 Task: Play online Dominion games in very easy mode.
Action: Mouse moved to (232, 568)
Screenshot: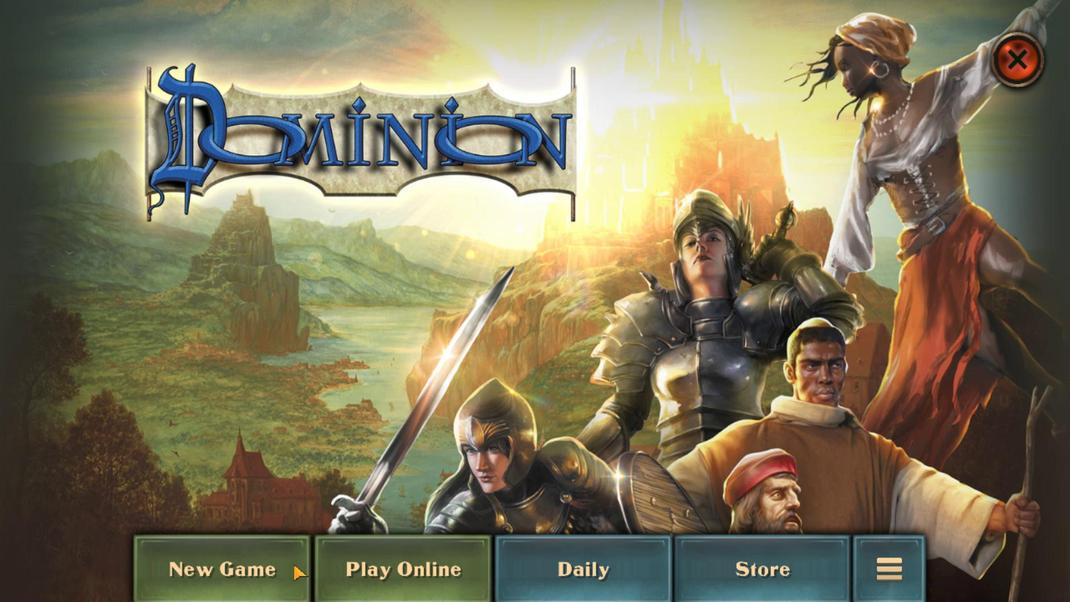 
Action: Mouse pressed left at (232, 568)
Screenshot: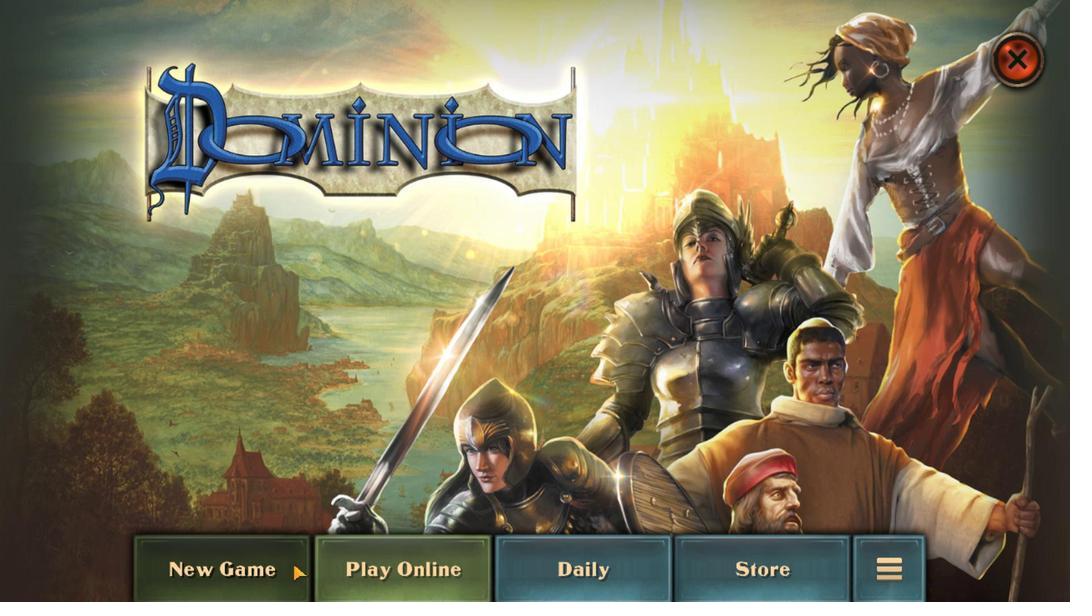 
Action: Mouse moved to (436, 304)
Screenshot: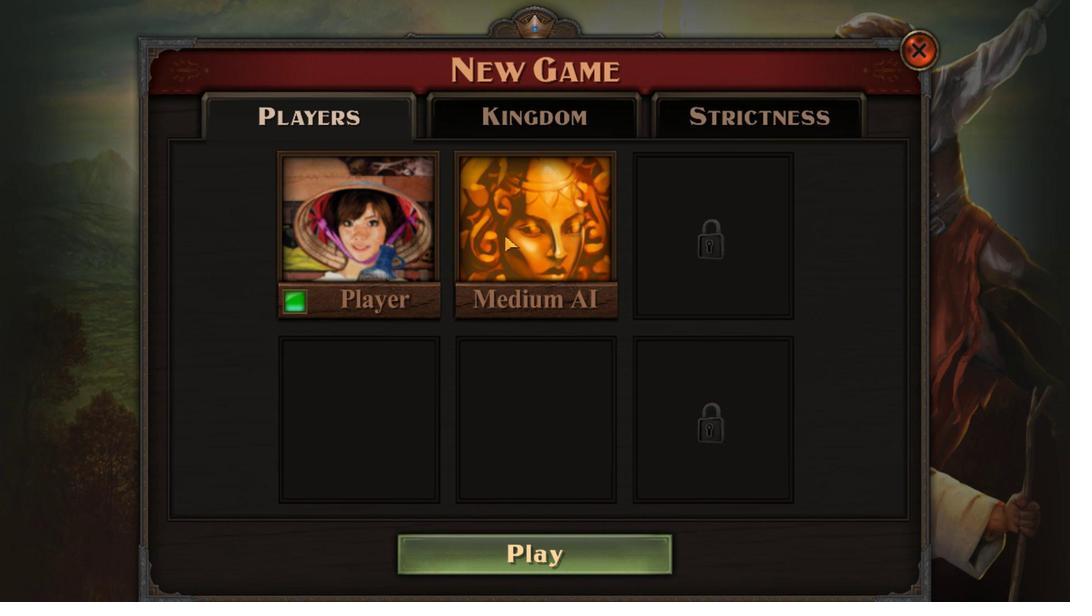 
Action: Mouse pressed left at (436, 304)
Screenshot: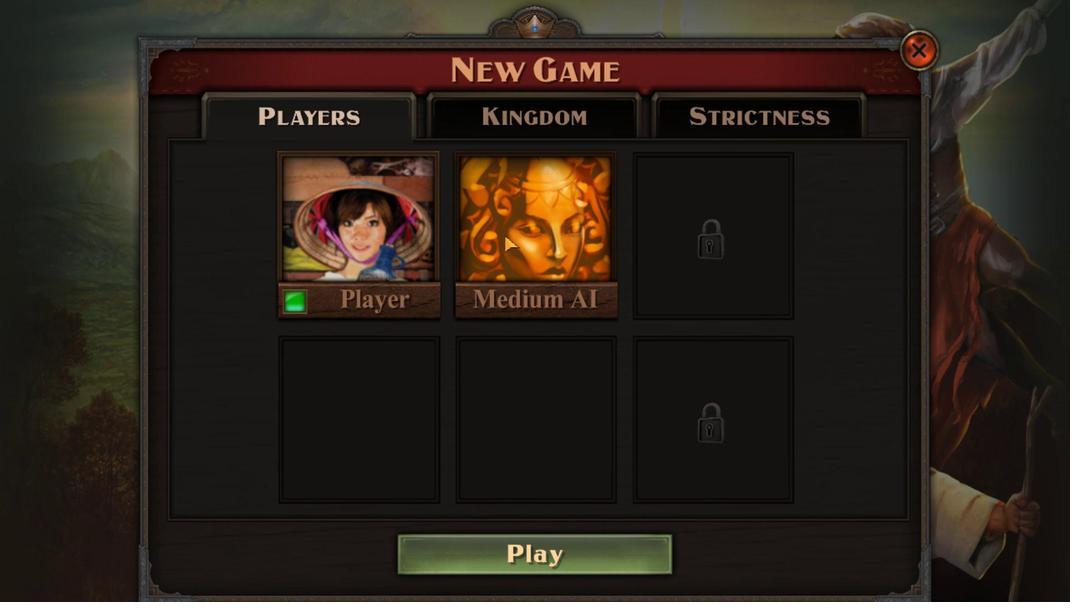 
Action: Mouse moved to (330, 341)
Screenshot: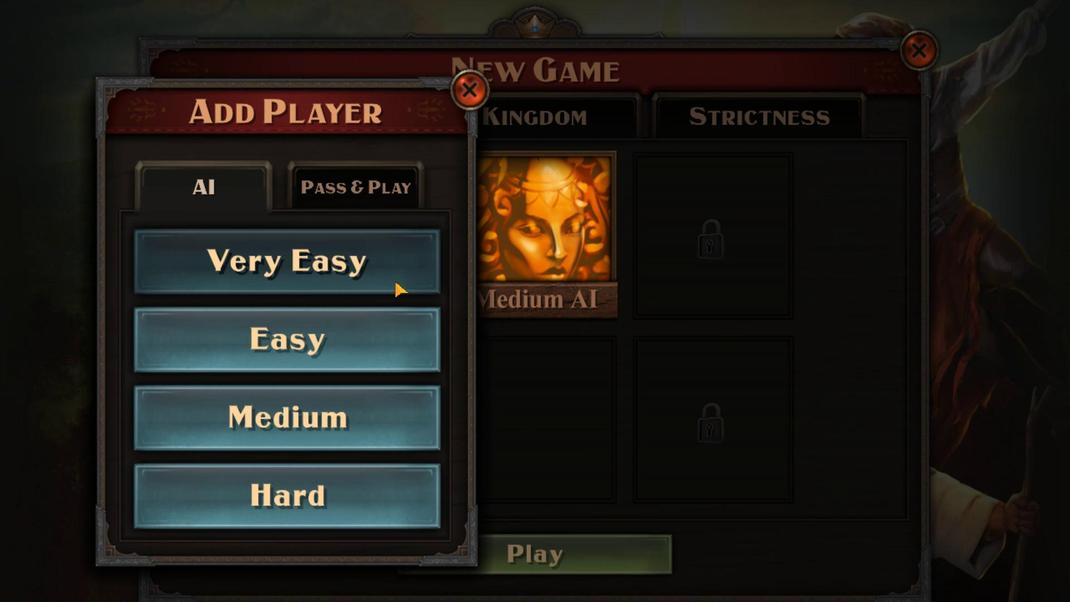 
Action: Mouse pressed left at (330, 341)
Screenshot: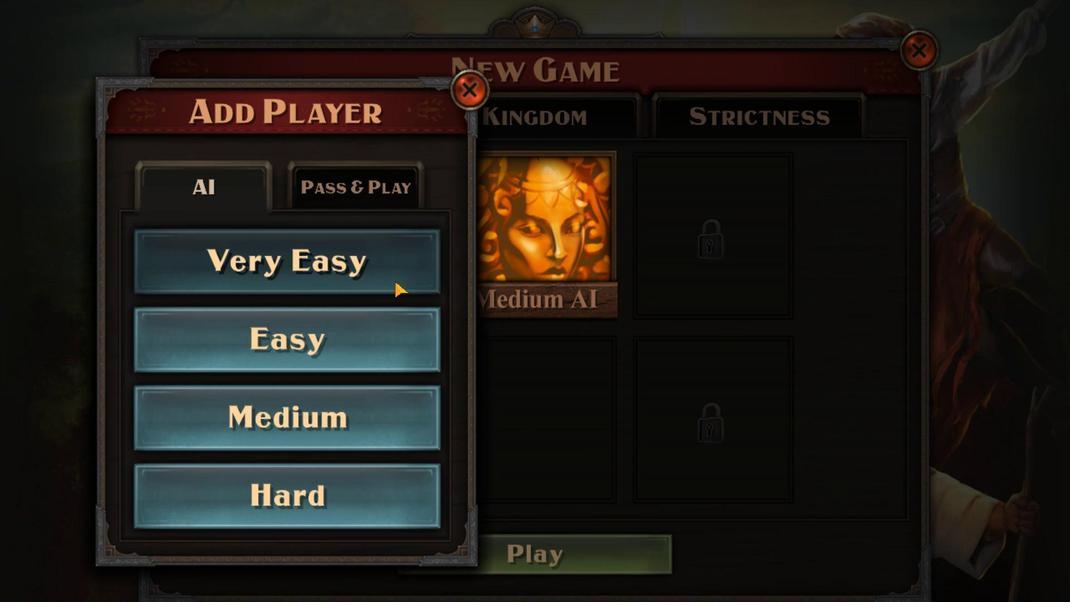 
Action: Mouse moved to (506, 563)
Screenshot: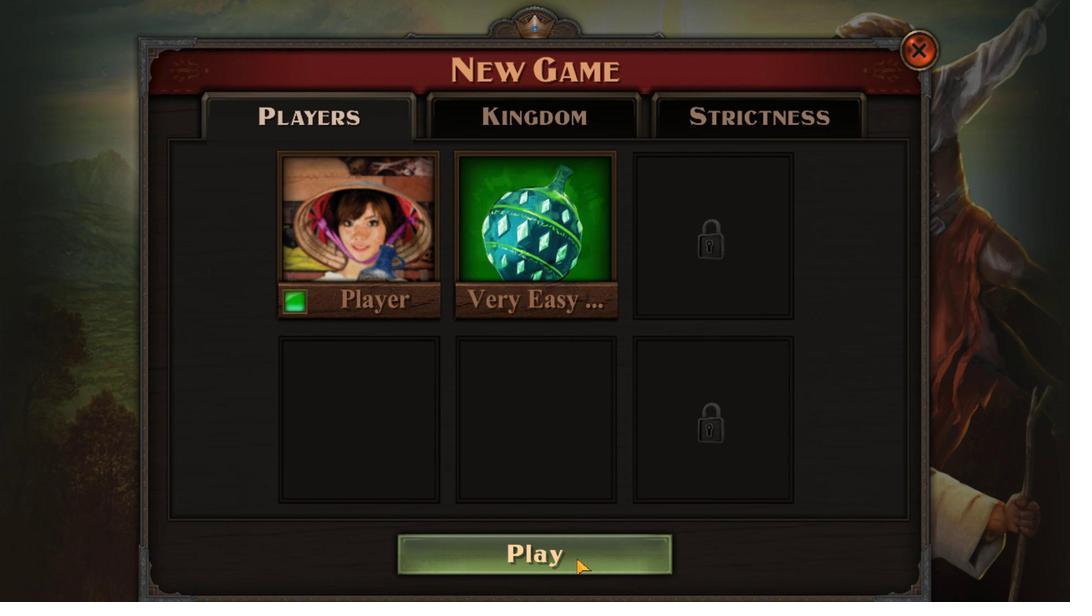 
Action: Mouse pressed left at (506, 563)
Screenshot: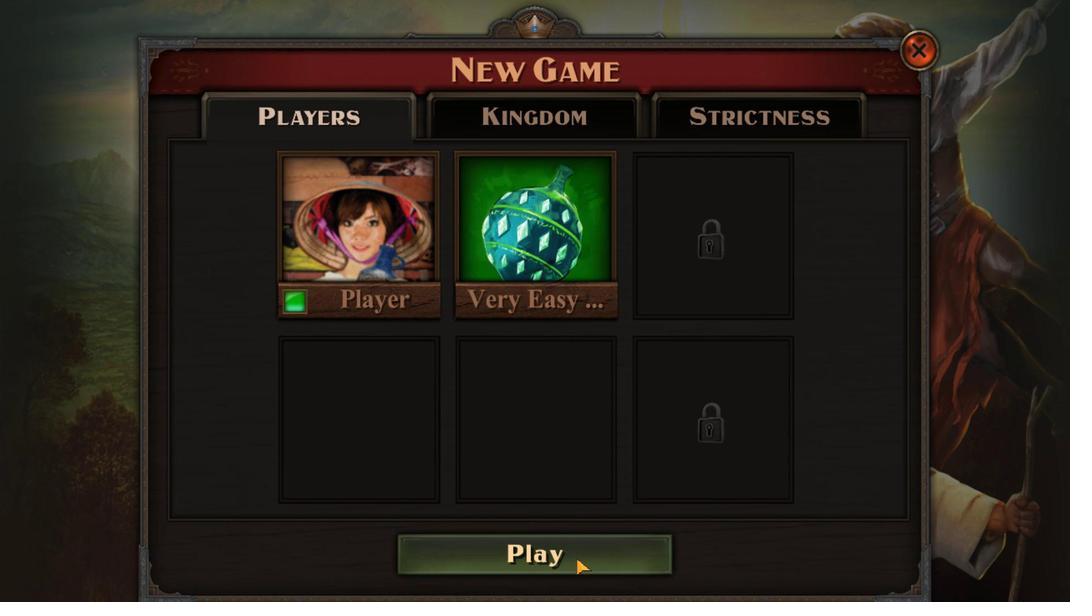 
Action: Mouse moved to (507, 555)
Screenshot: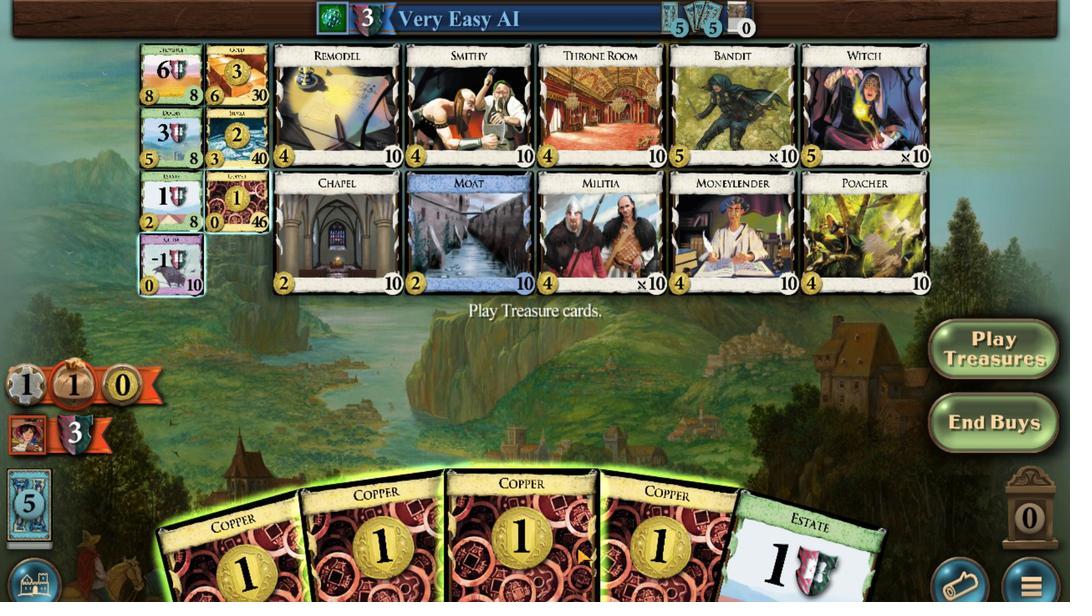 
Action: Mouse scrolled (507, 554) with delta (0, 0)
Screenshot: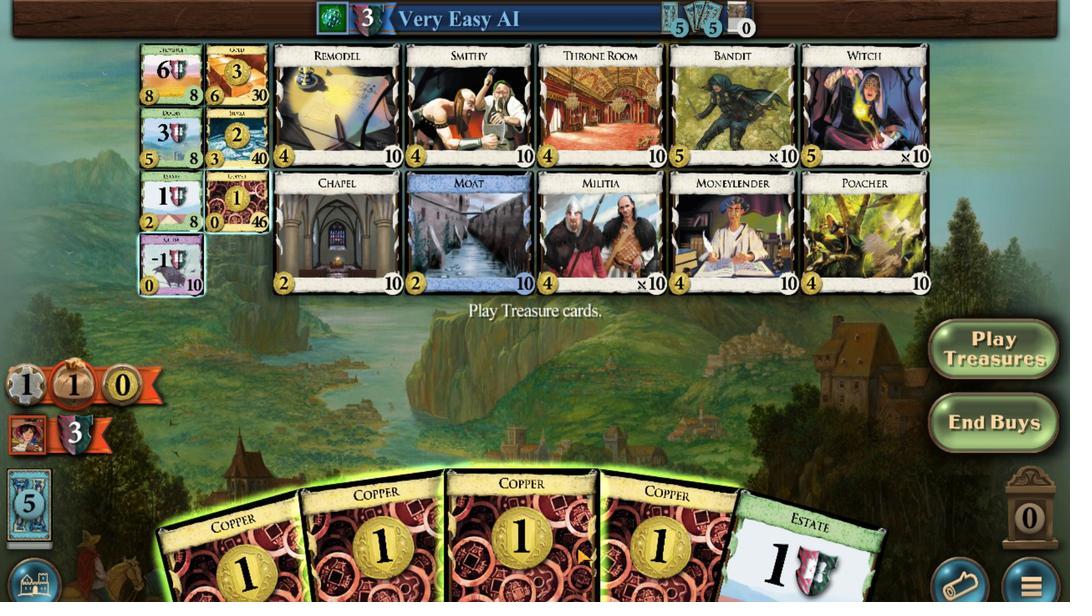 
Action: Mouse moved to (393, 531)
Screenshot: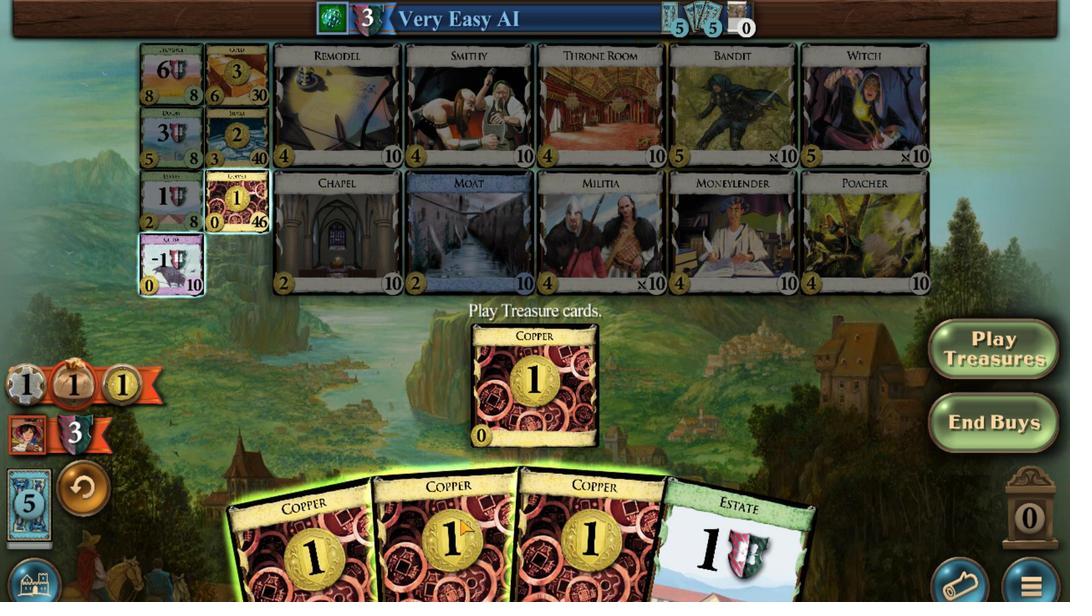 
Action: Mouse scrolled (393, 531) with delta (0, 0)
Screenshot: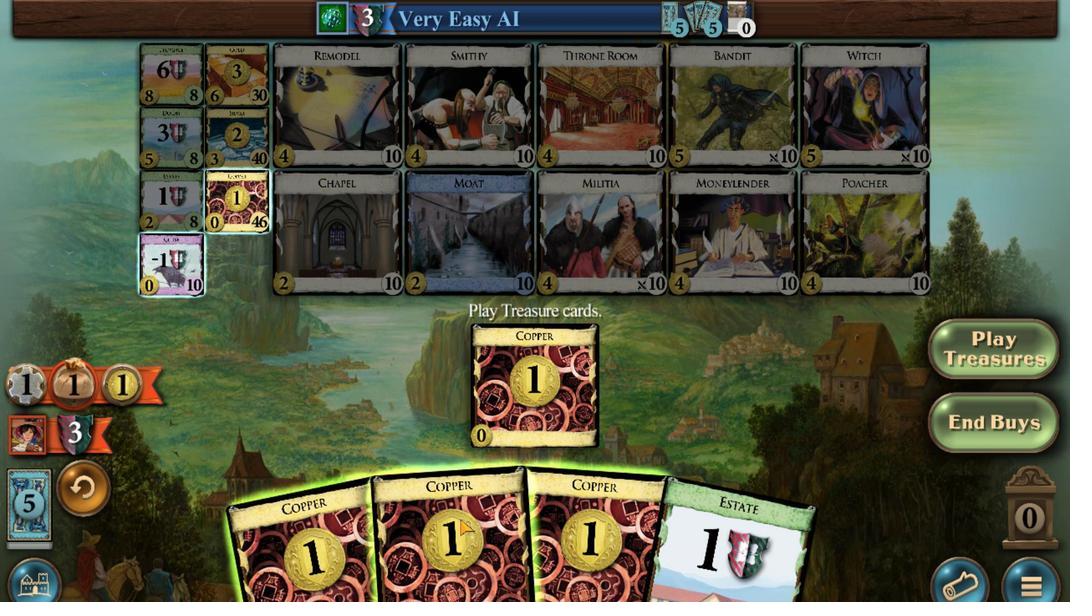 
Action: Mouse moved to (357, 515)
Screenshot: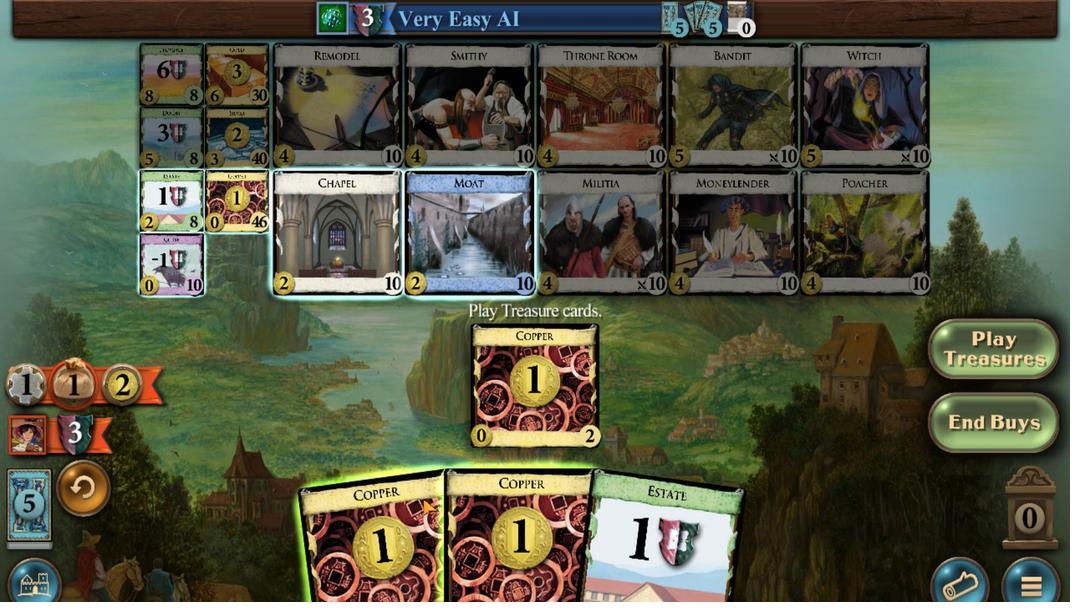 
Action: Mouse scrolled (357, 515) with delta (0, 0)
Screenshot: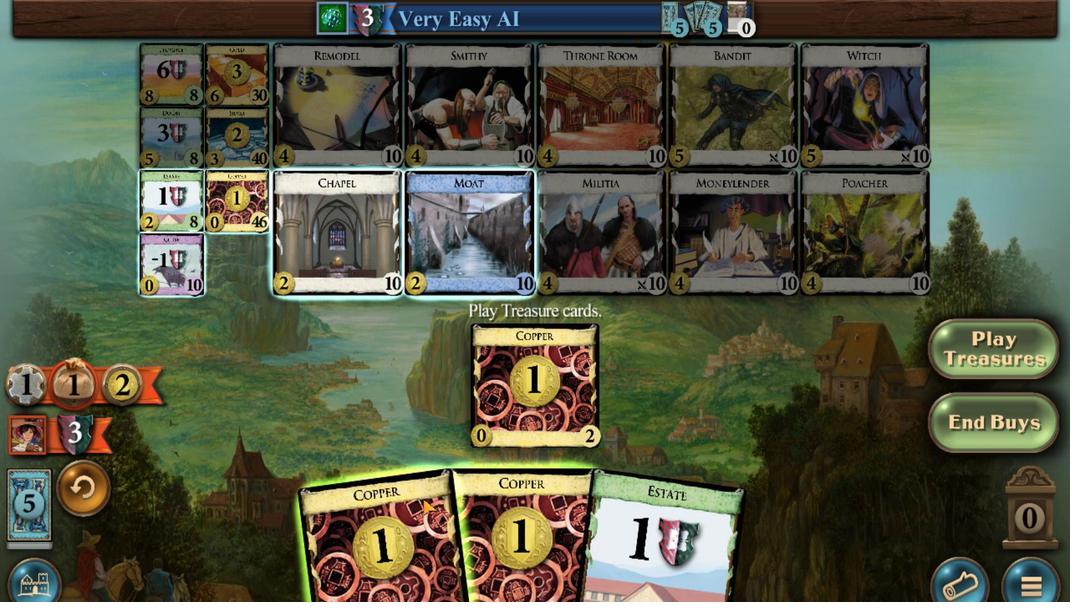 
Action: Mouse scrolled (357, 515) with delta (0, 0)
Screenshot: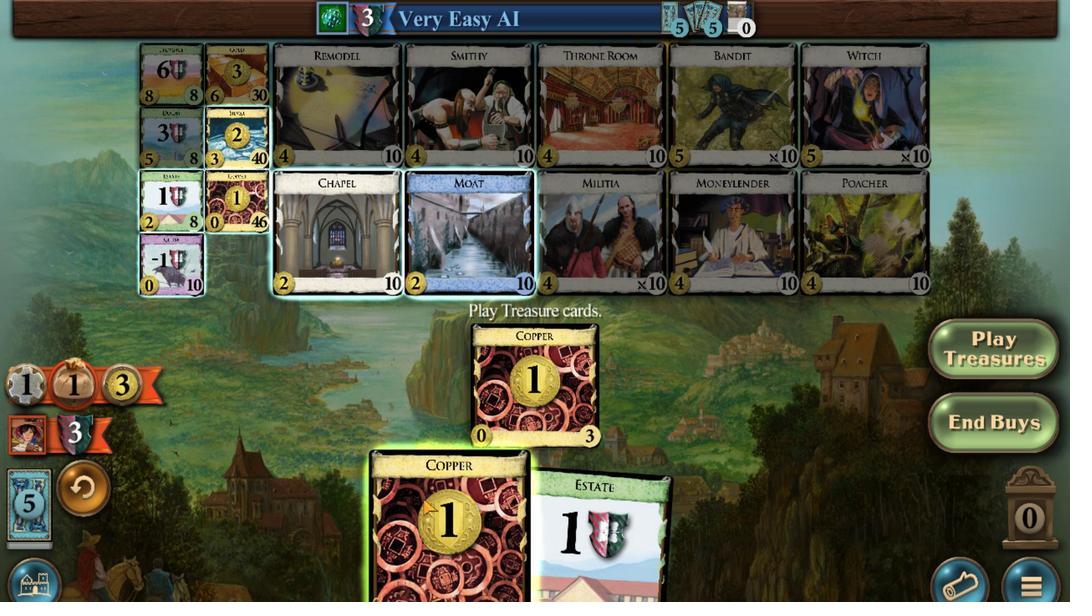 
Action: Mouse moved to (274, 235)
Screenshot: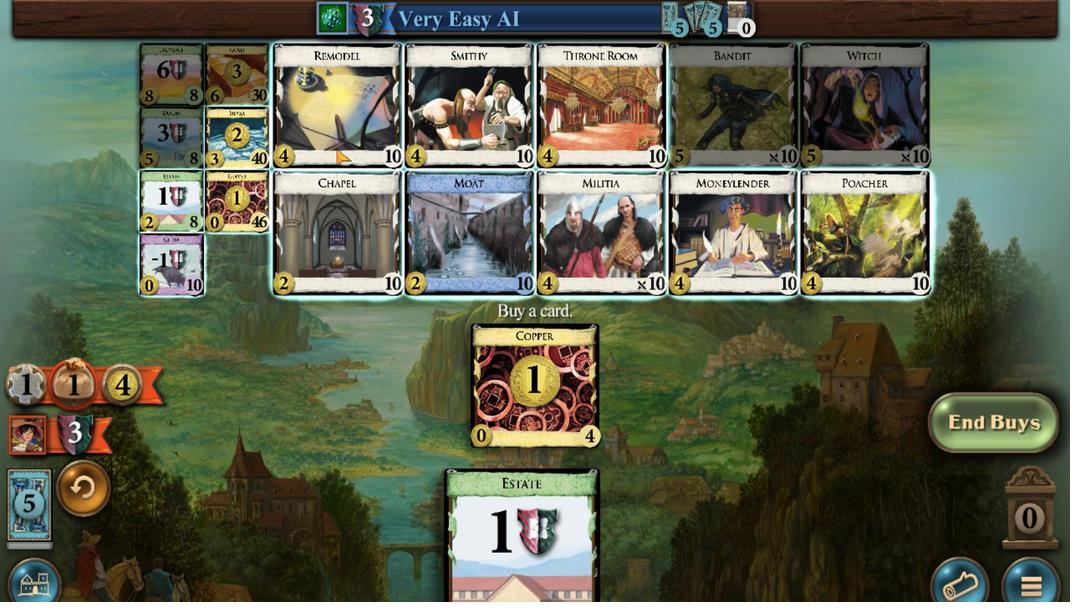 
Action: Mouse scrolled (274, 235) with delta (0, 0)
Screenshot: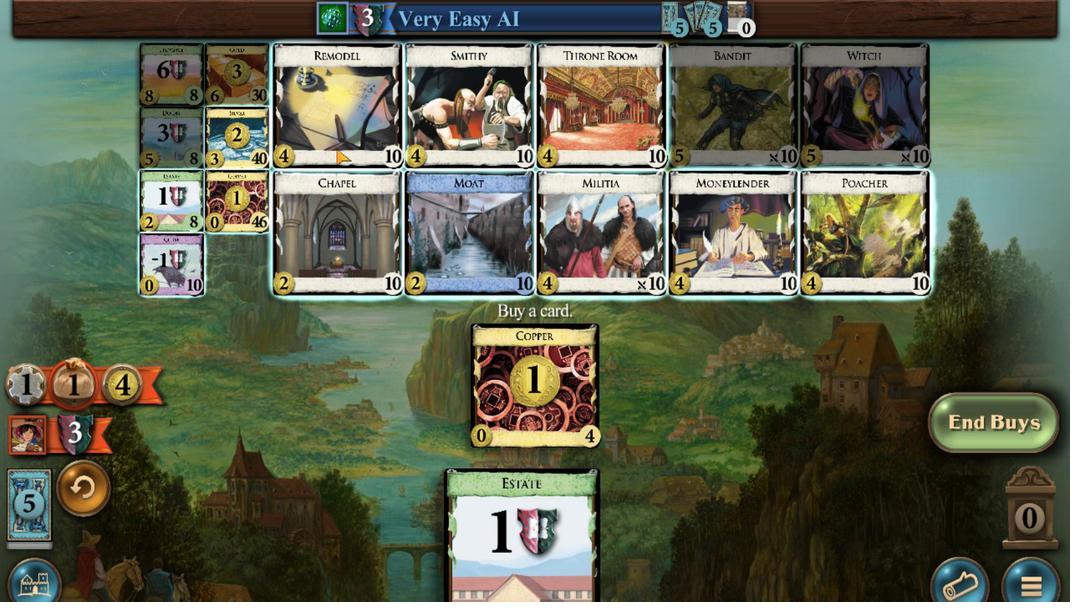 
Action: Mouse scrolled (274, 235) with delta (0, 0)
Screenshot: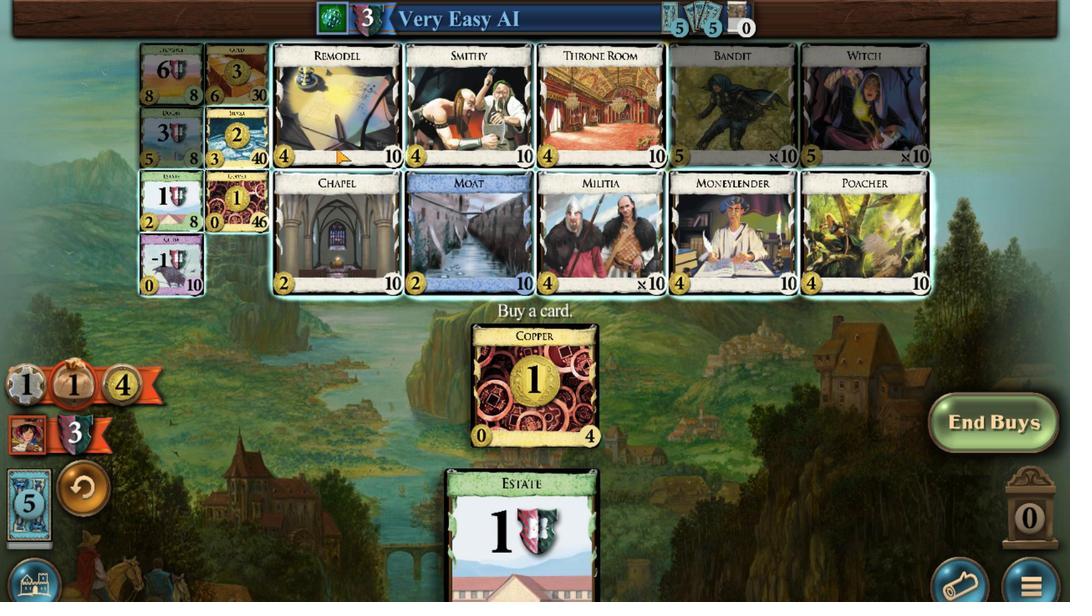 
Action: Mouse scrolled (274, 235) with delta (0, 0)
Screenshot: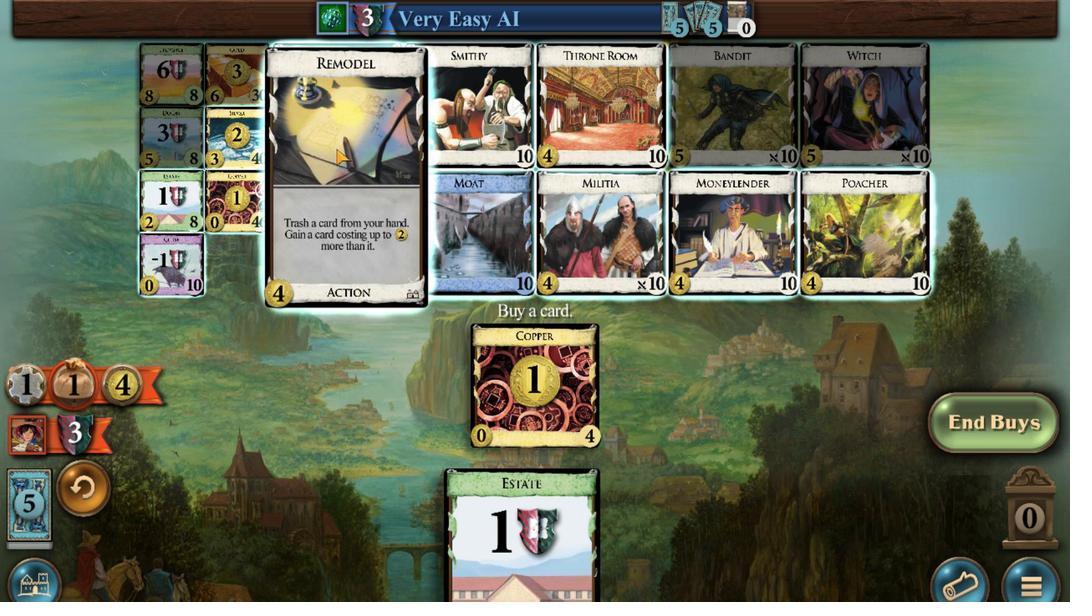 
Action: Mouse scrolled (274, 235) with delta (0, 0)
Screenshot: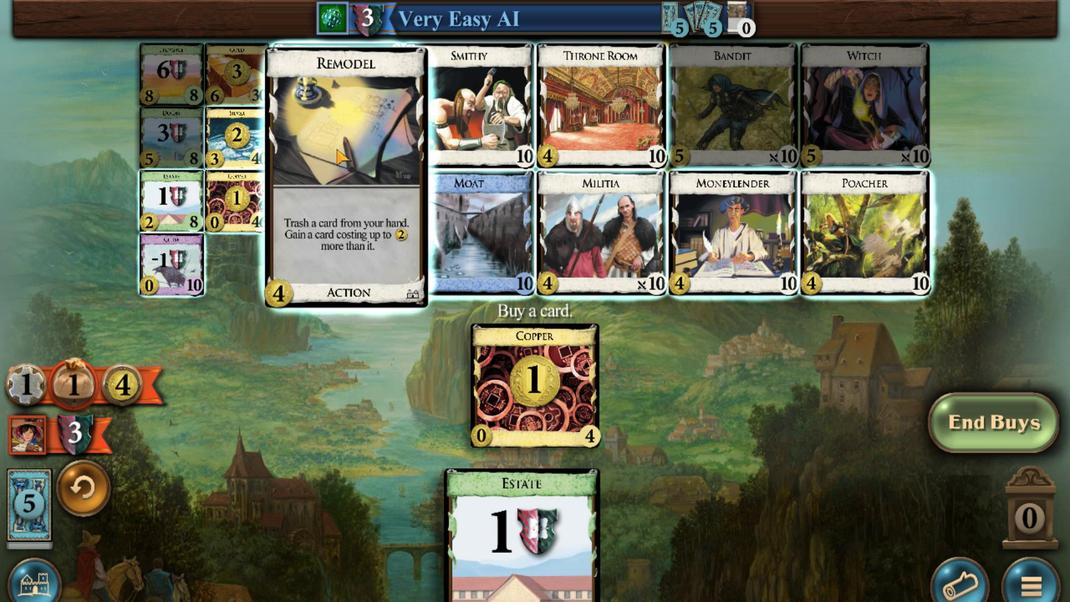 
Action: Mouse scrolled (274, 235) with delta (0, 0)
Screenshot: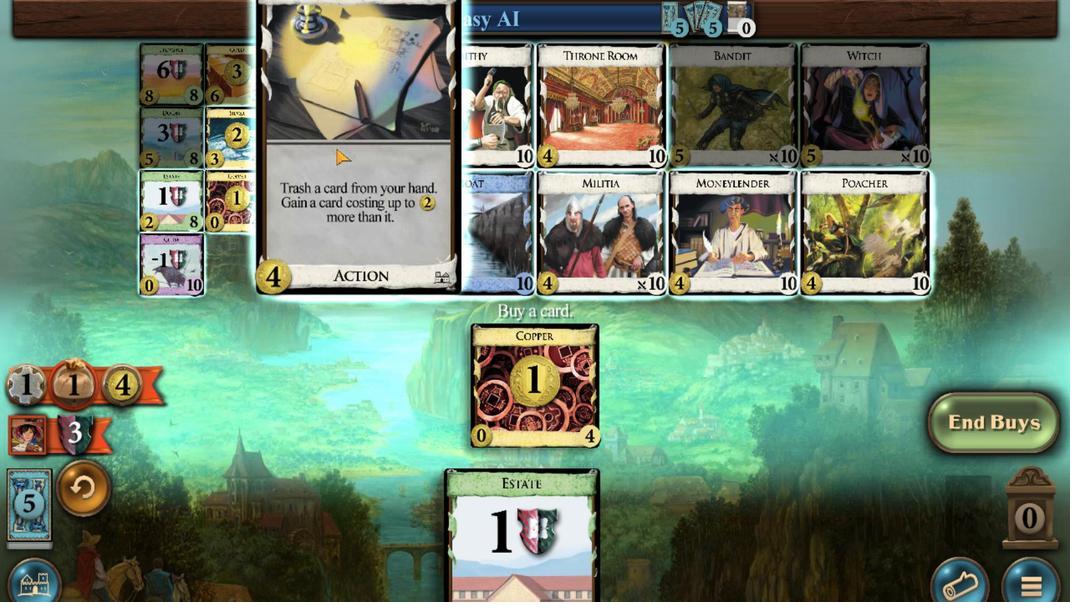 
Action: Mouse scrolled (274, 235) with delta (0, 0)
Screenshot: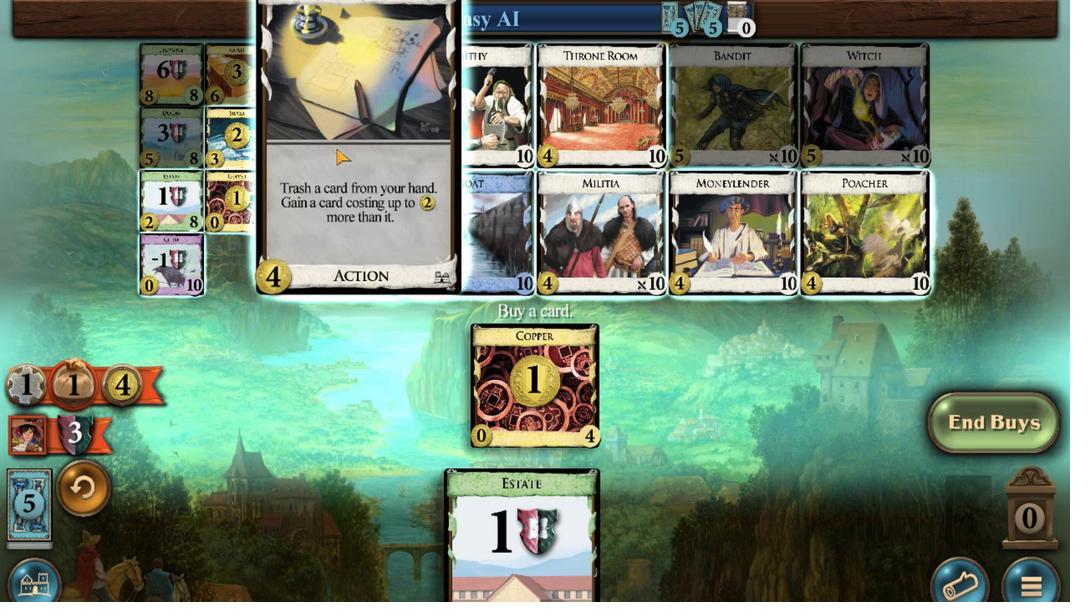 
Action: Mouse scrolled (274, 235) with delta (0, 0)
Screenshot: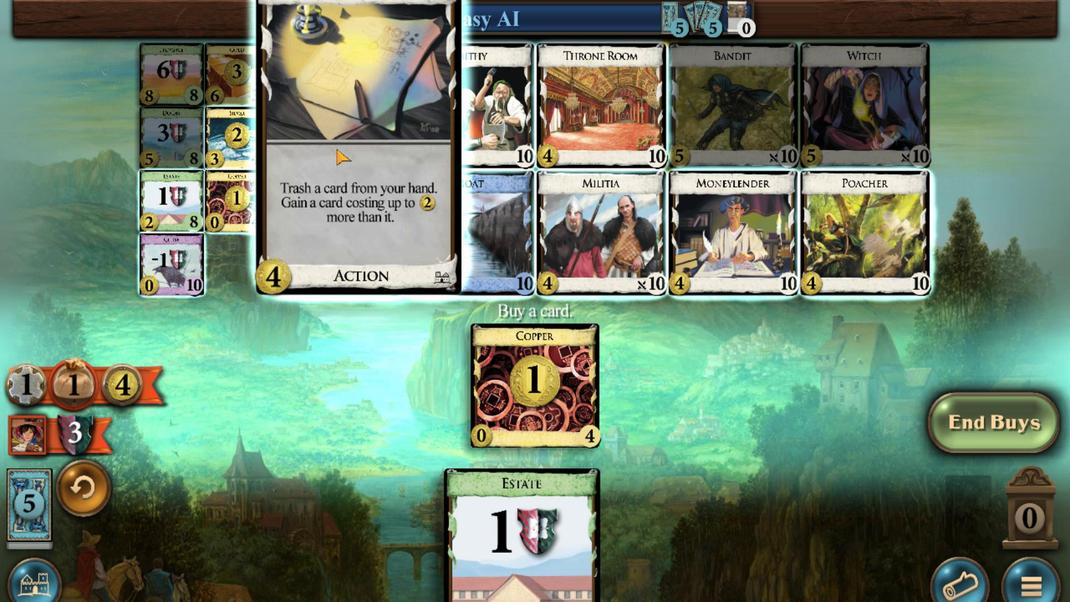 
Action: Mouse scrolled (274, 235) with delta (0, 0)
Screenshot: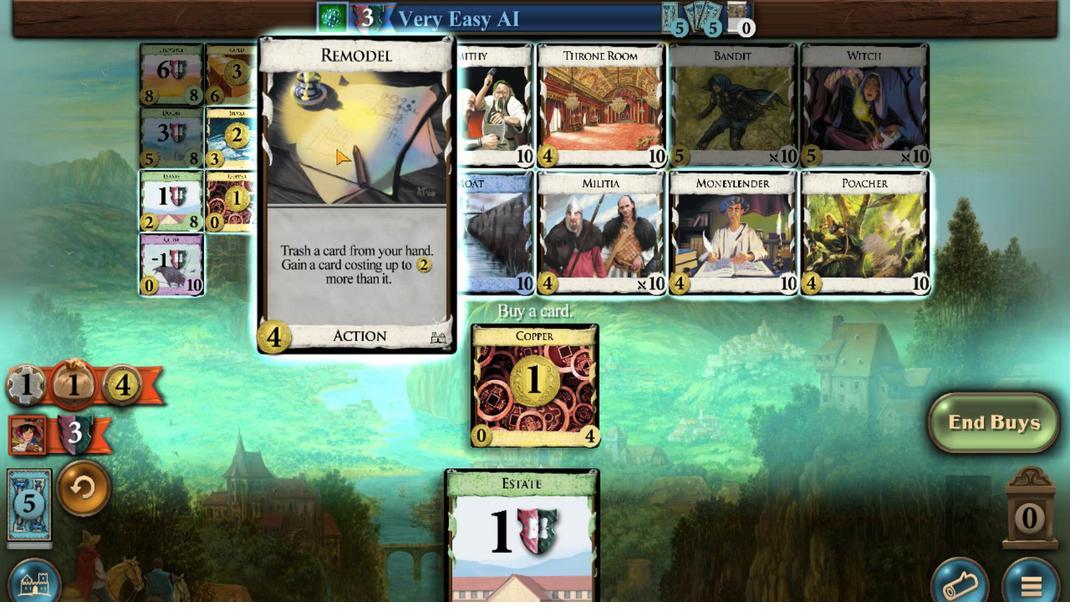 
Action: Mouse scrolled (274, 235) with delta (0, 0)
Screenshot: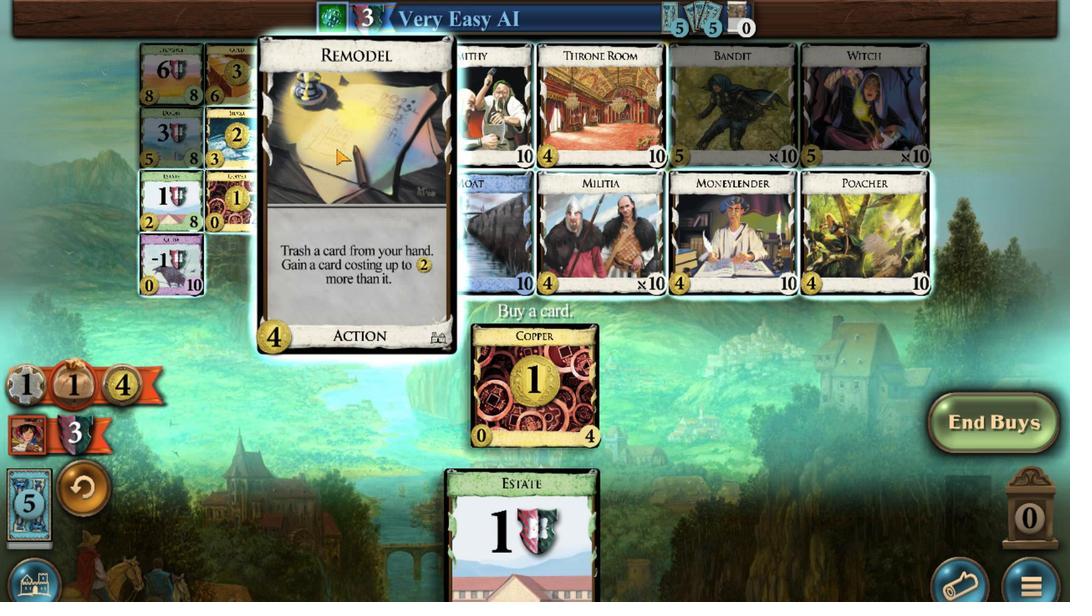 
Action: Mouse scrolled (274, 235) with delta (0, 0)
Screenshot: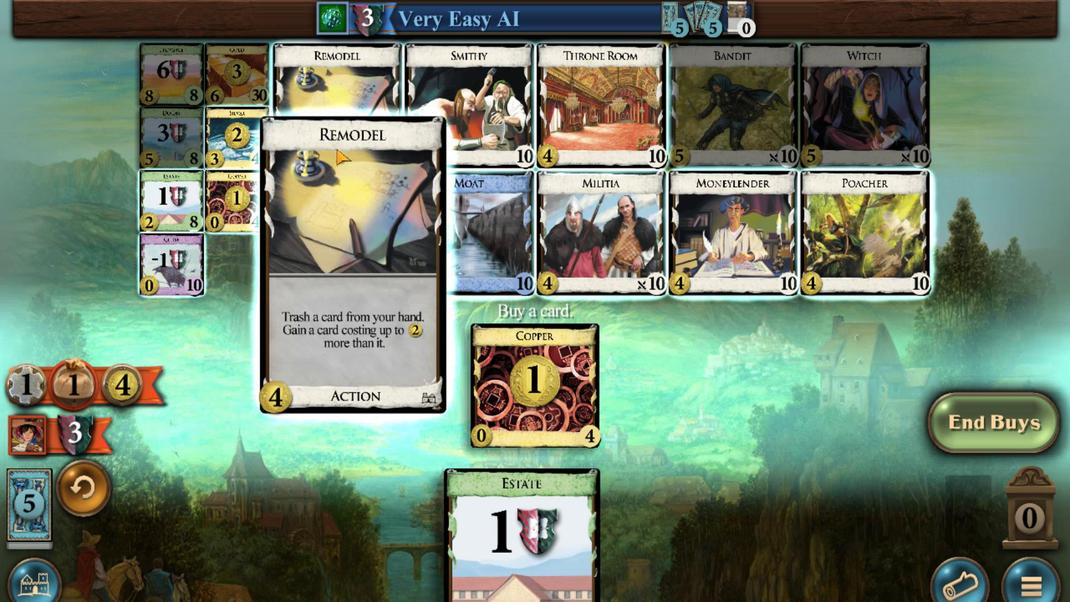 
Action: Mouse moved to (454, 531)
Screenshot: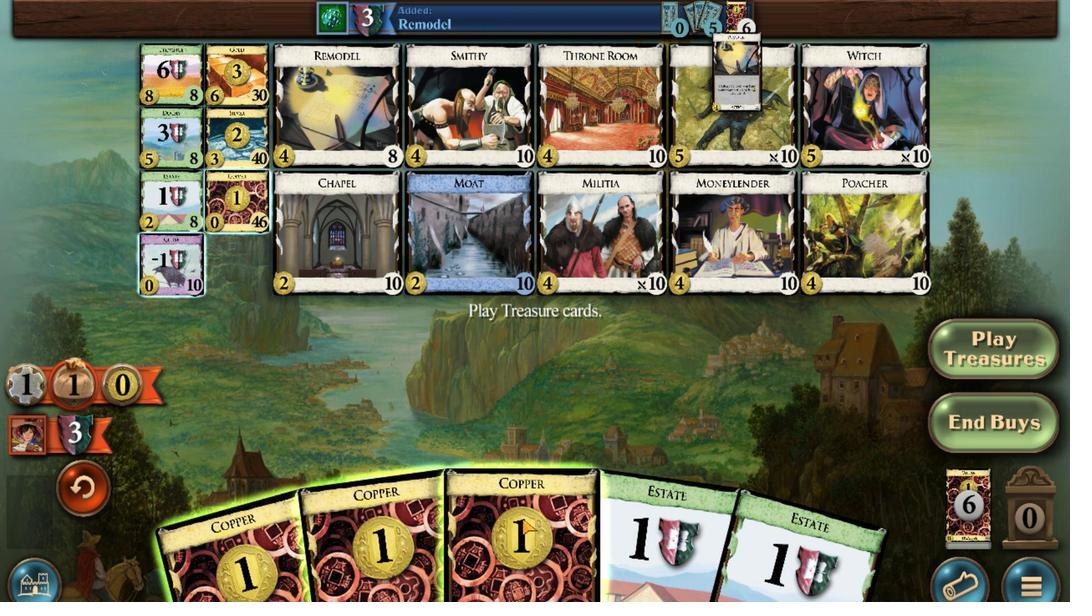 
Action: Mouse scrolled (454, 531) with delta (0, 0)
Screenshot: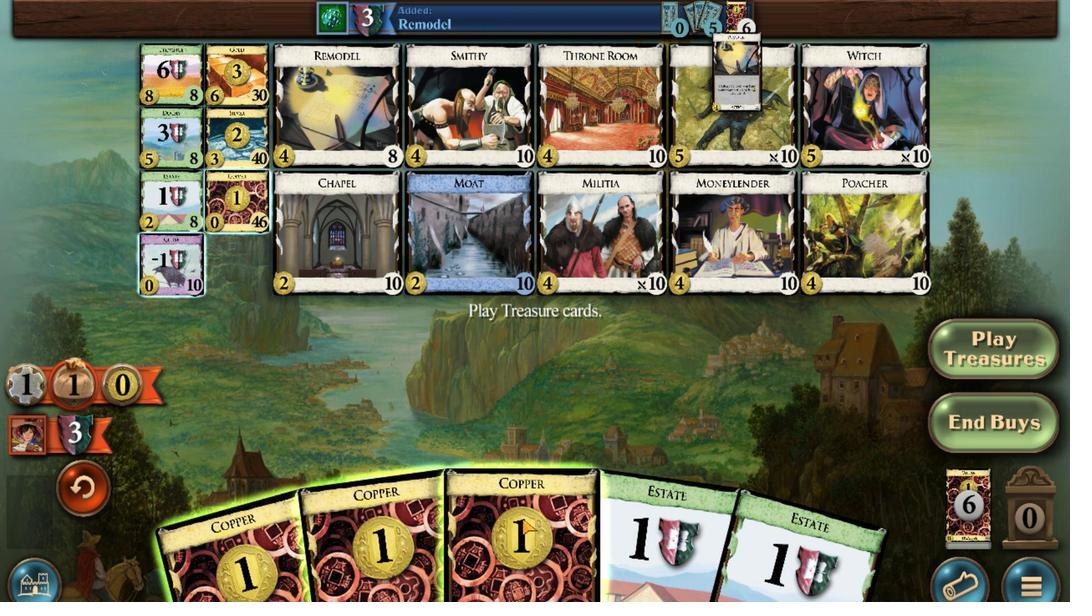 
Action: Mouse moved to (381, 529)
Screenshot: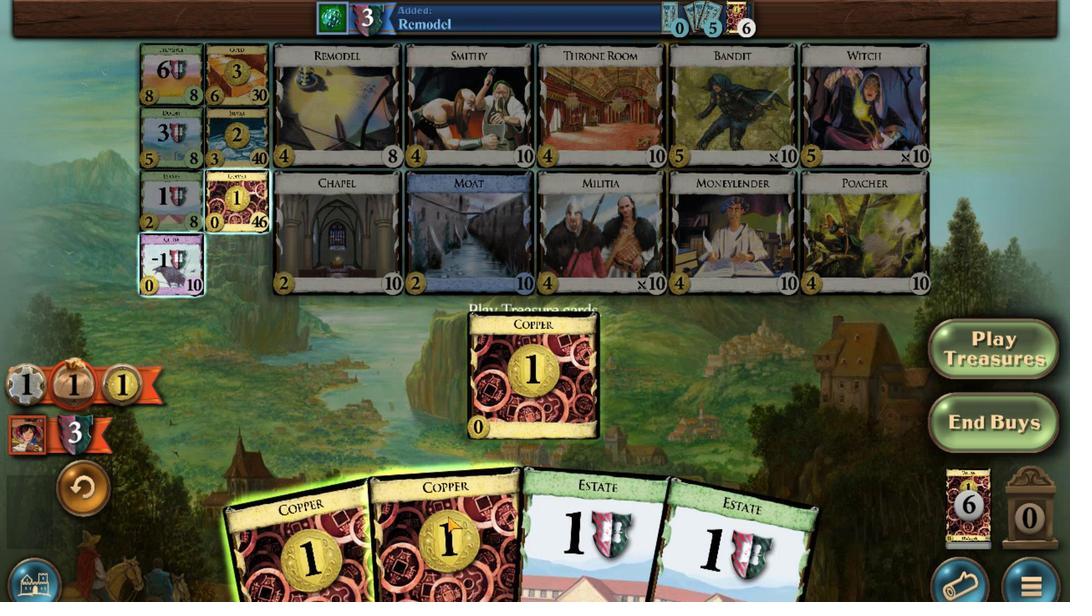 
Action: Mouse scrolled (381, 529) with delta (0, 0)
Screenshot: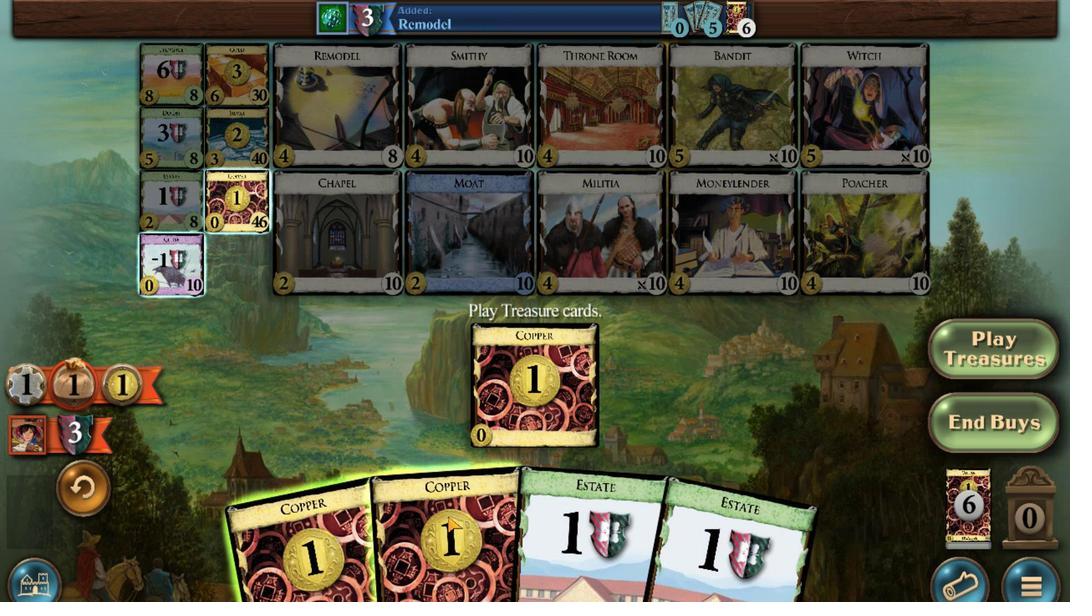
Action: Mouse moved to (336, 525)
Screenshot: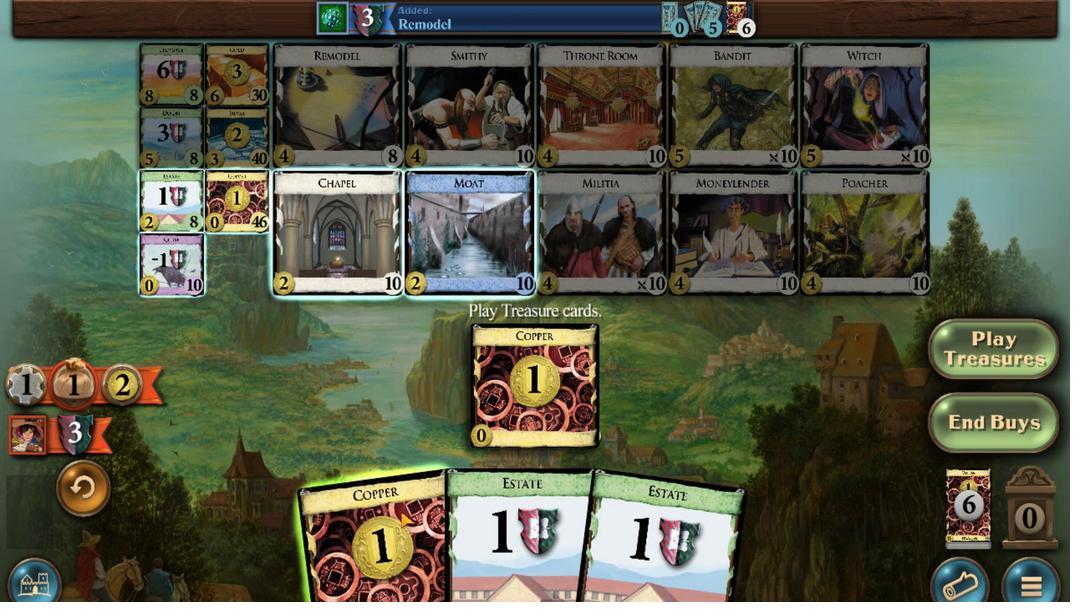 
Action: Mouse scrolled (336, 525) with delta (0, 0)
Screenshot: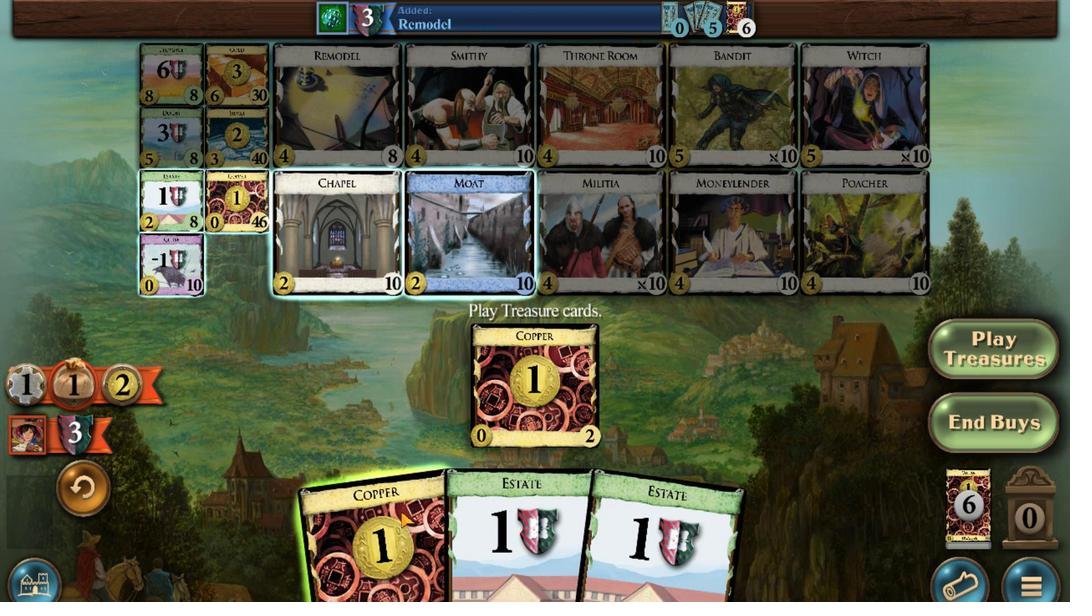 
Action: Mouse moved to (170, 212)
Screenshot: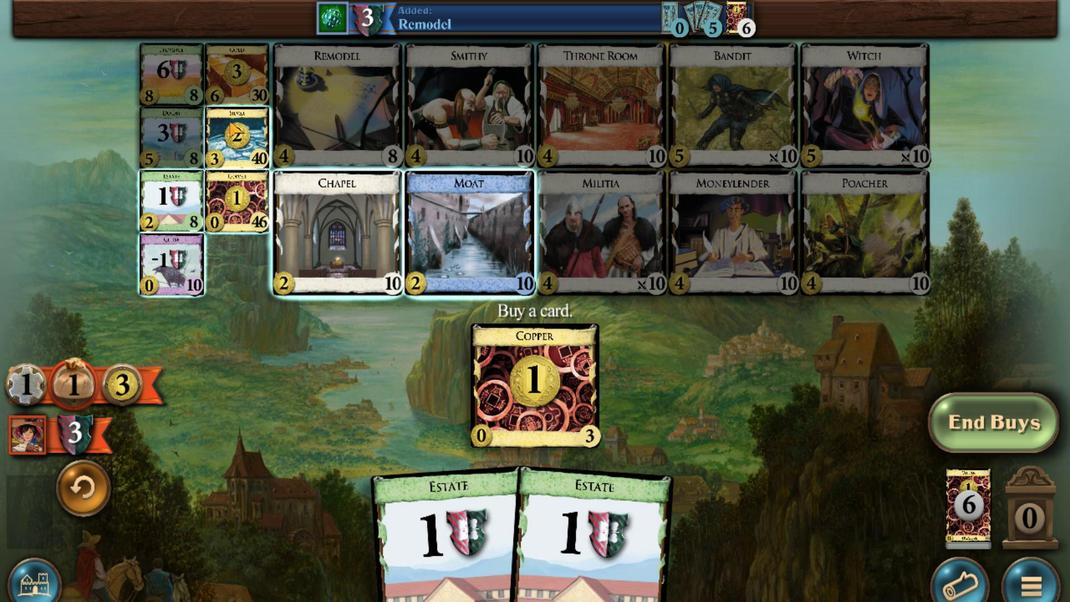 
Action: Mouse scrolled (170, 212) with delta (0, 0)
Screenshot: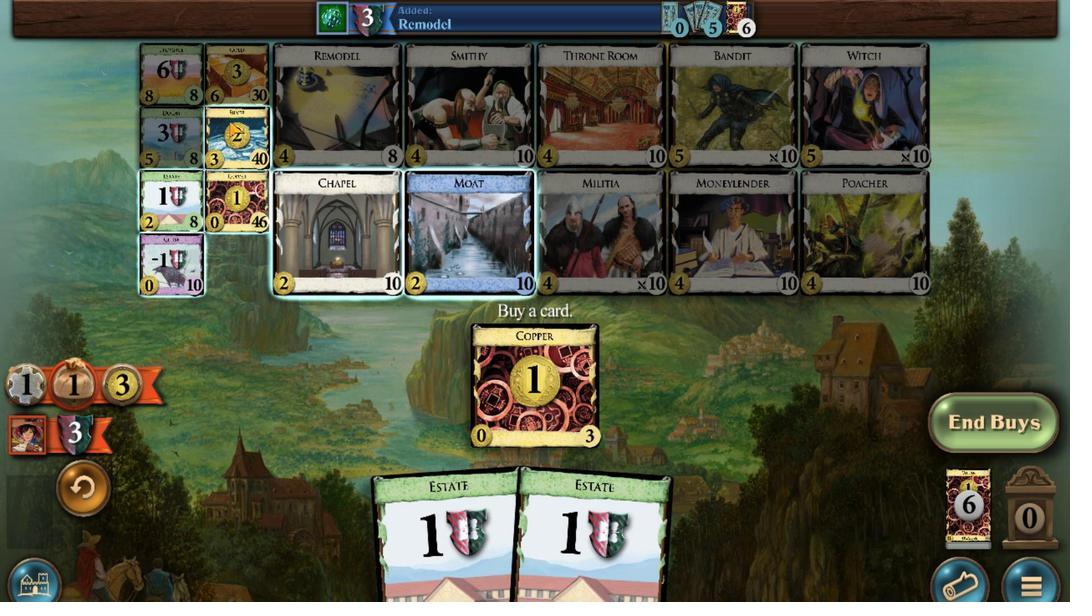 
Action: Mouse scrolled (170, 212) with delta (0, 0)
Screenshot: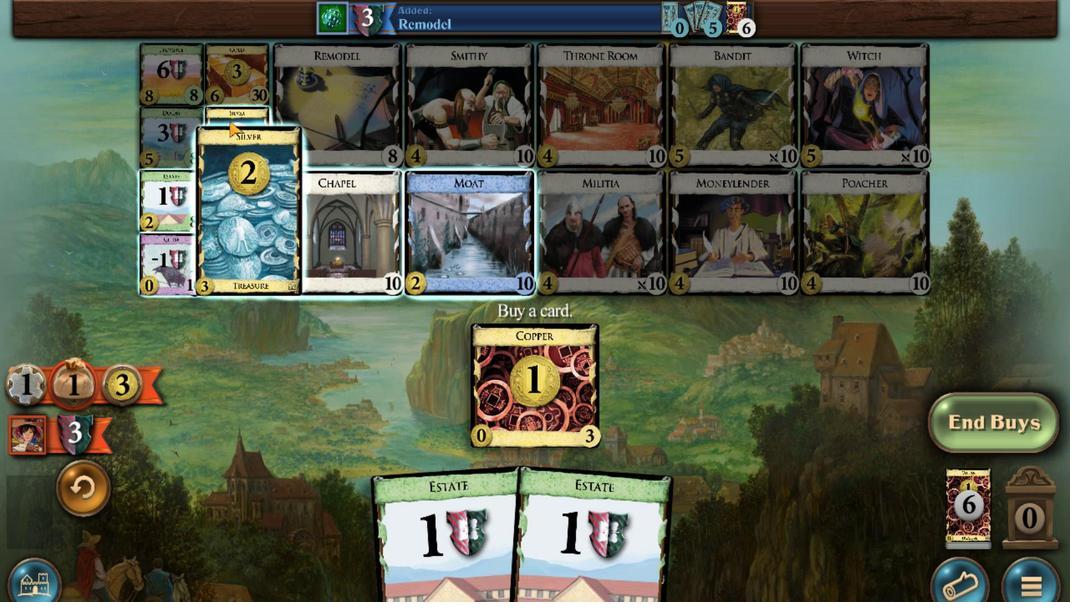 
Action: Mouse scrolled (170, 212) with delta (0, 0)
Screenshot: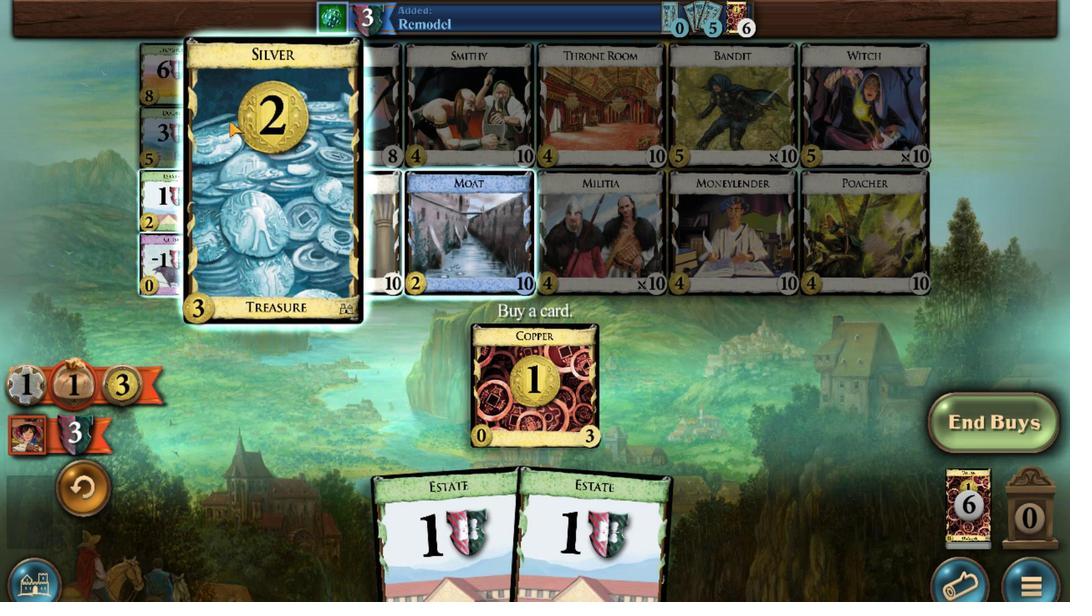 
Action: Mouse scrolled (170, 212) with delta (0, 0)
Screenshot: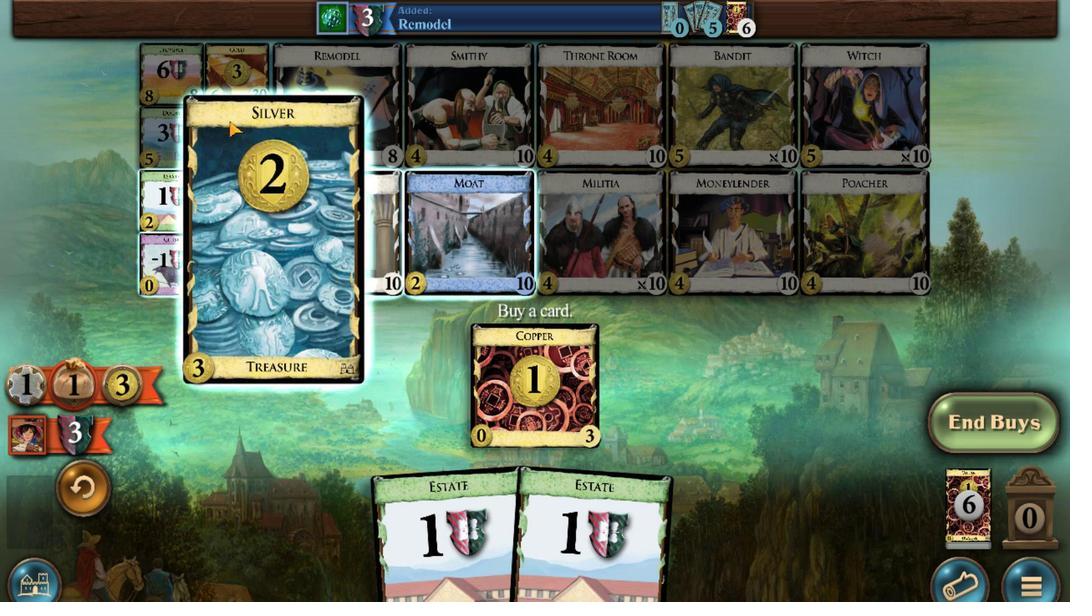 
Action: Mouse scrolled (170, 212) with delta (0, 0)
Screenshot: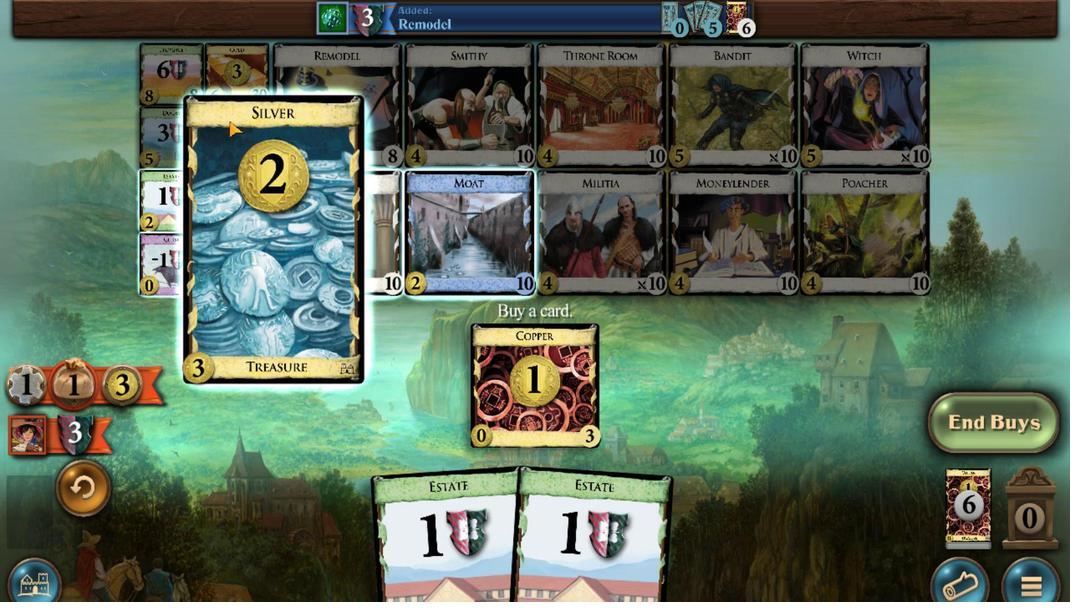 
Action: Mouse scrolled (170, 212) with delta (0, 0)
Screenshot: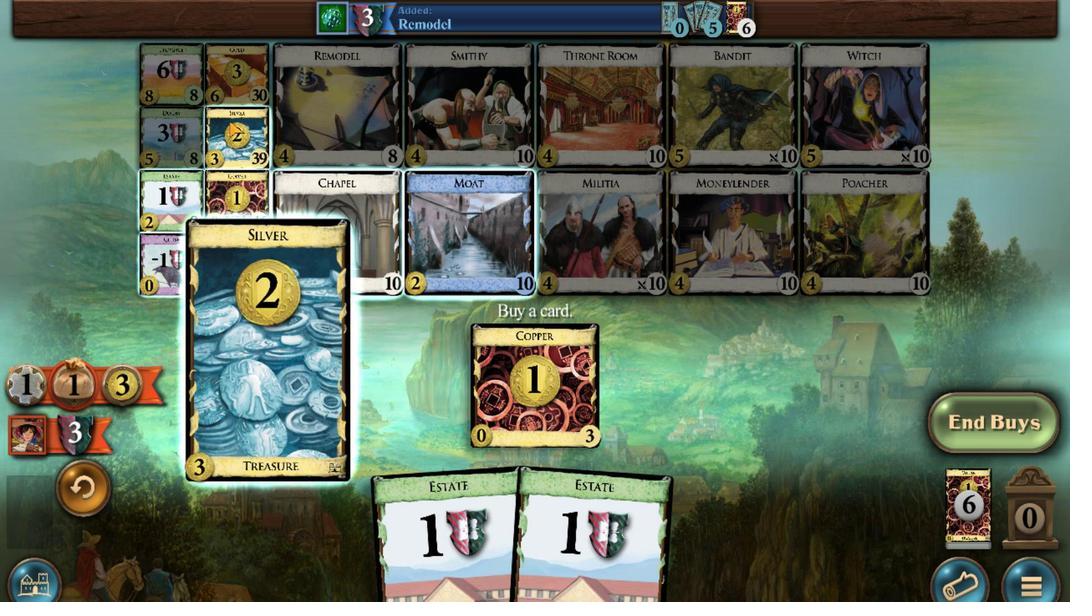 
Action: Mouse moved to (177, 530)
Screenshot: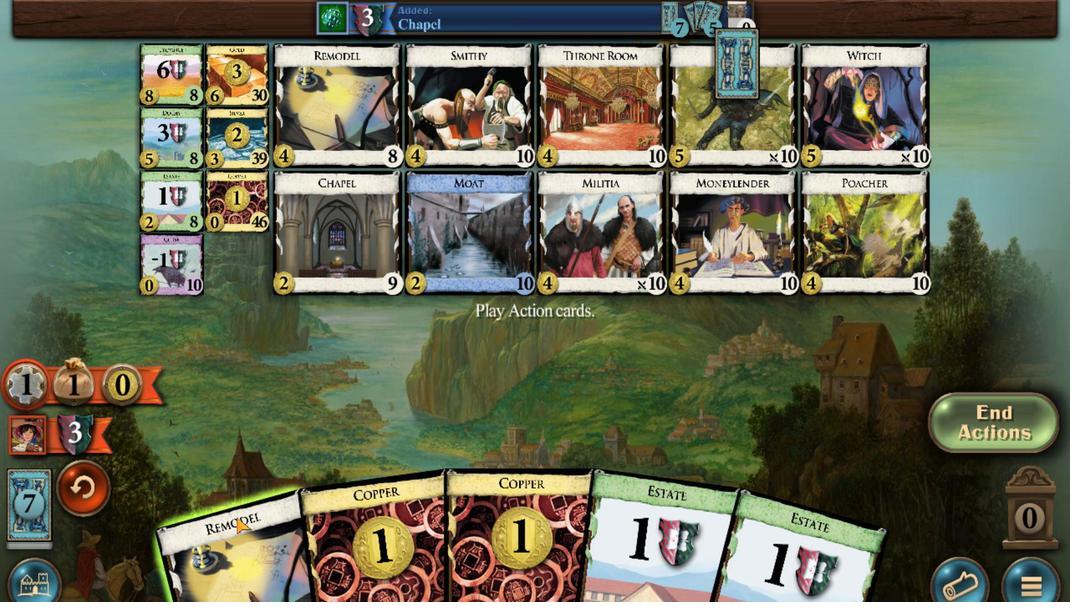 
Action: Mouse scrolled (177, 530) with delta (0, 0)
Screenshot: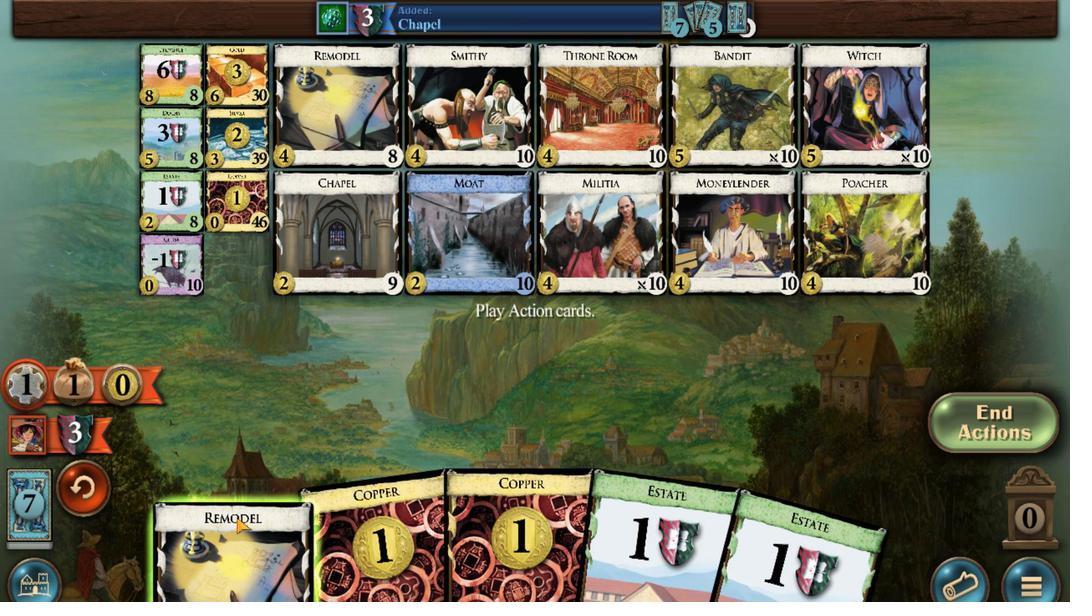 
Action: Mouse moved to (532, 541)
Screenshot: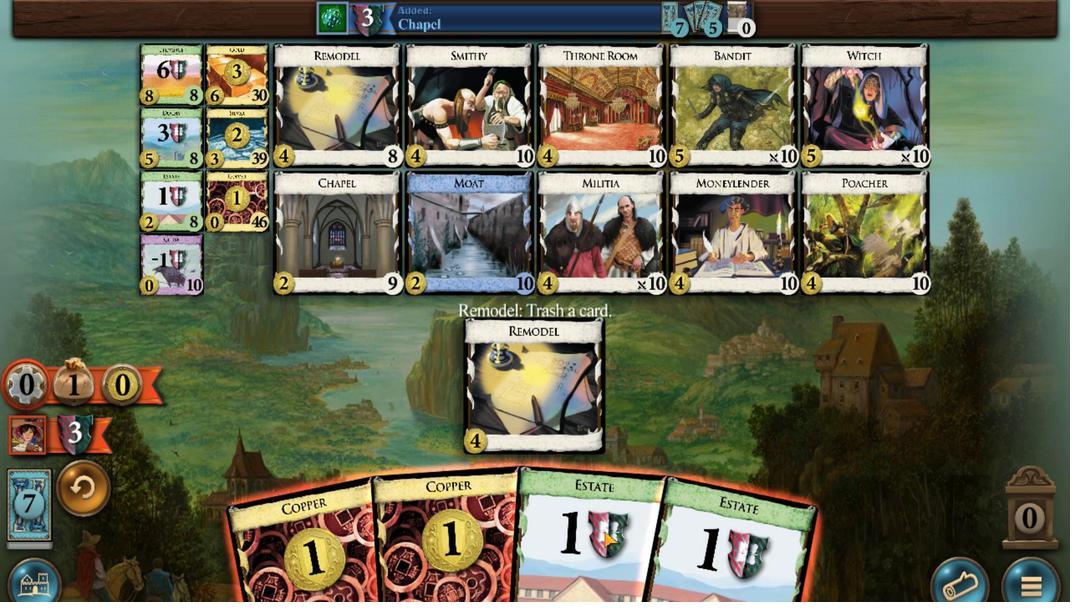 
Action: Mouse scrolled (532, 541) with delta (0, 0)
Screenshot: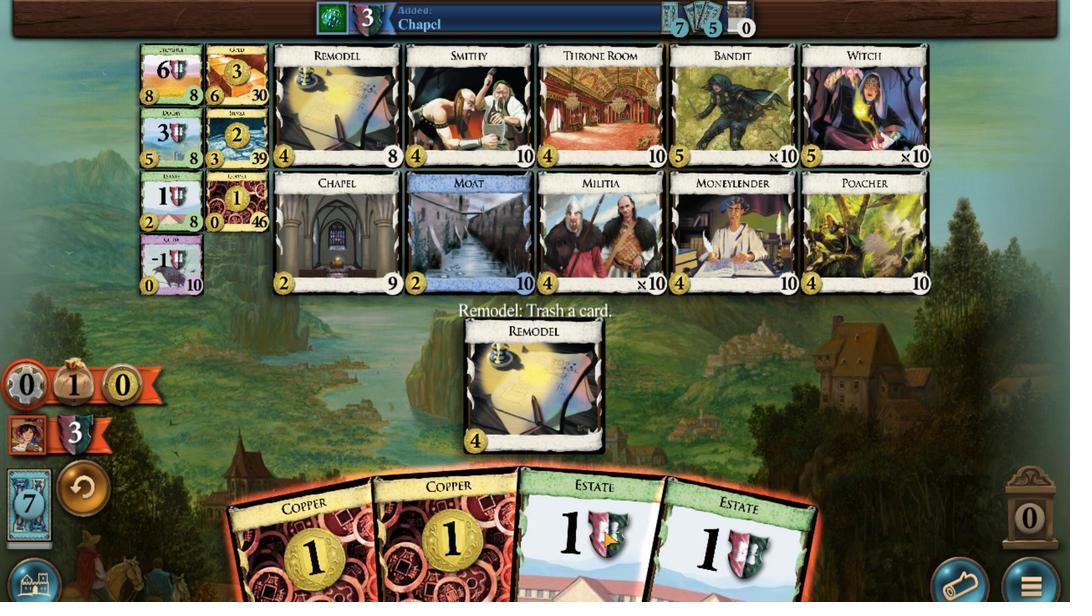 
Action: Mouse moved to (186, 229)
Screenshot: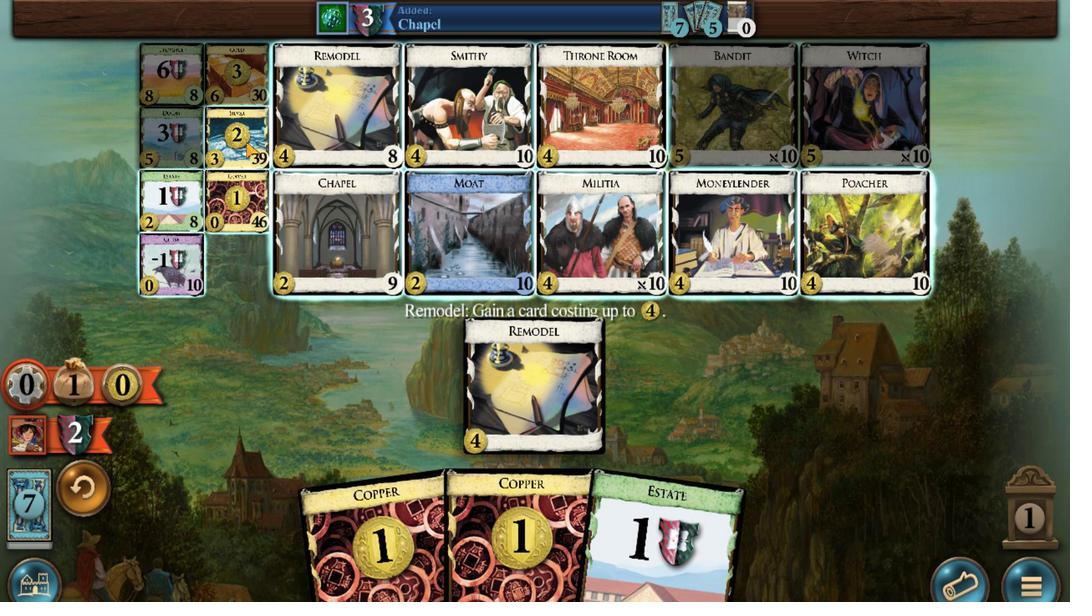
Action: Mouse scrolled (186, 229) with delta (0, 0)
Screenshot: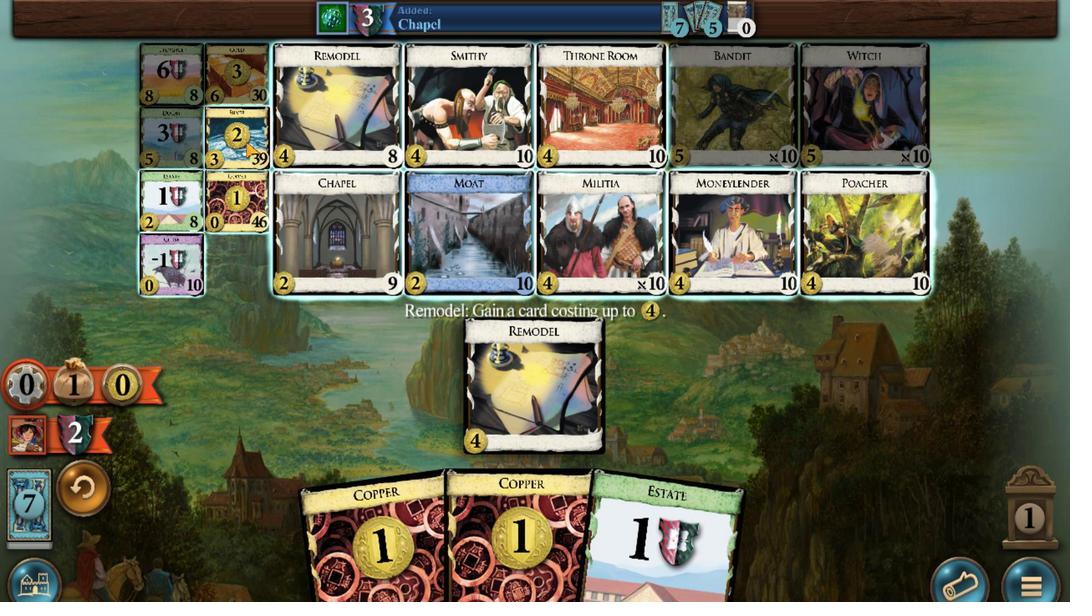 
Action: Mouse scrolled (186, 229) with delta (0, 0)
Screenshot: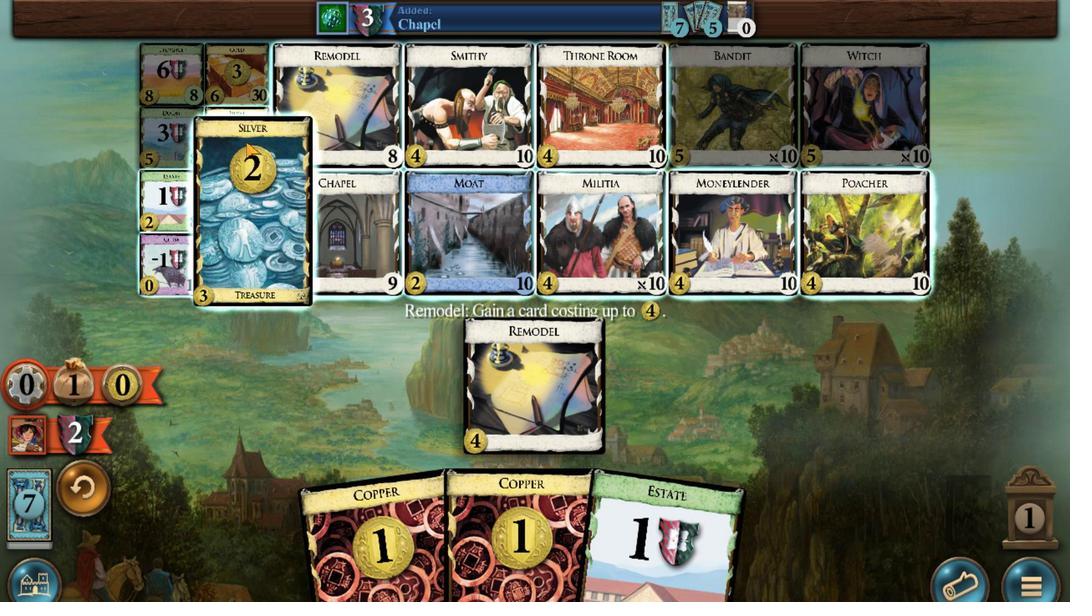 
Action: Mouse scrolled (186, 229) with delta (0, 0)
Screenshot: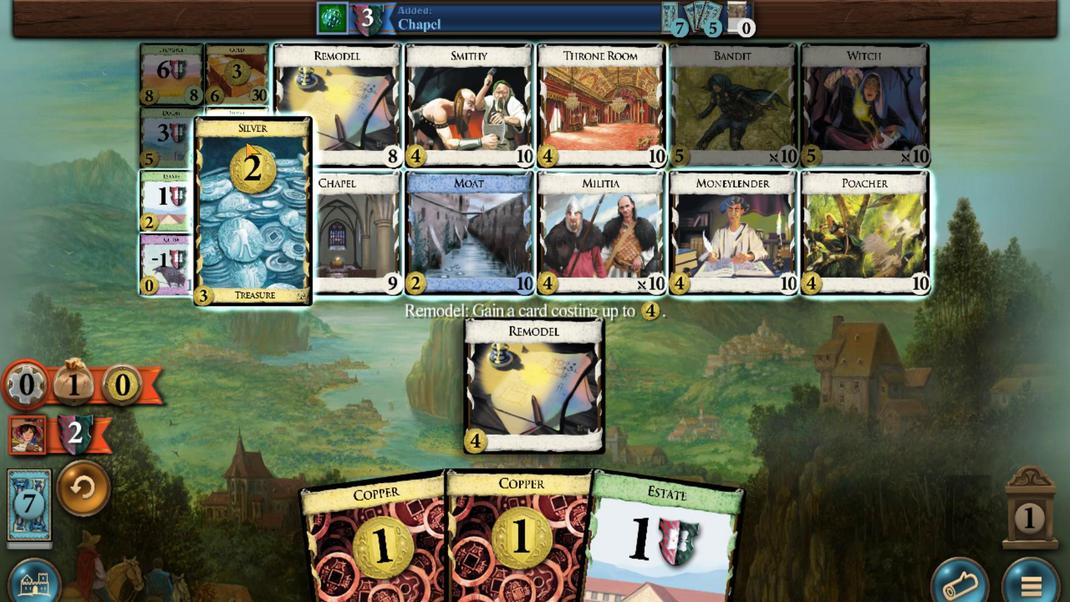 
Action: Mouse scrolled (186, 229) with delta (0, 0)
Screenshot: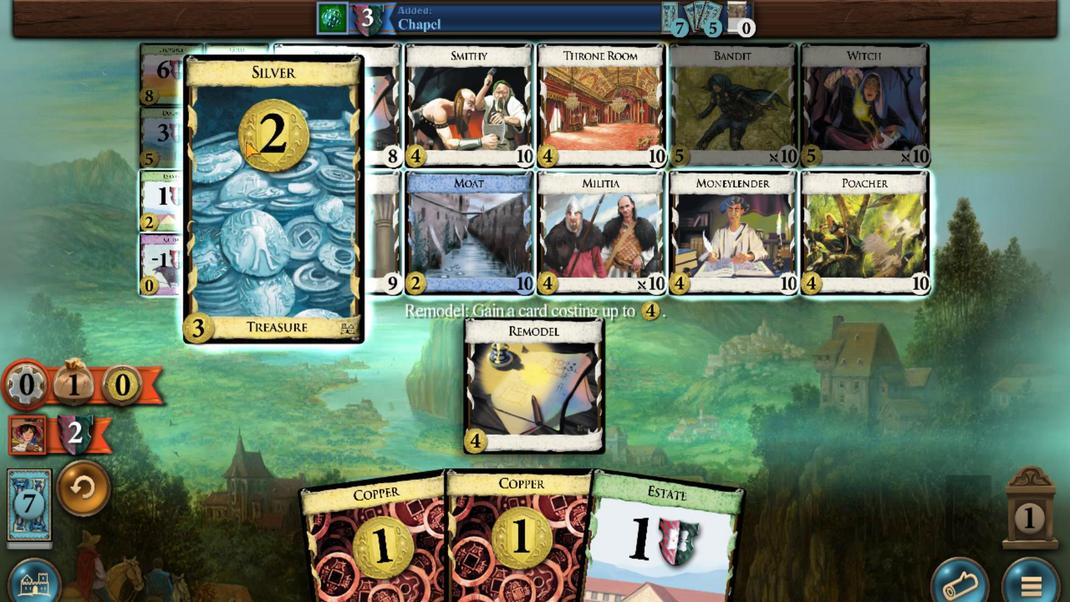 
Action: Mouse scrolled (186, 229) with delta (0, 0)
Screenshot: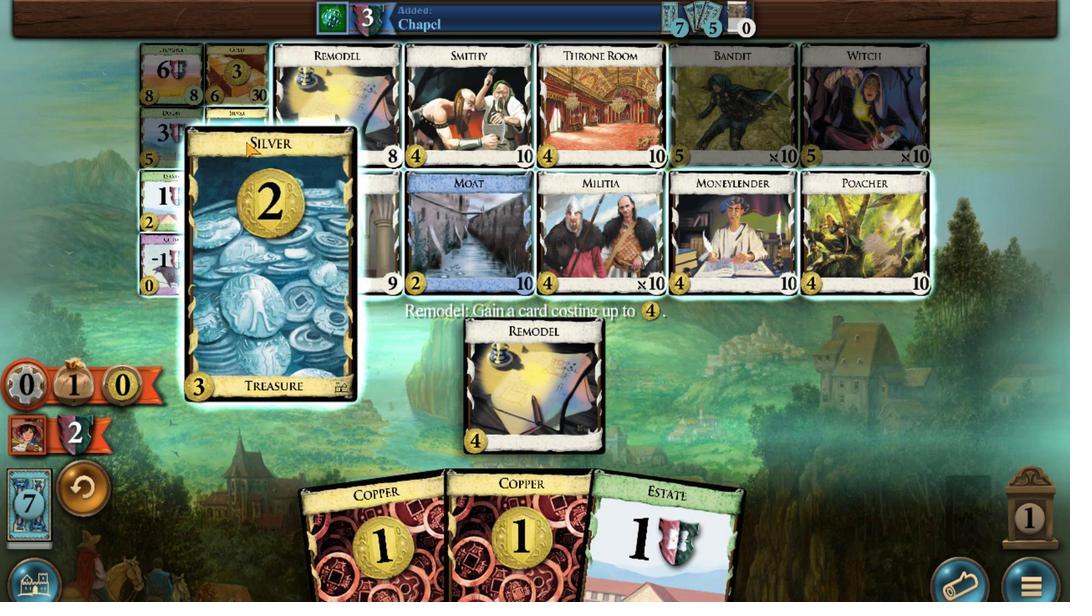 
Action: Mouse scrolled (186, 229) with delta (0, 0)
Screenshot: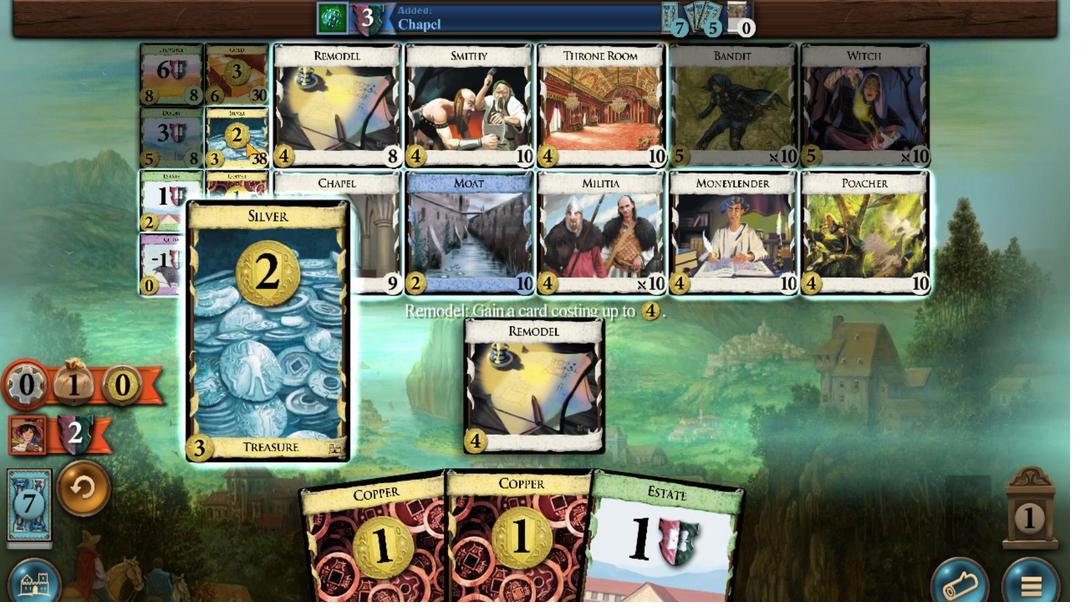 
Action: Mouse moved to (403, 498)
Screenshot: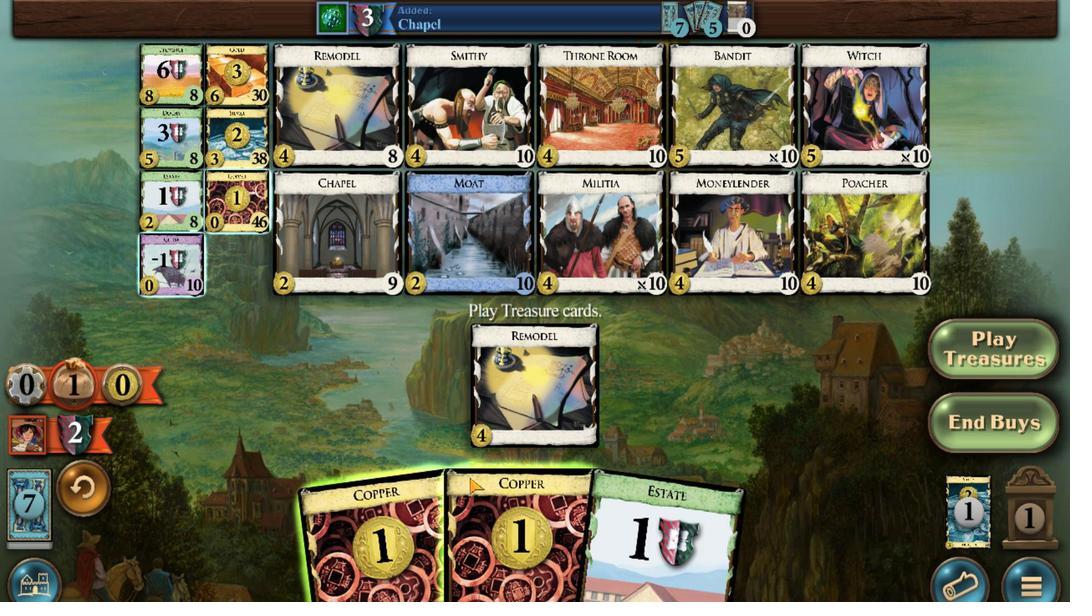 
Action: Mouse scrolled (403, 498) with delta (0, 0)
Screenshot: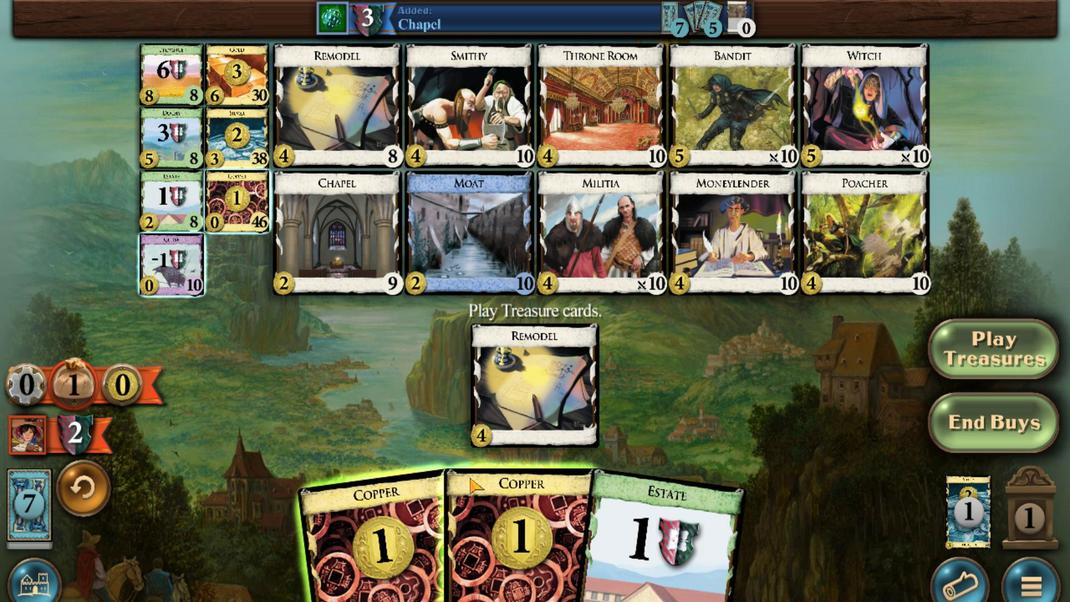 
Action: Mouse moved to (368, 506)
Screenshot: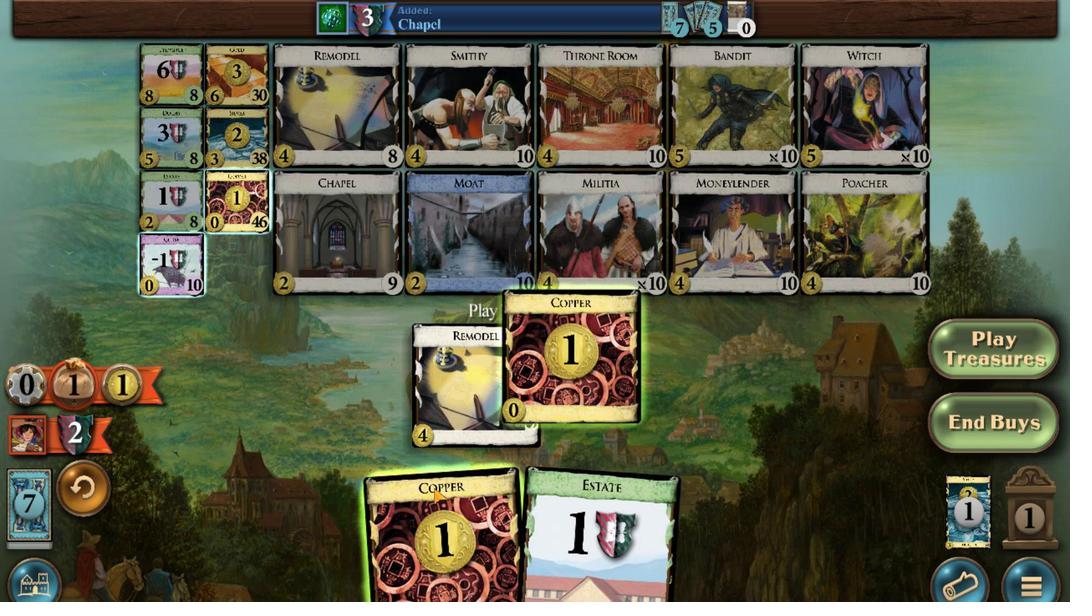 
Action: Mouse scrolled (368, 506) with delta (0, 0)
Screenshot: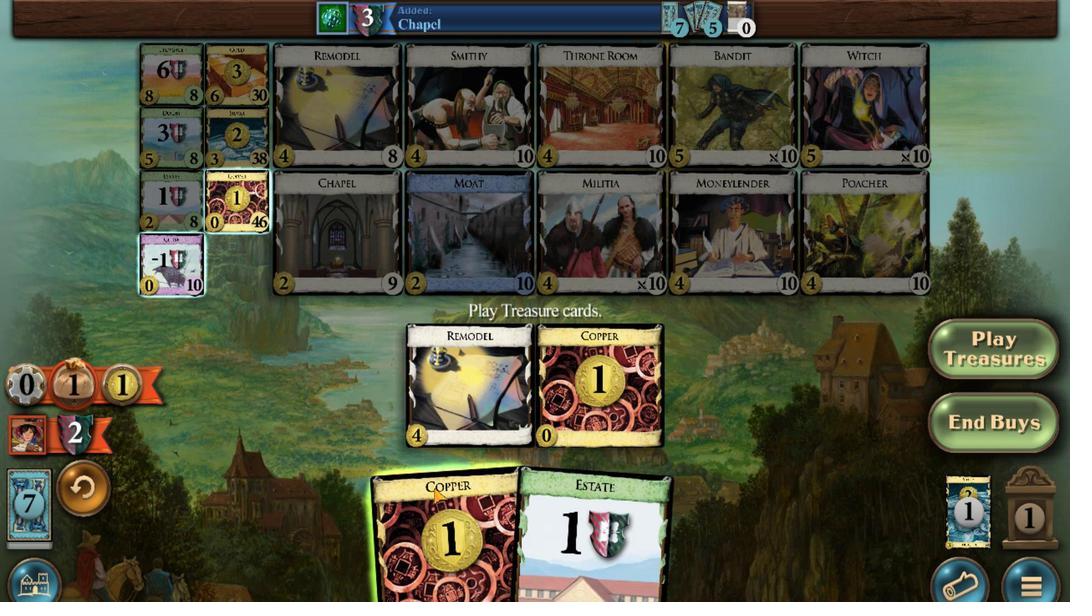 
Action: Mouse moved to (129, 269)
Screenshot: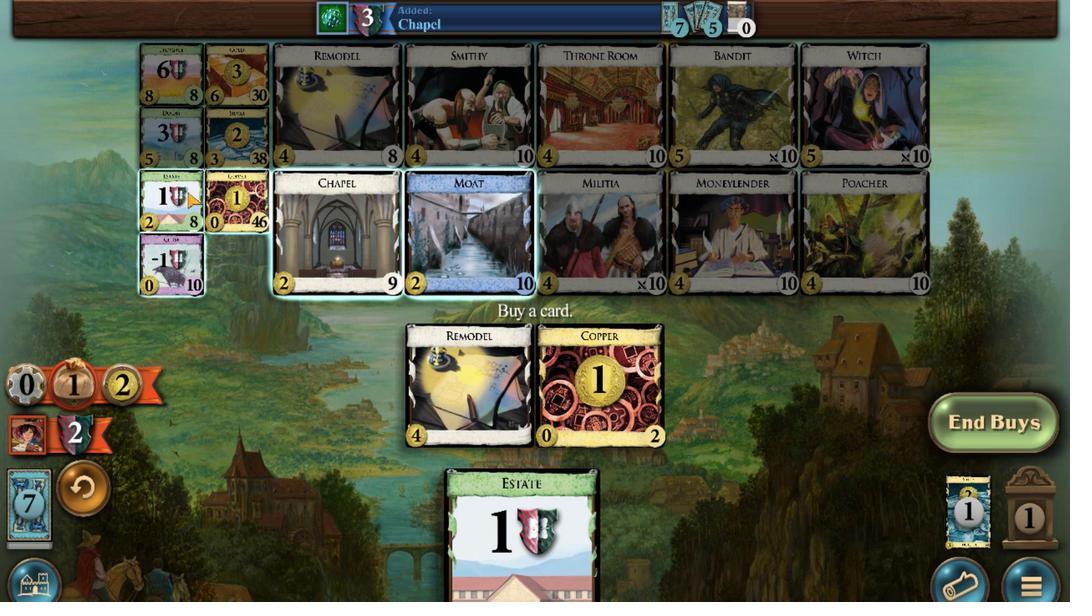 
Action: Mouse scrolled (129, 270) with delta (0, 0)
Screenshot: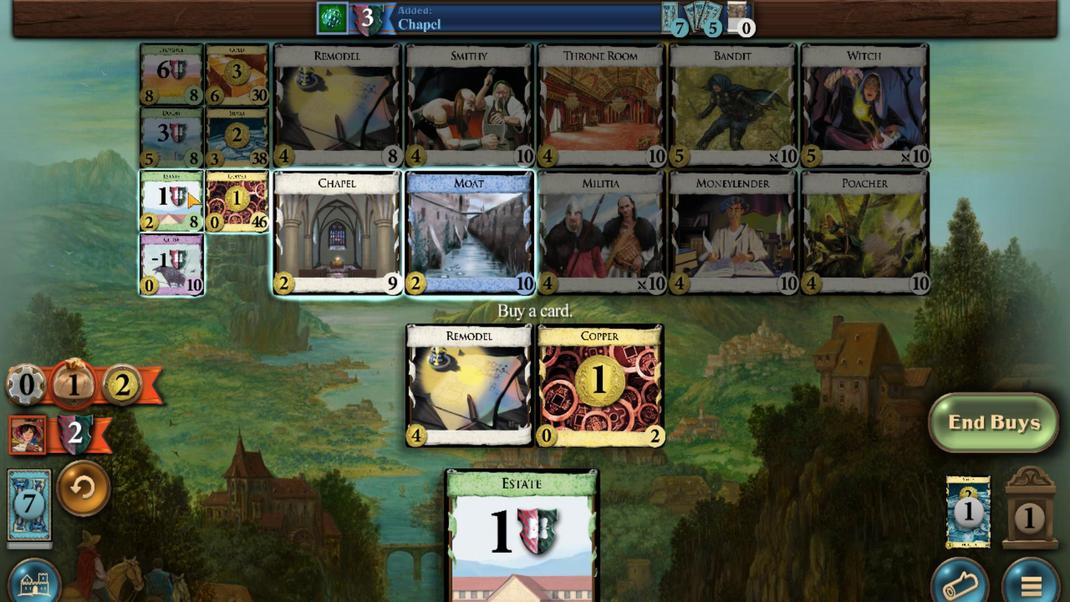 
Action: Mouse scrolled (129, 270) with delta (0, 0)
Screenshot: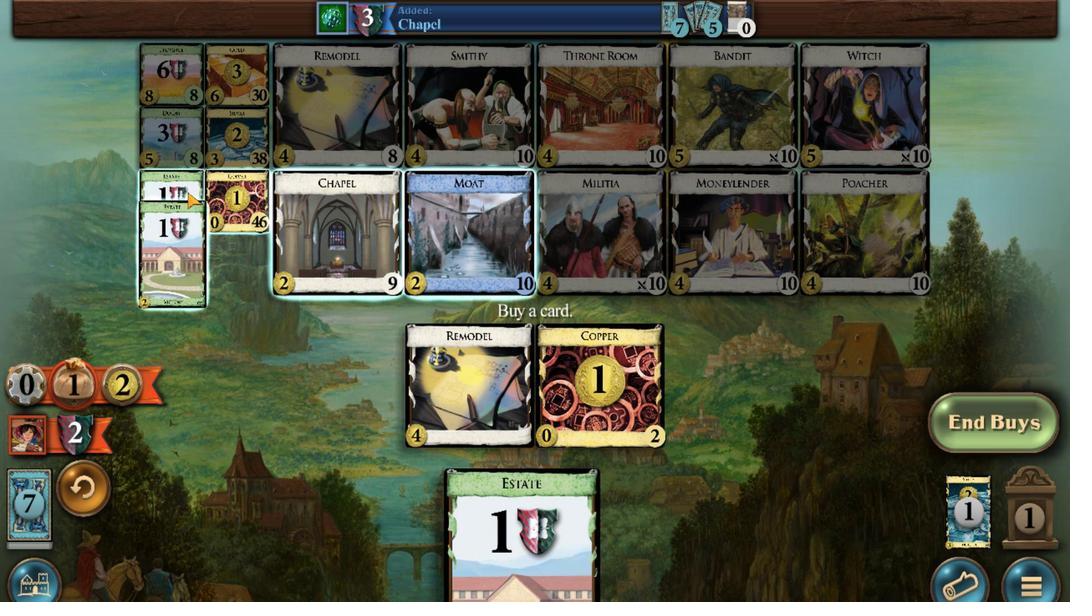 
Action: Mouse scrolled (129, 270) with delta (0, 0)
Screenshot: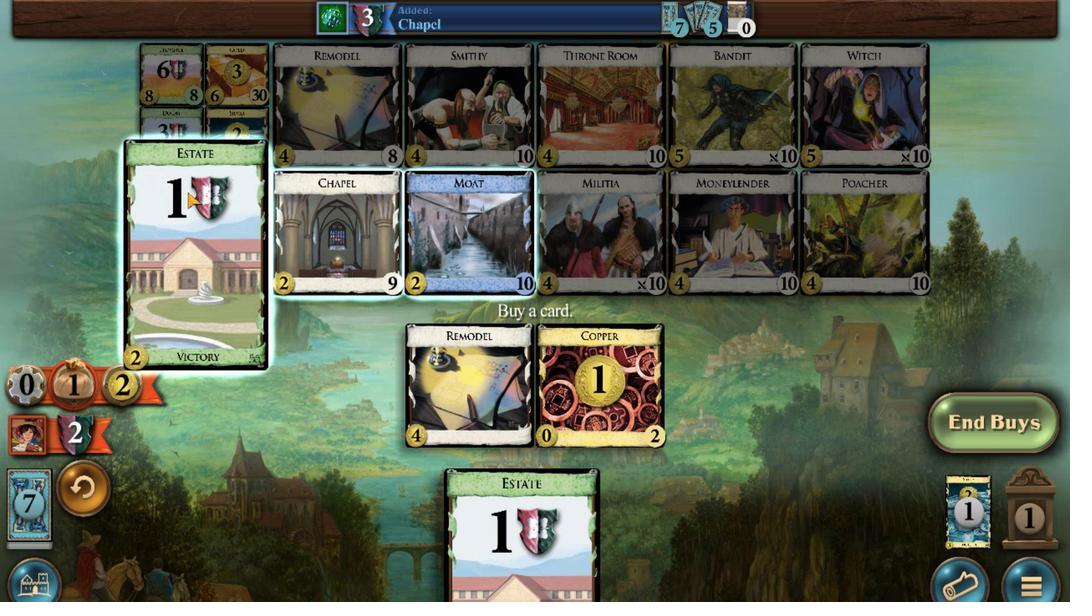 
Action: Mouse scrolled (129, 270) with delta (0, 0)
Screenshot: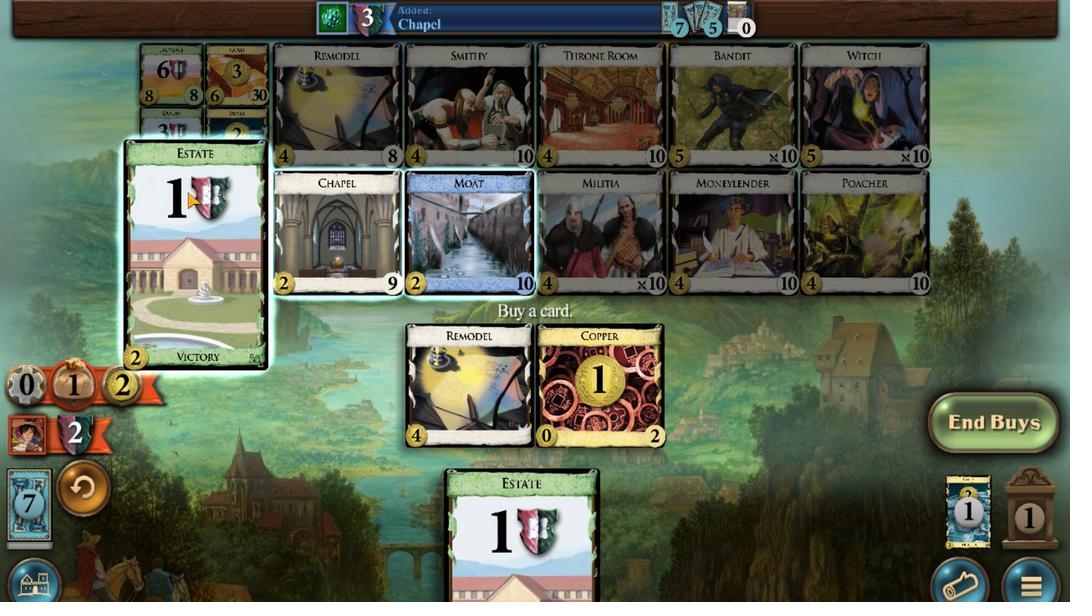 
Action: Mouse scrolled (129, 270) with delta (0, 0)
Screenshot: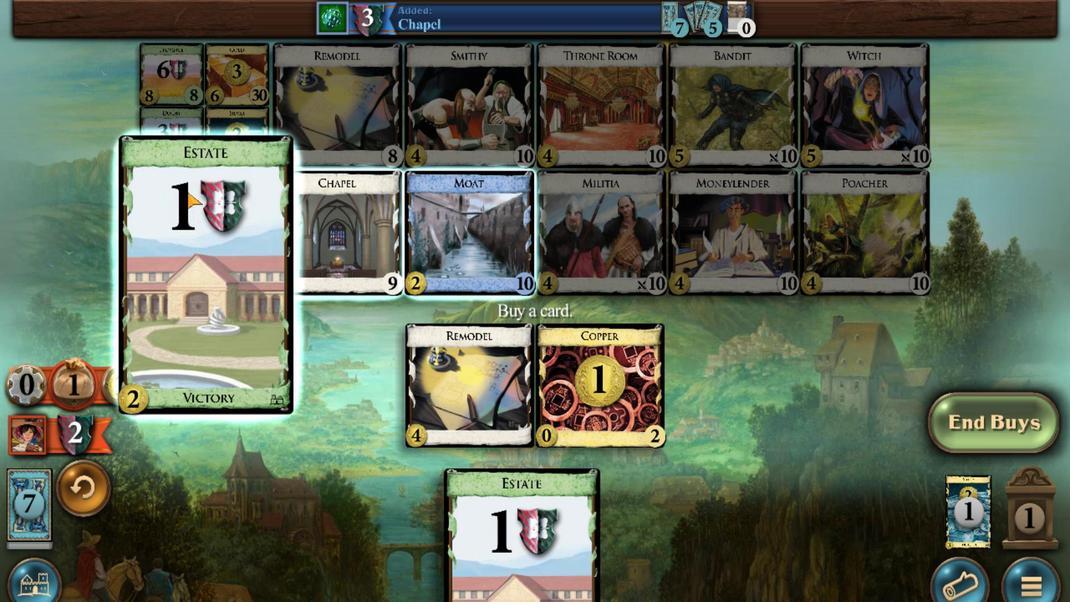 
Action: Mouse moved to (710, 562)
Screenshot: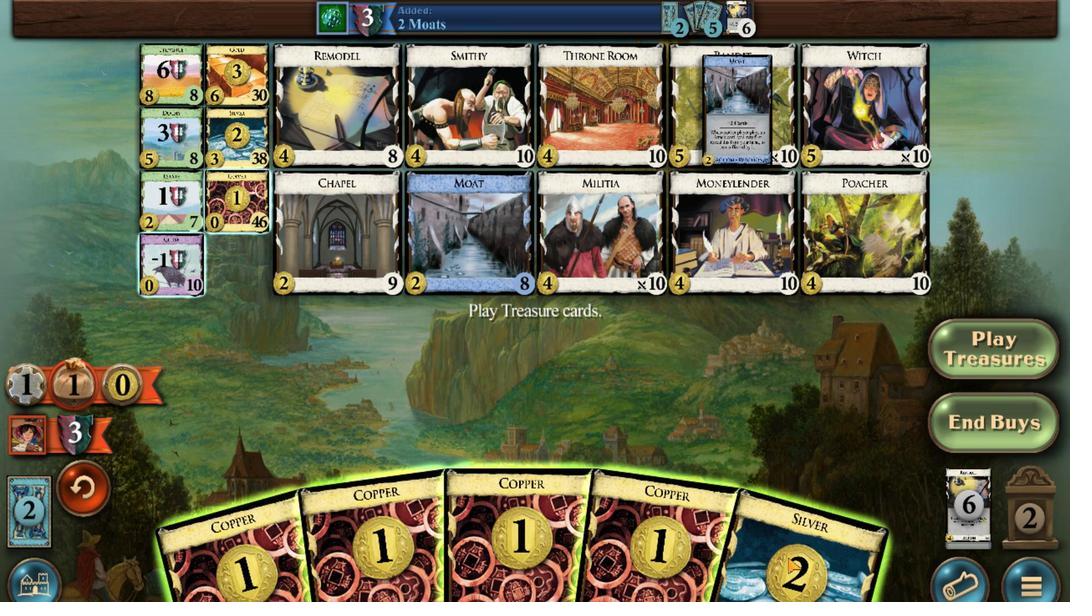 
Action: Mouse scrolled (710, 561) with delta (0, 0)
Screenshot: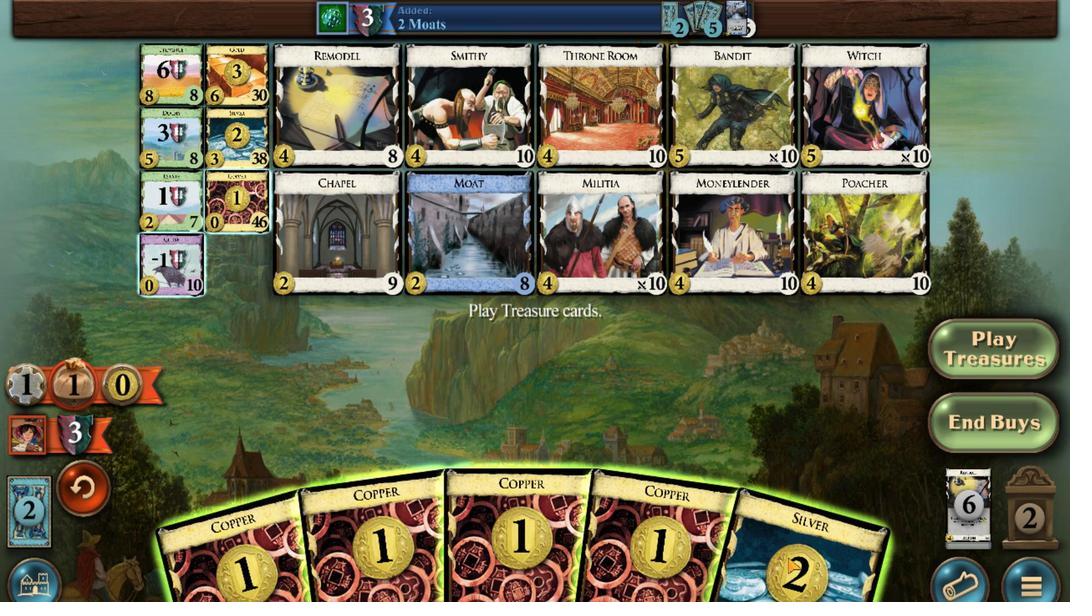 
Action: Mouse moved to (673, 553)
Screenshot: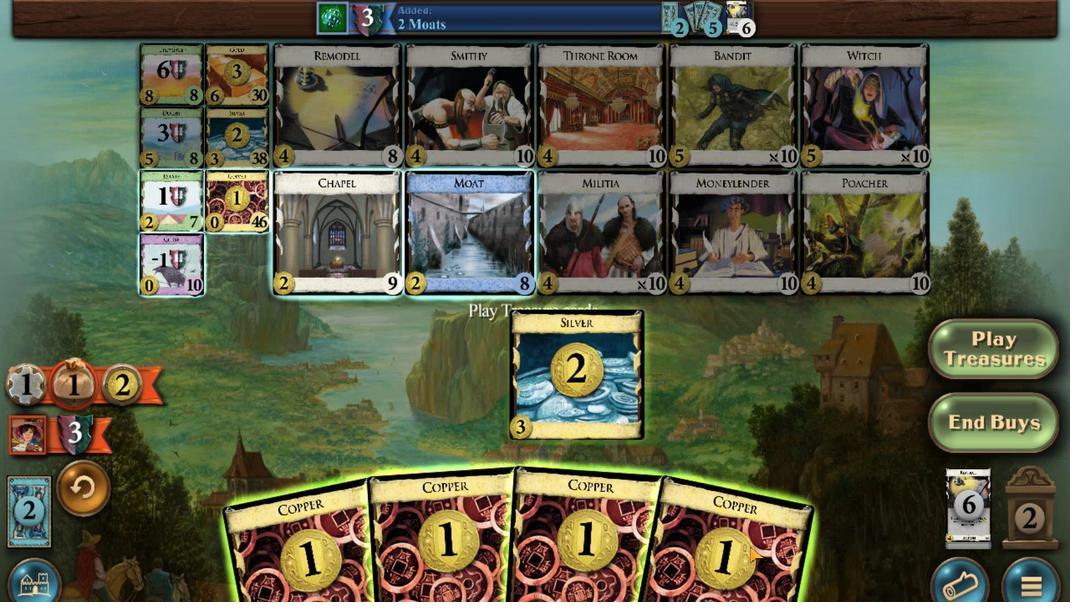
Action: Mouse scrolled (673, 553) with delta (0, 0)
Screenshot: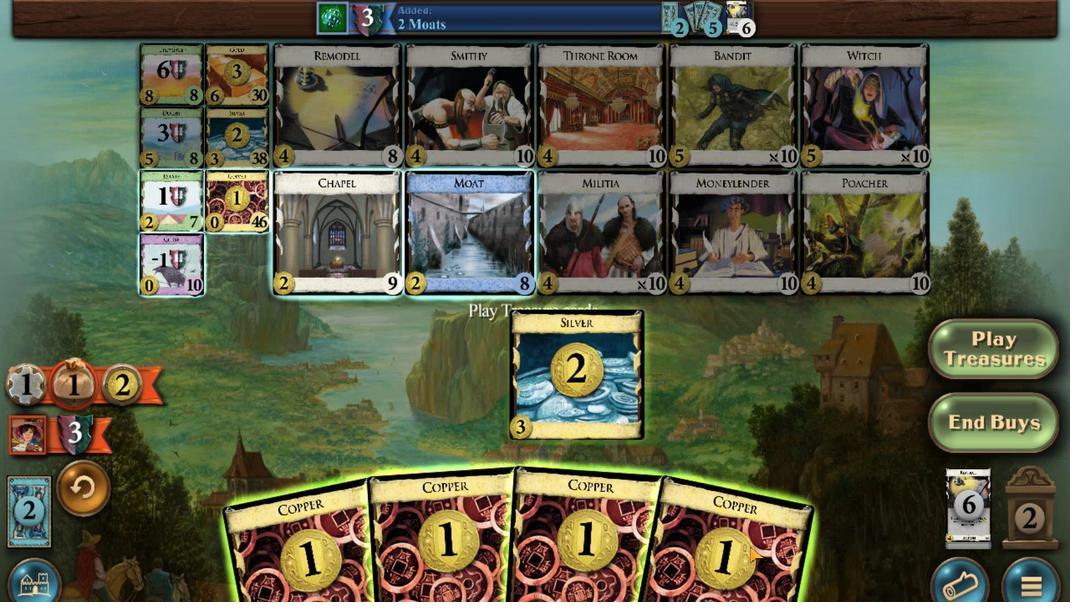 
Action: Mouse moved to (589, 543)
Screenshot: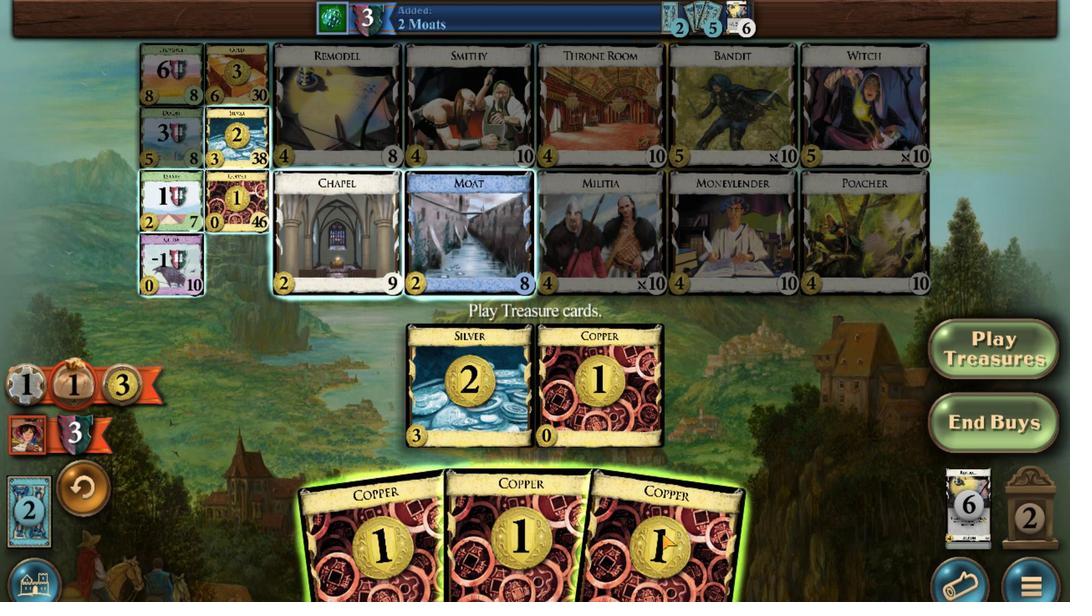 
Action: Mouse scrolled (589, 542) with delta (0, 0)
Screenshot: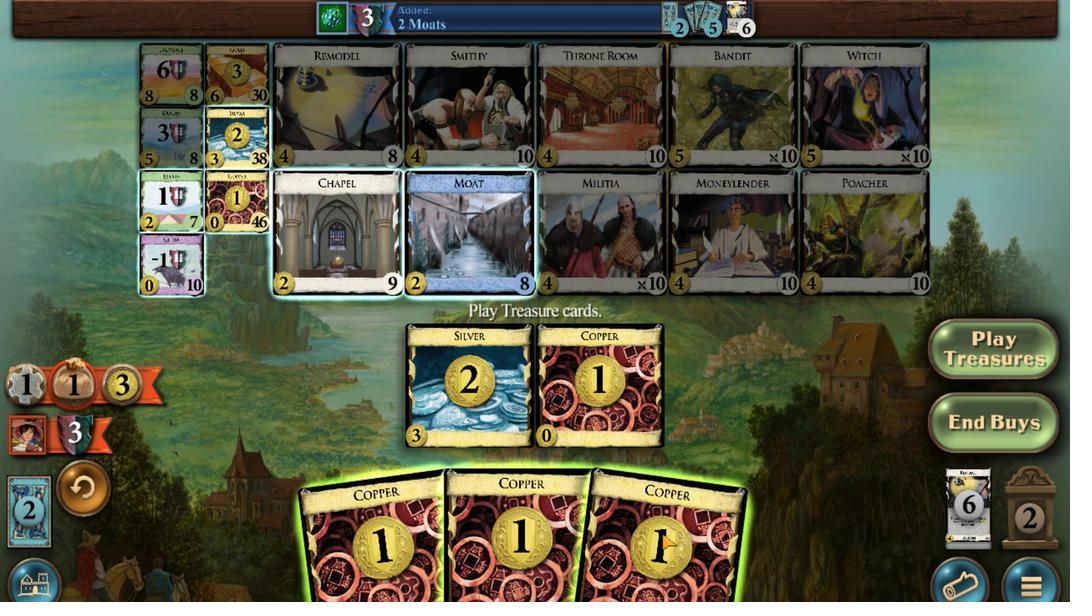 
Action: Mouse moved to (538, 537)
Screenshot: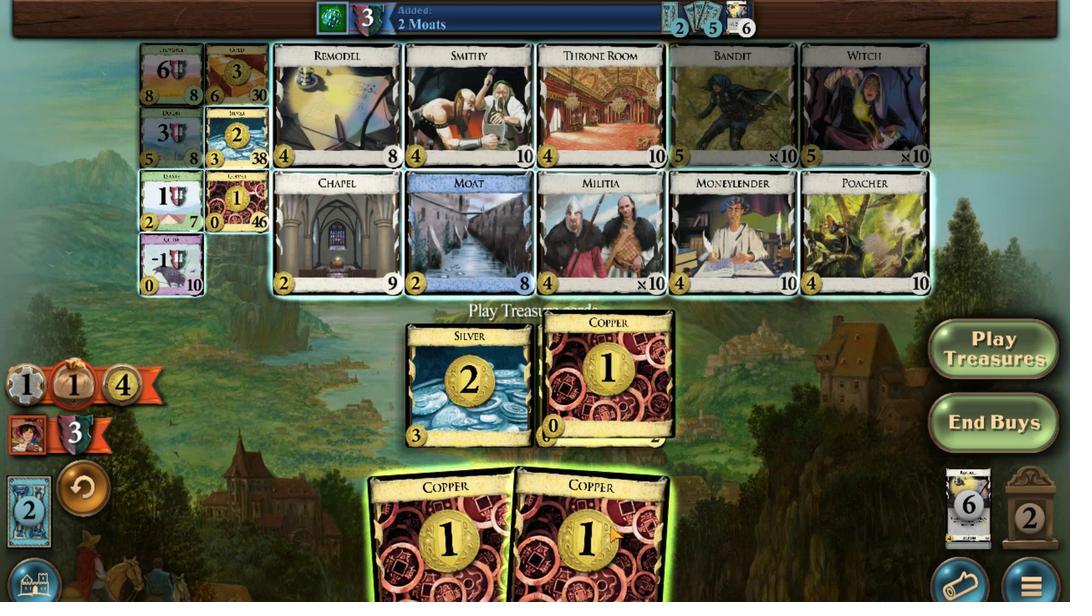 
Action: Mouse scrolled (538, 536) with delta (0, 0)
Screenshot: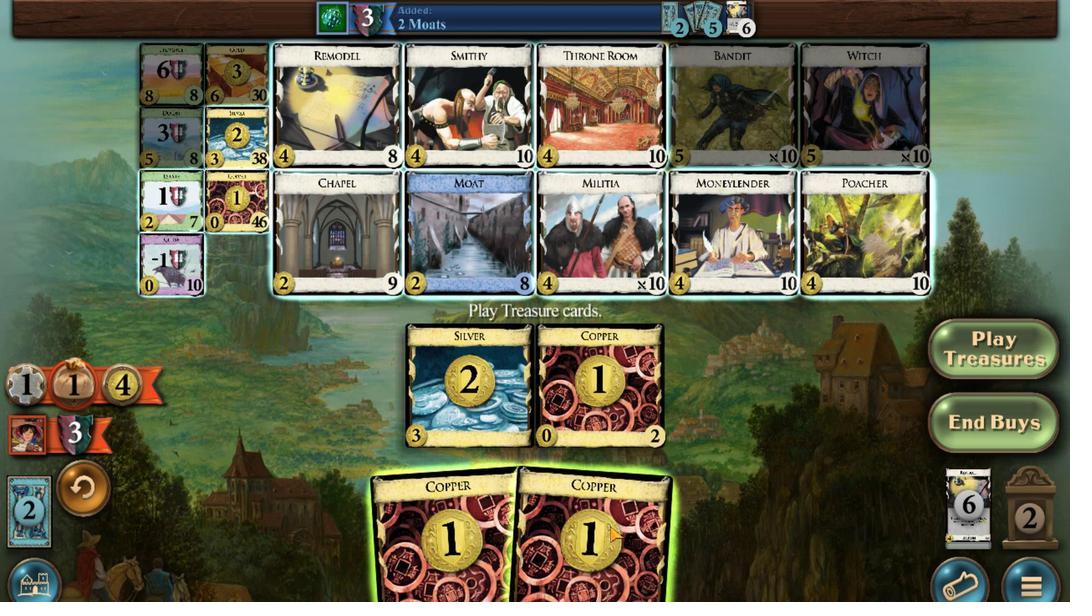 
Action: Mouse moved to (491, 536)
Screenshot: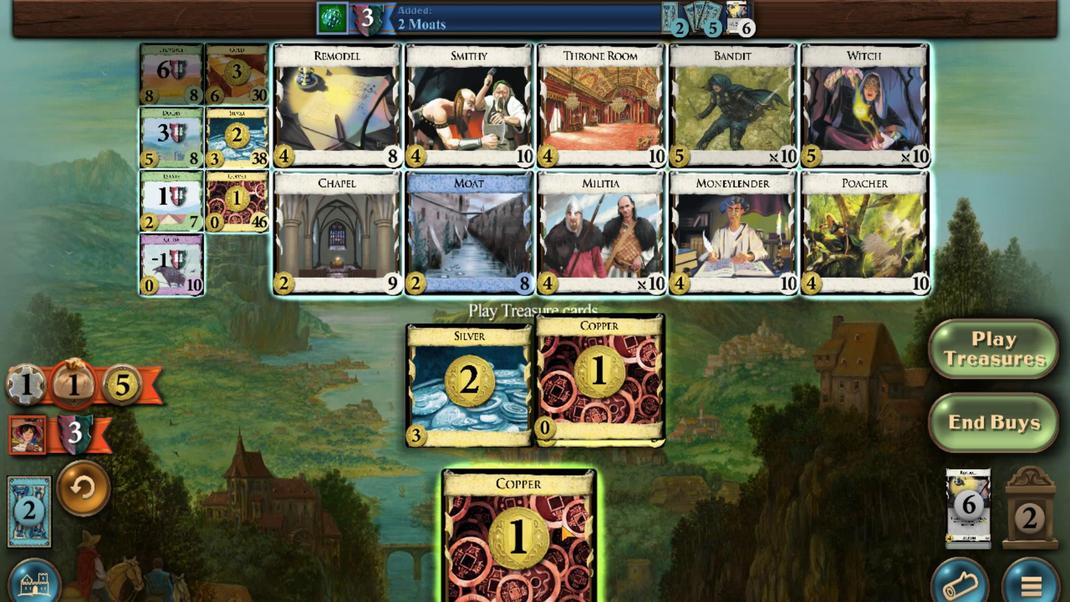 
Action: Mouse scrolled (491, 536) with delta (0, 0)
Screenshot: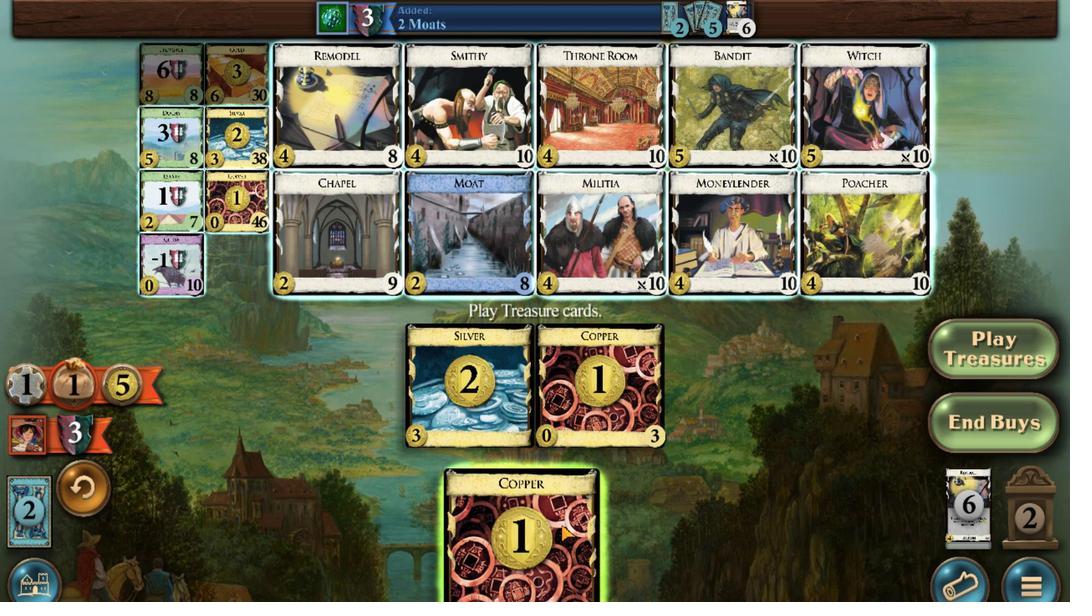 
Action: Mouse moved to (163, 162)
Screenshot: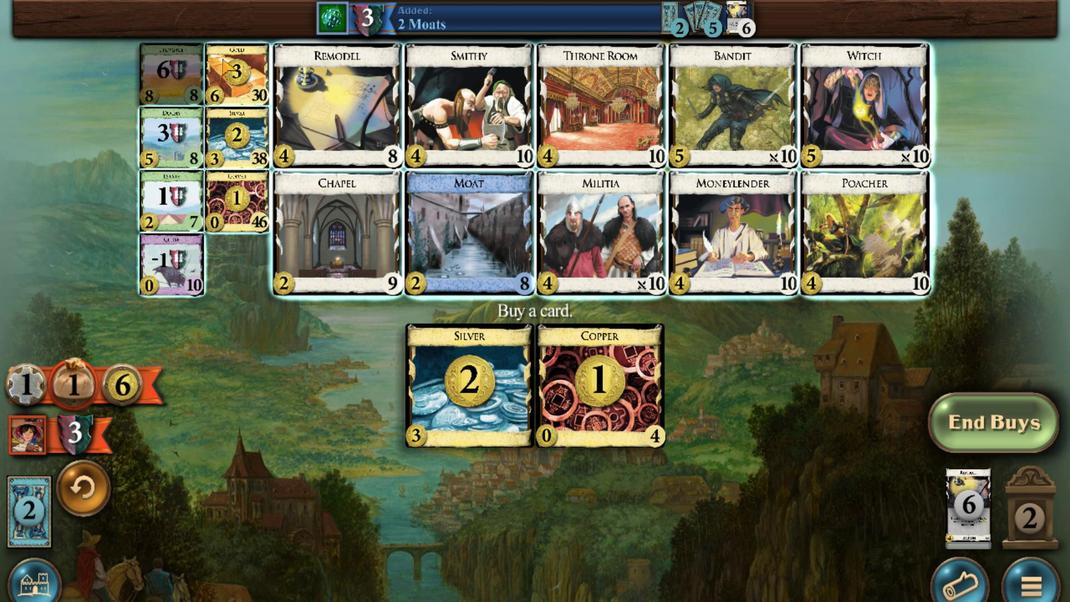
Action: Mouse scrolled (163, 163) with delta (0, 0)
Screenshot: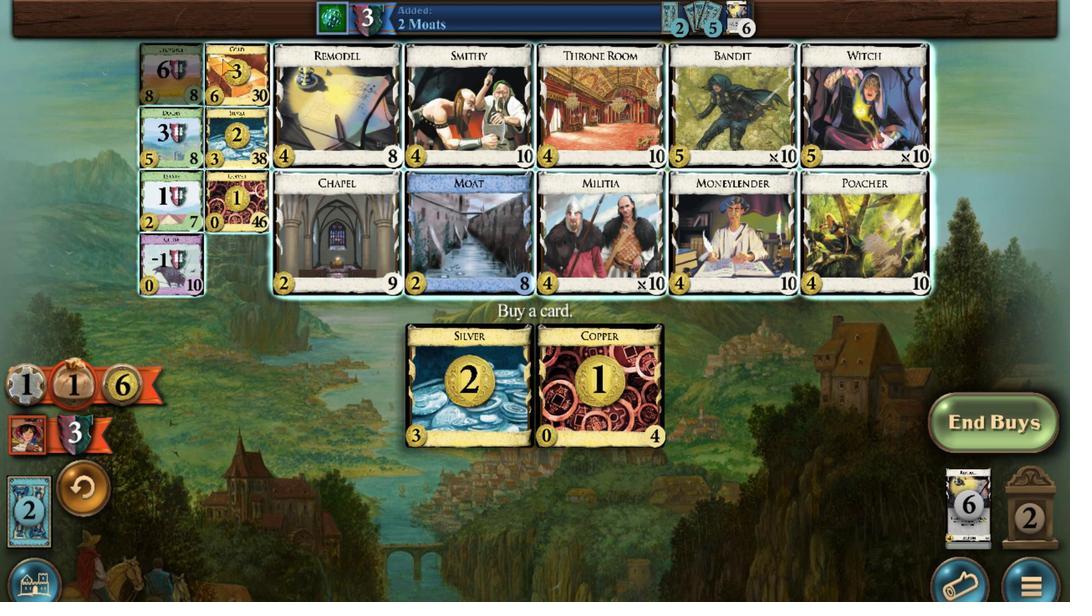 
Action: Mouse scrolled (163, 163) with delta (0, 0)
Screenshot: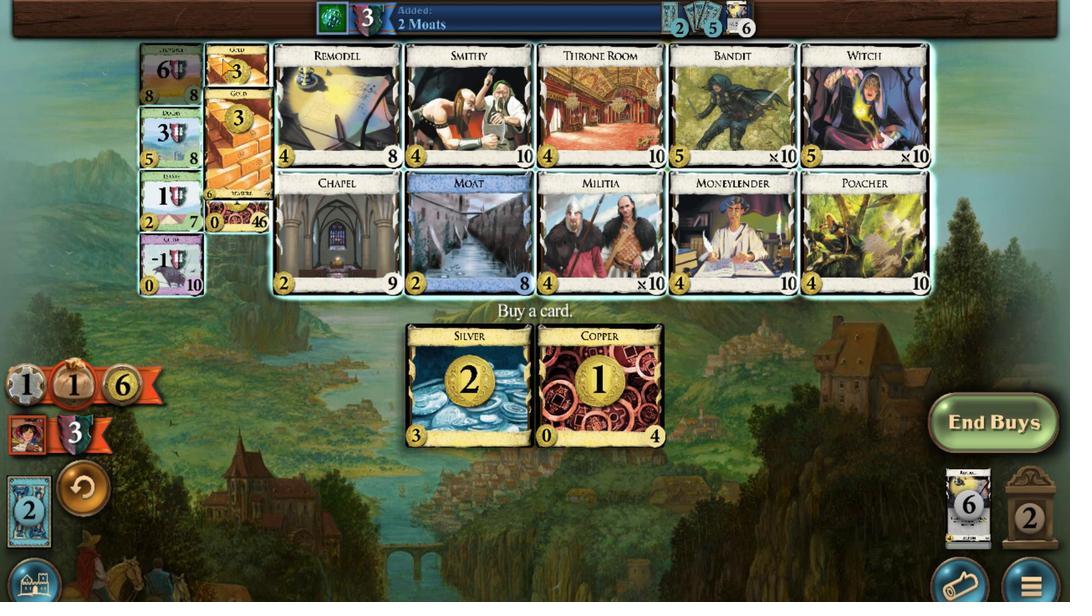 
Action: Mouse scrolled (163, 163) with delta (0, 0)
Screenshot: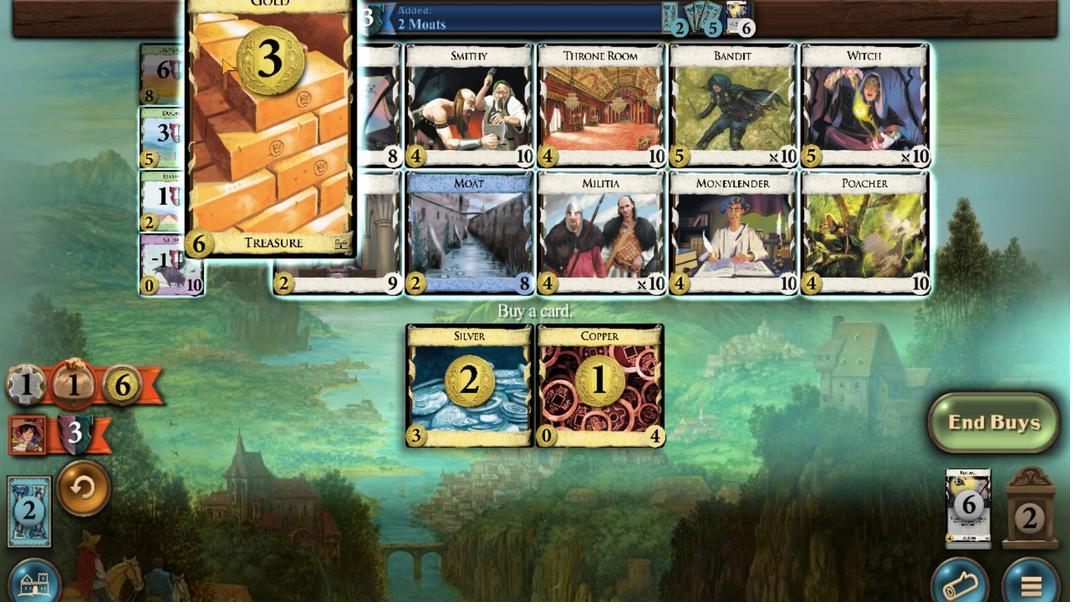 
Action: Mouse scrolled (163, 163) with delta (0, 0)
Screenshot: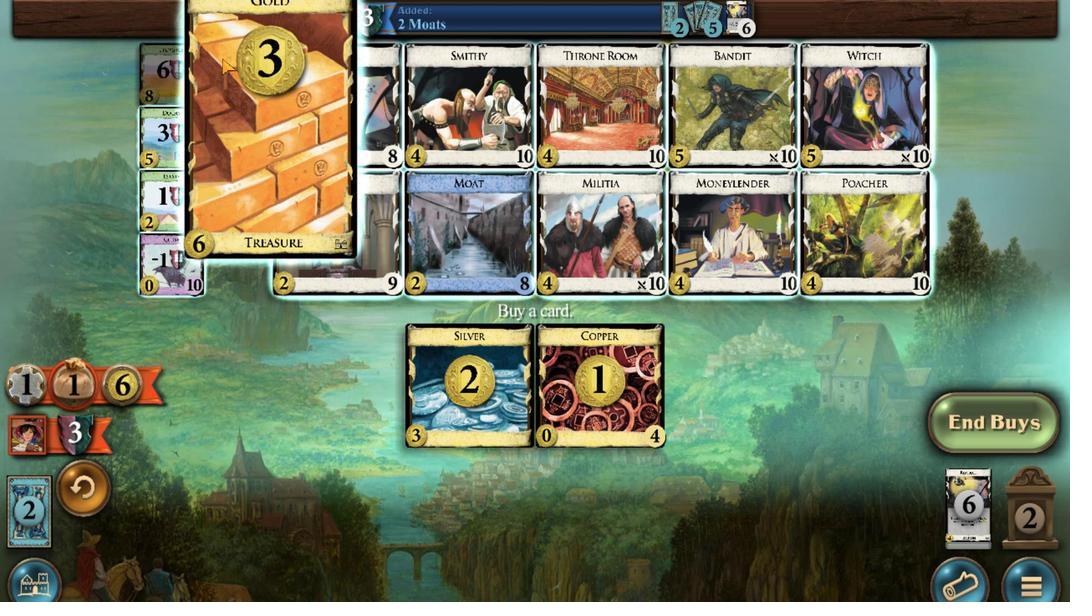 
Action: Mouse scrolled (163, 163) with delta (0, 0)
Screenshot: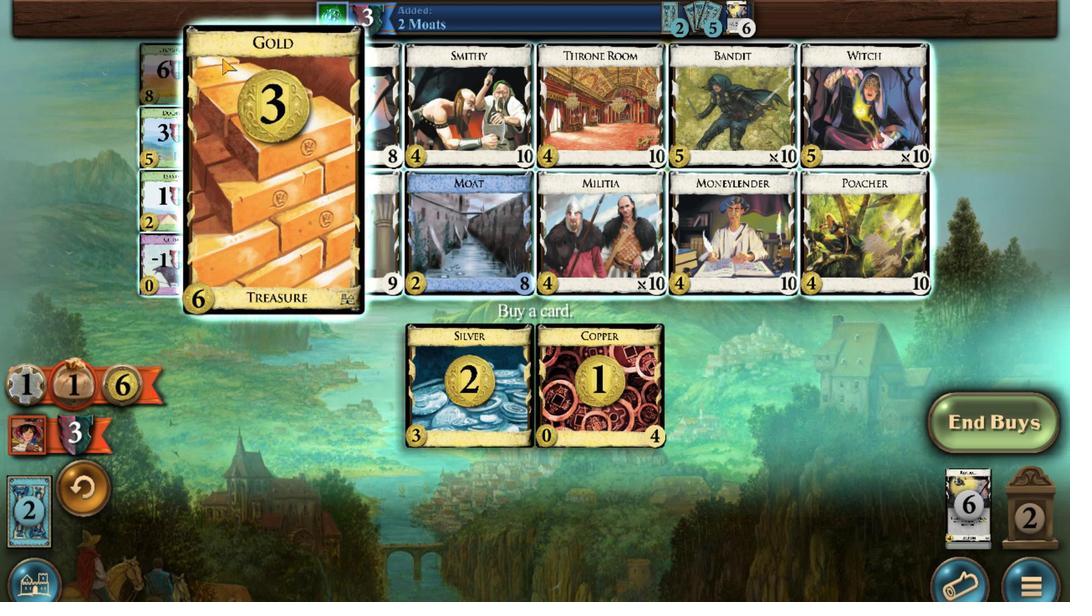 
Action: Mouse scrolled (163, 163) with delta (0, 0)
Screenshot: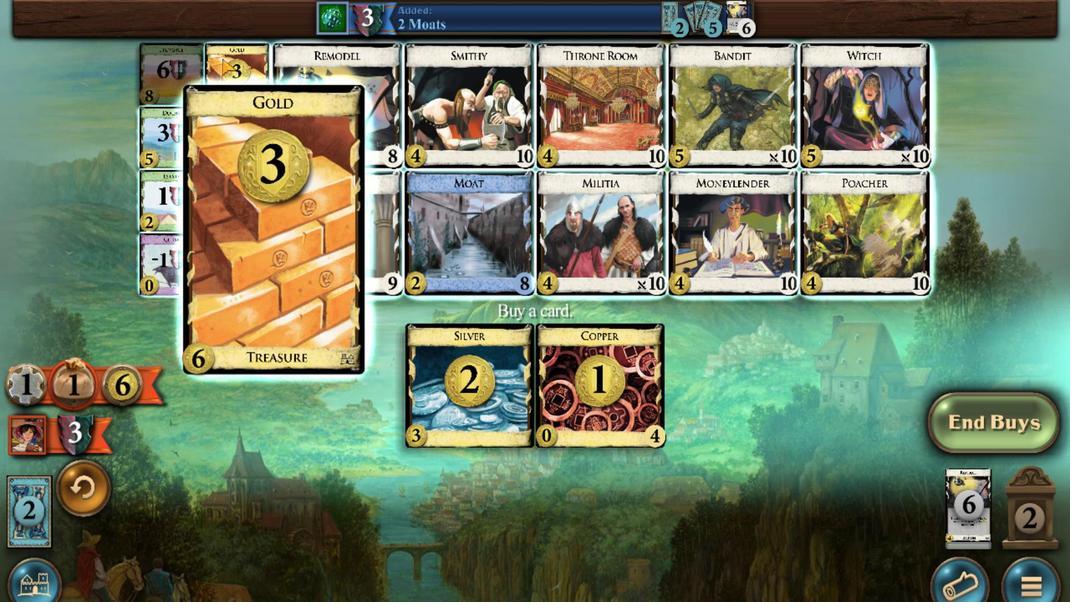 
Action: Mouse scrolled (163, 163) with delta (0, 0)
Screenshot: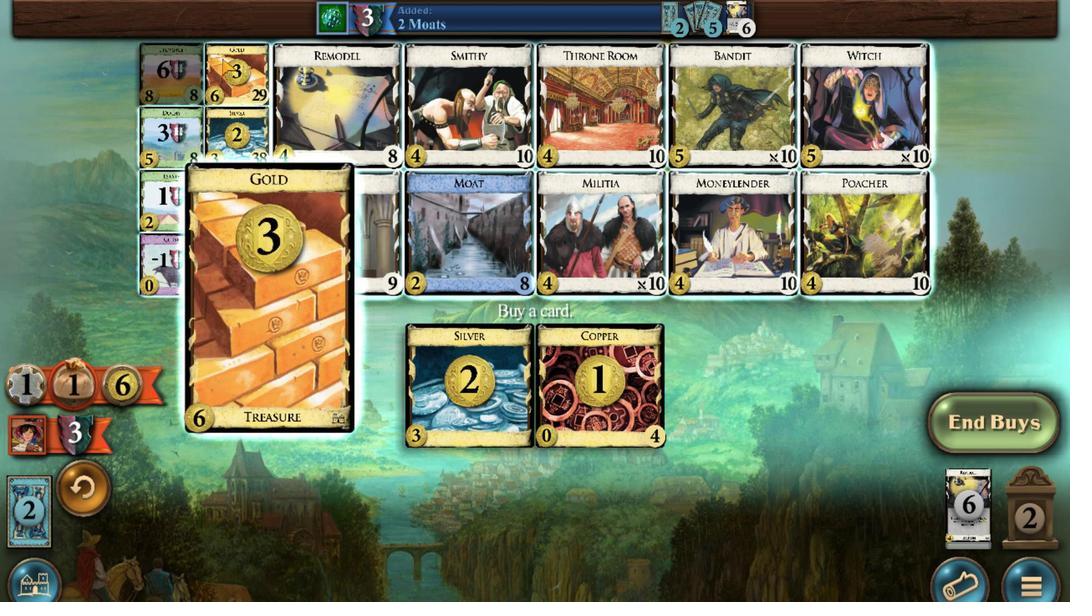 
Action: Mouse moved to (562, 521)
Screenshot: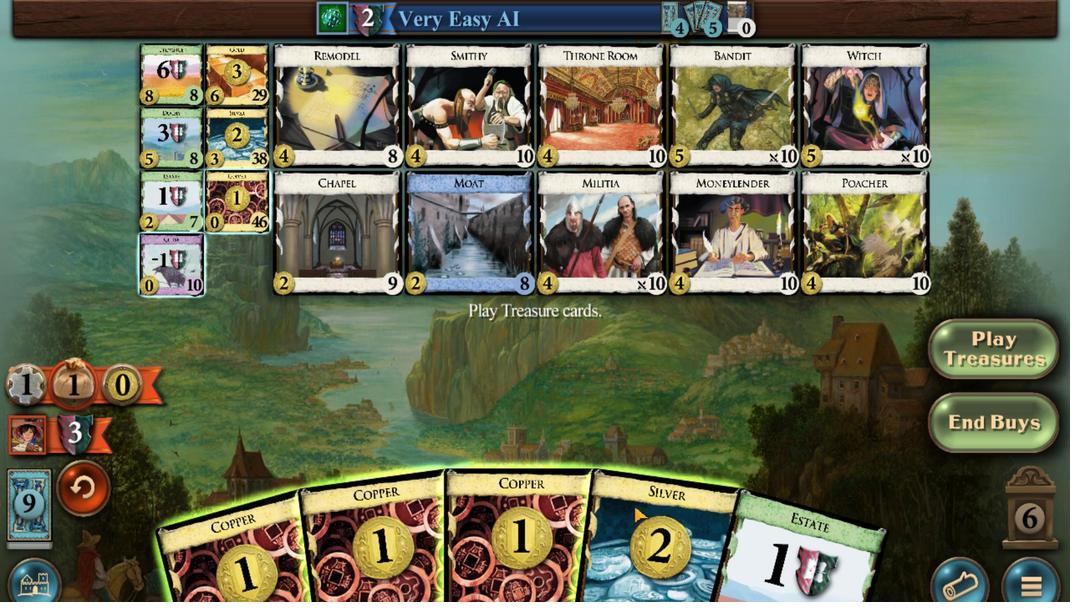 
Action: Mouse scrolled (562, 521) with delta (0, 0)
Screenshot: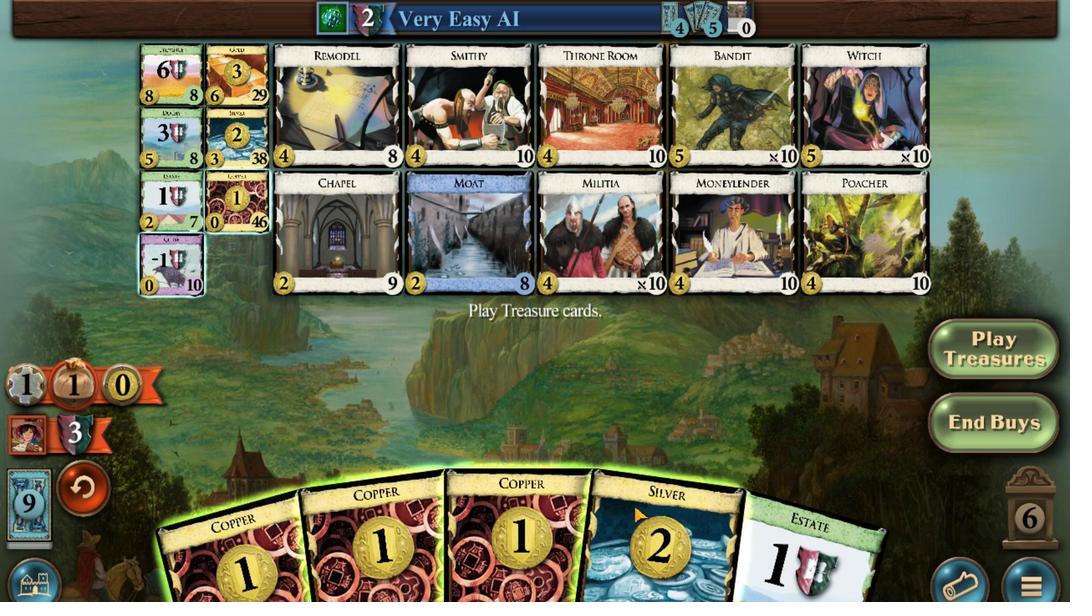 
Action: Mouse moved to (517, 522)
Screenshot: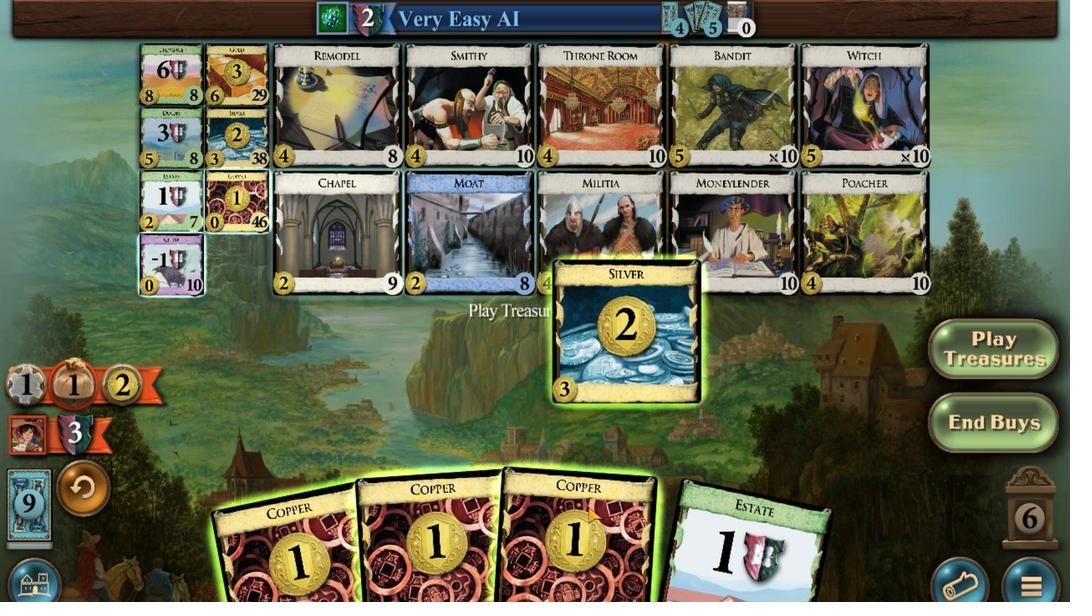 
Action: Mouse scrolled (517, 521) with delta (0, 0)
Screenshot: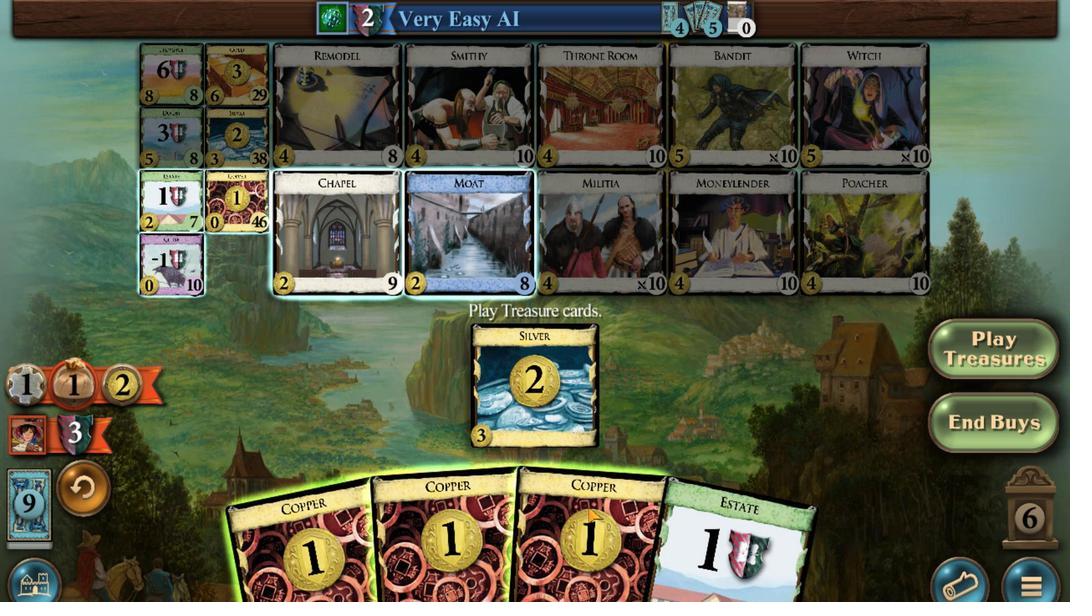 
Action: Mouse moved to (449, 513)
Screenshot: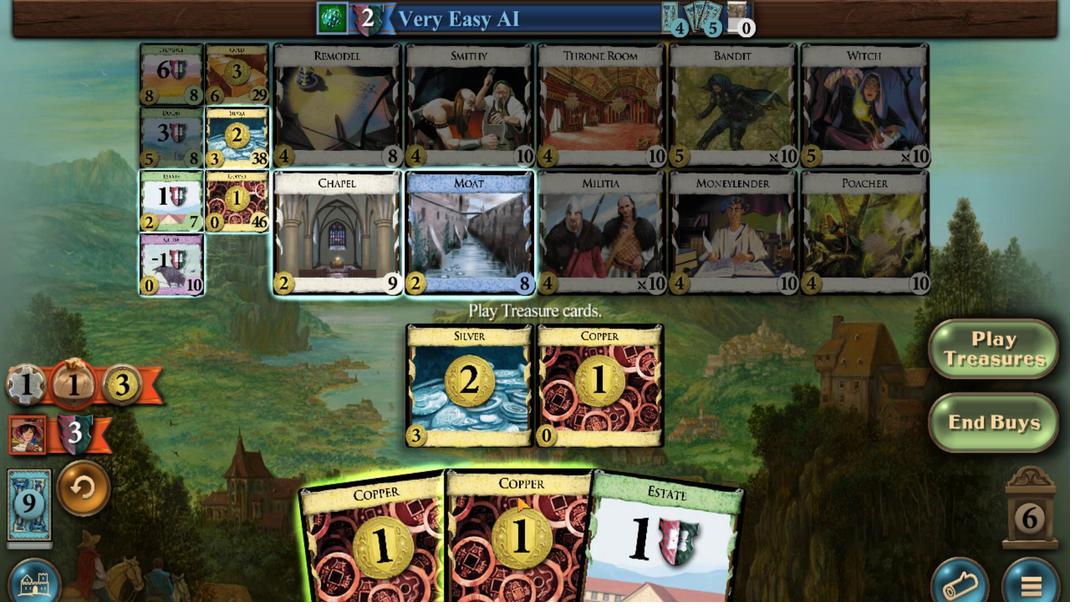 
Action: Mouse scrolled (449, 512) with delta (0, 0)
Screenshot: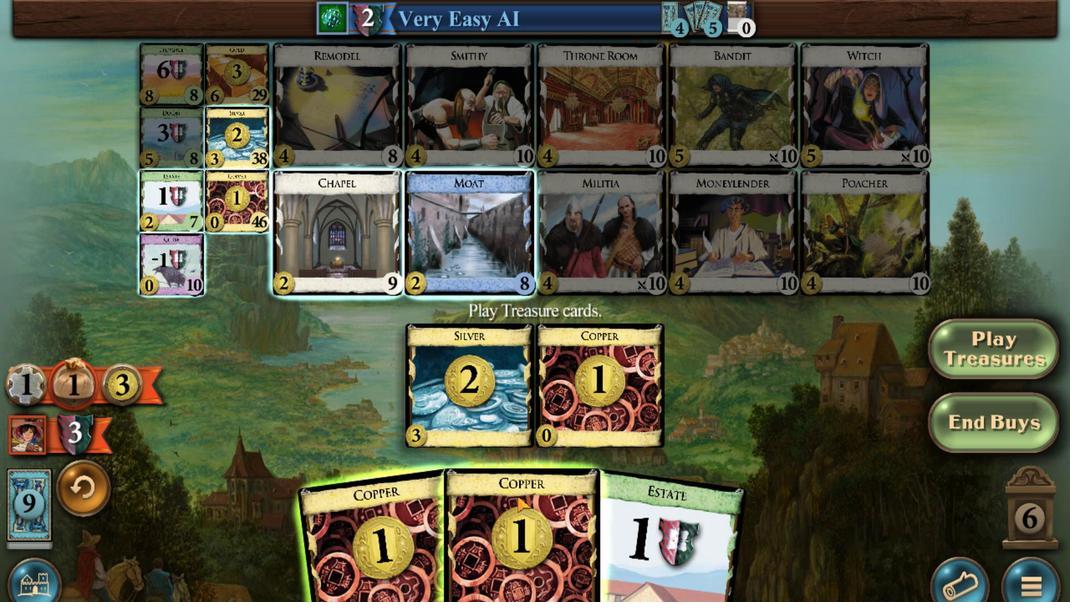
Action: Mouse moved to (378, 508)
Screenshot: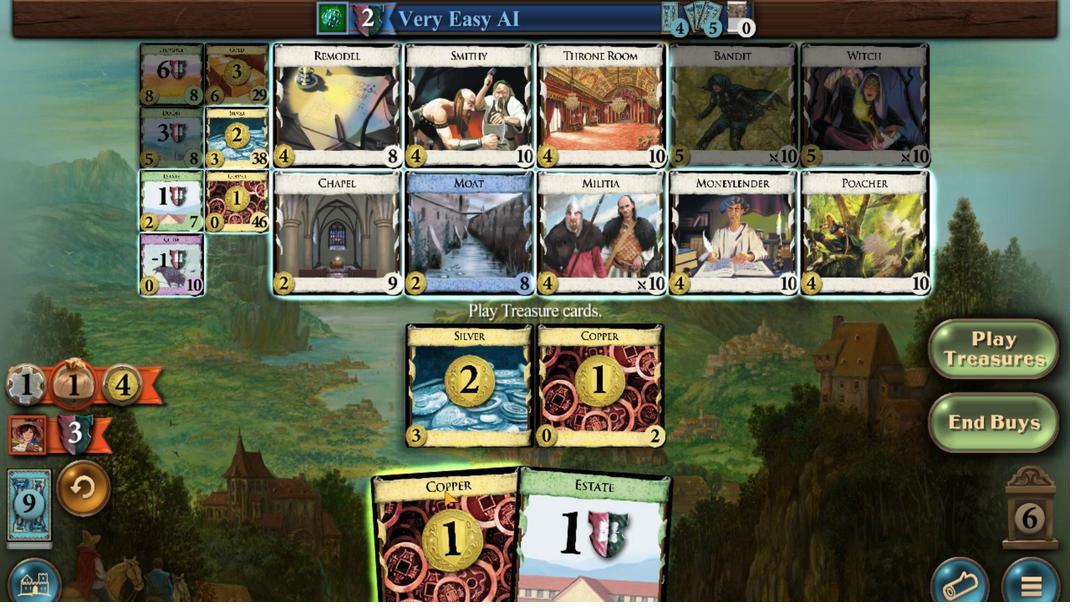 
Action: Mouse scrolled (378, 508) with delta (0, 0)
Screenshot: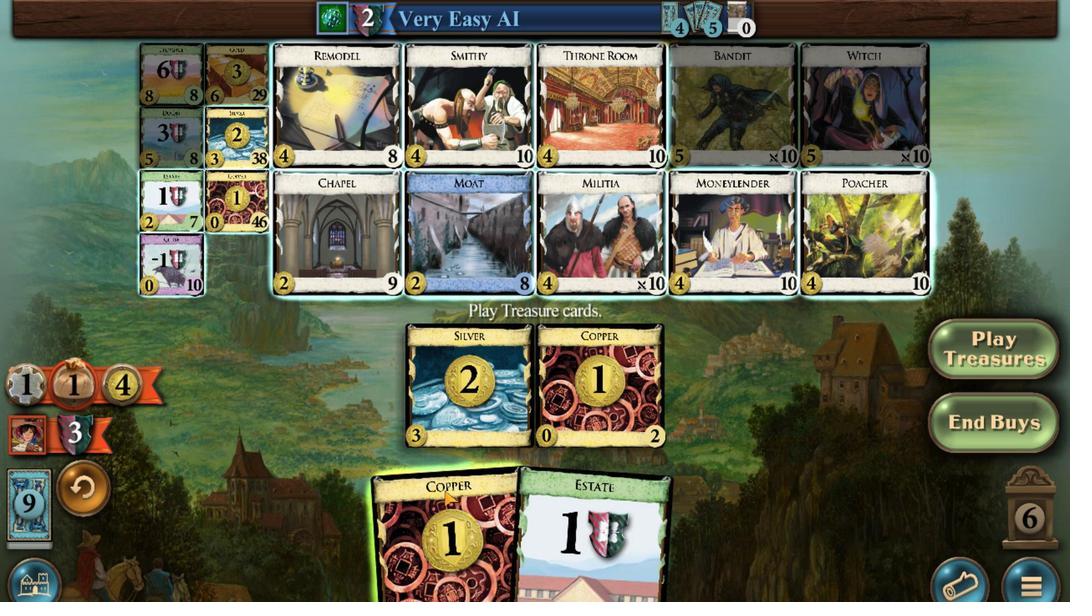 
Action: Mouse moved to (245, 185)
Screenshot: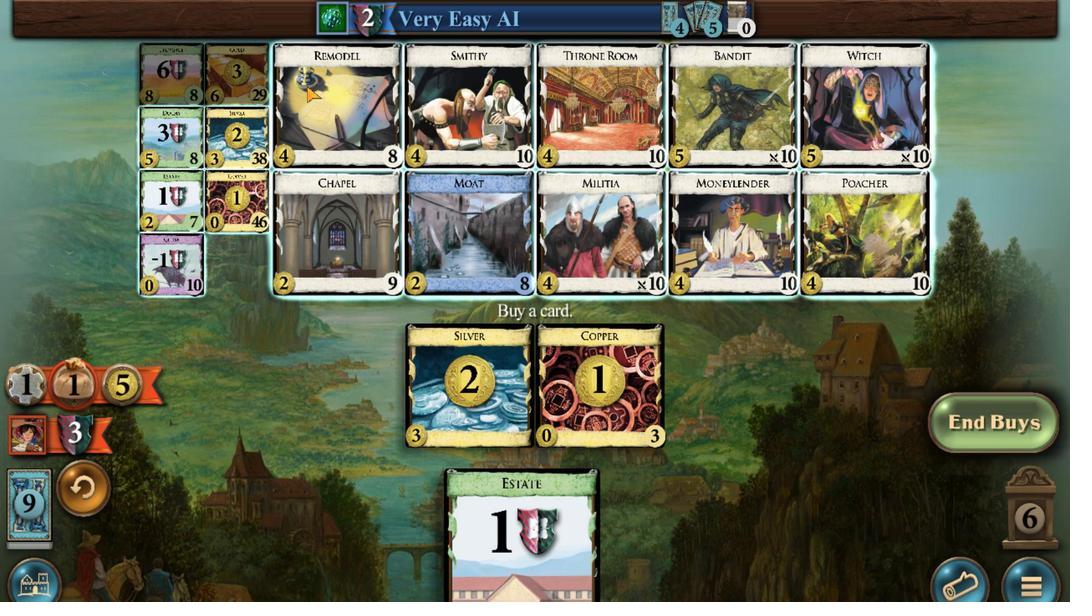 
Action: Mouse scrolled (245, 185) with delta (0, 0)
Screenshot: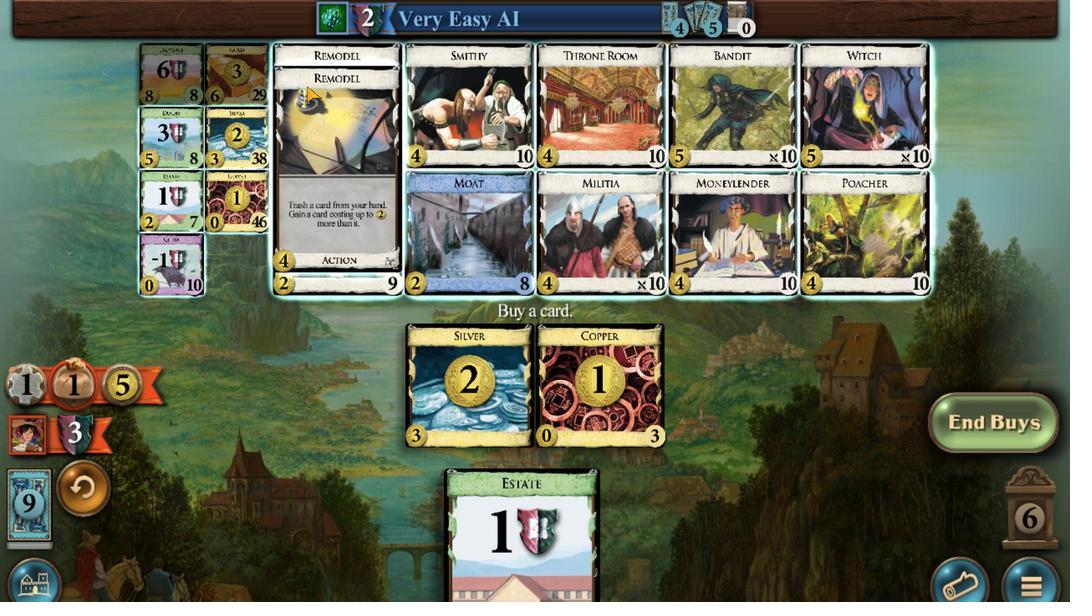 
Action: Mouse scrolled (245, 185) with delta (0, 0)
Screenshot: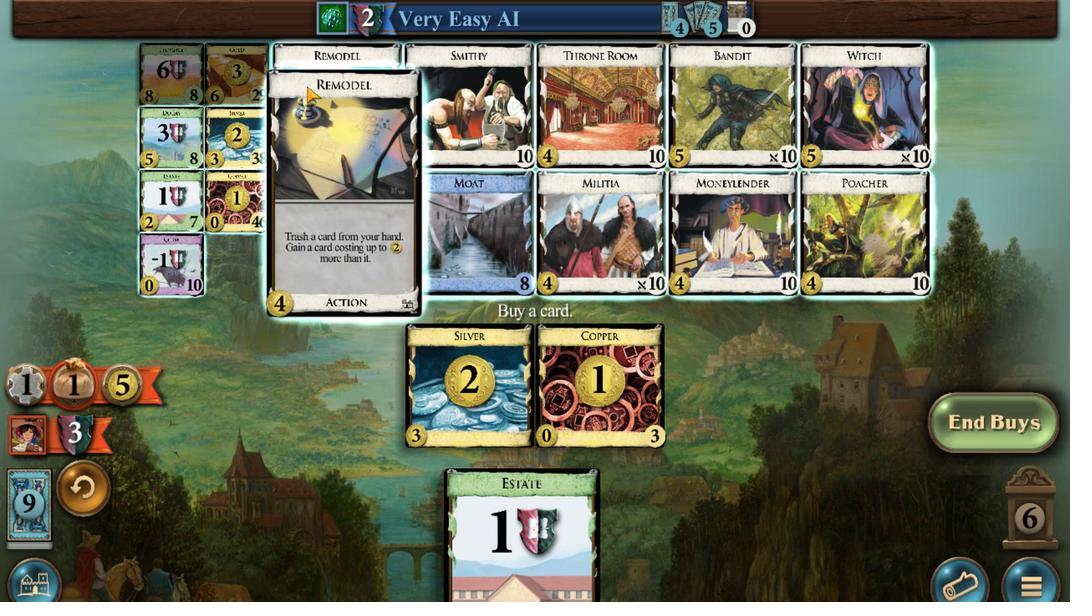 
Action: Mouse scrolled (245, 185) with delta (0, 0)
Screenshot: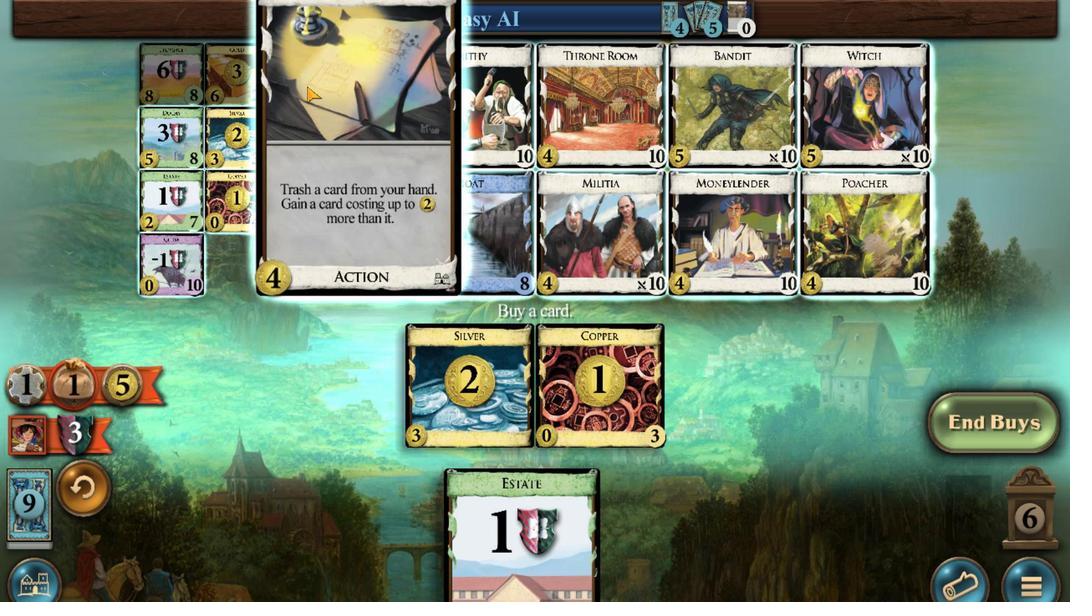
Action: Mouse scrolled (245, 185) with delta (0, 0)
Screenshot: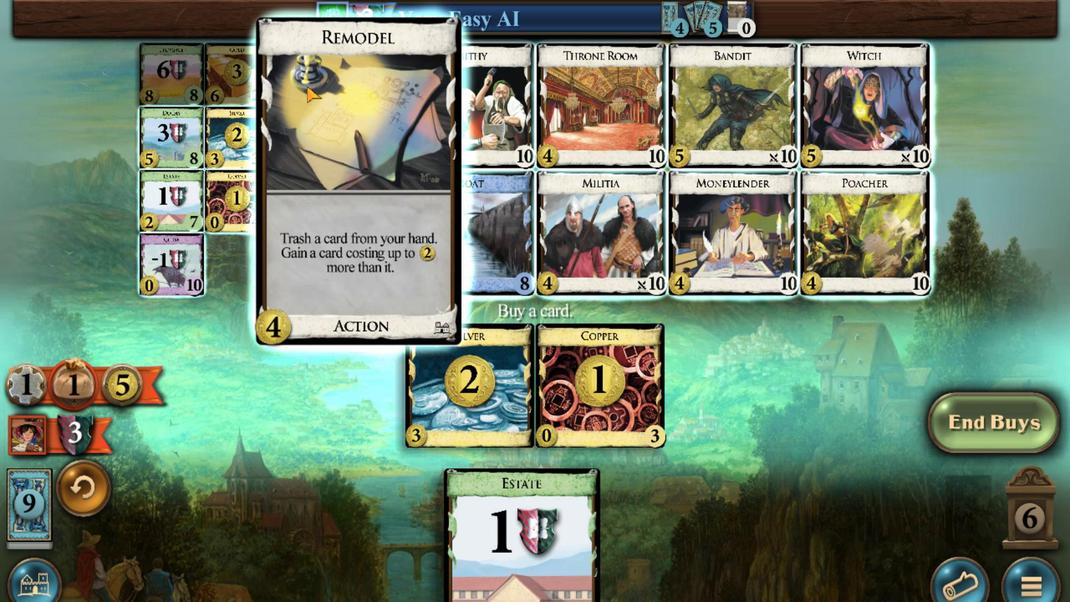 
Action: Mouse scrolled (245, 185) with delta (0, 0)
Screenshot: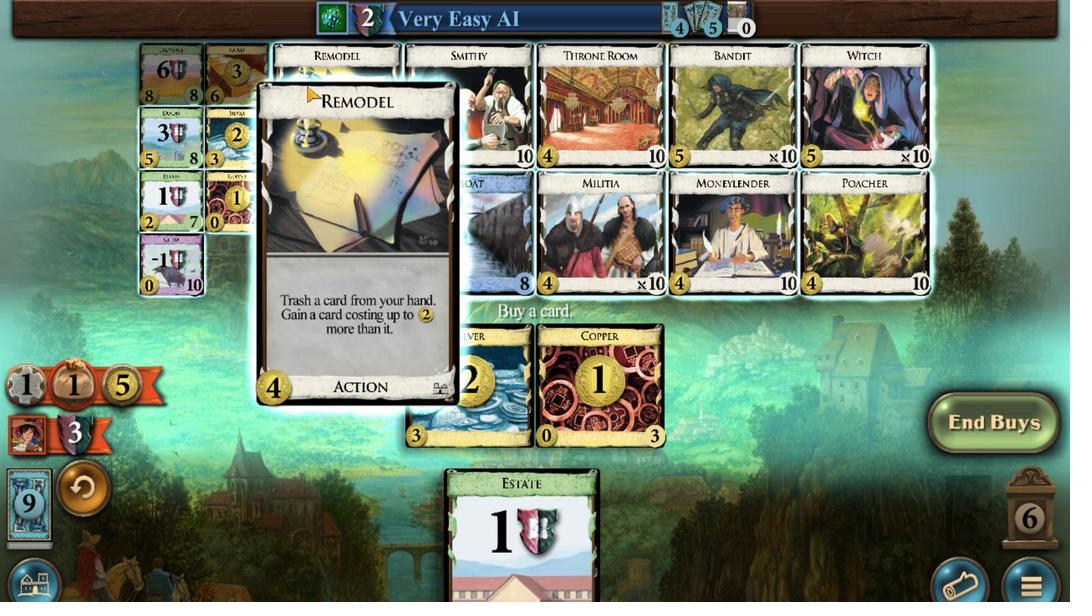 
Action: Mouse moved to (205, 540)
Screenshot: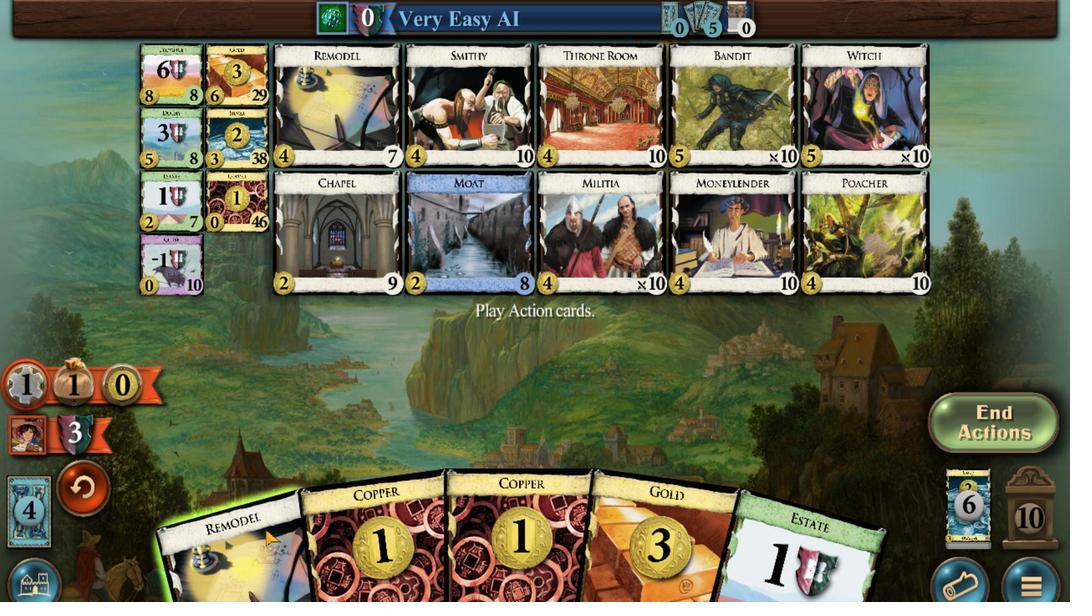 
Action: Mouse scrolled (205, 539) with delta (0, 0)
Screenshot: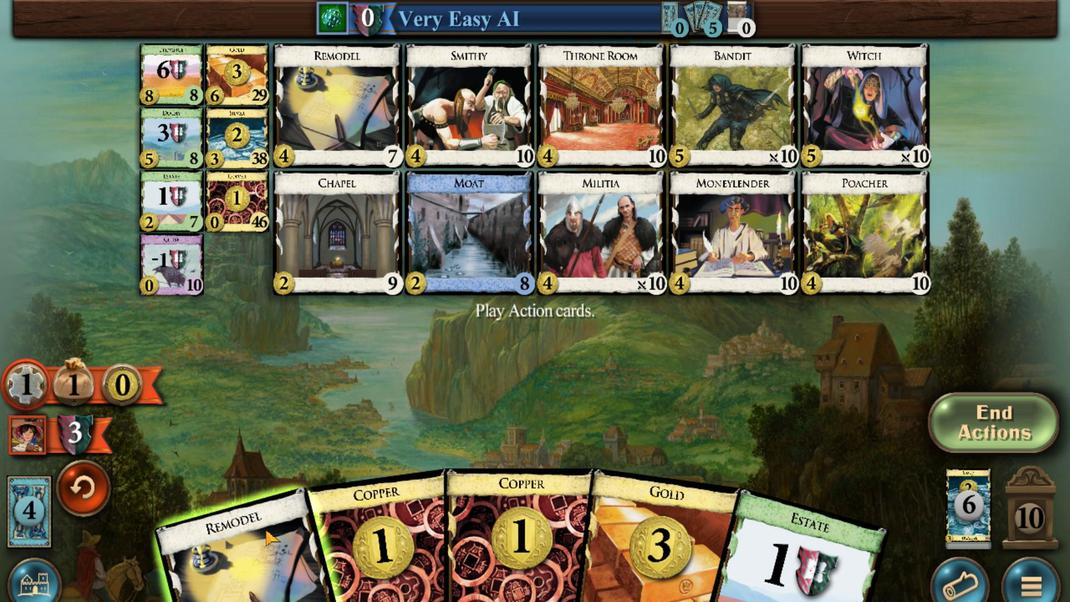 
Action: Mouse moved to (511, 524)
Screenshot: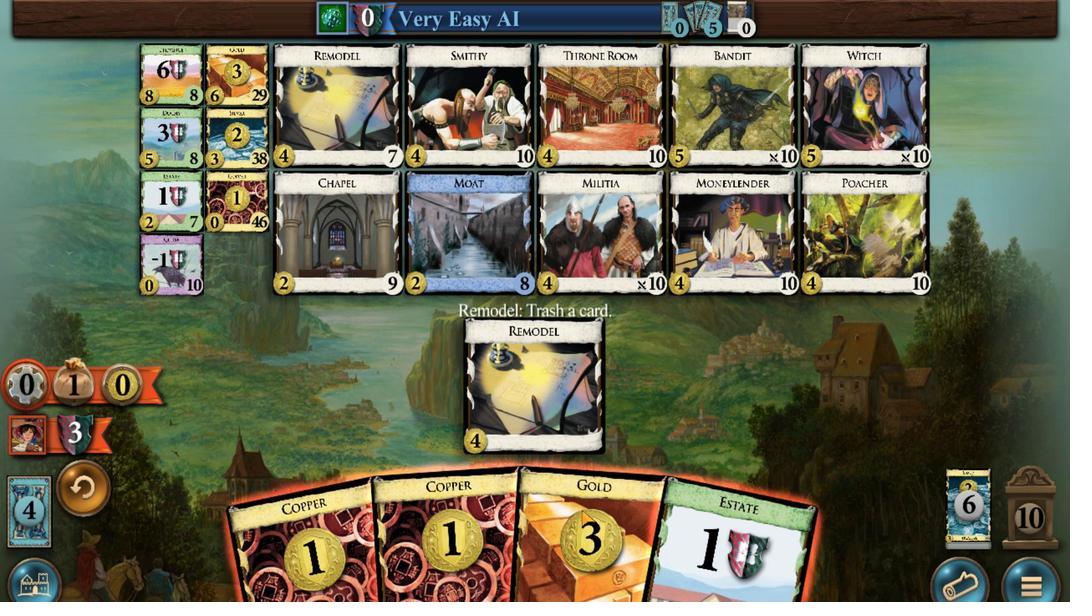 
Action: Mouse scrolled (511, 524) with delta (0, 0)
Screenshot: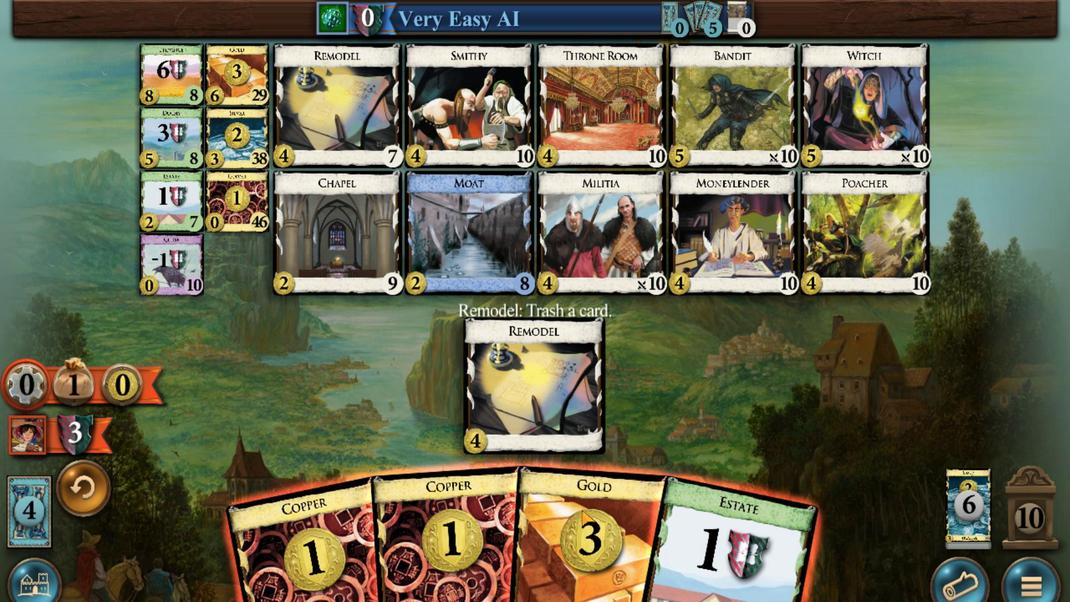 
Action: Mouse moved to (118, 173)
Screenshot: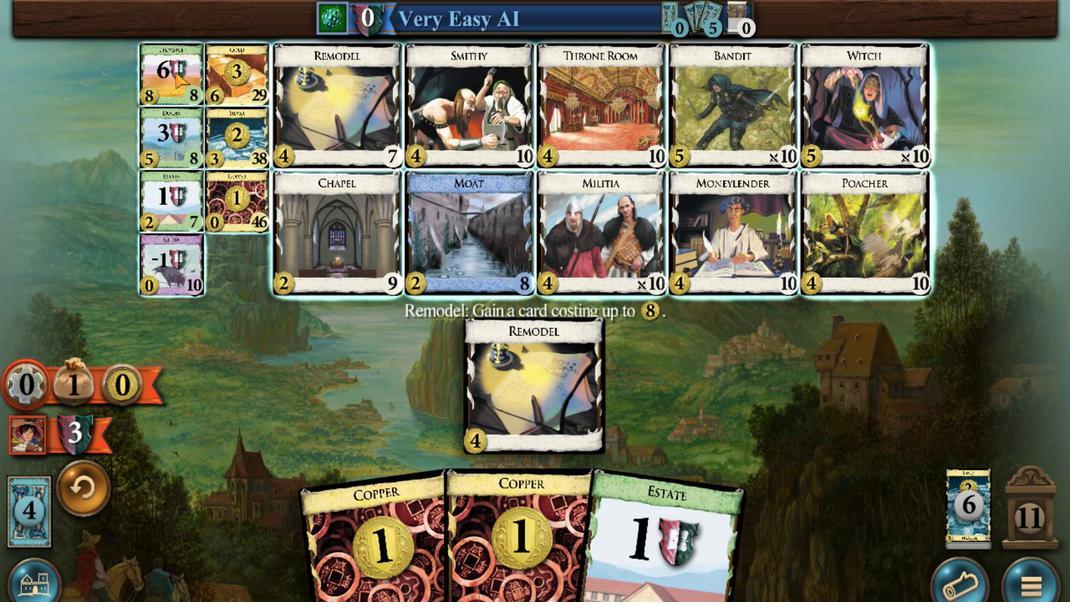 
Action: Mouse scrolled (118, 174) with delta (0, 0)
Screenshot: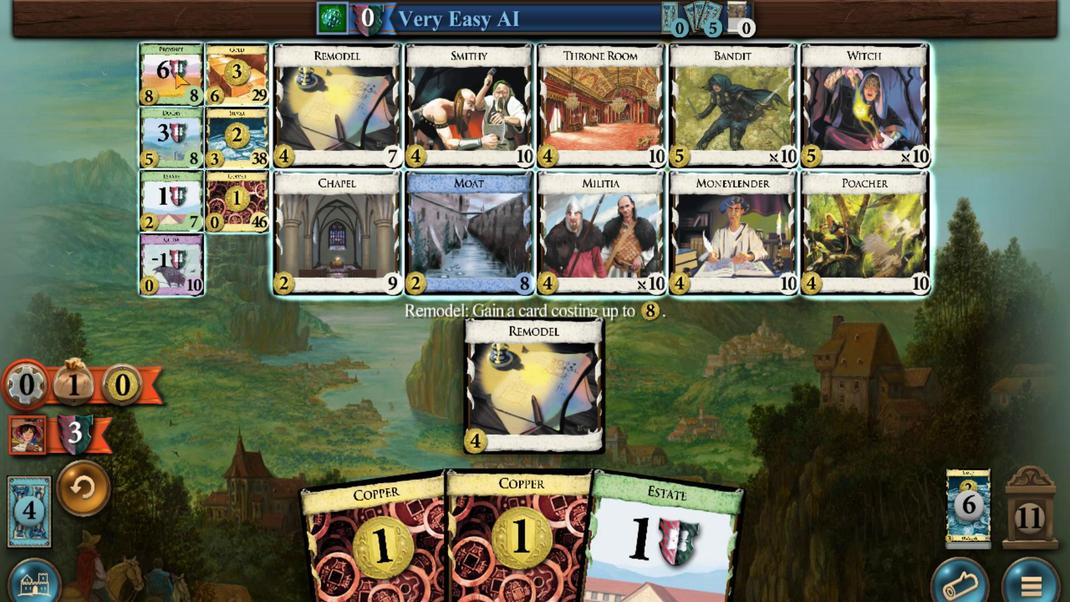 
Action: Mouse scrolled (118, 174) with delta (0, 0)
Screenshot: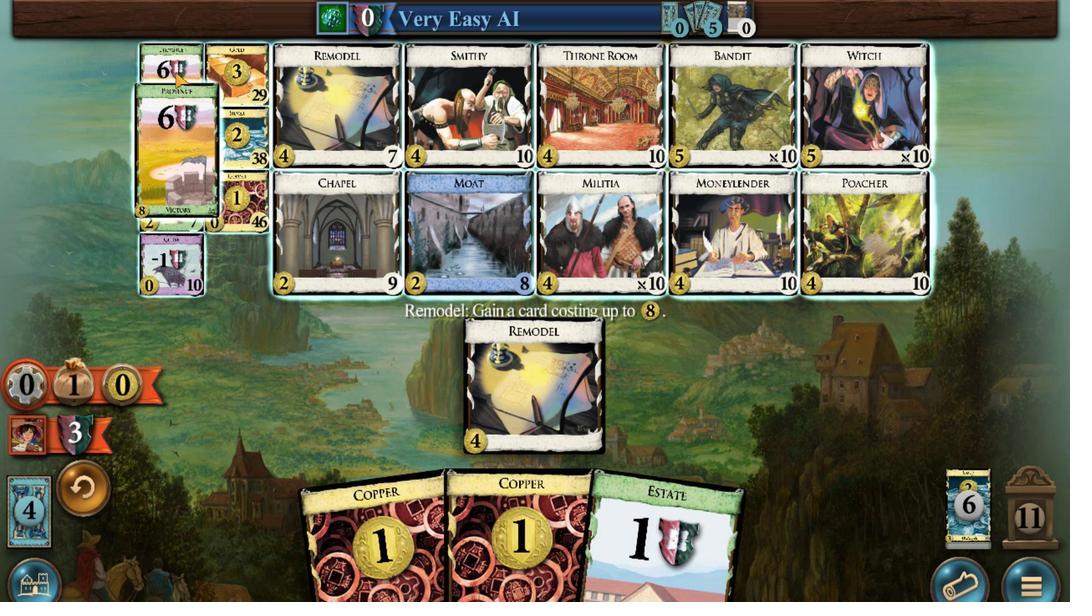
Action: Mouse scrolled (118, 174) with delta (0, 0)
Screenshot: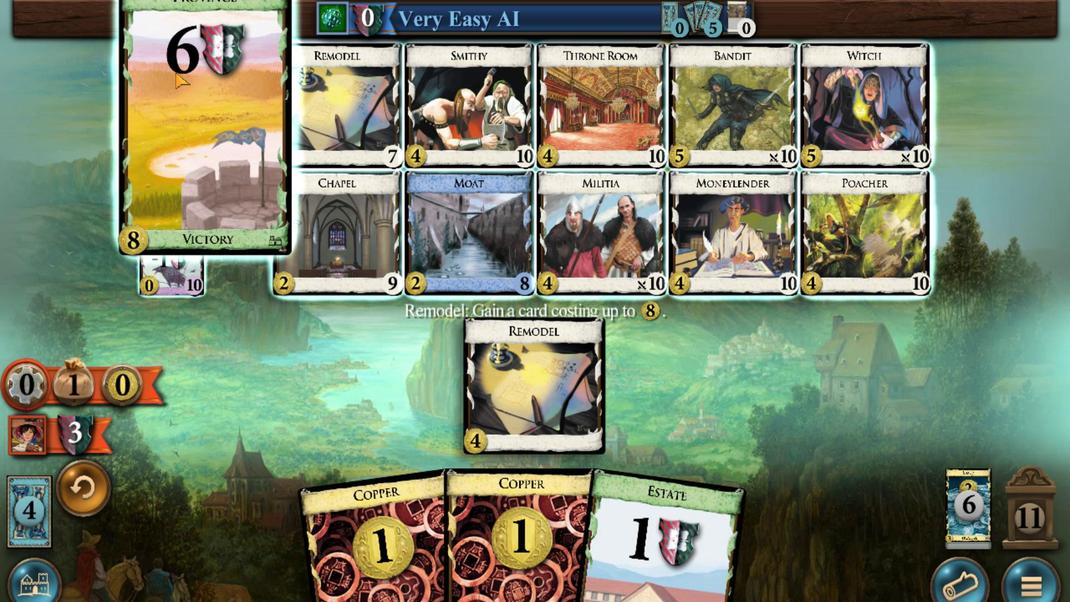 
Action: Mouse scrolled (118, 174) with delta (0, 0)
Screenshot: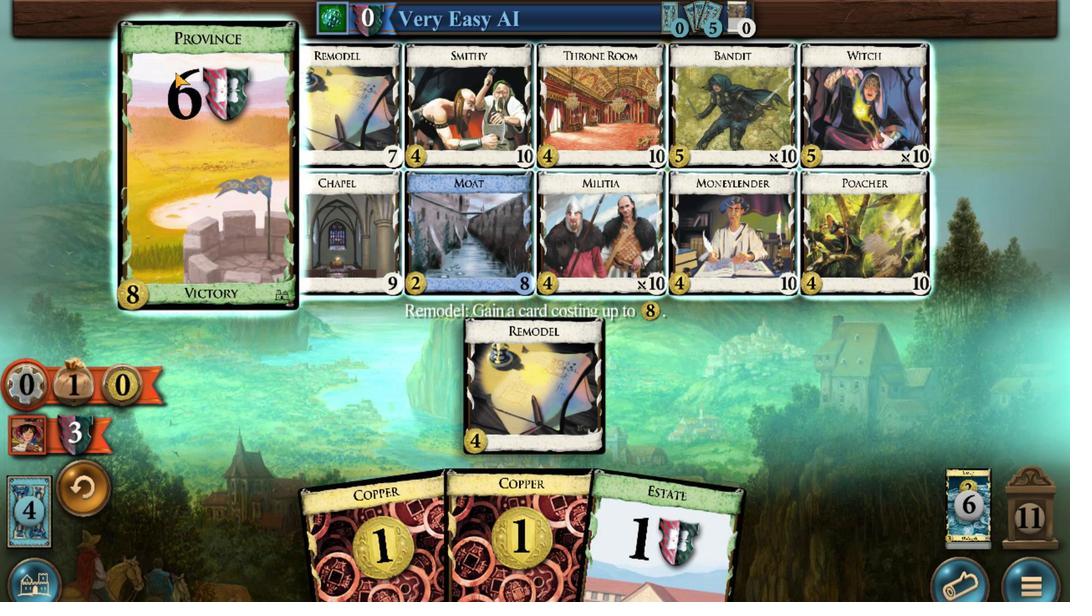 
Action: Mouse scrolled (118, 174) with delta (0, 0)
Screenshot: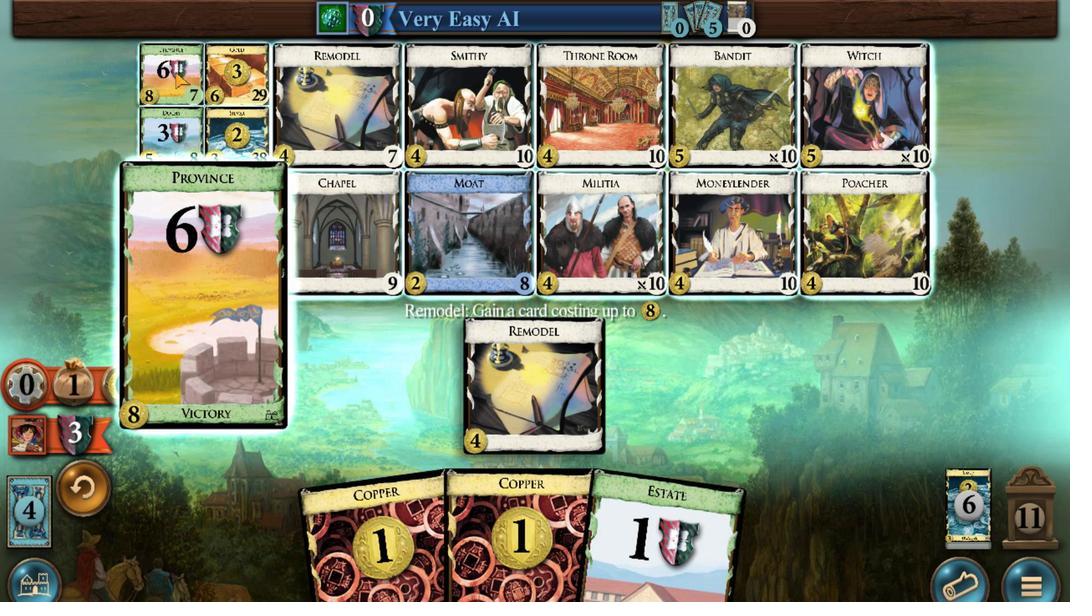
Action: Mouse moved to (501, 513)
Screenshot: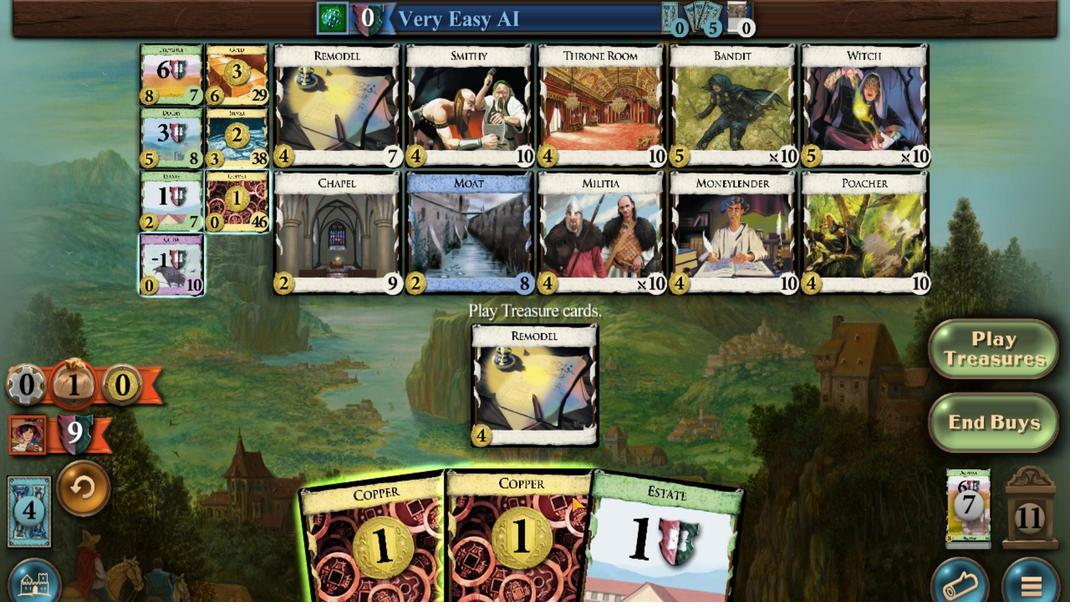 
Action: Mouse scrolled (501, 512) with delta (0, 0)
Screenshot: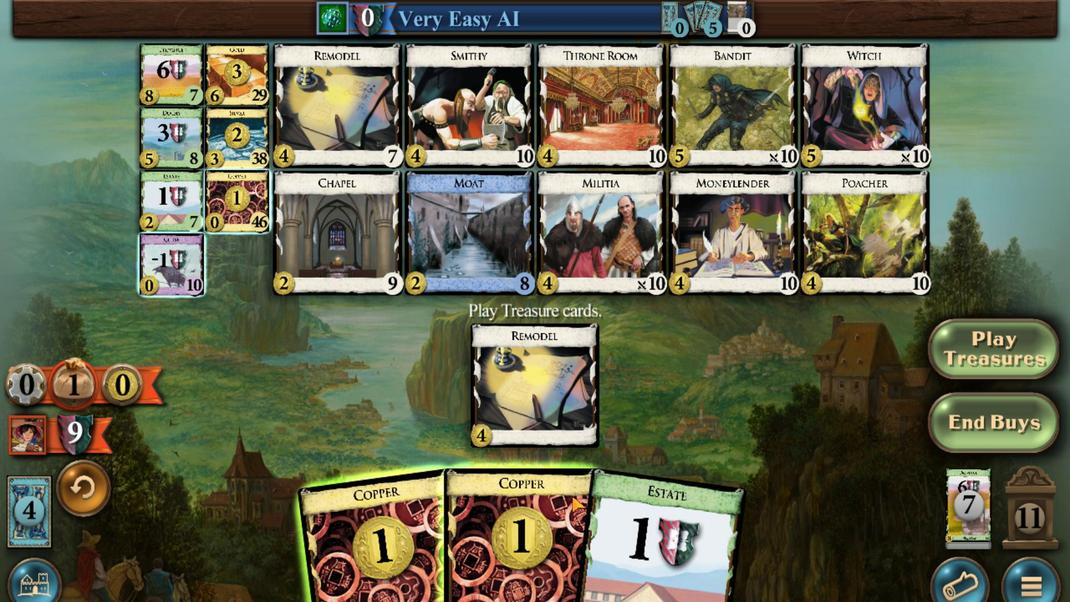 
Action: Mouse moved to (413, 516)
Screenshot: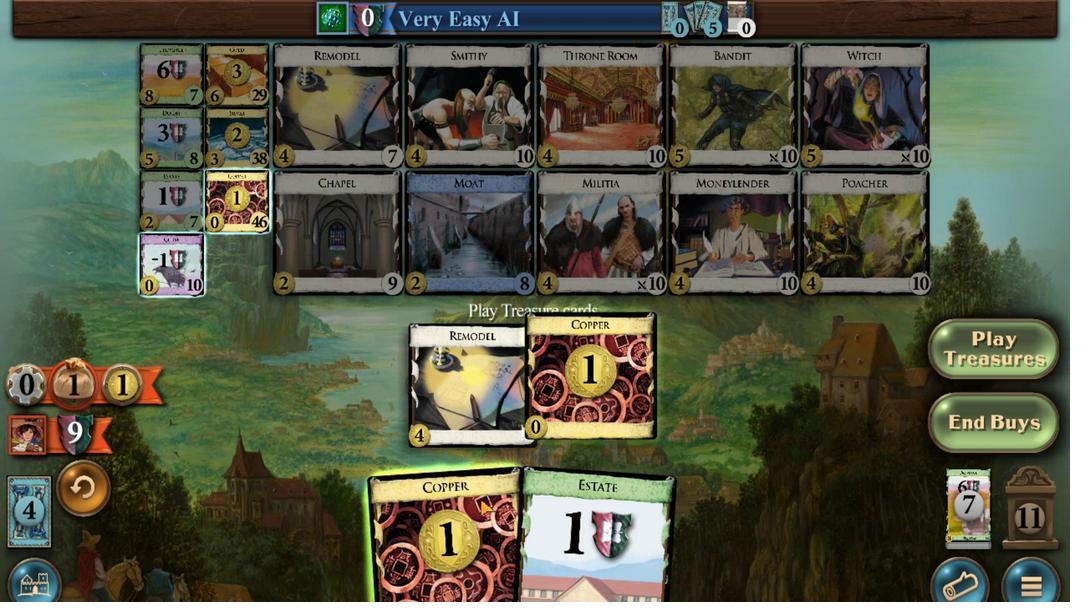 
Action: Mouse scrolled (413, 515) with delta (0, 0)
Screenshot: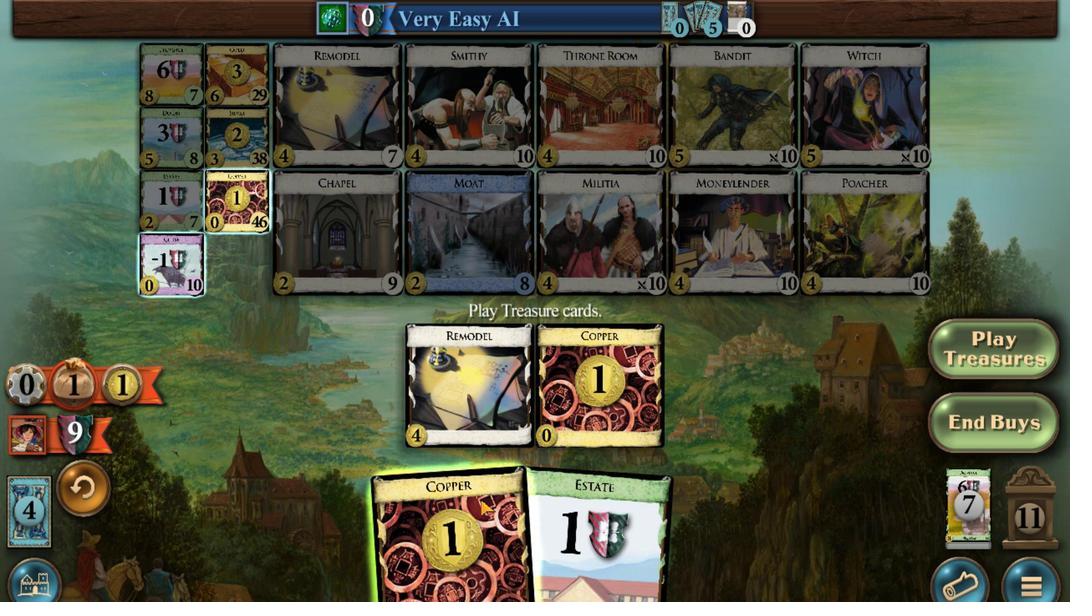 
Action: Mouse moved to (112, 265)
Screenshot: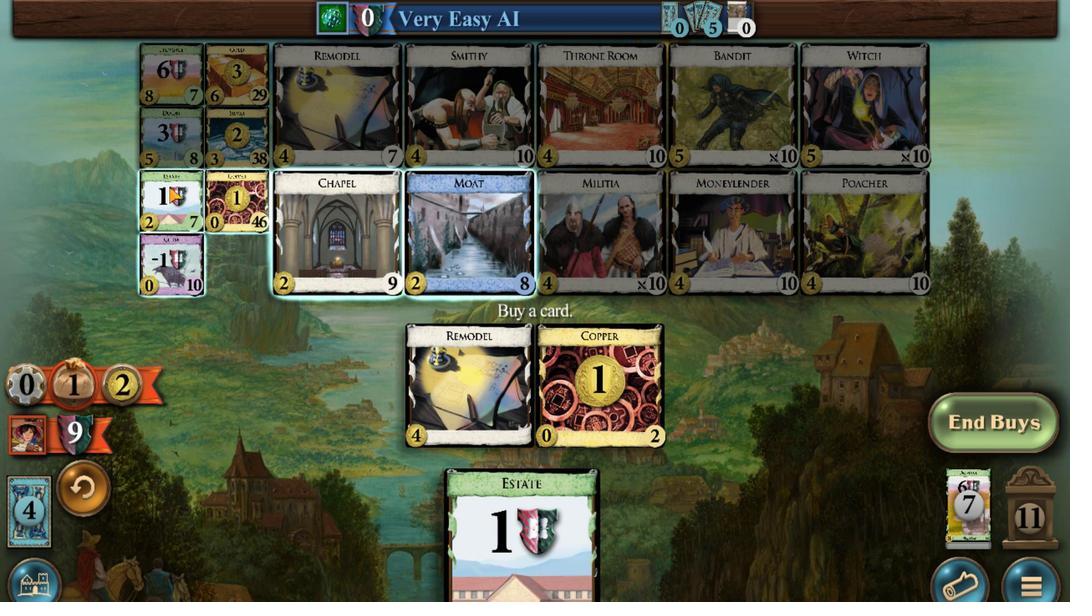 
Action: Mouse scrolled (112, 265) with delta (0, 0)
Screenshot: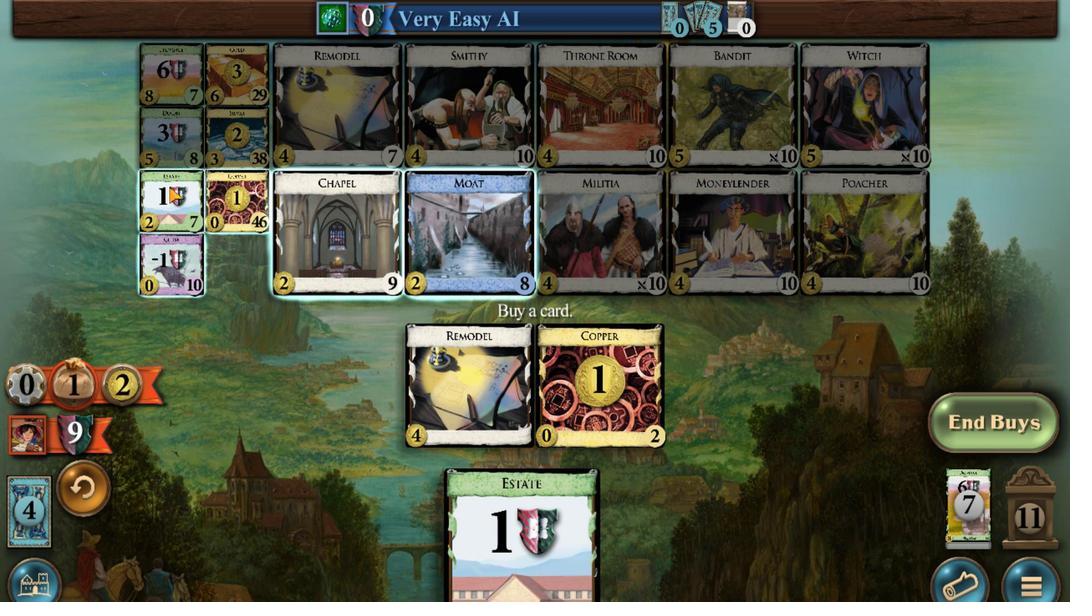 
Action: Mouse scrolled (112, 265) with delta (0, 0)
Screenshot: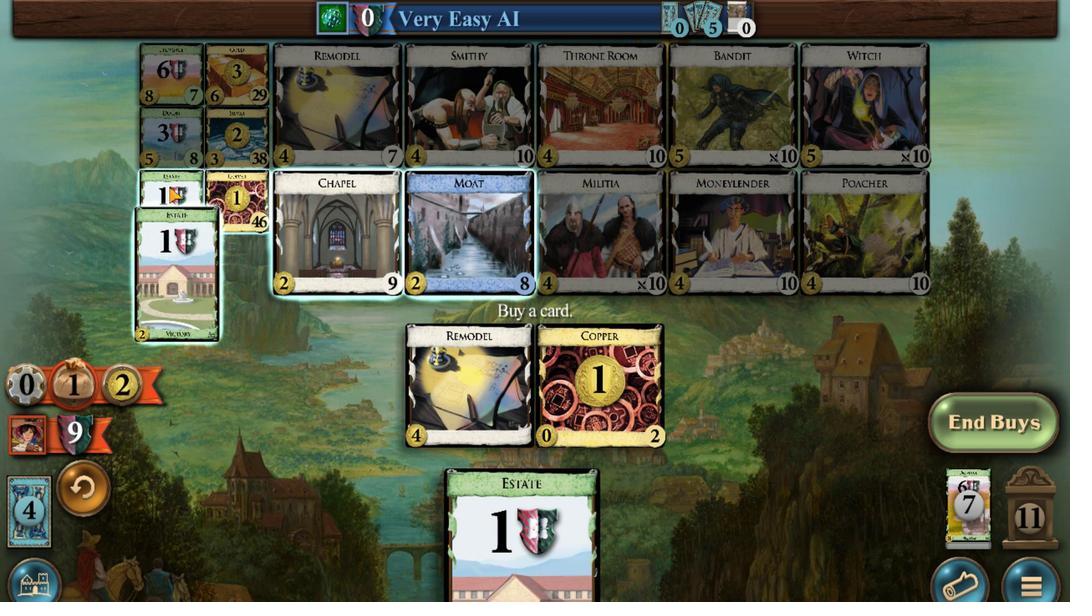 
Action: Mouse scrolled (112, 265) with delta (0, 0)
Screenshot: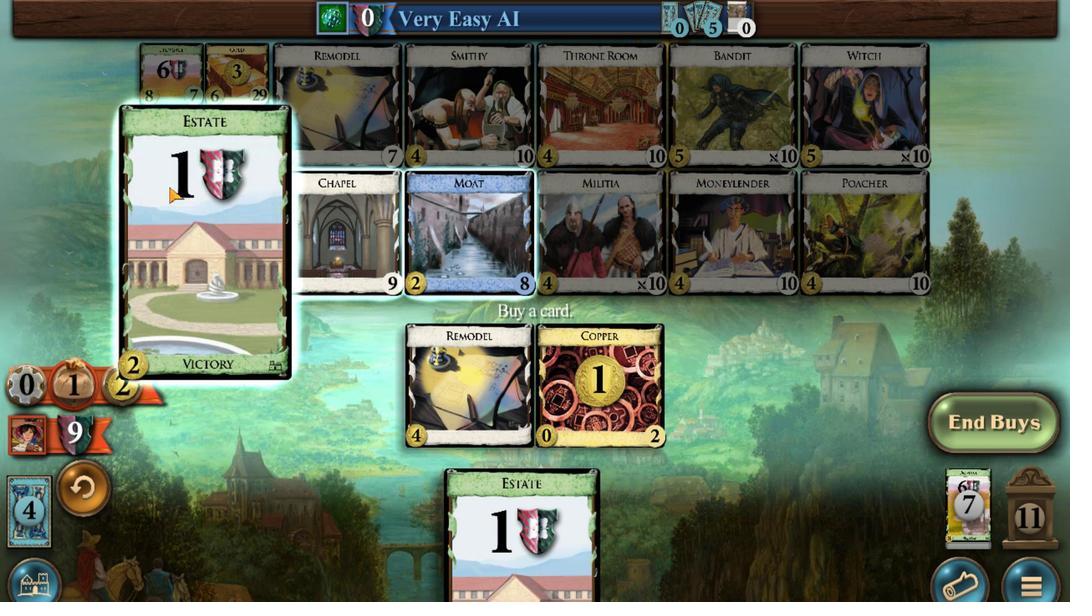 
Action: Mouse scrolled (112, 265) with delta (0, 0)
Screenshot: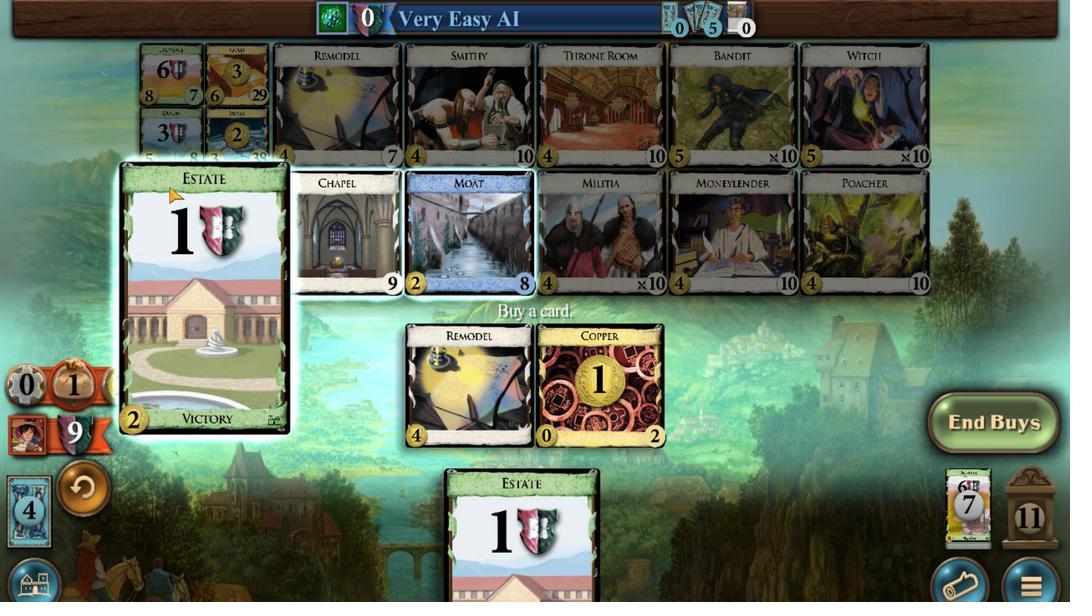 
Action: Mouse moved to (415, 518)
Screenshot: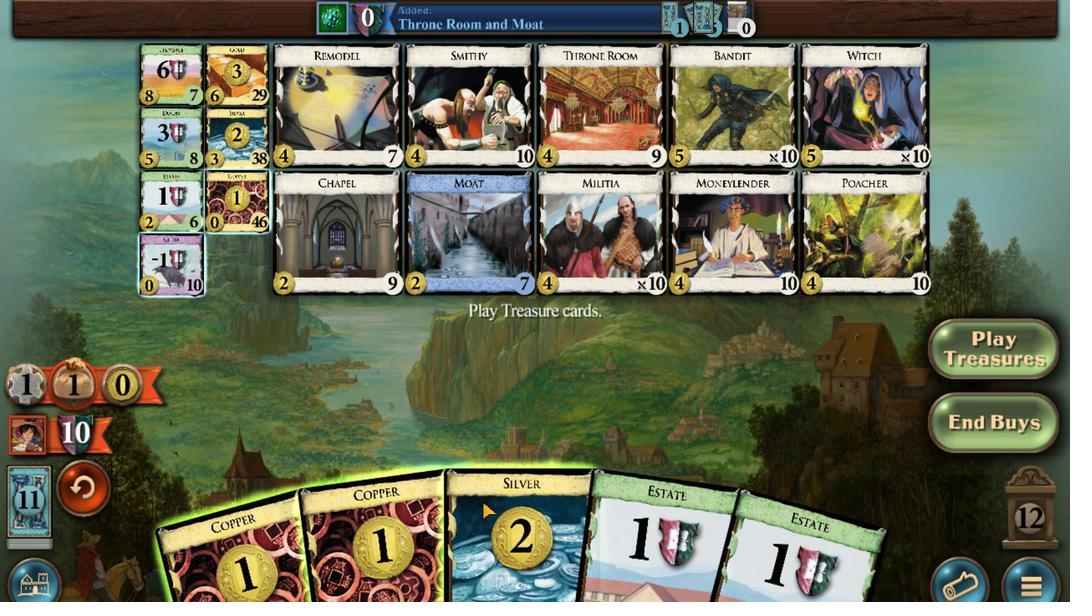 
Action: Mouse scrolled (415, 517) with delta (0, 0)
Screenshot: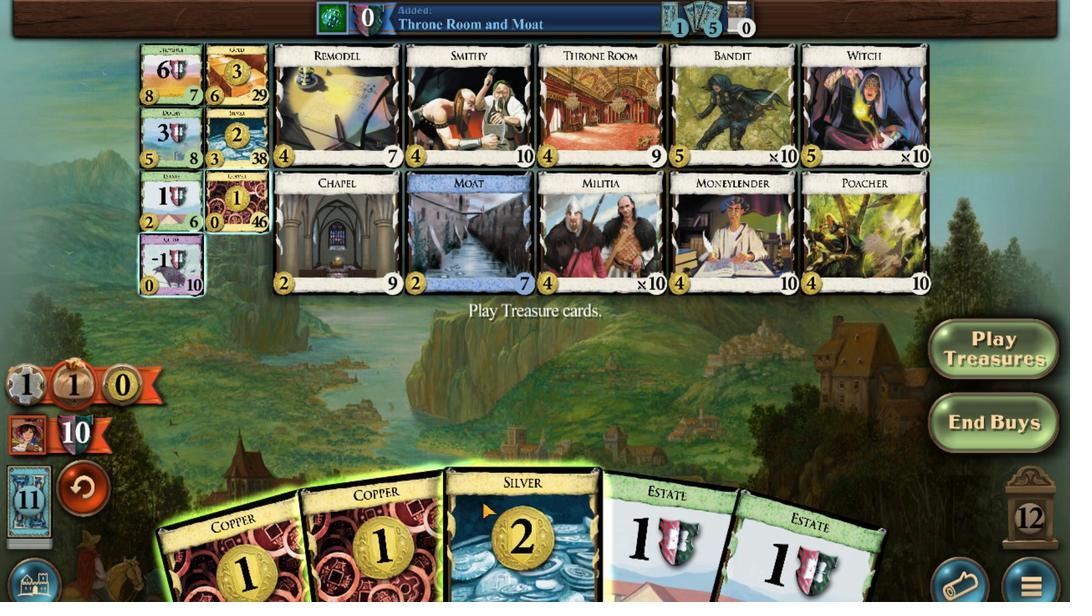 
Action: Mouse moved to (385, 520)
Screenshot: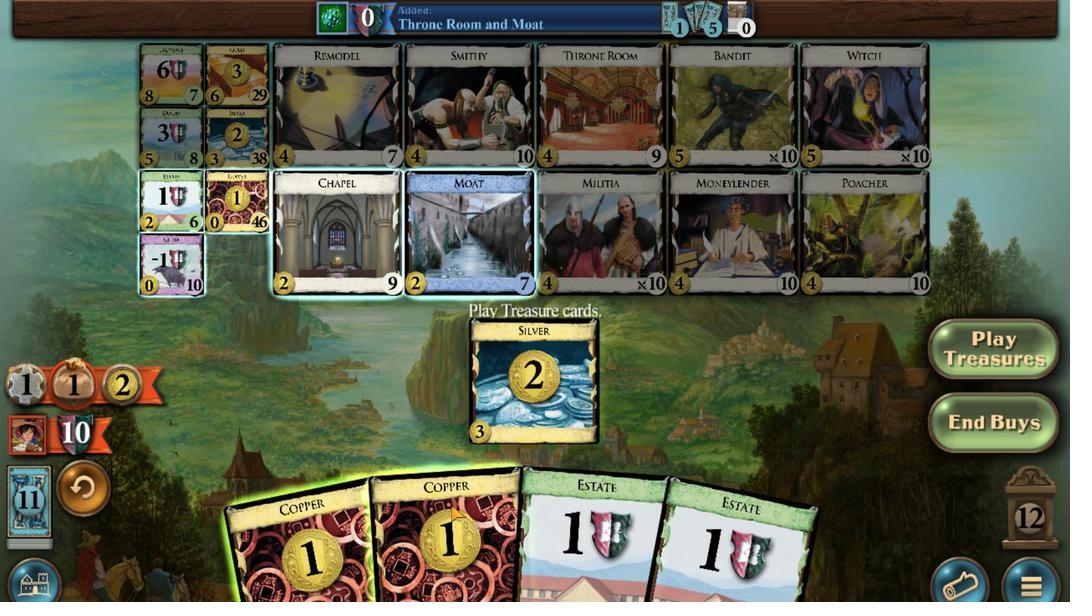 
Action: Mouse scrolled (385, 520) with delta (0, 0)
Screenshot: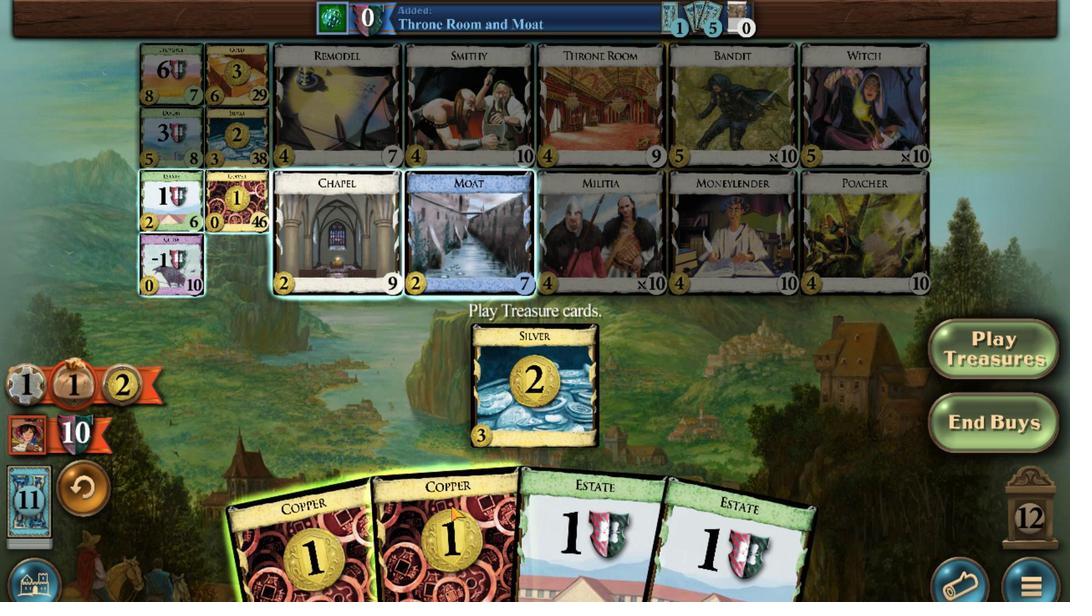 
Action: Mouse moved to (350, 521)
Screenshot: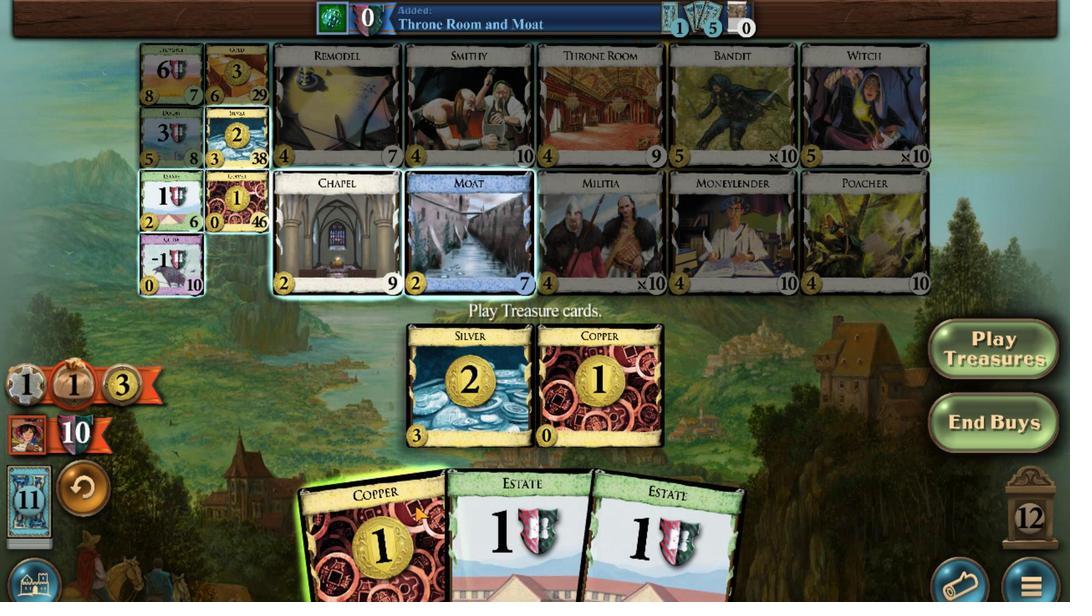 
Action: Mouse scrolled (350, 520) with delta (0, 0)
Screenshot: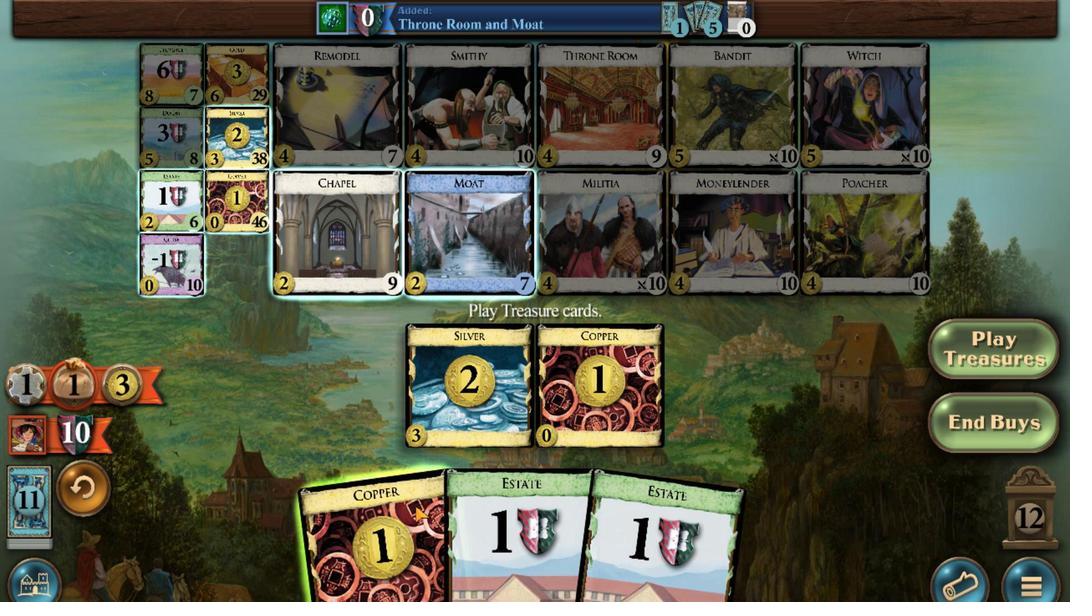 
Action: Mouse moved to (435, 215)
Screenshot: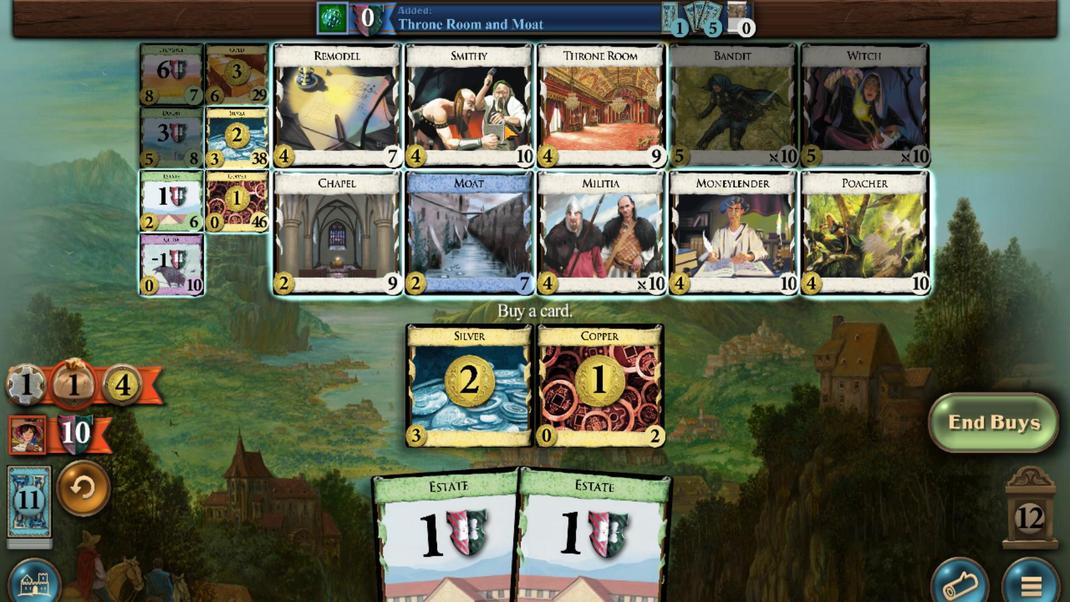 
Action: Mouse scrolled (435, 215) with delta (0, 0)
Screenshot: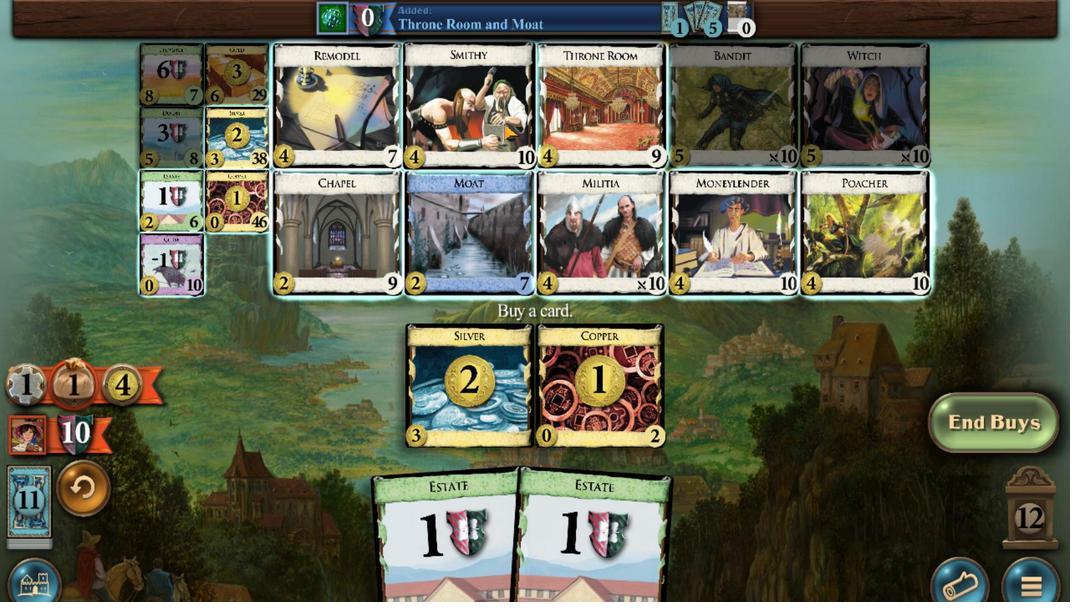 
Action: Mouse scrolled (435, 215) with delta (0, 0)
Screenshot: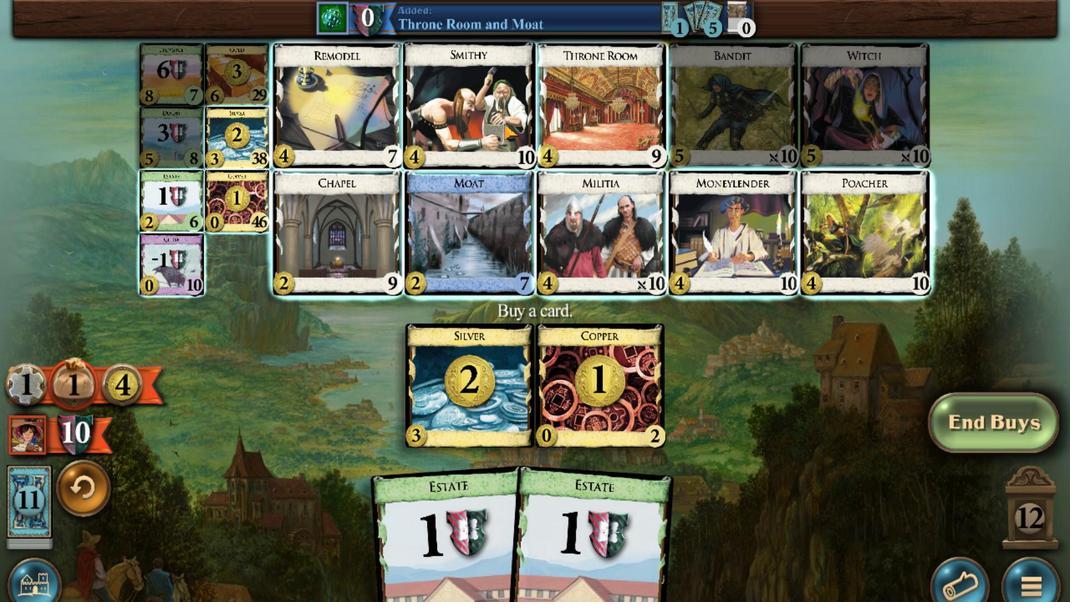 
Action: Mouse scrolled (435, 215) with delta (0, 0)
Screenshot: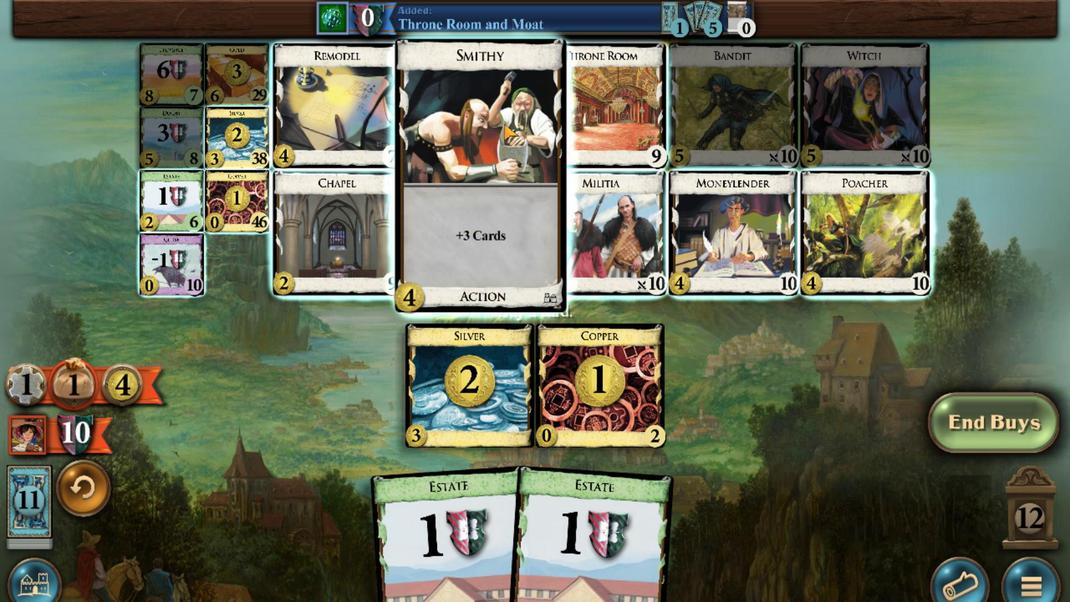 
Action: Mouse scrolled (435, 215) with delta (0, 0)
Screenshot: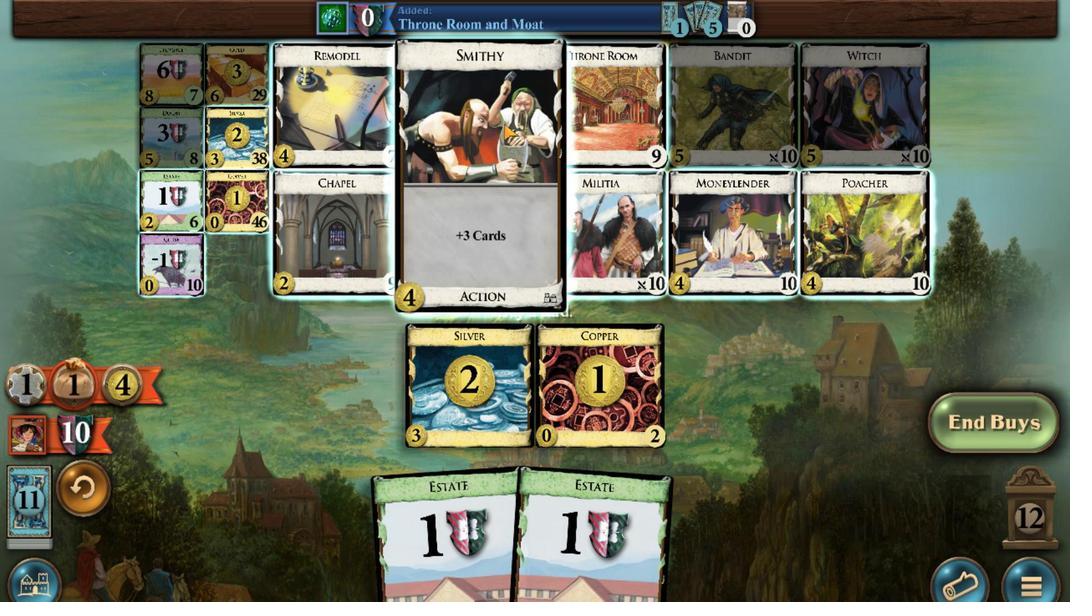 
Action: Mouse scrolled (435, 215) with delta (0, 0)
Screenshot: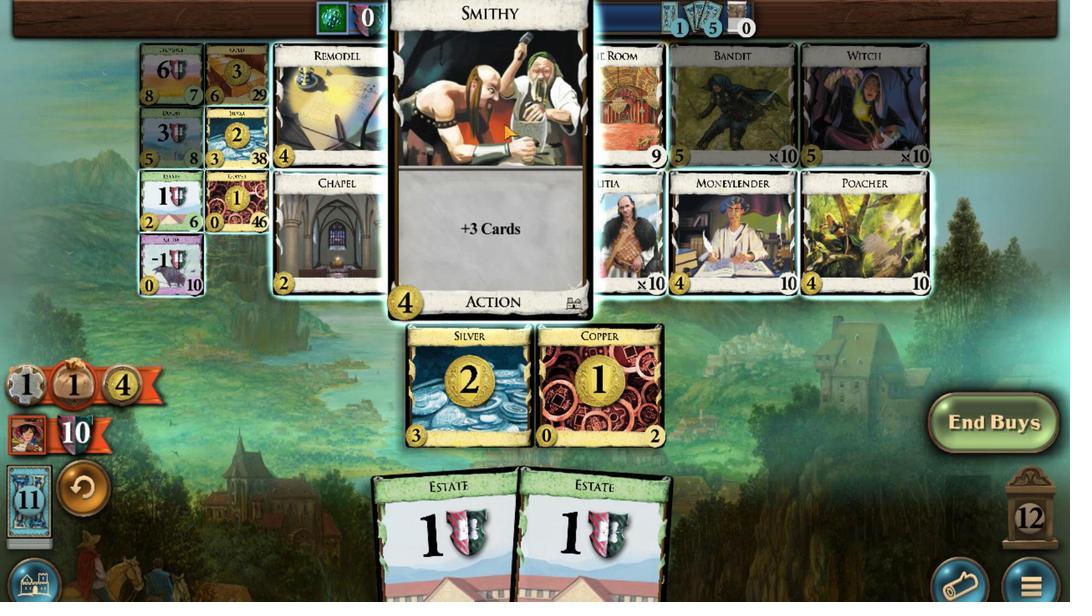 
Action: Mouse scrolled (435, 215) with delta (0, 0)
Screenshot: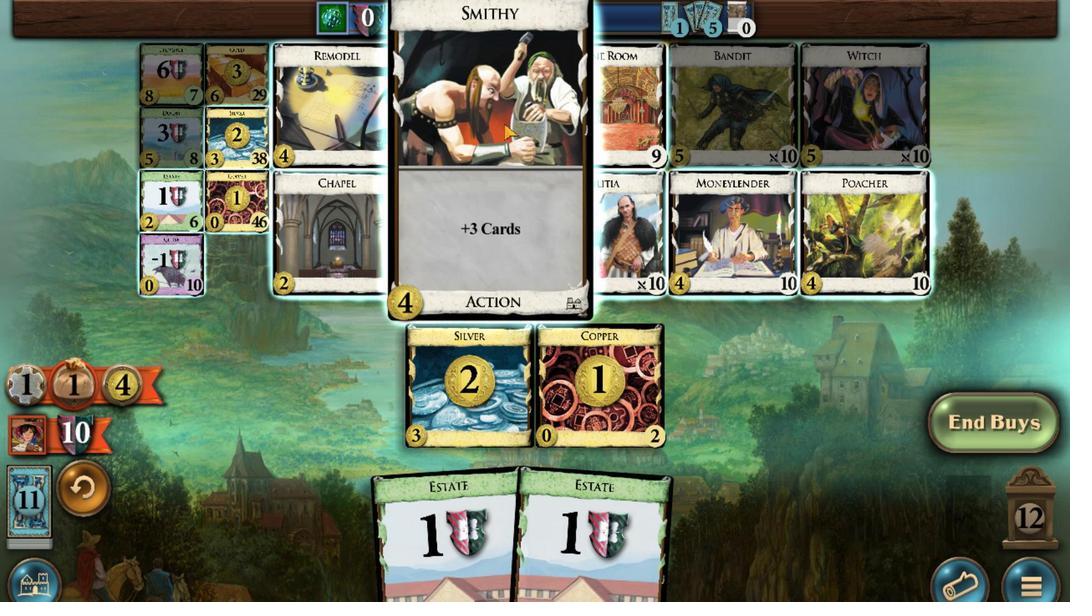 
Action: Mouse scrolled (435, 215) with delta (0, 0)
Screenshot: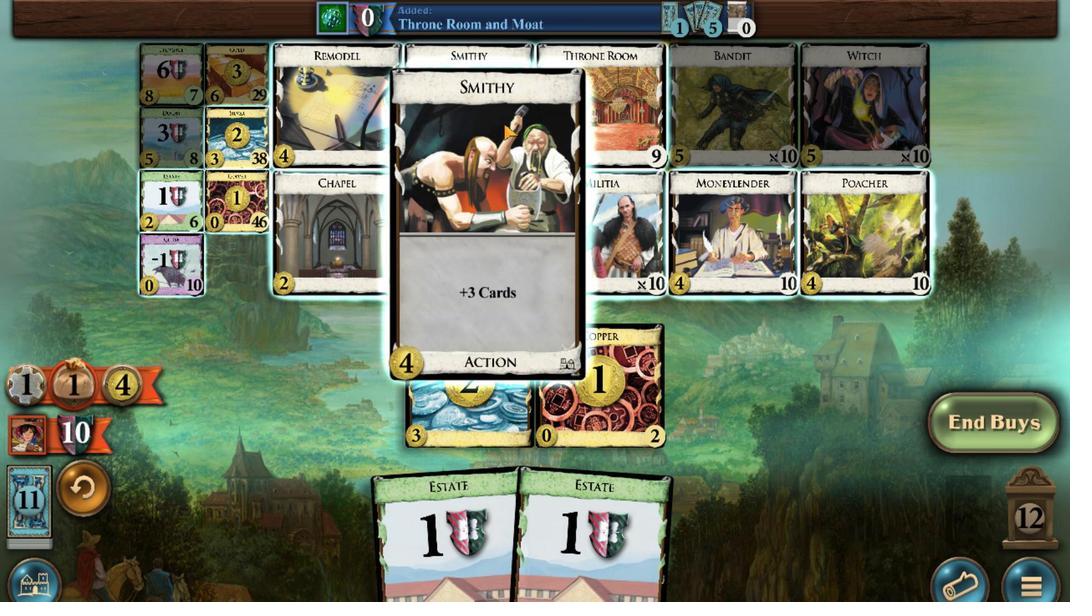 
Action: Mouse moved to (210, 539)
Screenshot: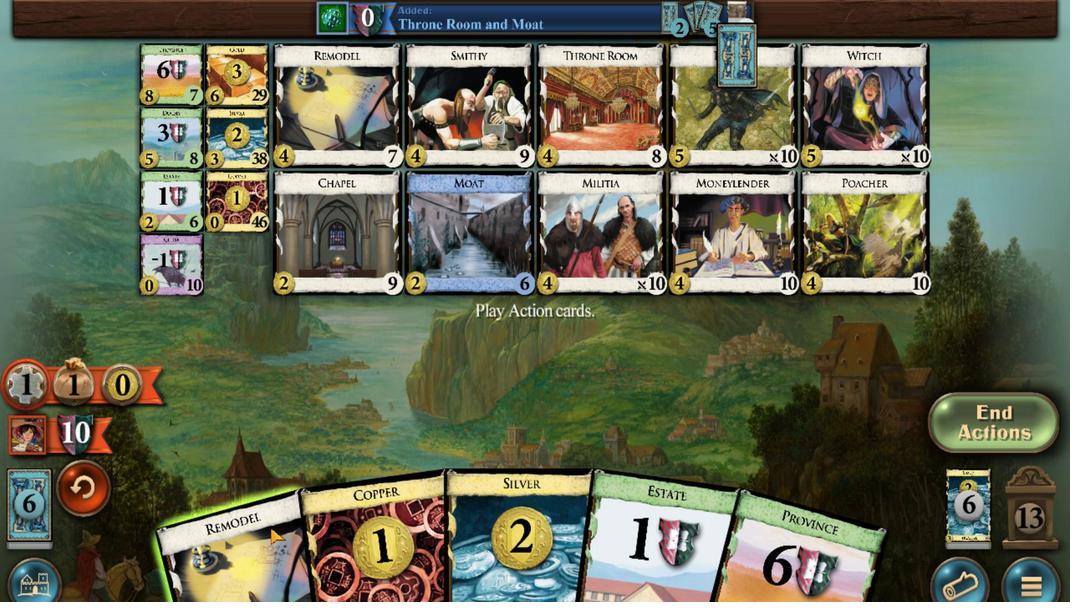 
Action: Mouse scrolled (210, 538) with delta (0, 0)
Screenshot: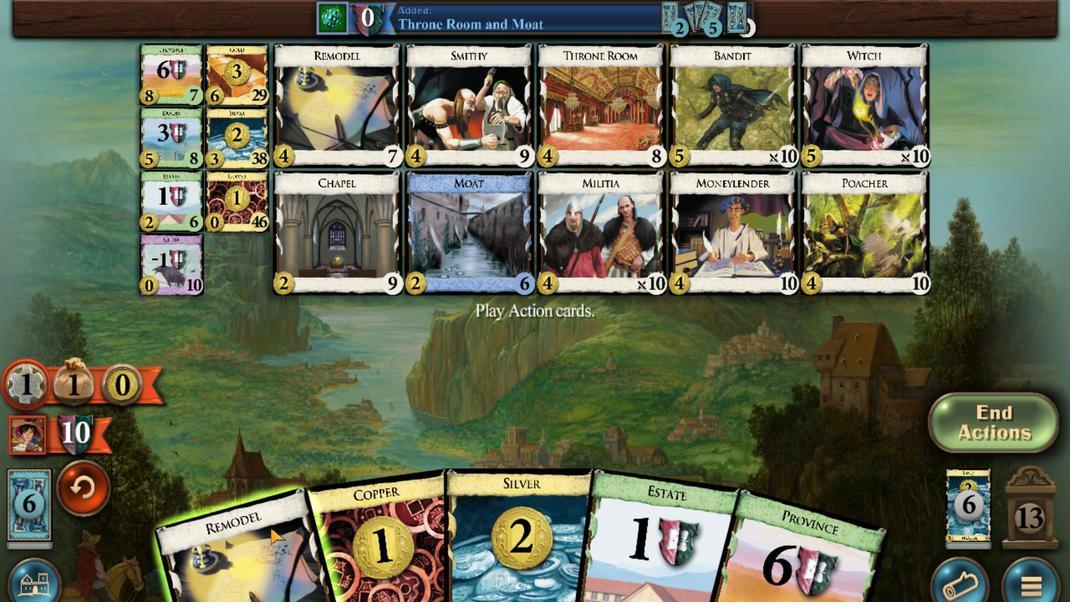 
Action: Mouse moved to (678, 545)
Screenshot: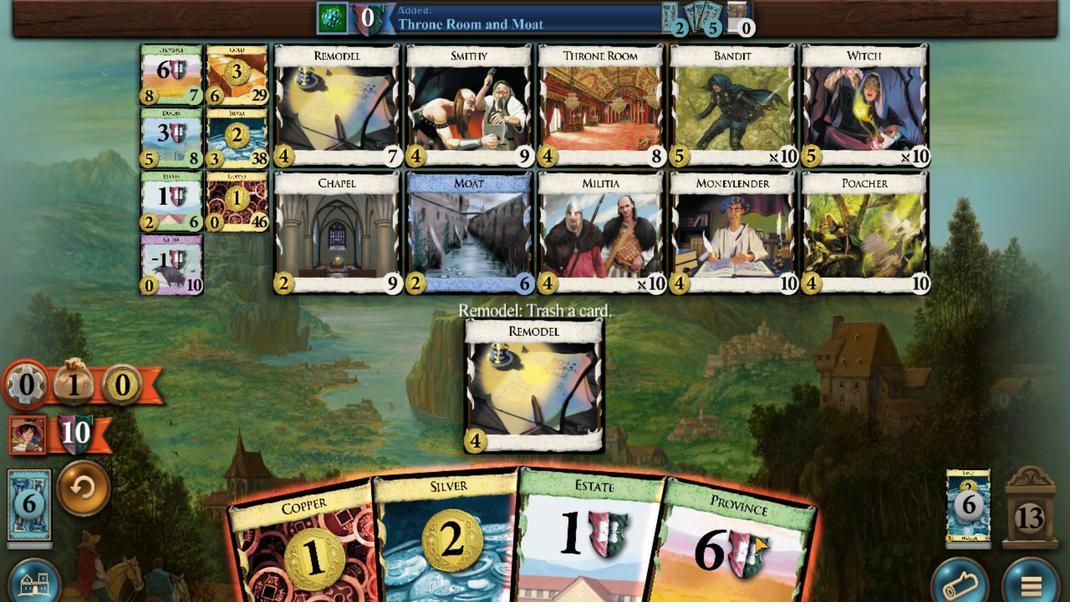
Action: Mouse scrolled (678, 545) with delta (0, 0)
Screenshot: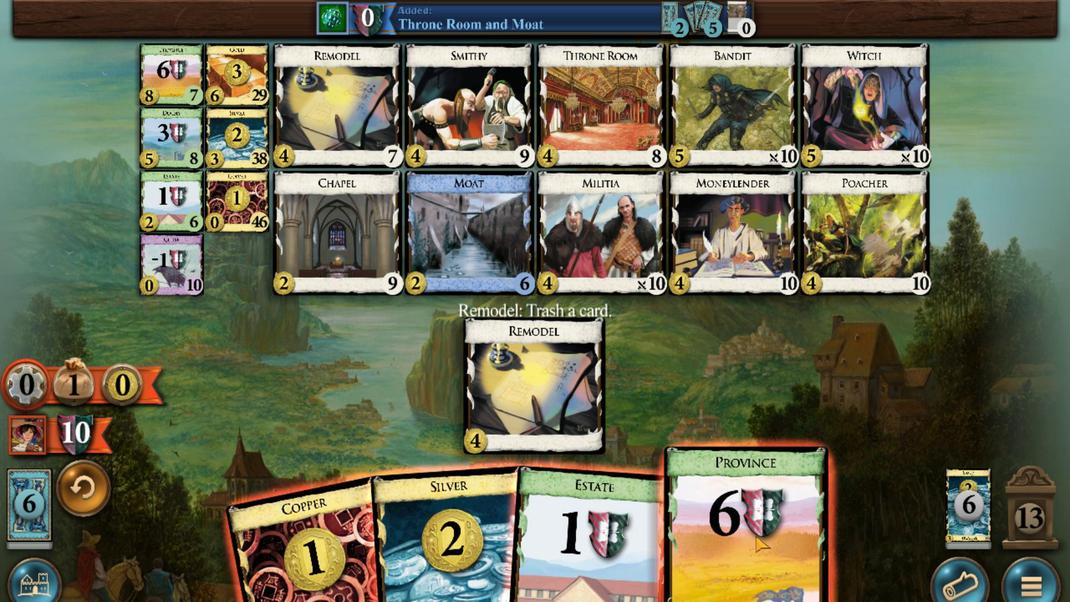 
Action: Mouse moved to (123, 181)
Screenshot: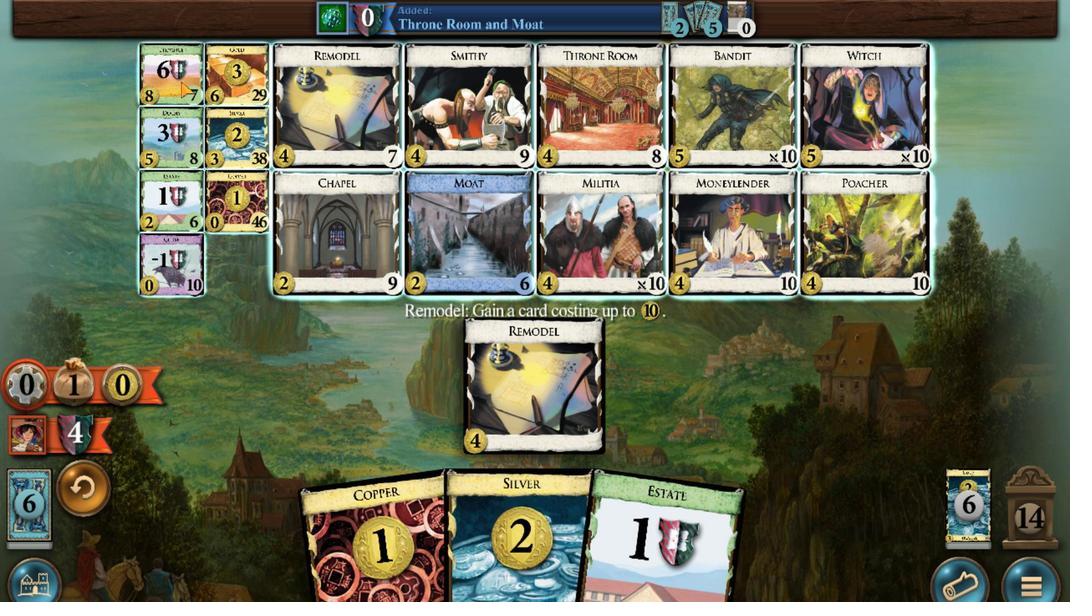 
Action: Mouse scrolled (123, 181) with delta (0, 0)
Screenshot: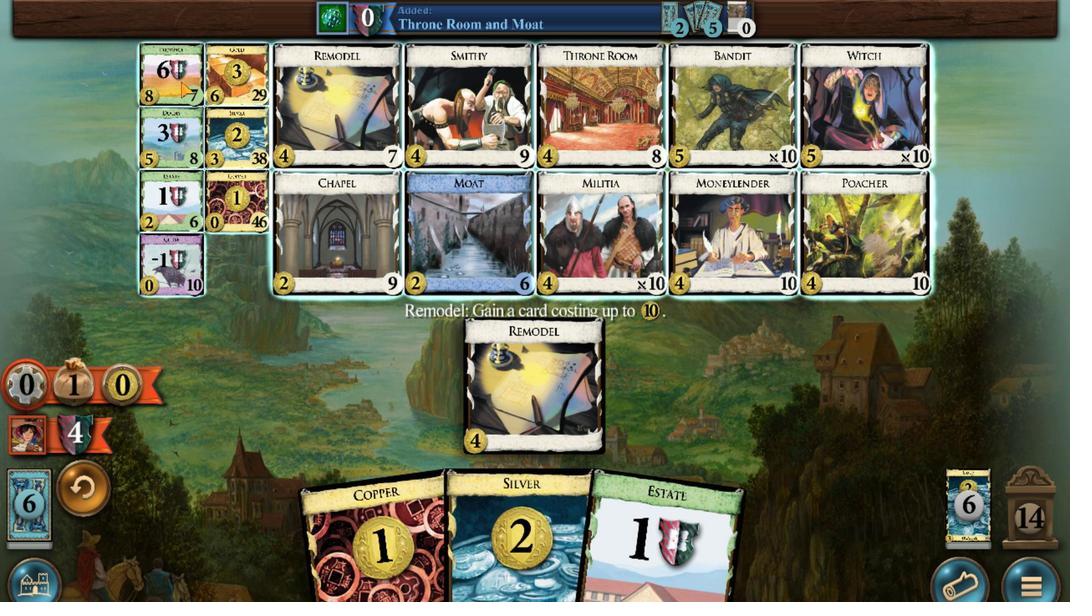 
Action: Mouse scrolled (123, 181) with delta (0, 0)
Screenshot: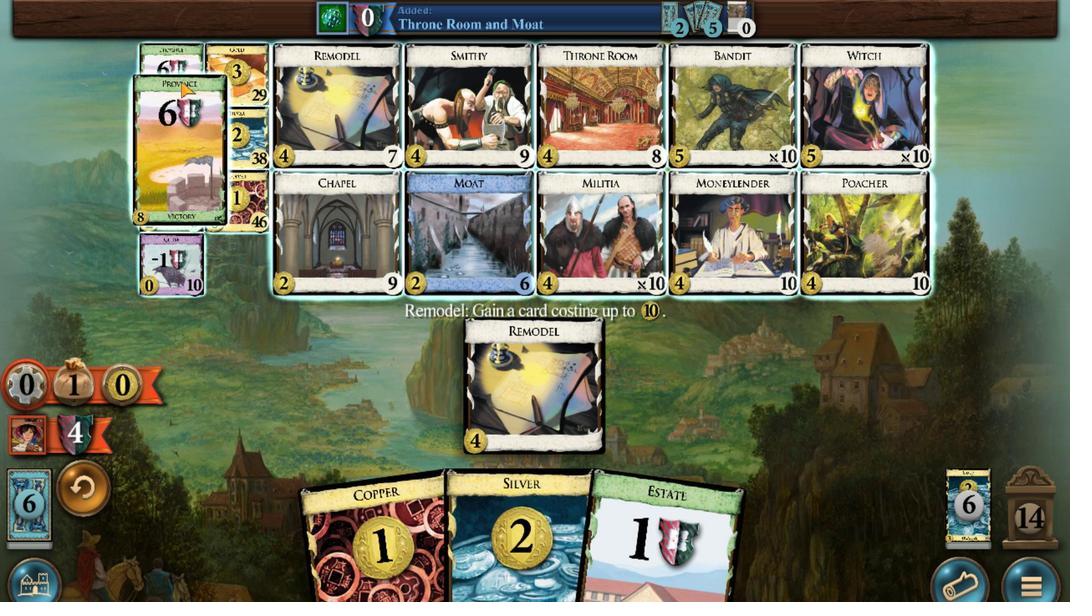 
Action: Mouse scrolled (123, 181) with delta (0, 0)
Screenshot: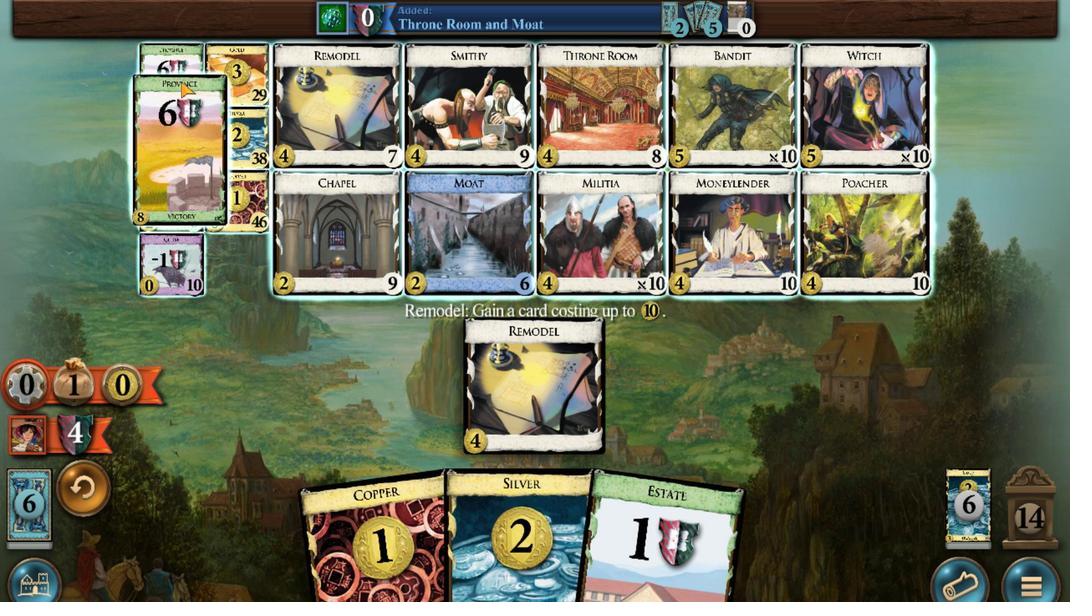 
Action: Mouse scrolled (123, 181) with delta (0, 0)
Screenshot: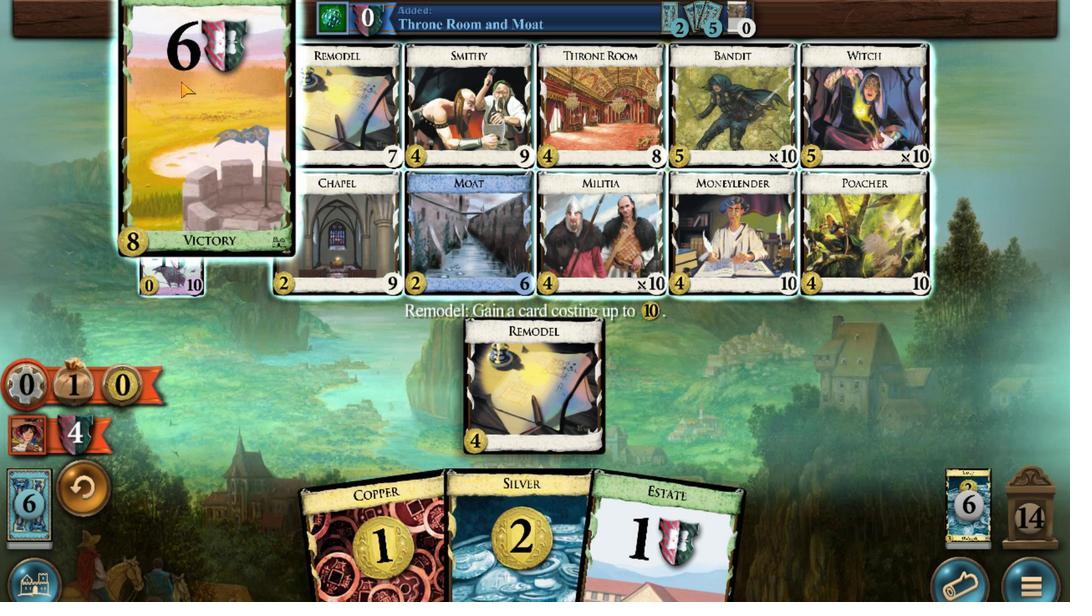 
Action: Mouse scrolled (123, 181) with delta (0, 0)
Screenshot: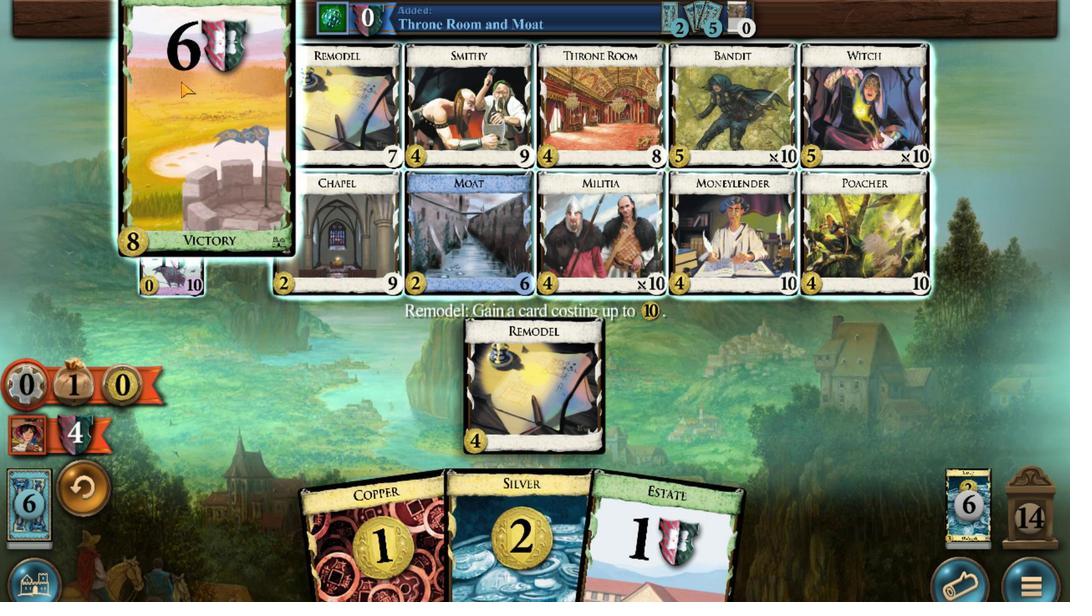 
Action: Mouse scrolled (123, 181) with delta (0, 0)
Screenshot: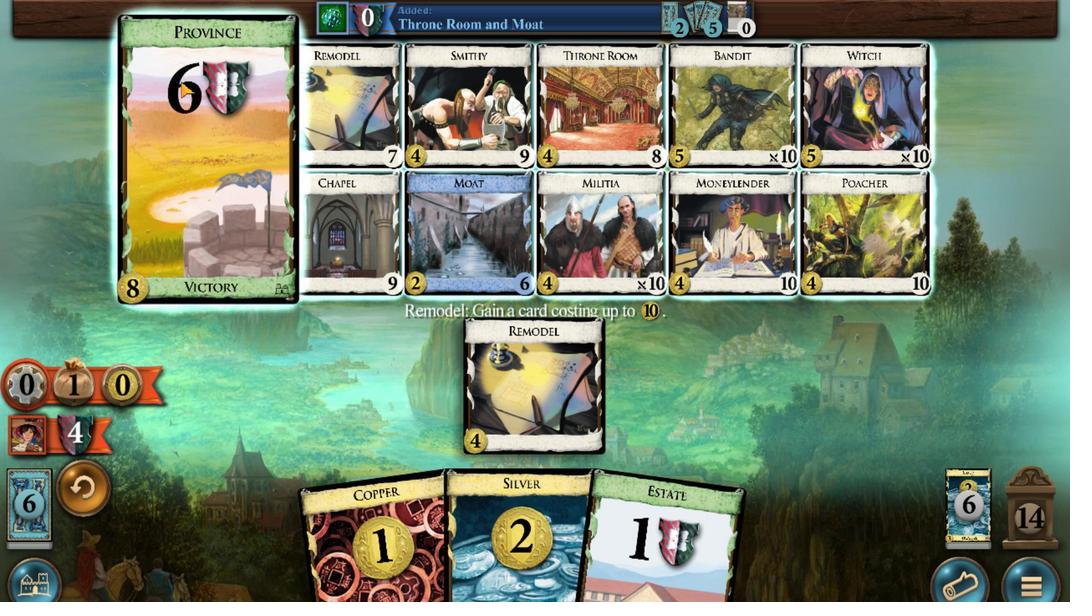 
Action: Mouse scrolled (123, 181) with delta (0, 0)
Screenshot: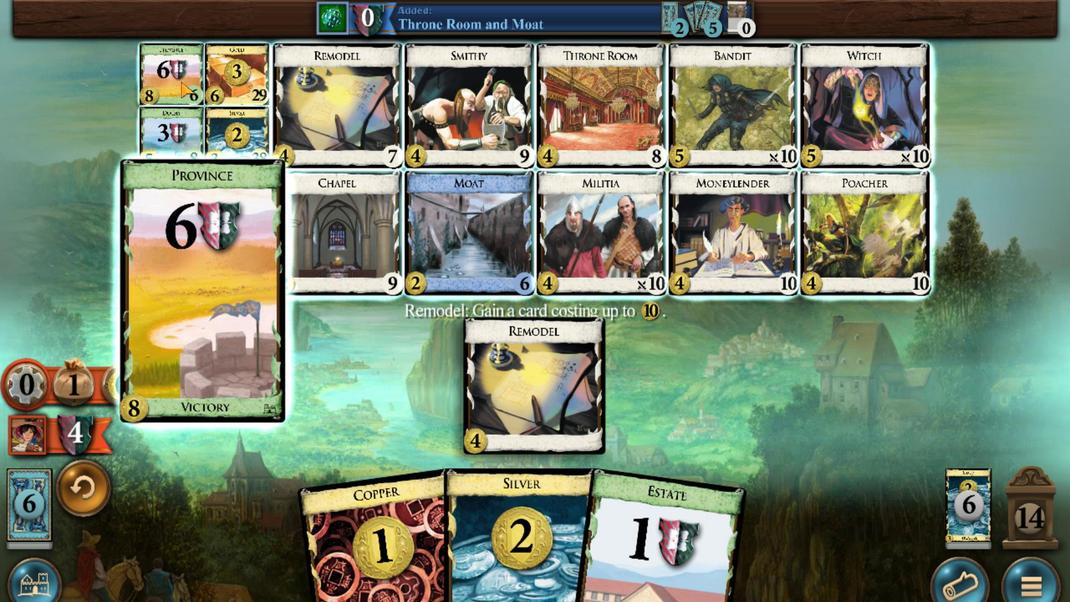 
Action: Mouse moved to (466, 529)
Screenshot: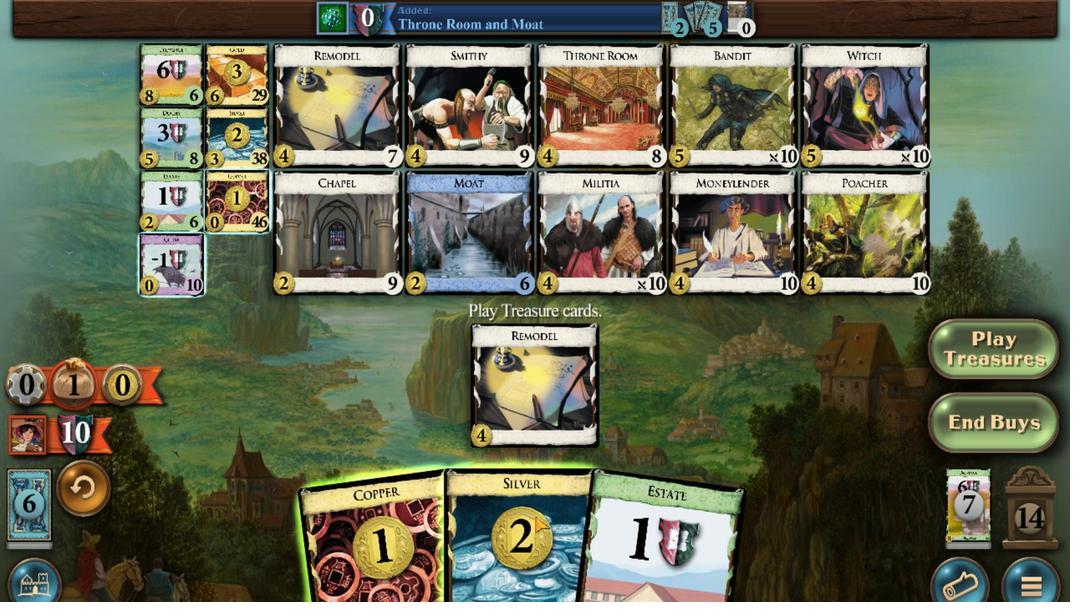 
Action: Mouse scrolled (466, 529) with delta (0, 0)
Screenshot: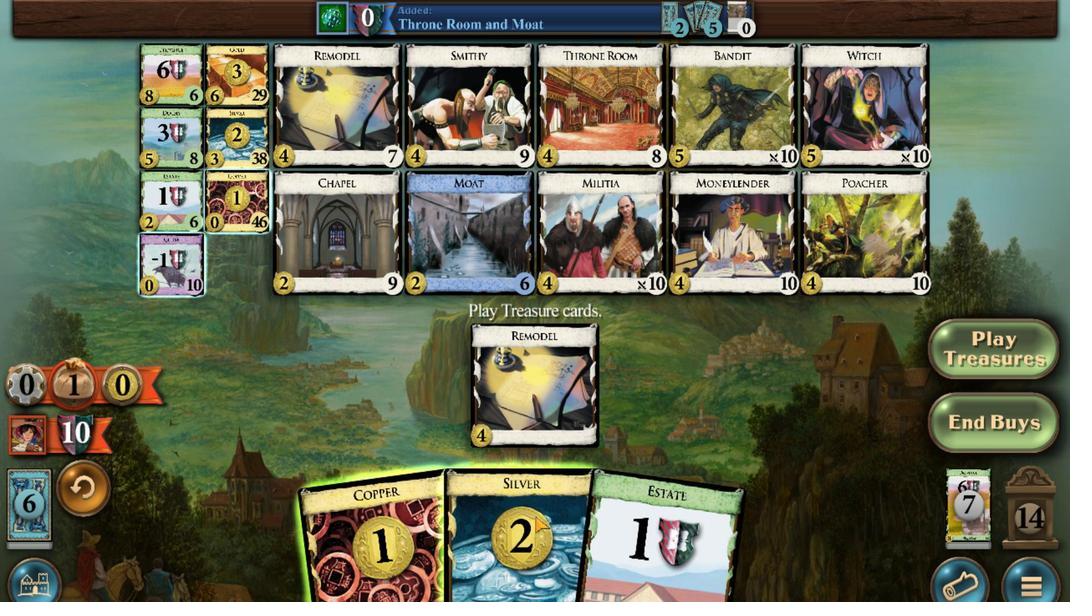 
Action: Mouse moved to (466, 529)
Screenshot: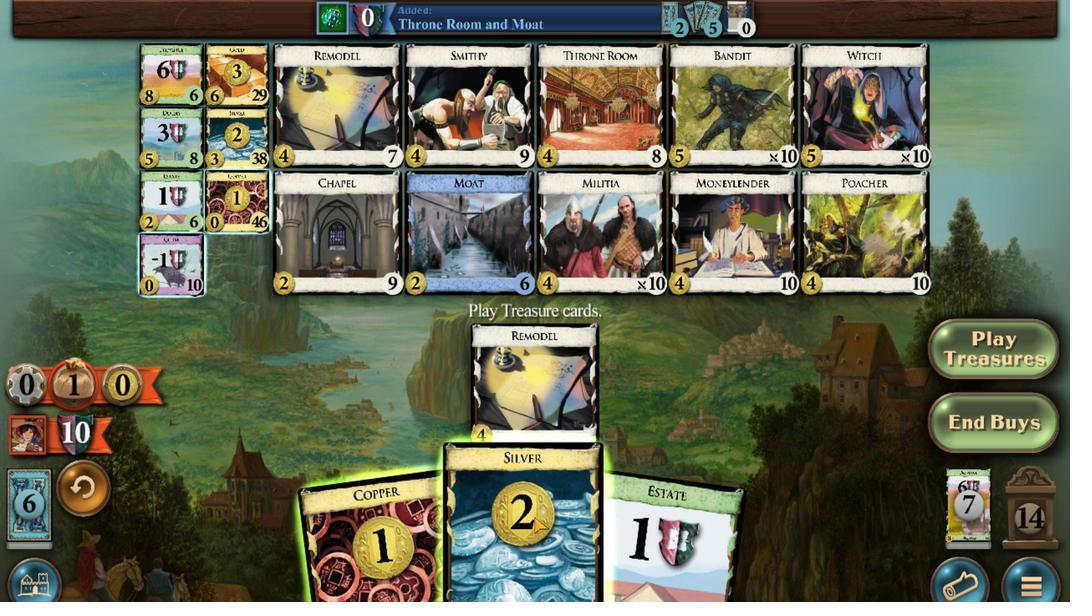 
Action: Mouse scrolled (466, 529) with delta (0, 0)
Screenshot: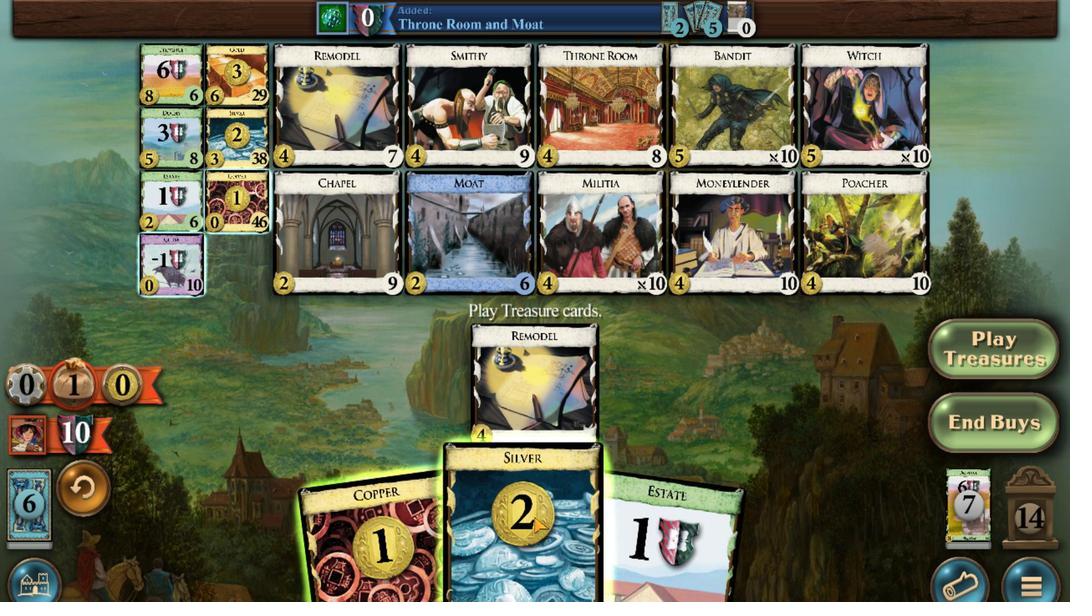 
Action: Mouse moved to (409, 531)
Screenshot: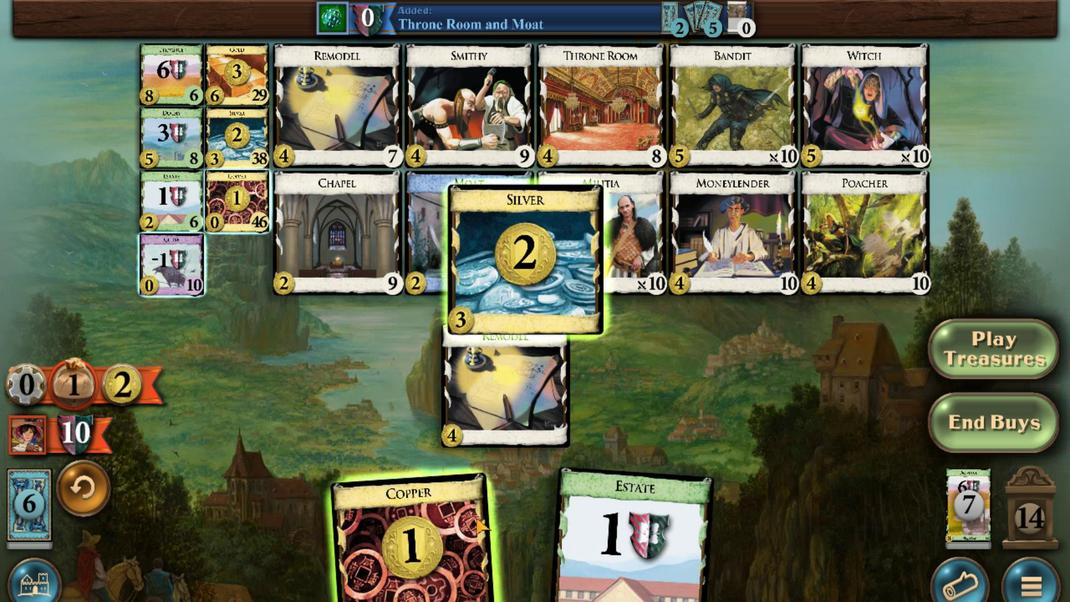 
Action: Mouse scrolled (409, 530) with delta (0, 0)
Screenshot: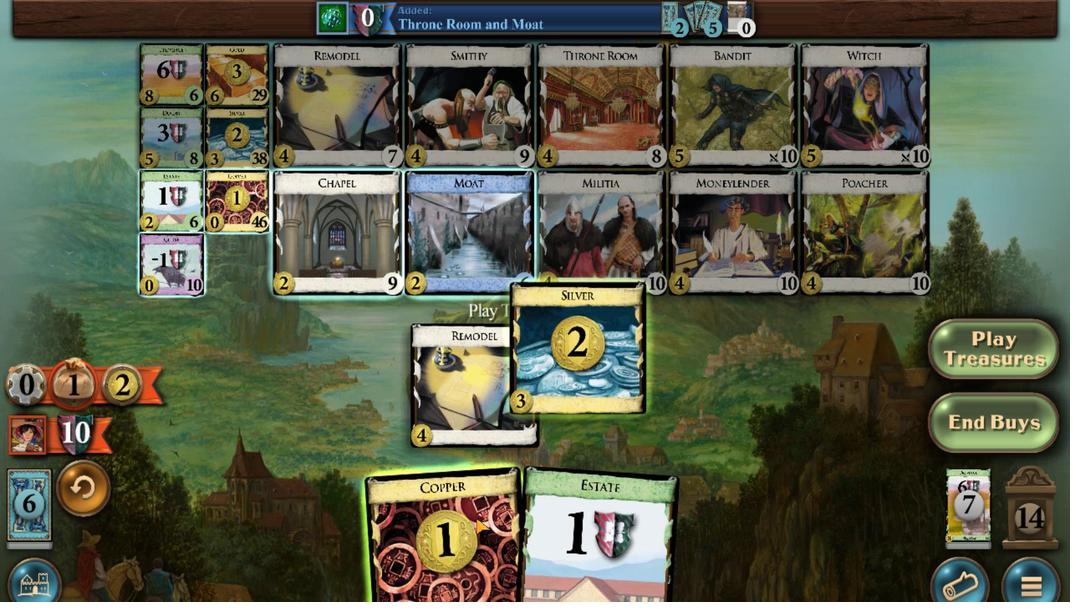 
Action: Mouse moved to (178, 216)
Screenshot: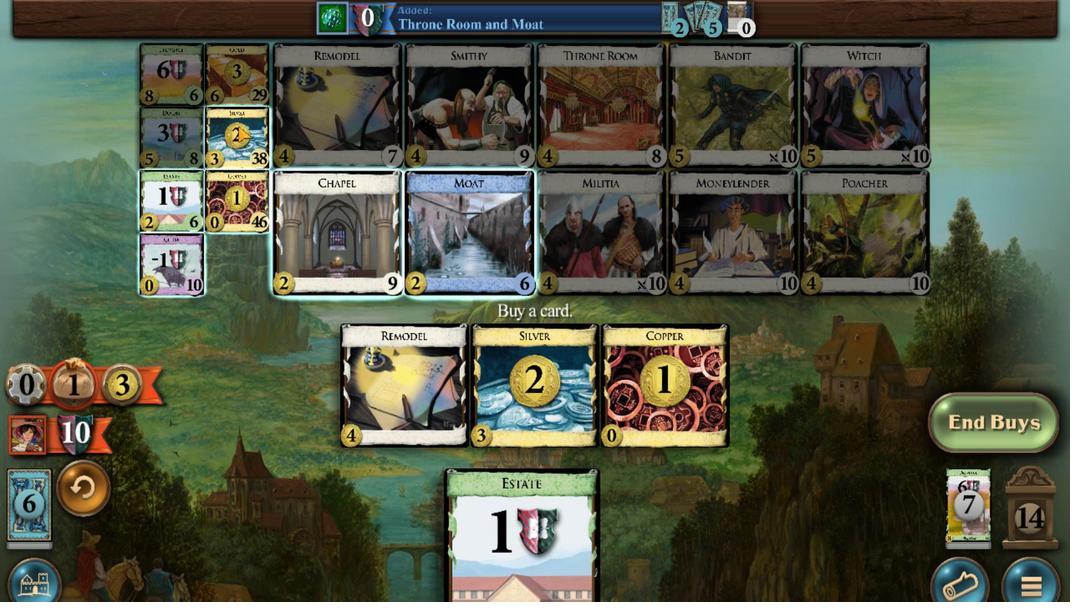 
Action: Mouse scrolled (178, 217) with delta (0, 0)
Screenshot: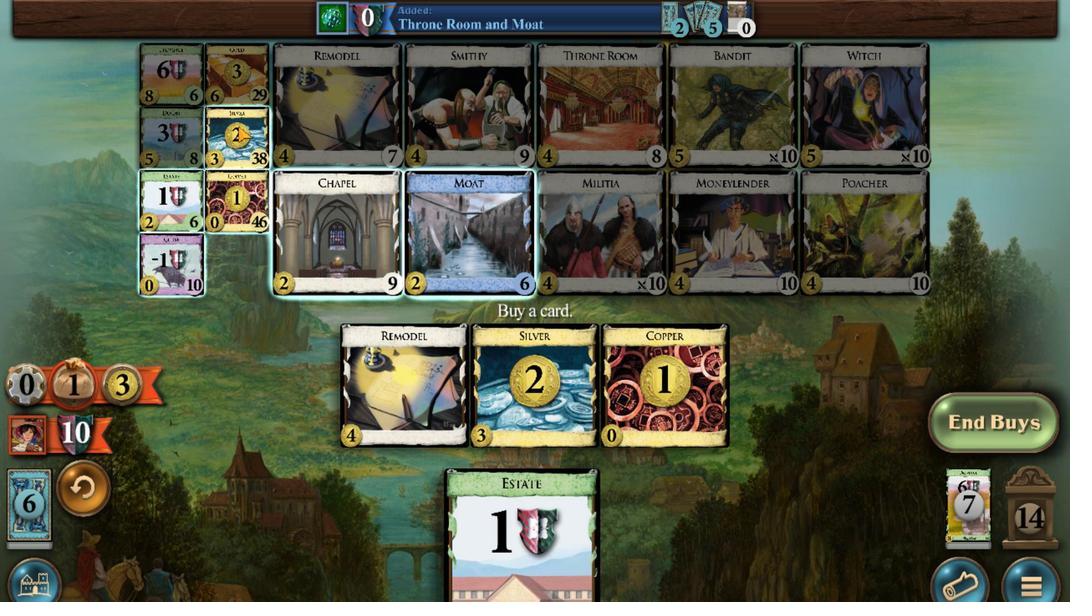 
Action: Mouse scrolled (178, 217) with delta (0, 0)
Screenshot: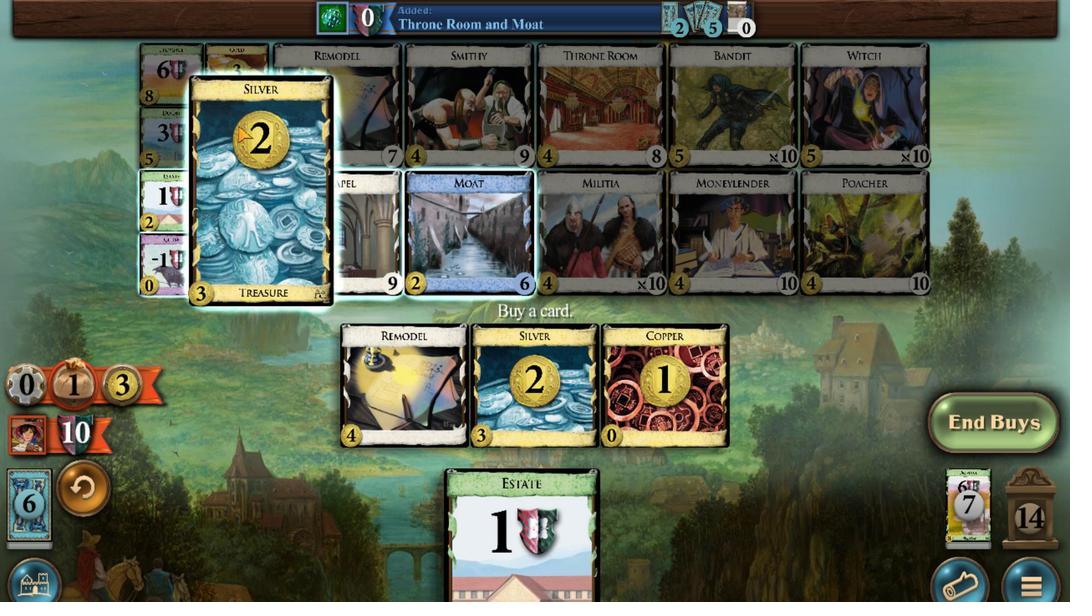 
Action: Mouse scrolled (178, 217) with delta (0, 0)
Screenshot: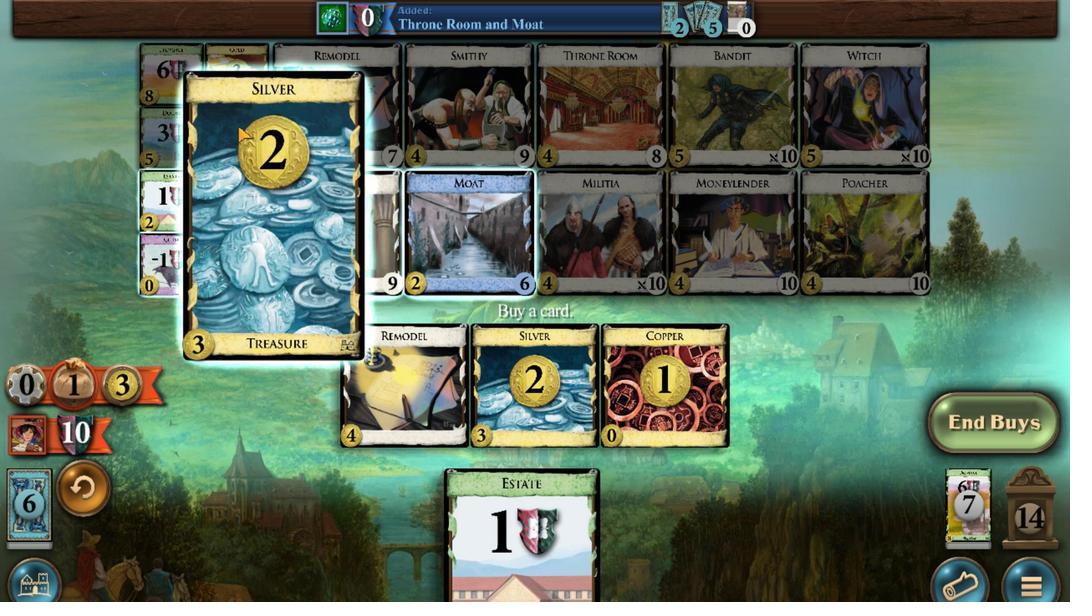 
Action: Mouse scrolled (178, 217) with delta (0, 0)
Screenshot: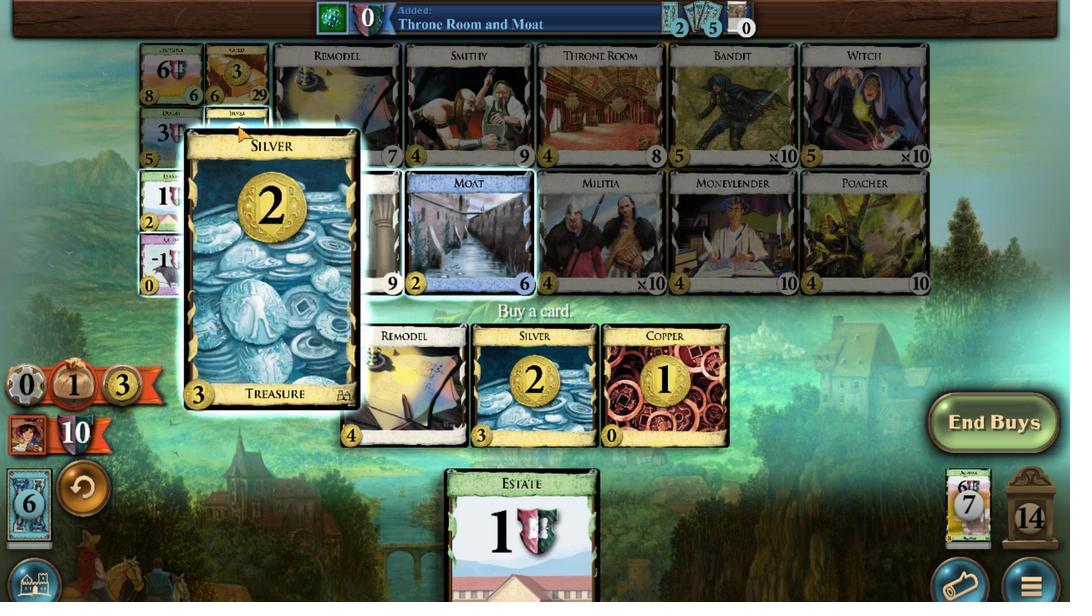 
Action: Mouse scrolled (178, 217) with delta (0, 0)
Screenshot: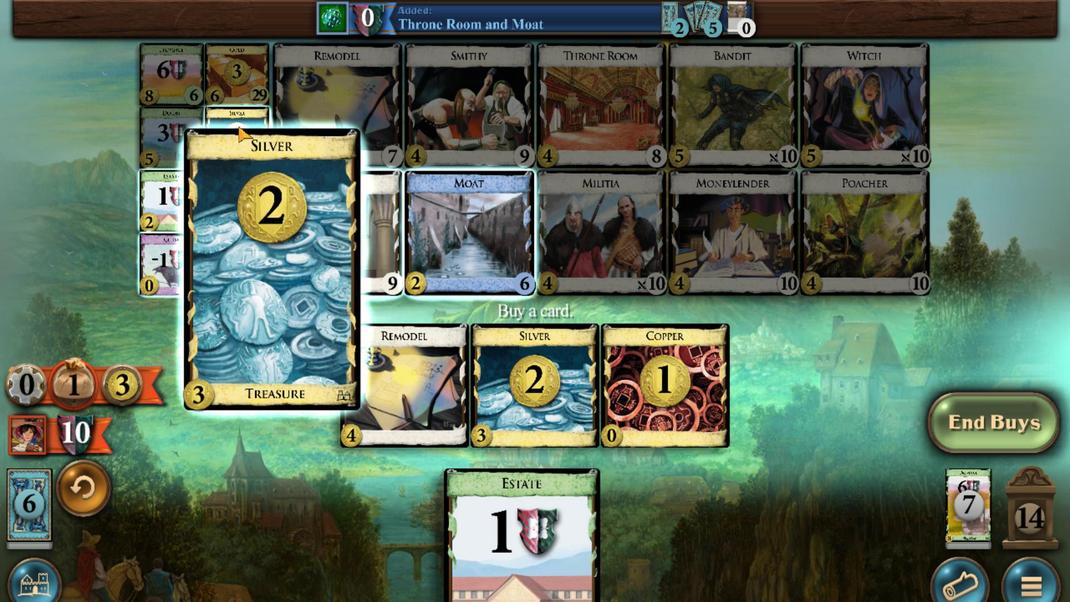 
Action: Mouse moved to (172, 546)
Screenshot: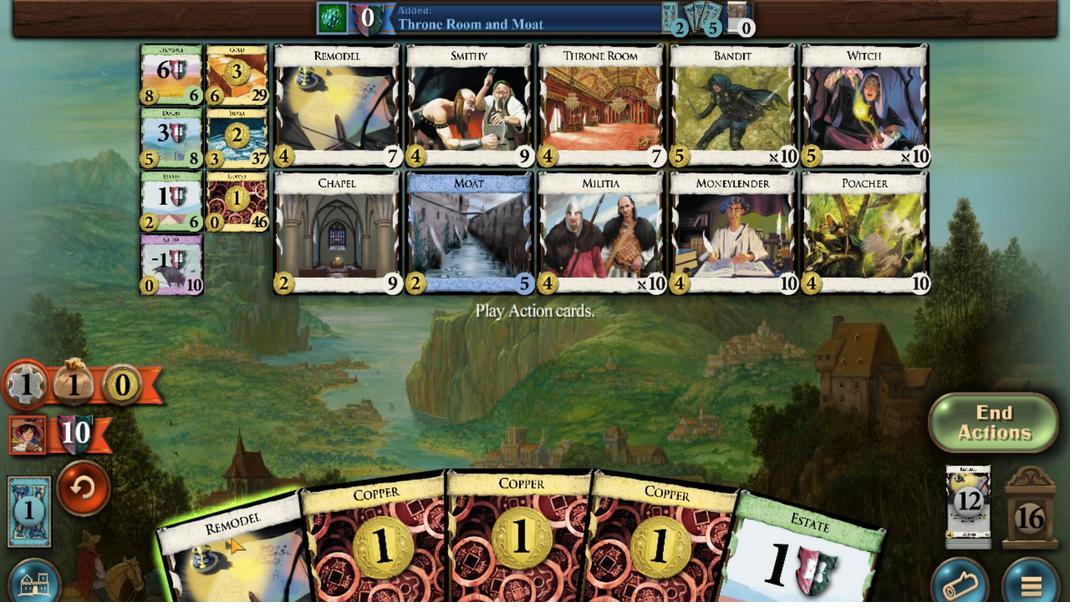 
Action: Mouse scrolled (172, 546) with delta (0, 0)
Screenshot: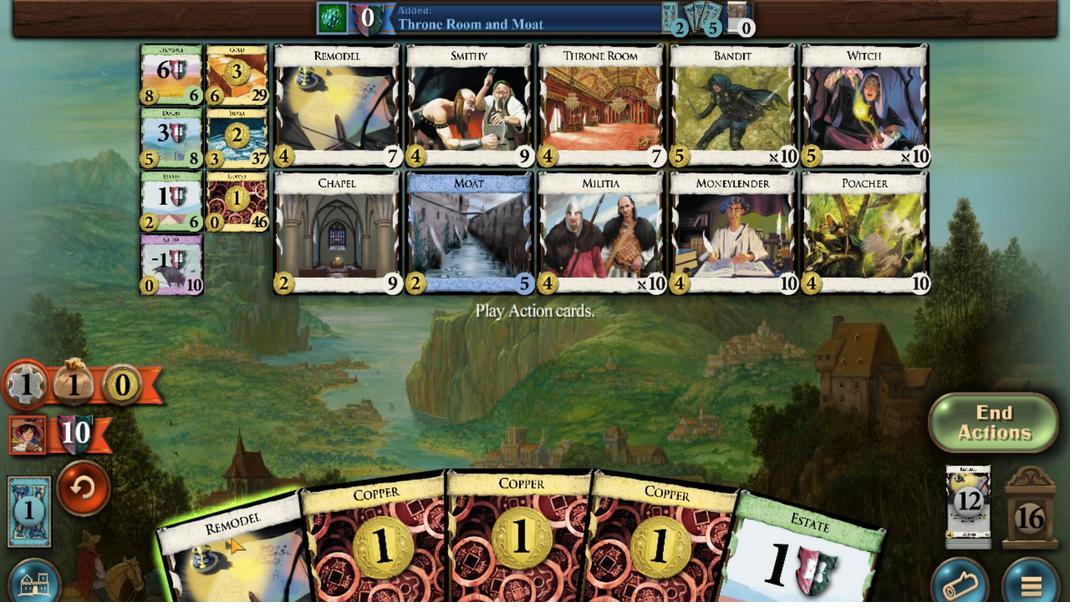 
Action: Mouse moved to (618, 560)
Screenshot: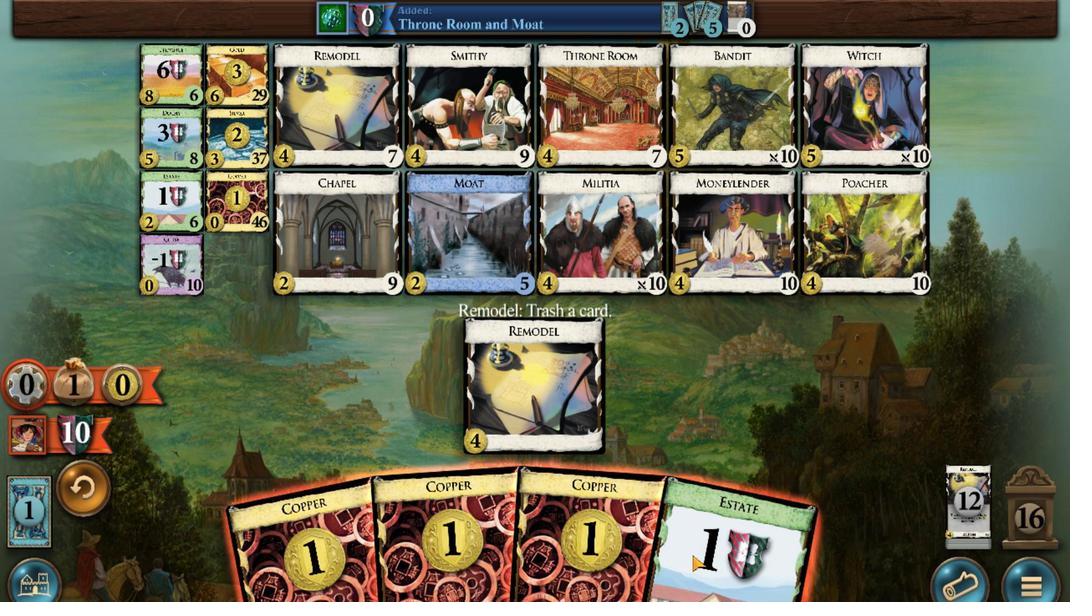 
Action: Mouse scrolled (618, 560) with delta (0, 0)
Screenshot: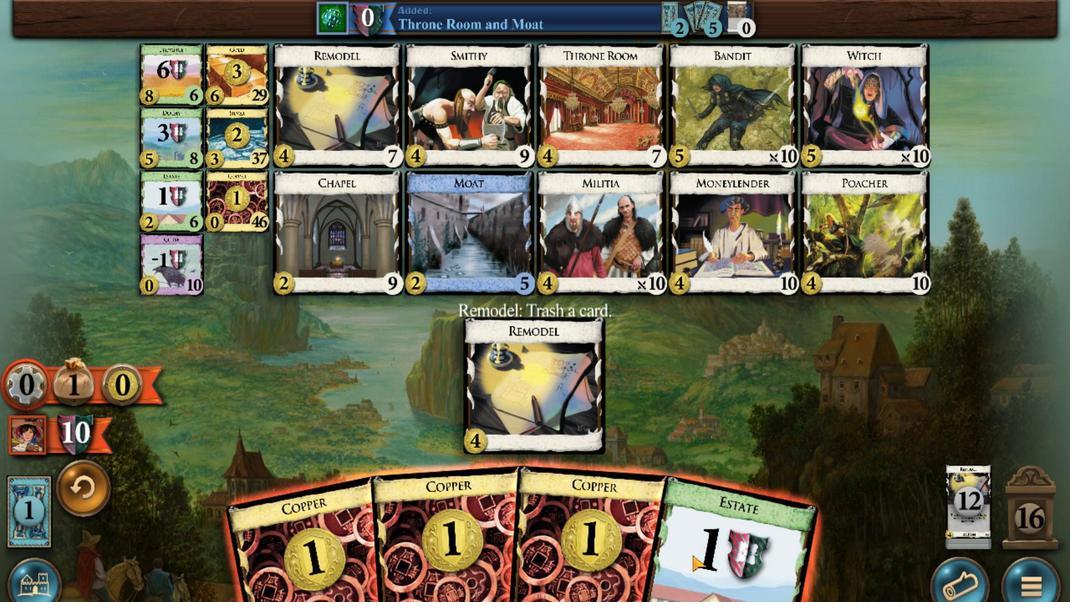 
Action: Mouse scrolled (618, 560) with delta (0, 0)
Screenshot: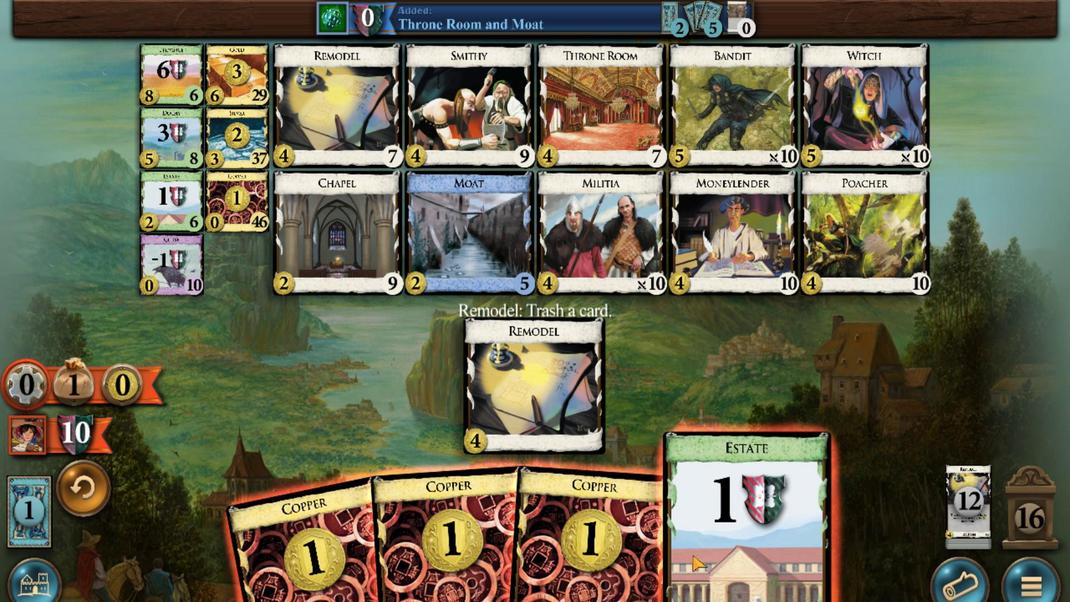 
Action: Mouse moved to (371, 199)
Screenshot: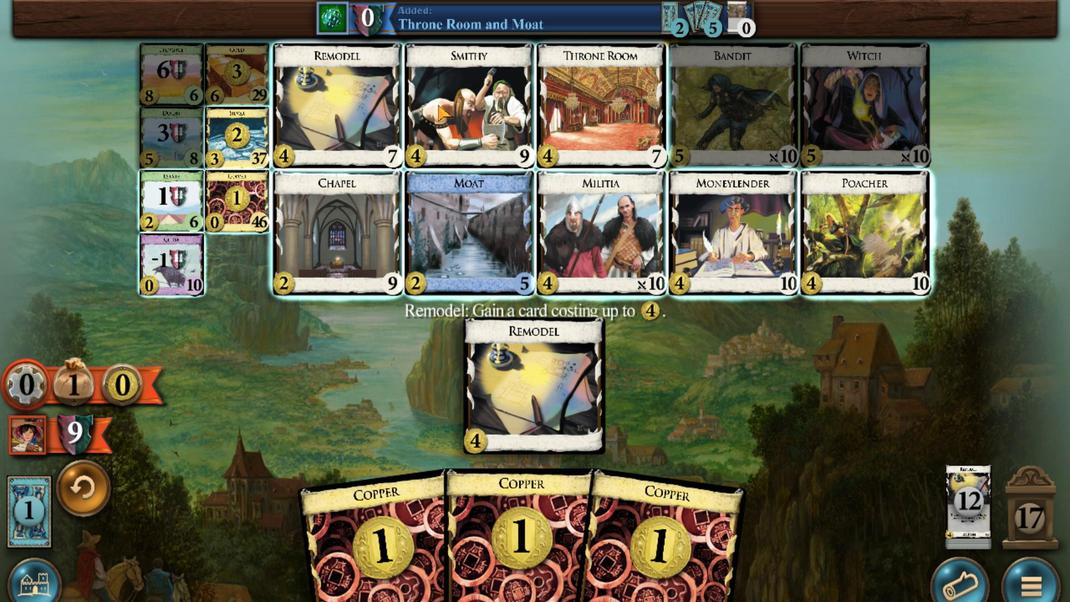 
Action: Mouse scrolled (371, 200) with delta (0, 0)
Screenshot: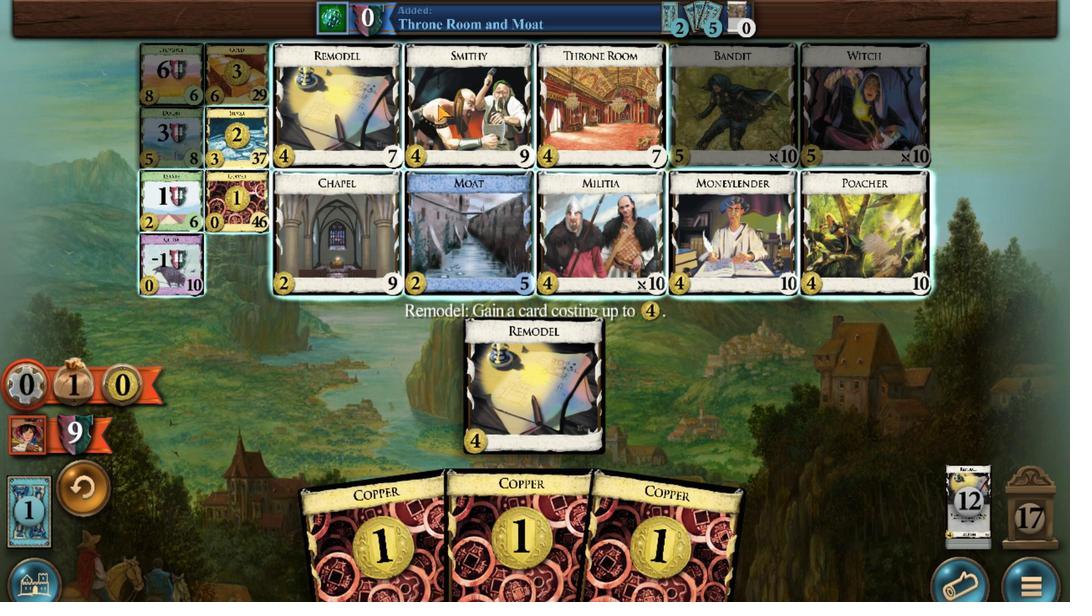 
Action: Mouse scrolled (371, 200) with delta (0, 0)
Screenshot: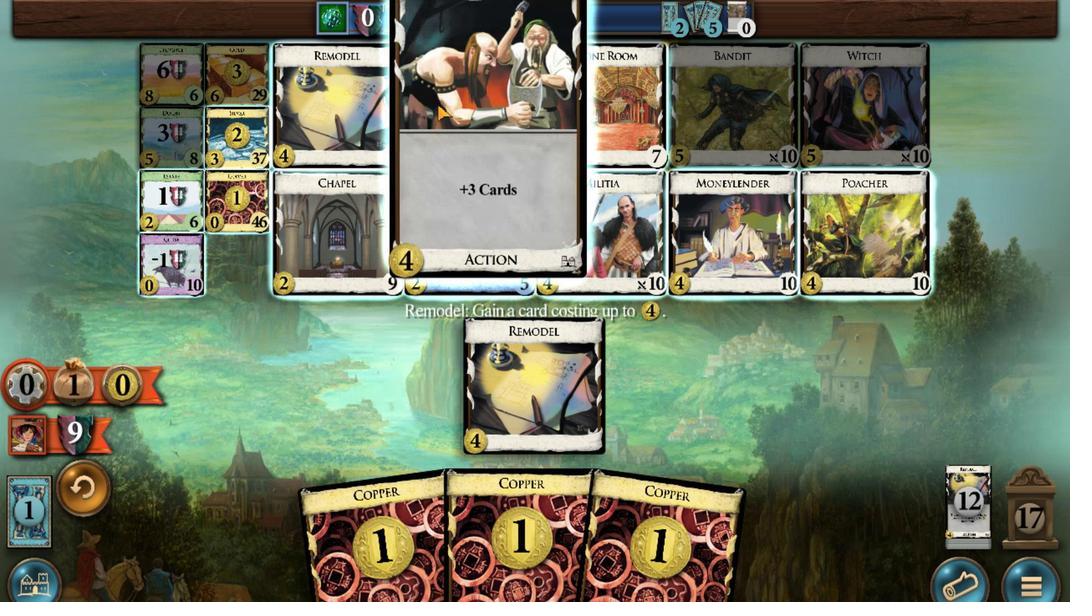 
Action: Mouse scrolled (371, 200) with delta (0, 0)
Screenshot: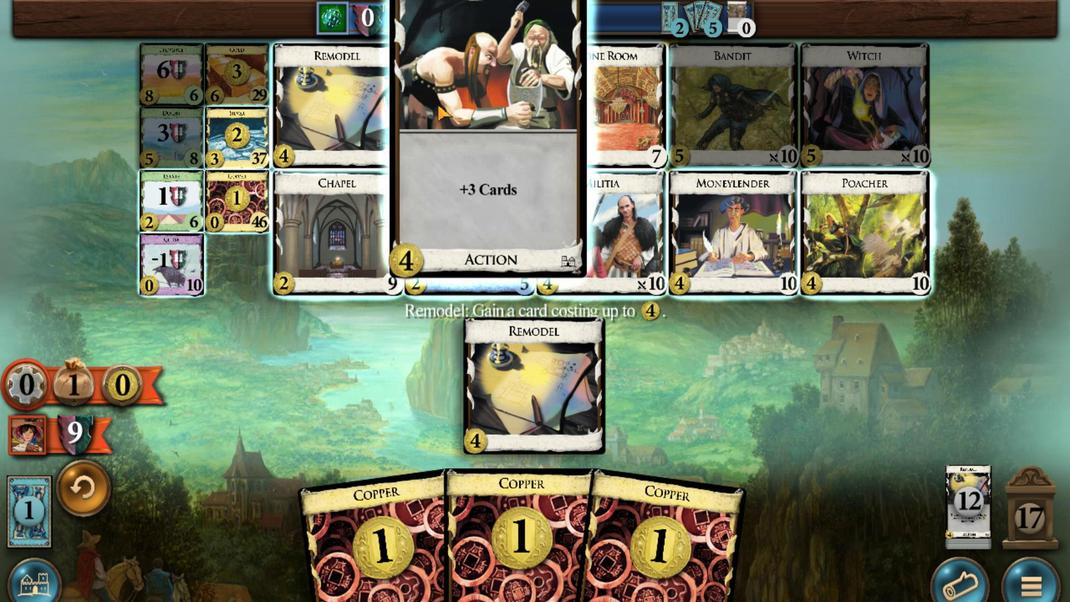 
Action: Mouse scrolled (371, 200) with delta (0, 0)
Screenshot: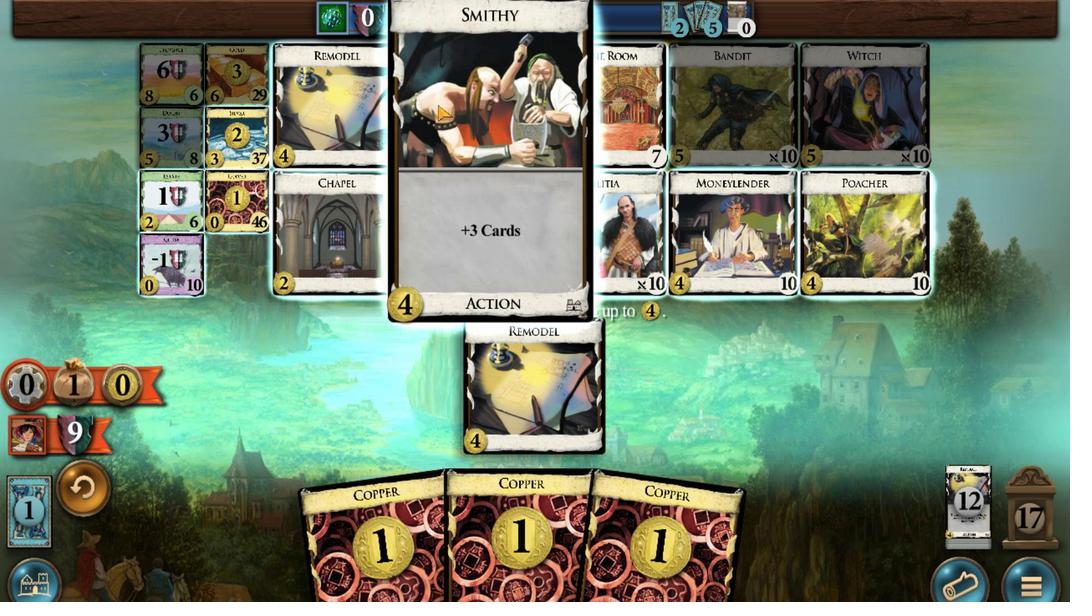 
Action: Mouse scrolled (371, 200) with delta (0, 0)
Screenshot: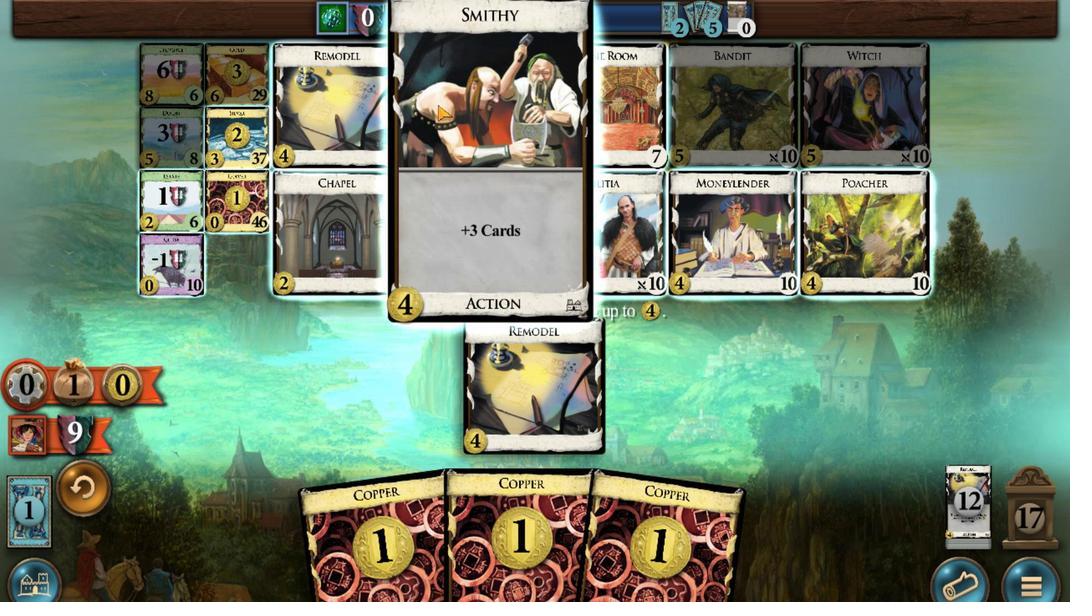 
Action: Mouse scrolled (371, 200) with delta (0, 0)
Screenshot: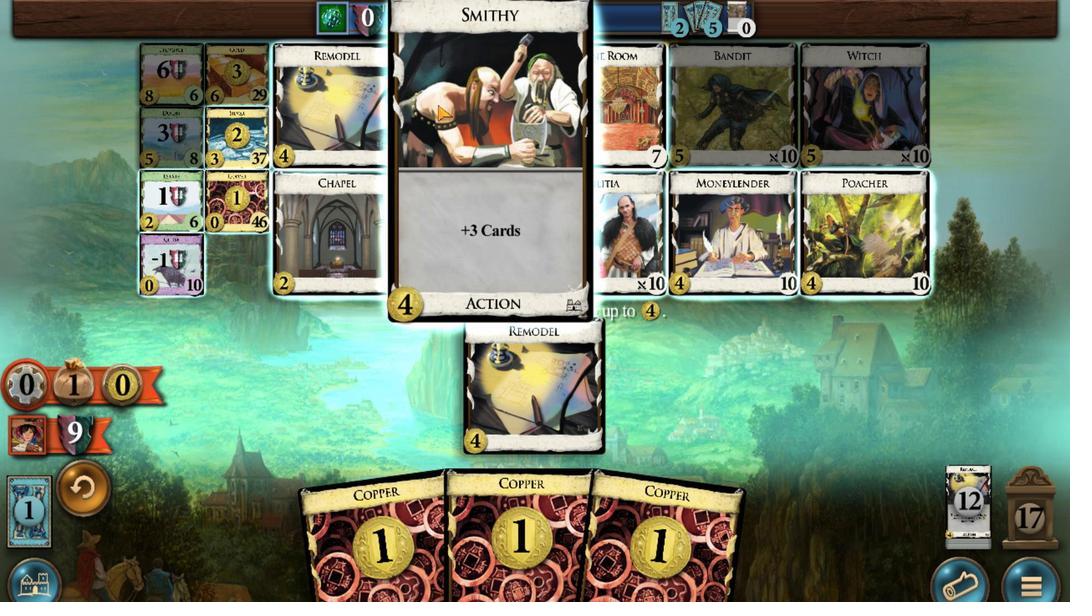 
Action: Mouse scrolled (371, 200) with delta (0, 0)
Screenshot: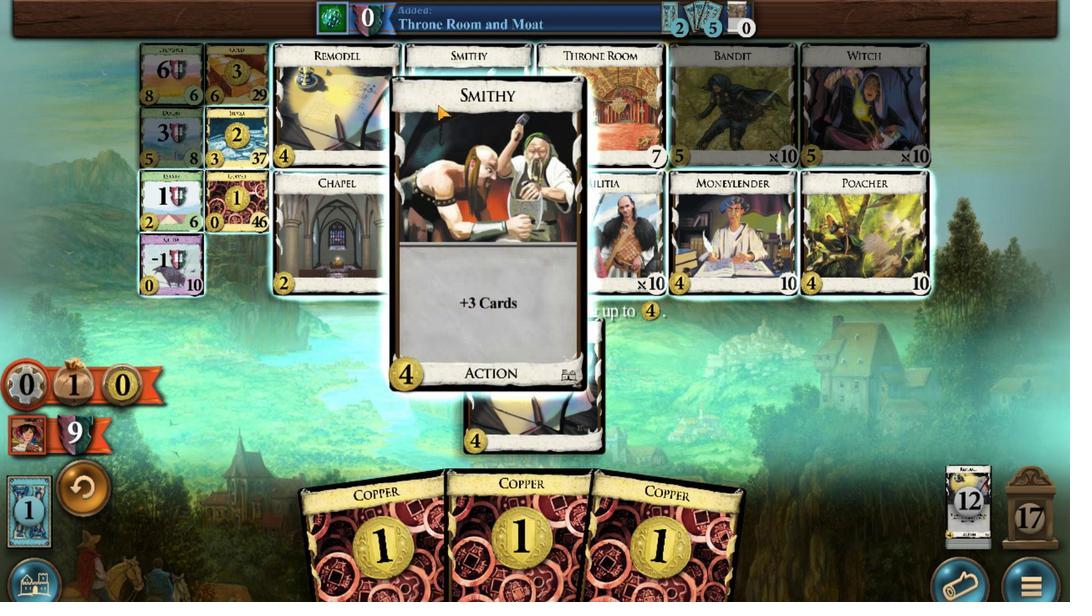 
Action: Mouse scrolled (371, 200) with delta (0, 0)
Screenshot: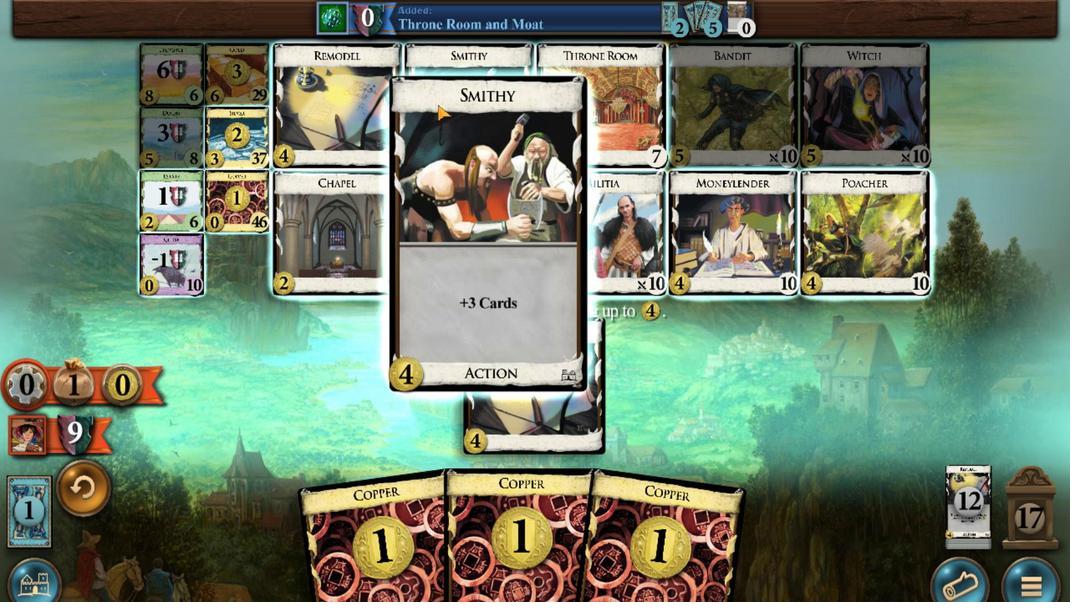 
Action: Mouse moved to (555, 515)
Screenshot: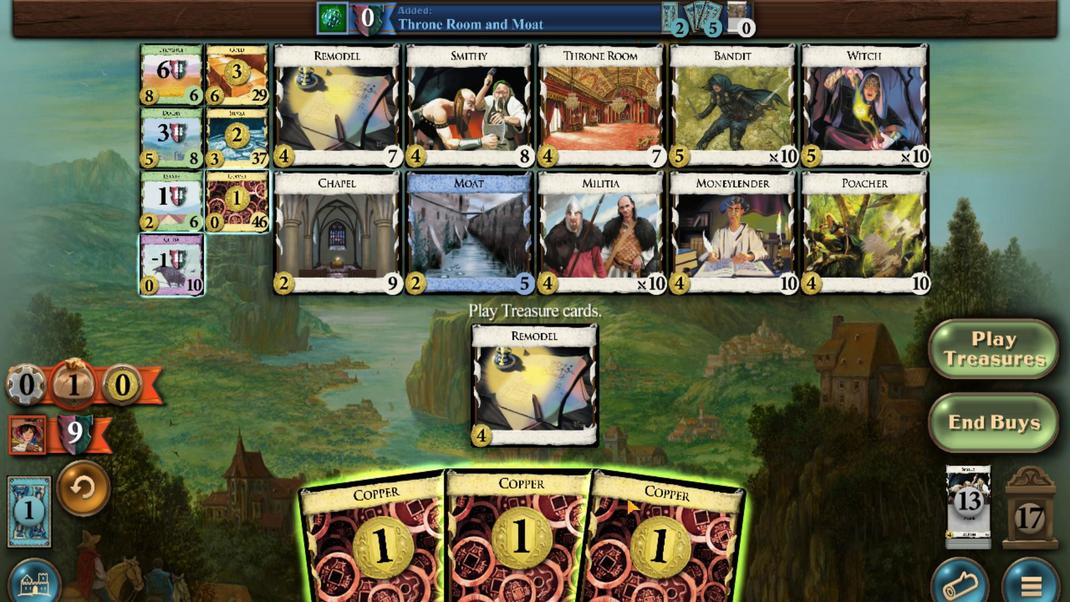 
Action: Mouse scrolled (555, 514) with delta (0, 0)
Screenshot: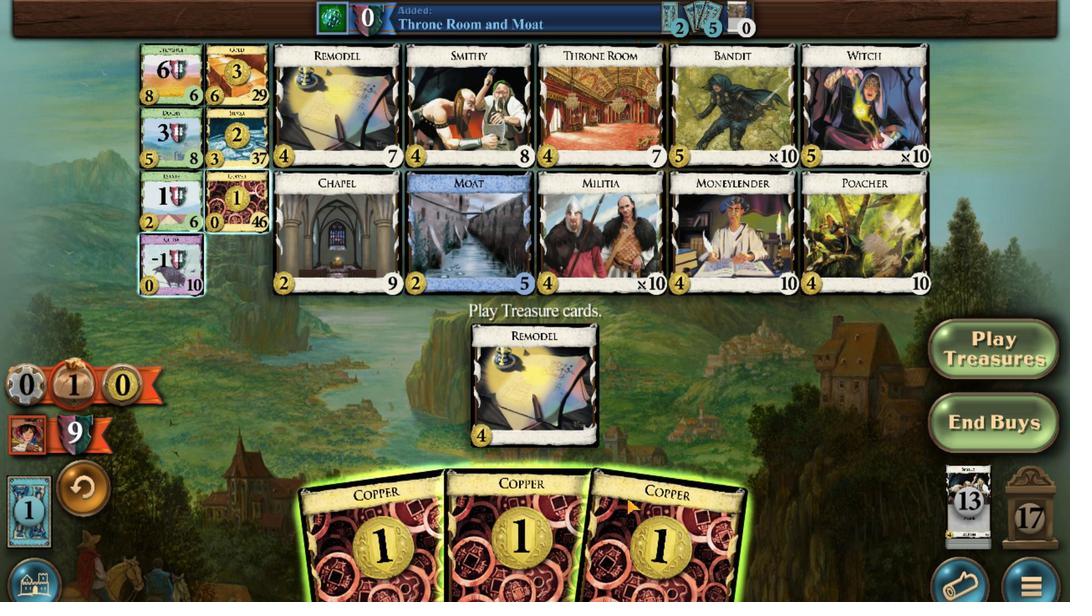 
Action: Mouse moved to (515, 524)
Screenshot: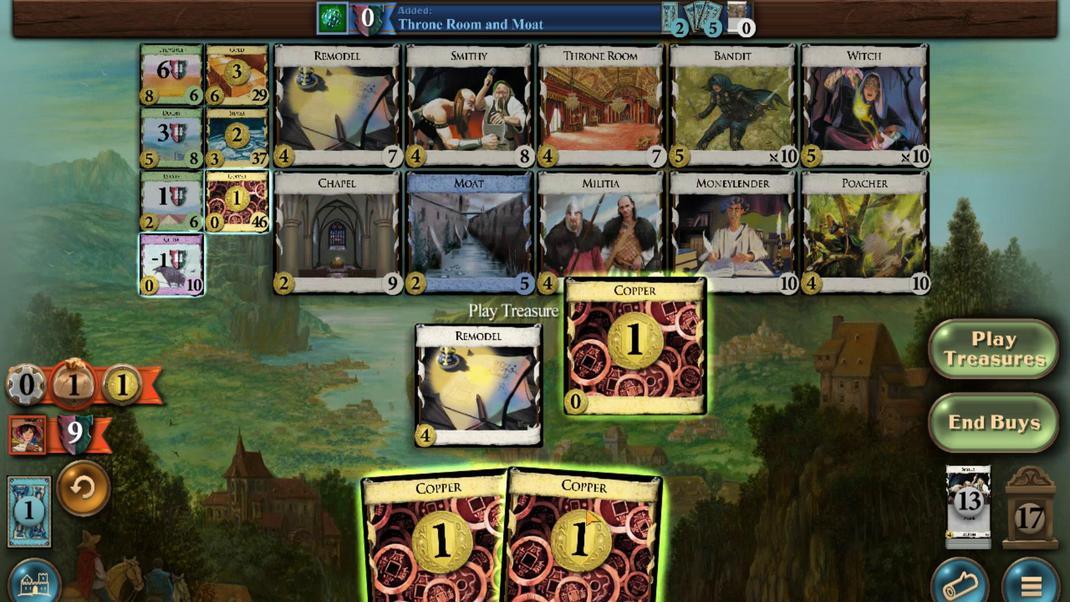 
Action: Mouse scrolled (515, 523) with delta (0, 0)
Screenshot: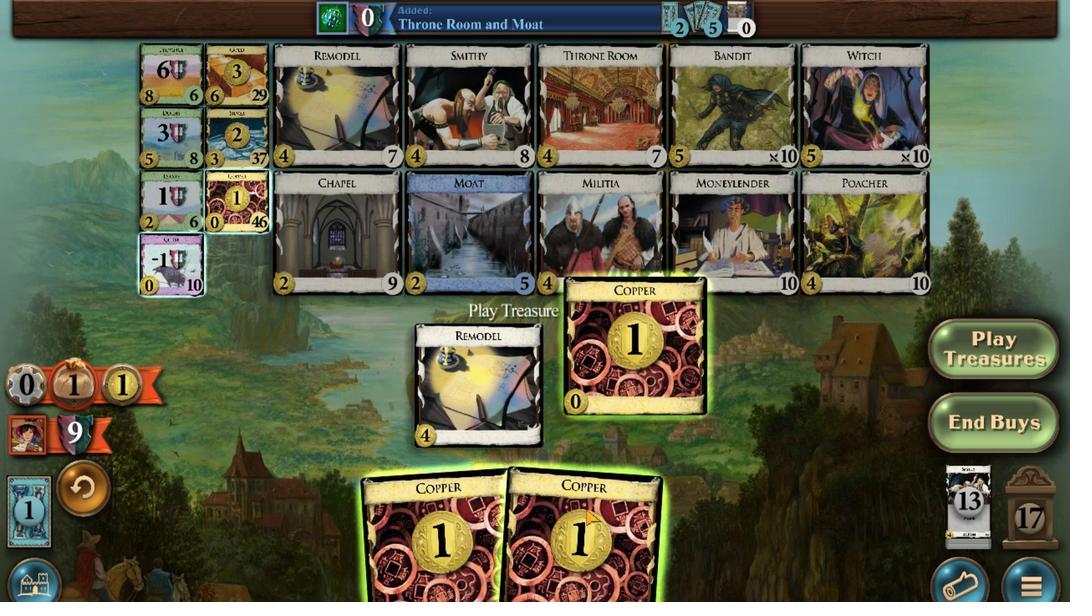 
Action: Mouse moved to (476, 528)
Screenshot: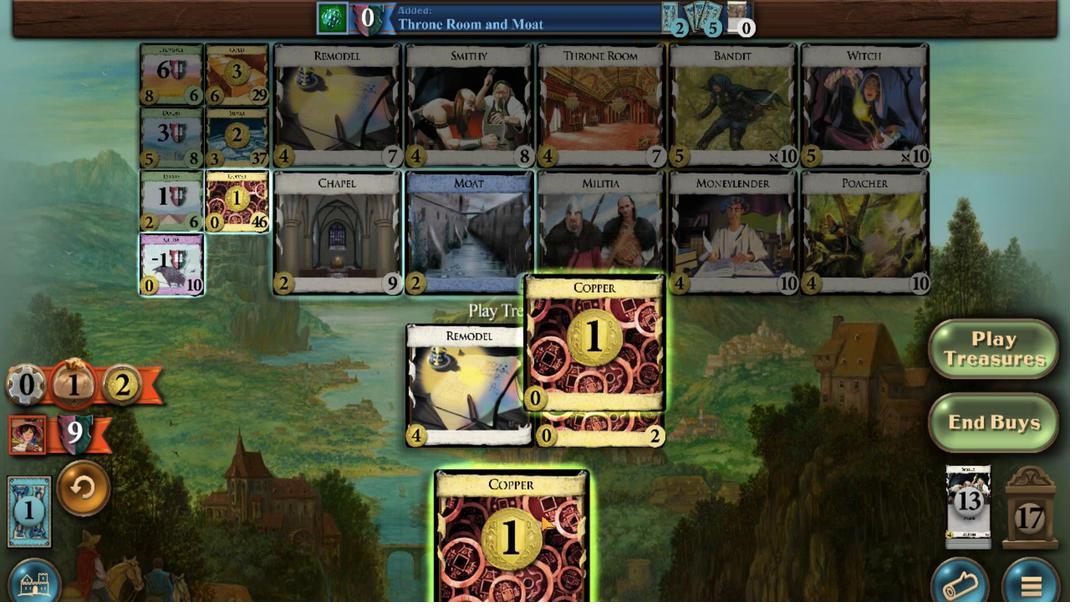 
Action: Mouse scrolled (476, 528) with delta (0, 0)
Screenshot: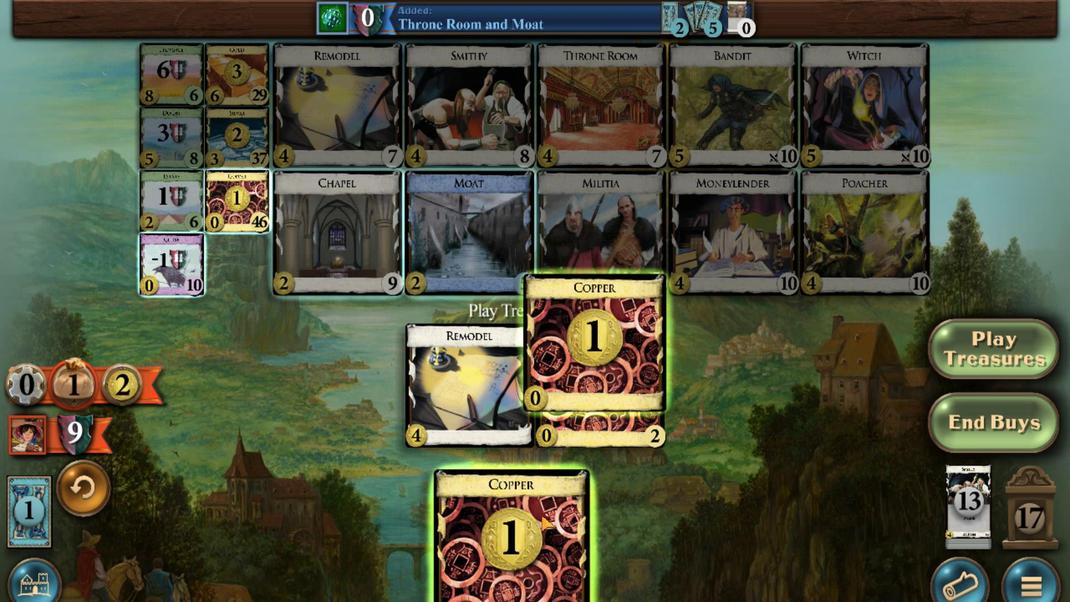 
Action: Mouse moved to (178, 233)
Screenshot: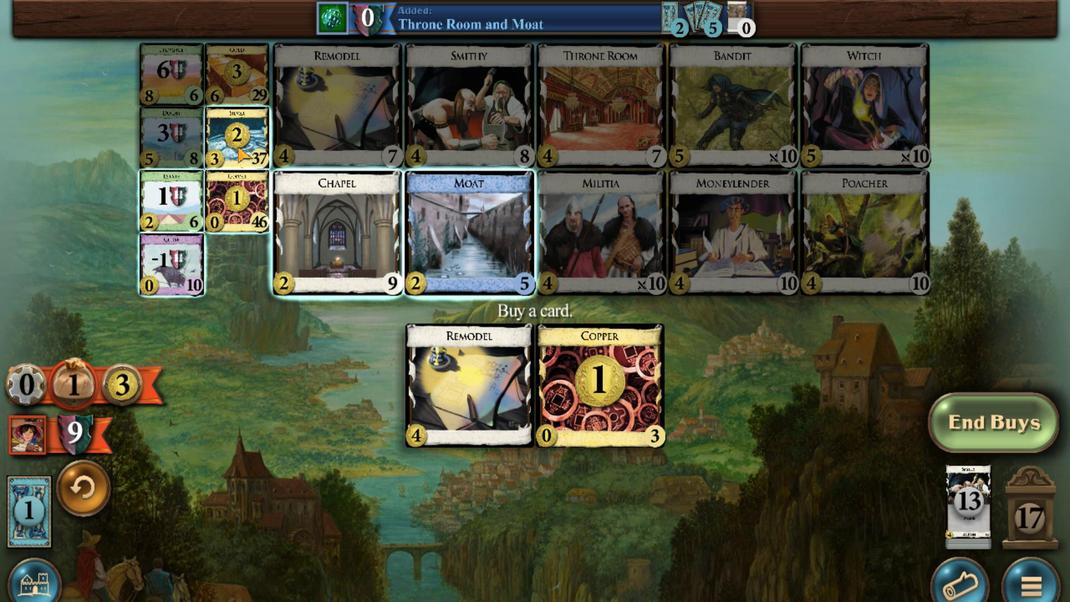 
Action: Mouse scrolled (178, 233) with delta (0, 0)
Screenshot: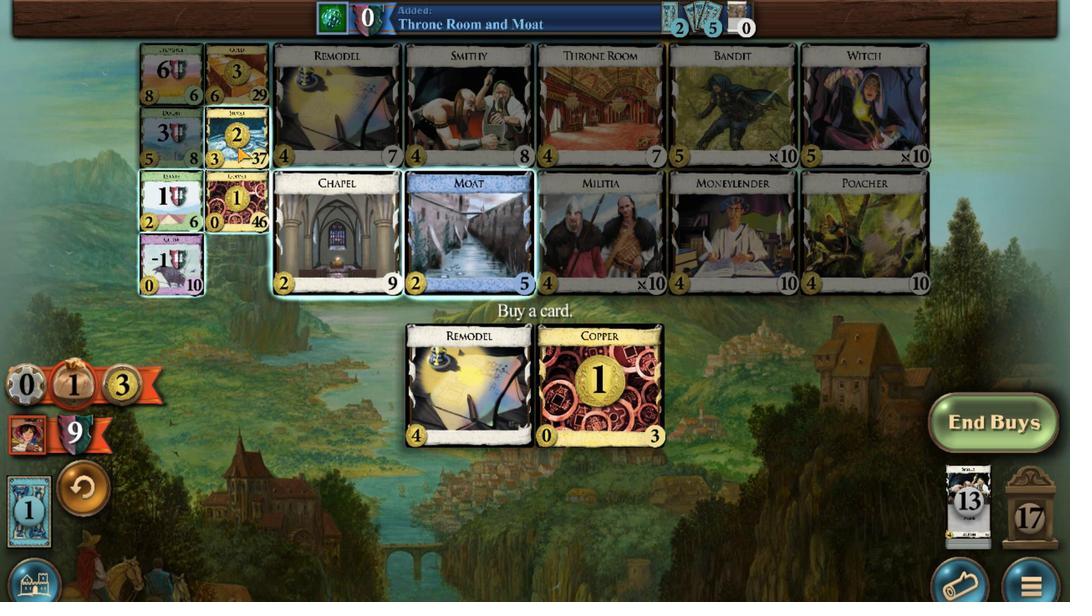 
Action: Mouse scrolled (178, 233) with delta (0, 0)
Screenshot: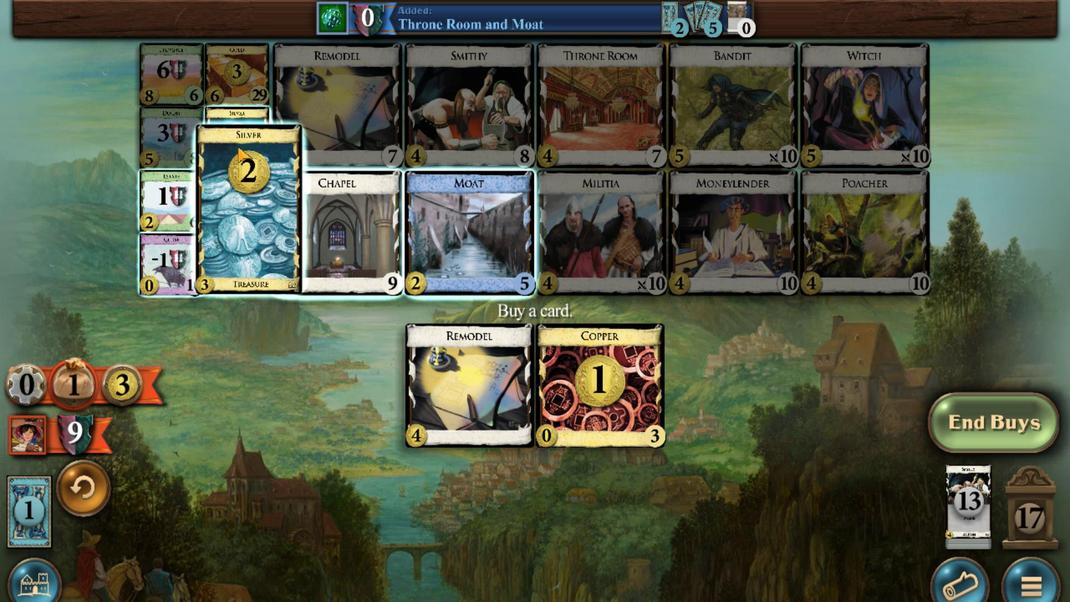 
Action: Mouse scrolled (178, 233) with delta (0, 0)
Screenshot: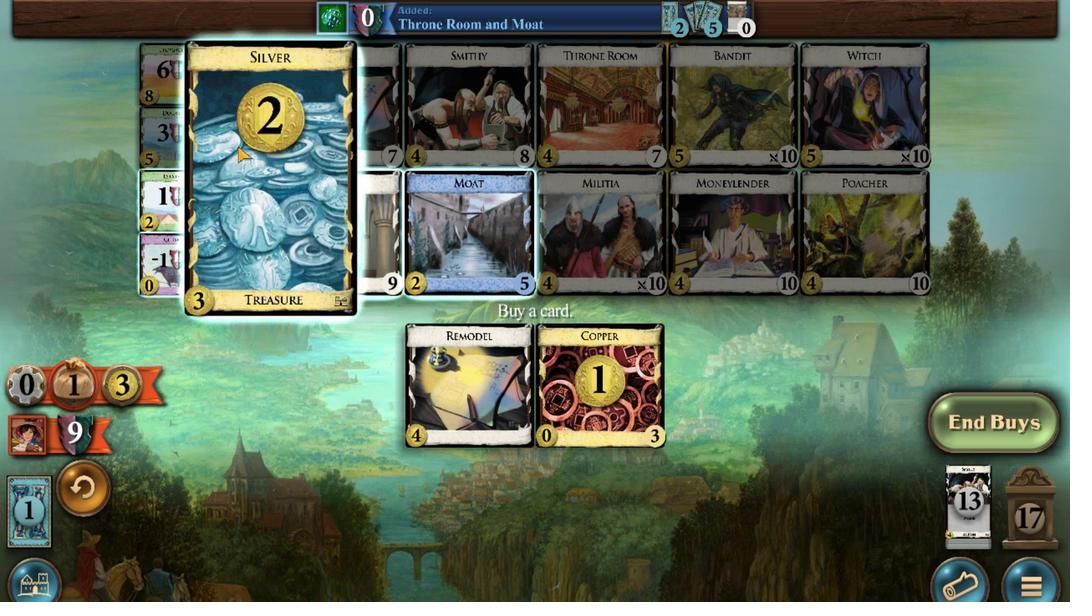 
Action: Mouse scrolled (178, 233) with delta (0, 0)
Screenshot: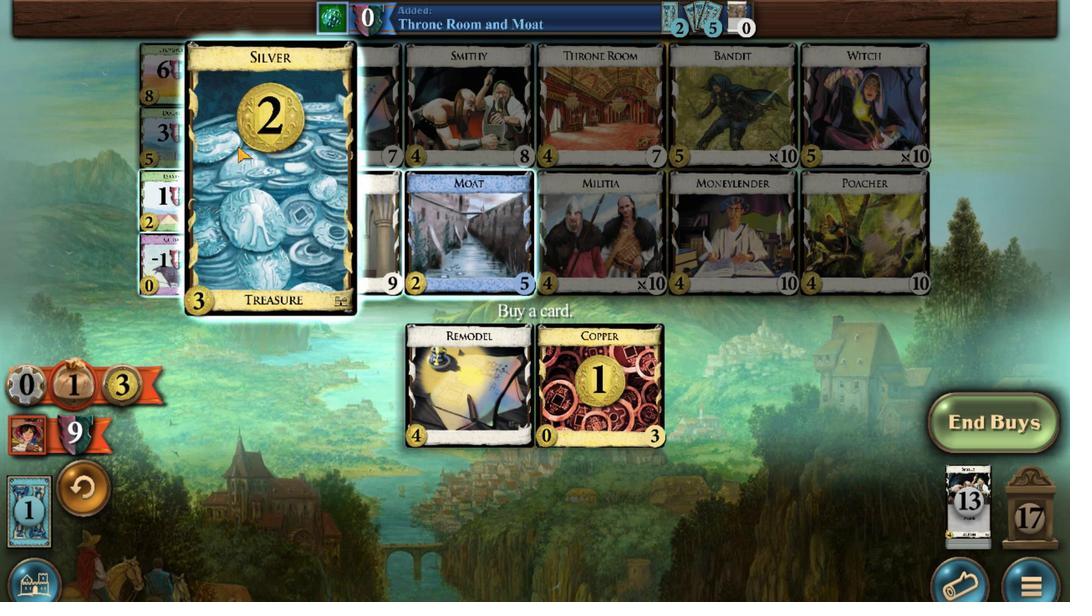 
Action: Mouse scrolled (178, 233) with delta (0, 0)
Screenshot: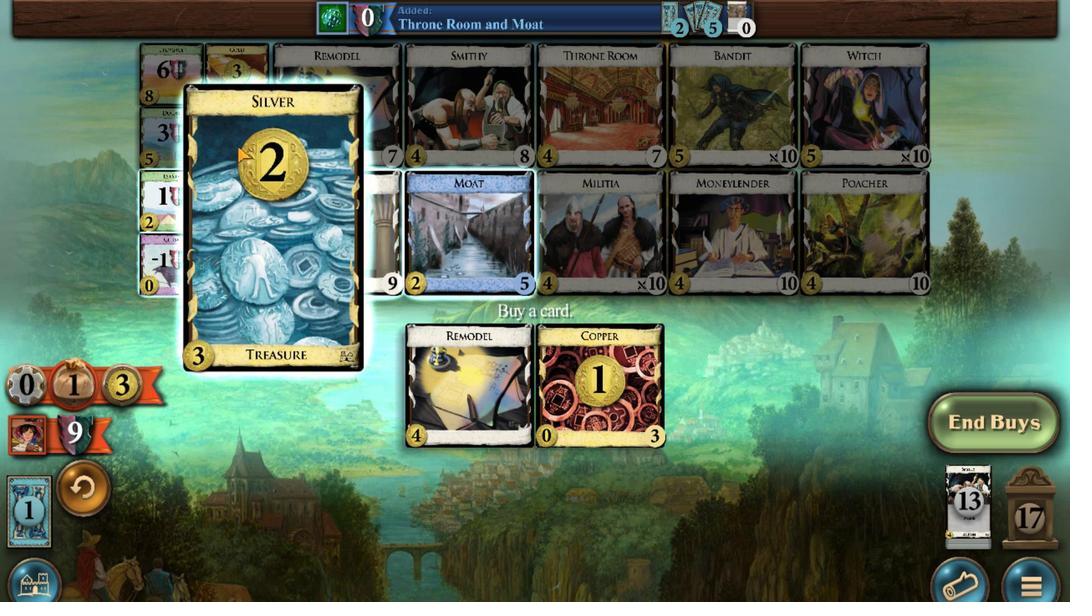 
Action: Mouse moved to (565, 478)
Screenshot: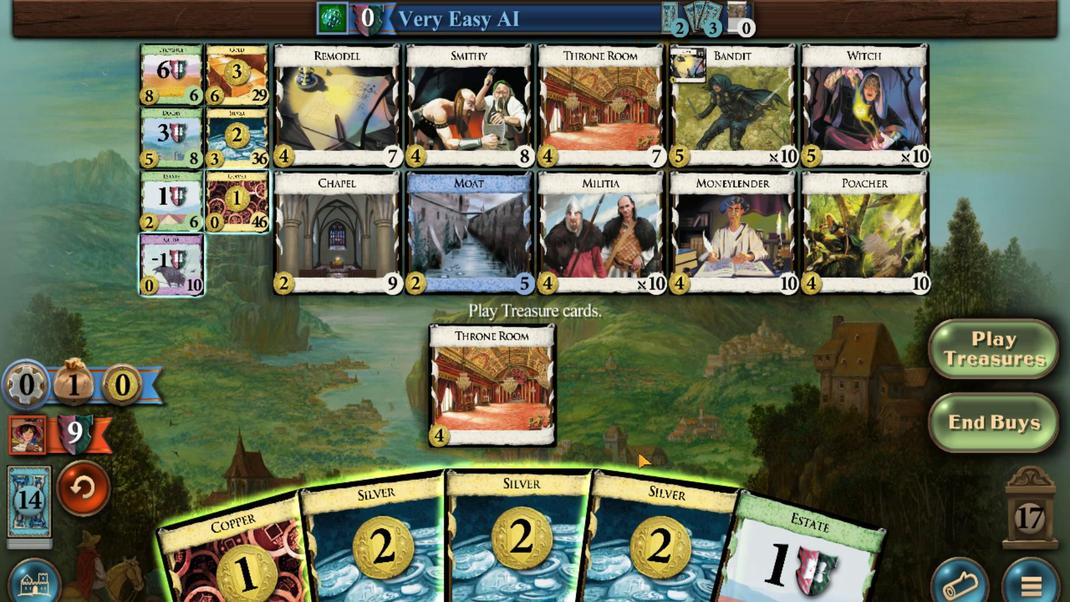 
Action: Mouse scrolled (565, 478) with delta (0, 0)
Screenshot: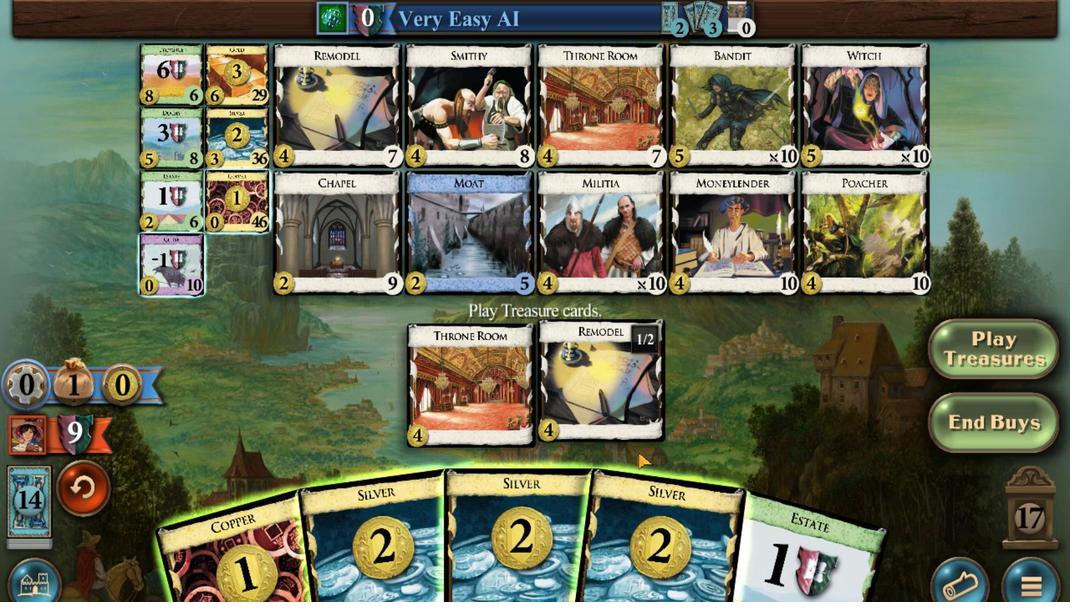 
Action: Mouse moved to (566, 515)
Screenshot: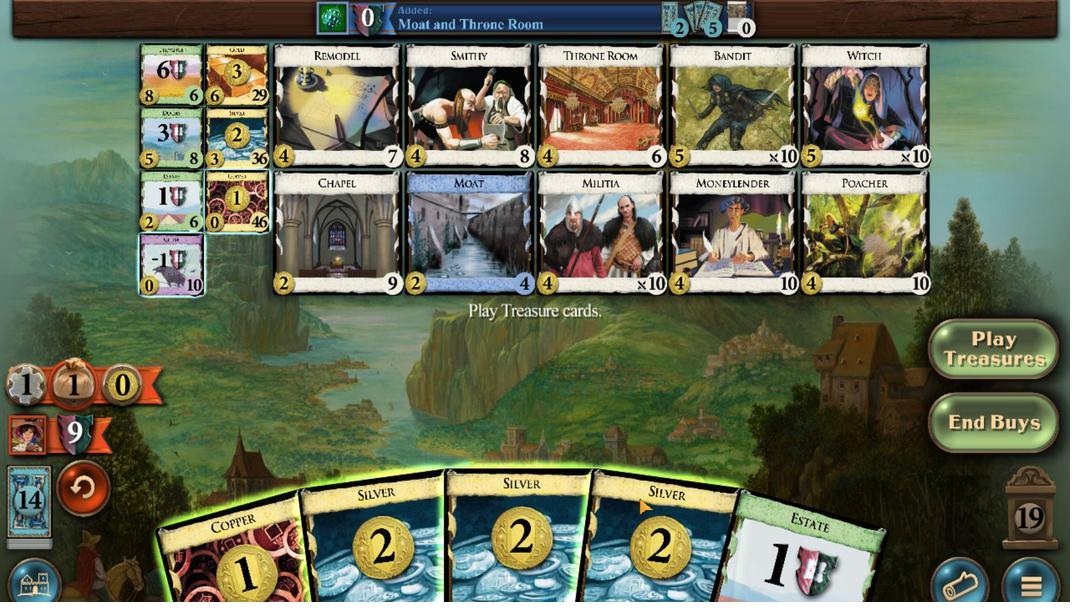 
Action: Mouse scrolled (566, 514) with delta (0, 0)
Screenshot: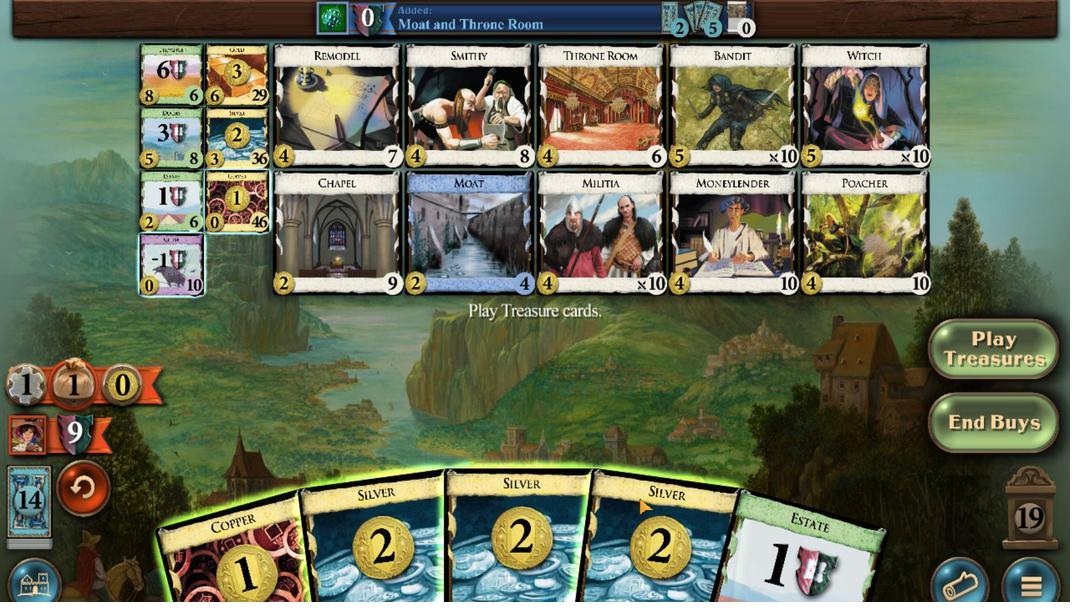 
Action: Mouse moved to (531, 524)
Screenshot: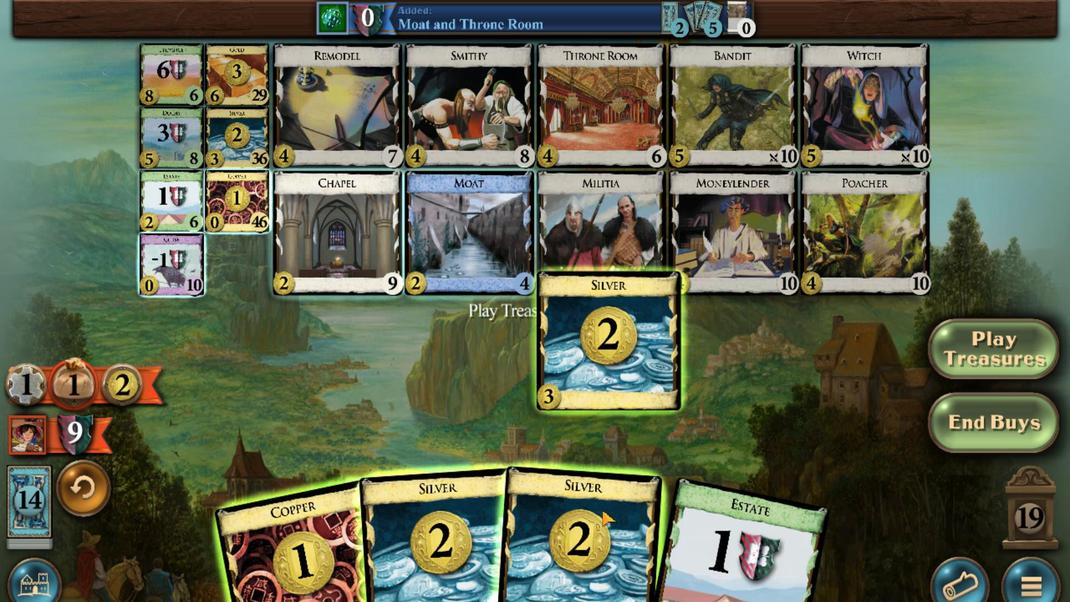 
Action: Mouse scrolled (531, 524) with delta (0, 0)
Screenshot: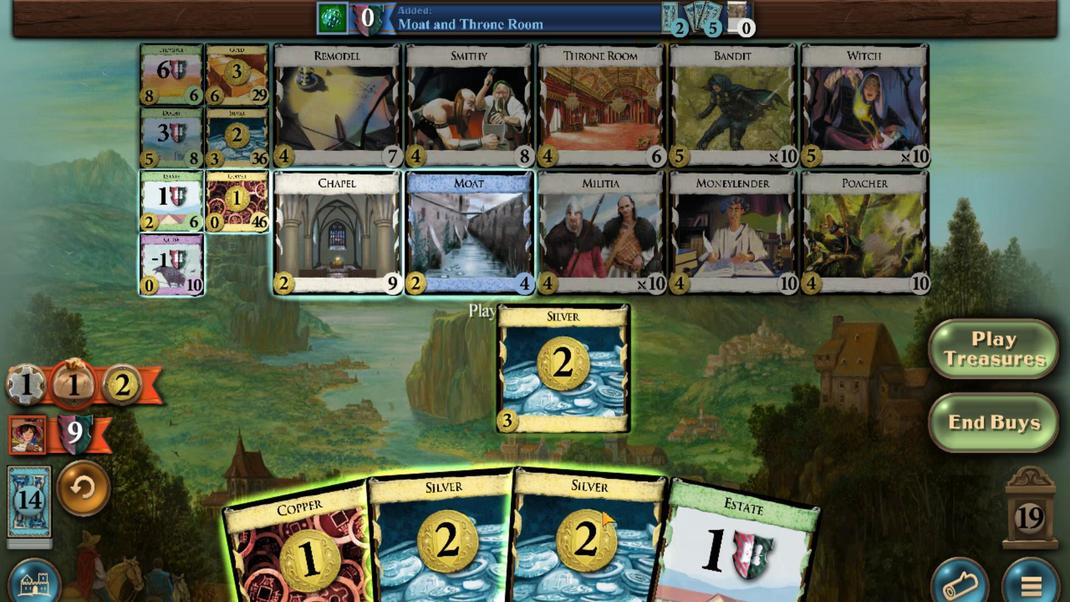
Action: Mouse moved to (477, 531)
Screenshot: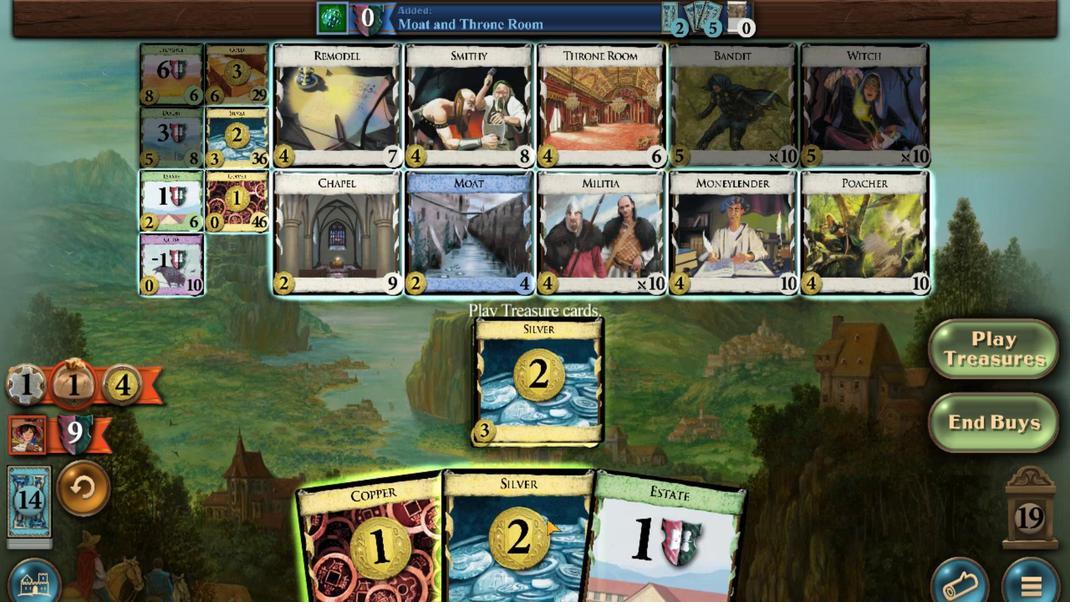 
Action: Mouse scrolled (477, 531) with delta (0, 0)
Screenshot: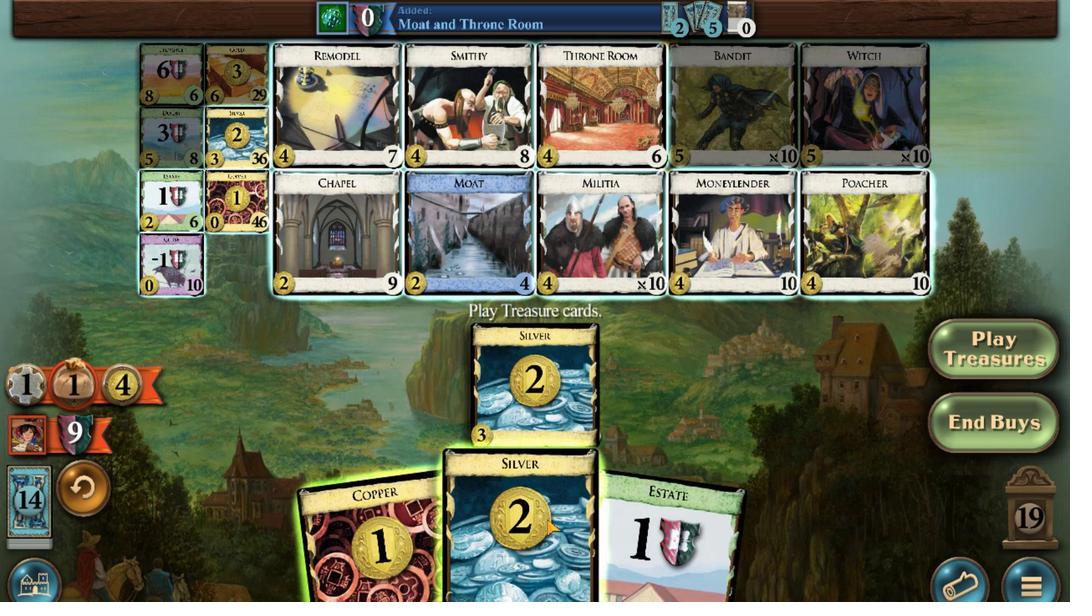 
Action: Mouse moved to (159, 154)
Screenshot: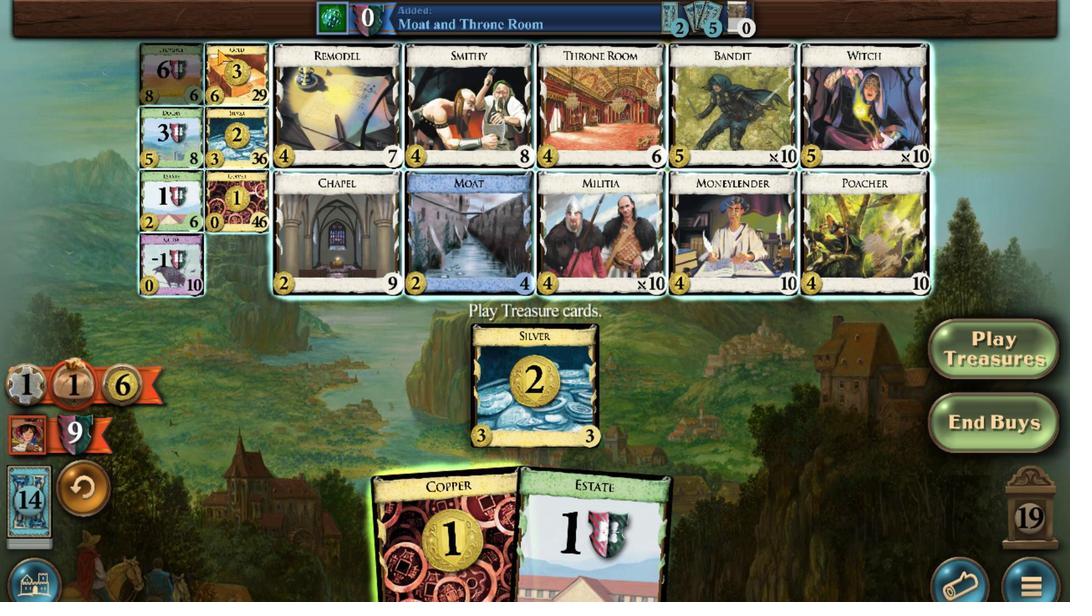 
Action: Mouse scrolled (159, 155) with delta (0, 0)
Screenshot: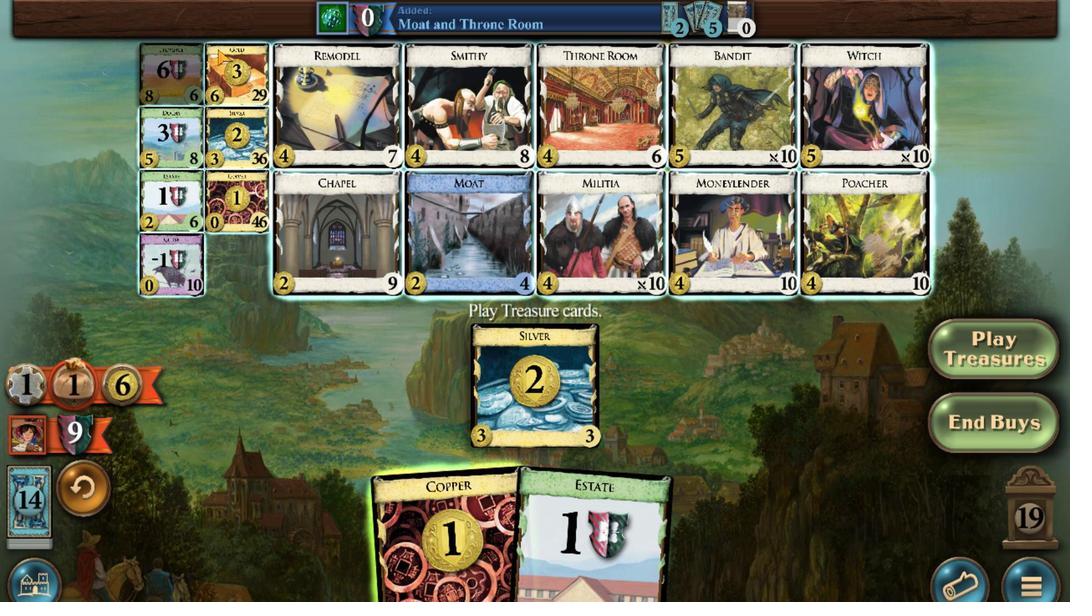 
Action: Mouse scrolled (159, 155) with delta (0, 0)
Screenshot: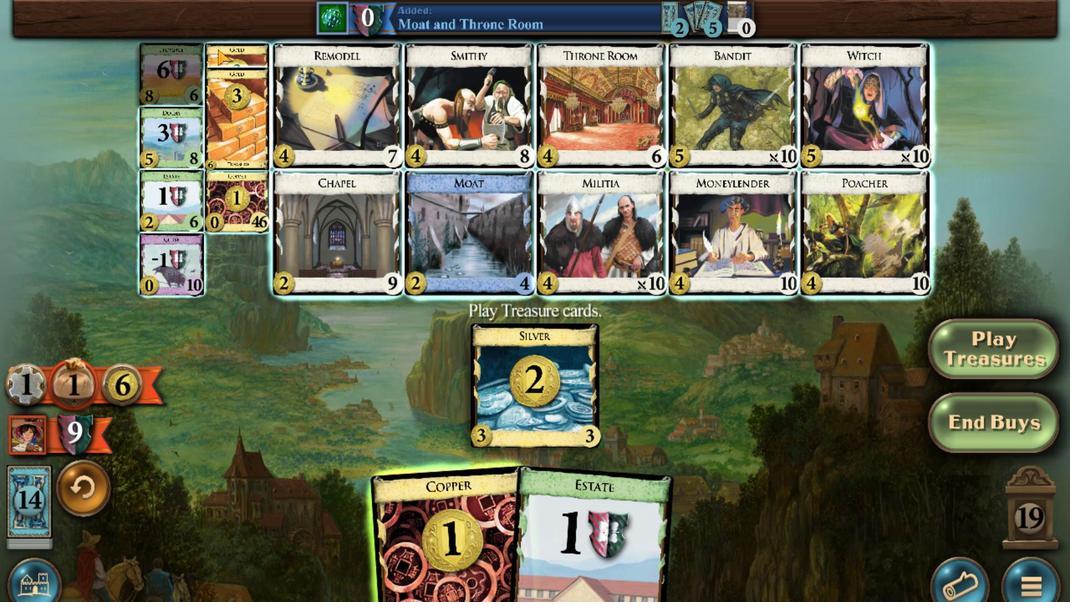
Action: Mouse scrolled (159, 155) with delta (0, 0)
Screenshot: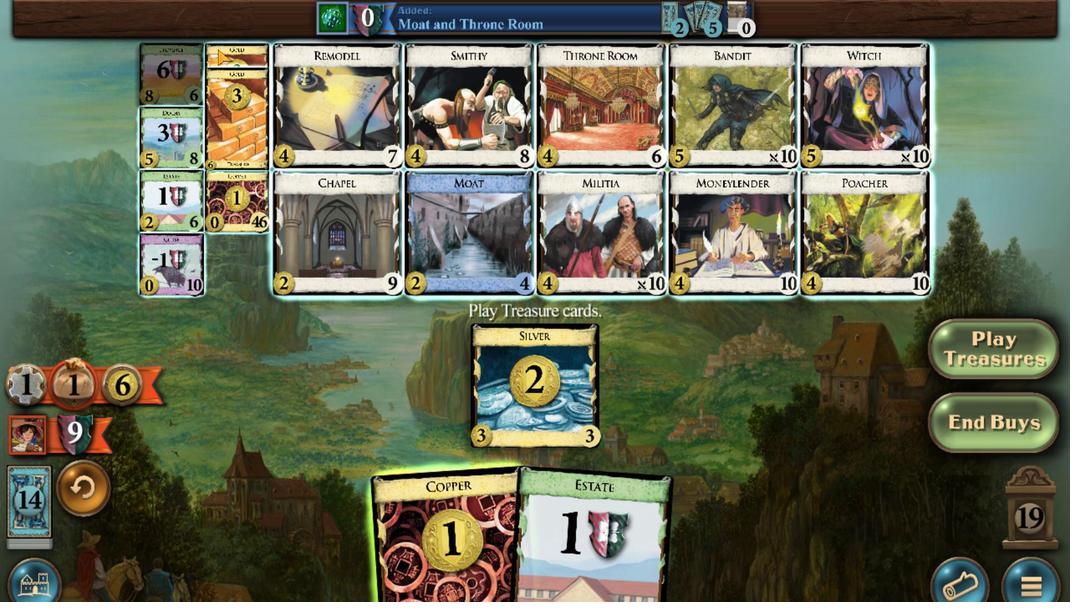 
Action: Mouse scrolled (159, 155) with delta (0, 0)
Screenshot: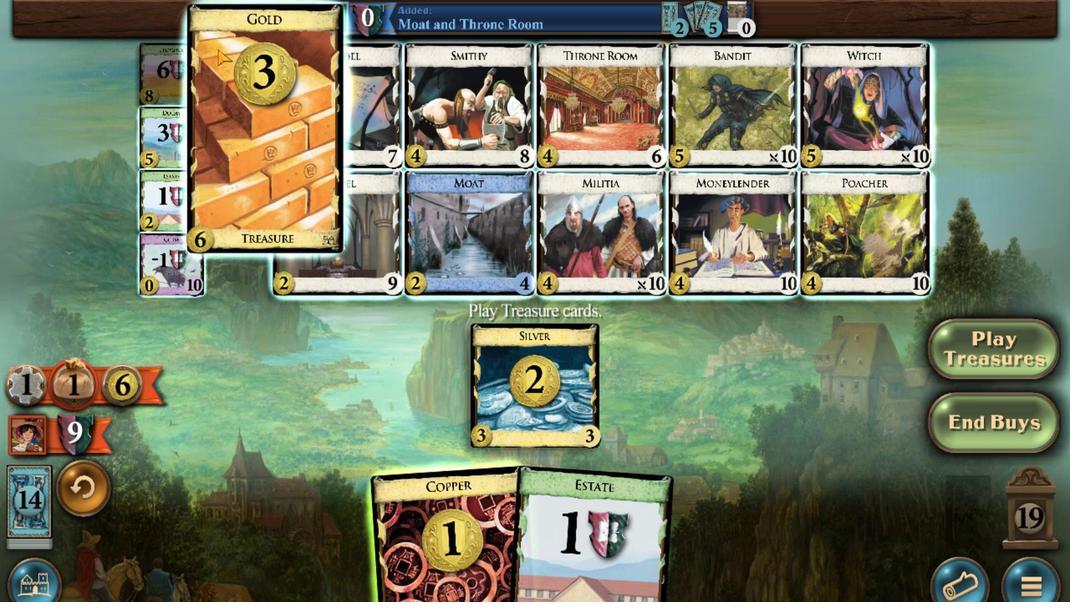 
Action: Mouse scrolled (159, 155) with delta (0, 0)
Screenshot: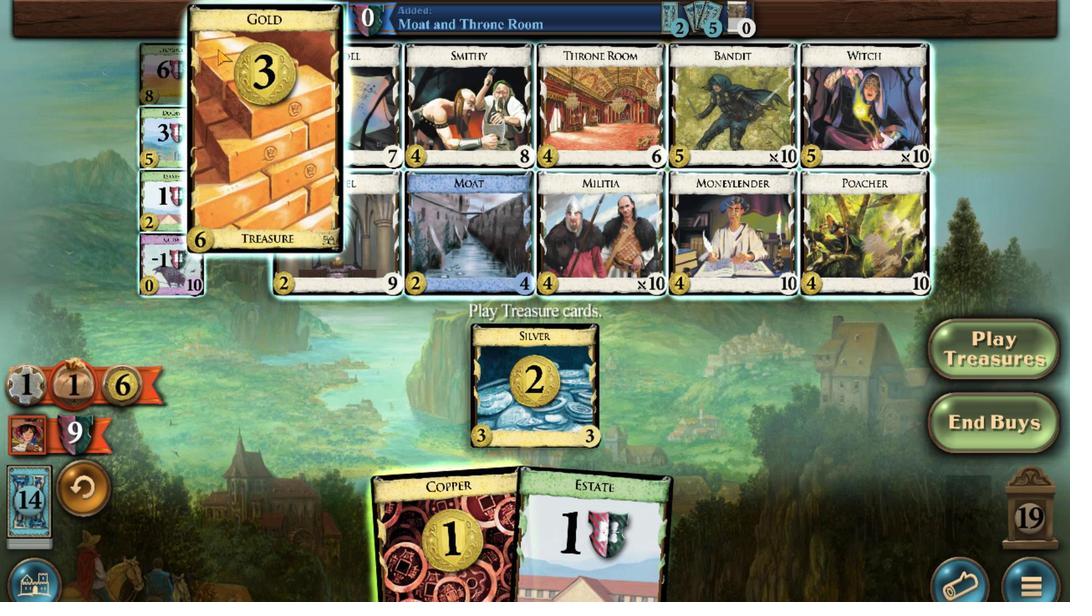
Action: Mouse scrolled (159, 155) with delta (0, 0)
Screenshot: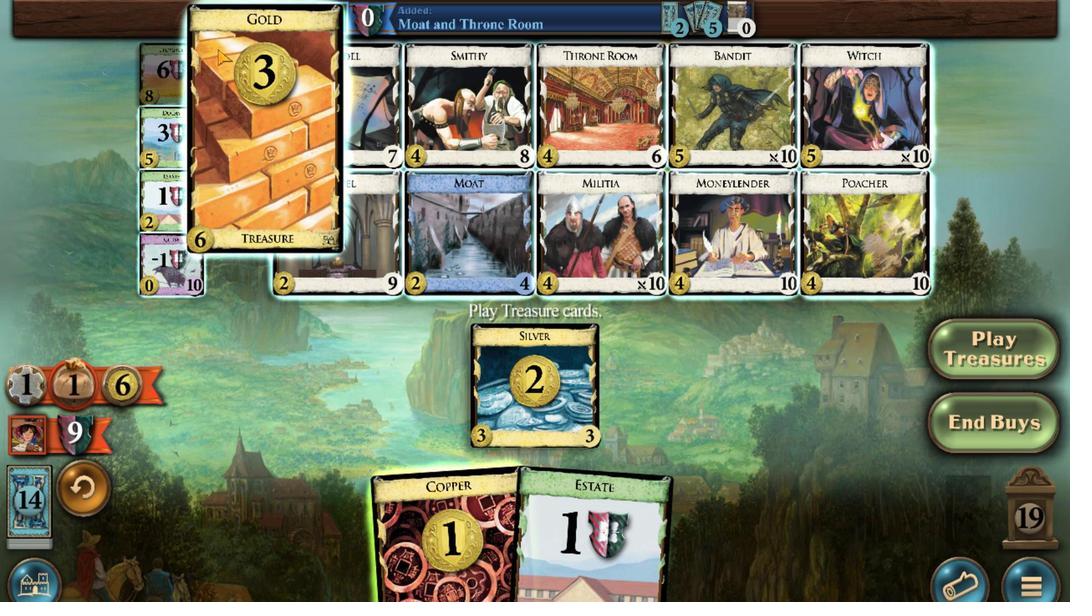 
Action: Mouse scrolled (159, 155) with delta (0, 0)
Screenshot: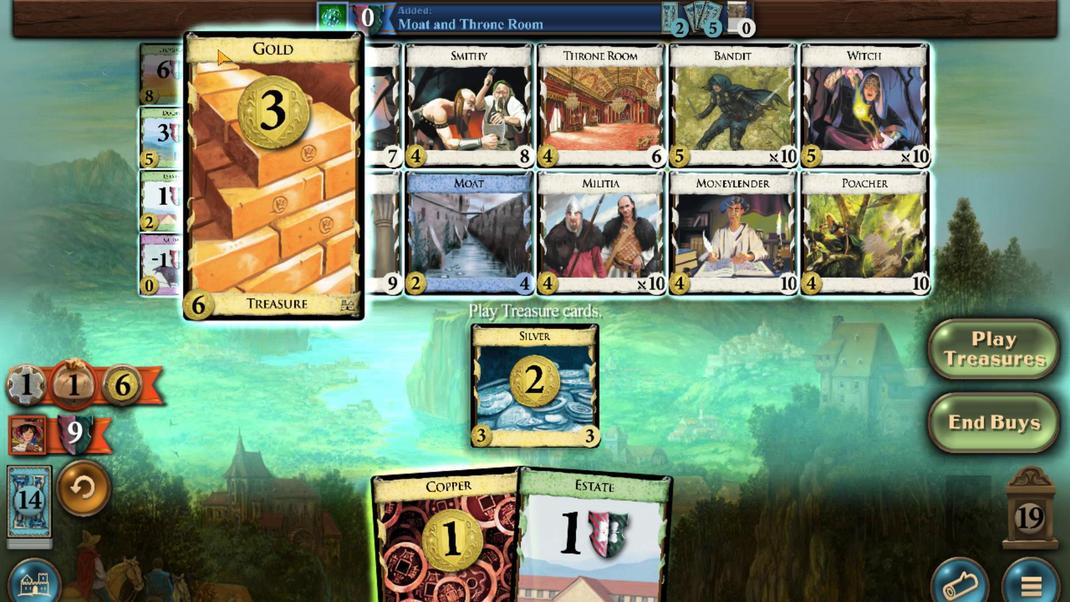 
Action: Mouse scrolled (159, 155) with delta (0, 0)
Screenshot: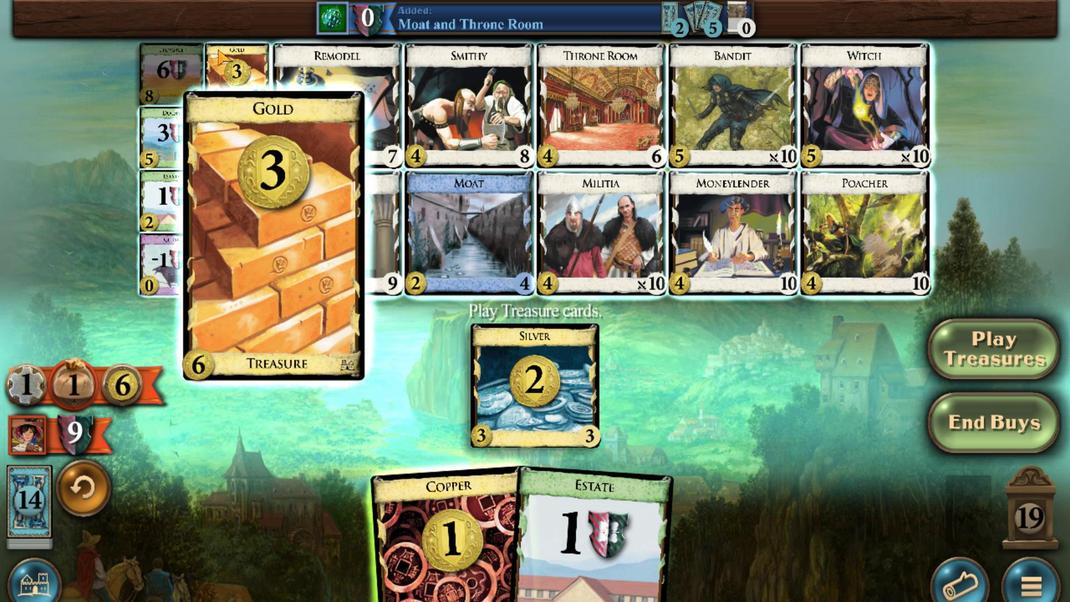 
Action: Mouse moved to (443, 498)
Screenshot: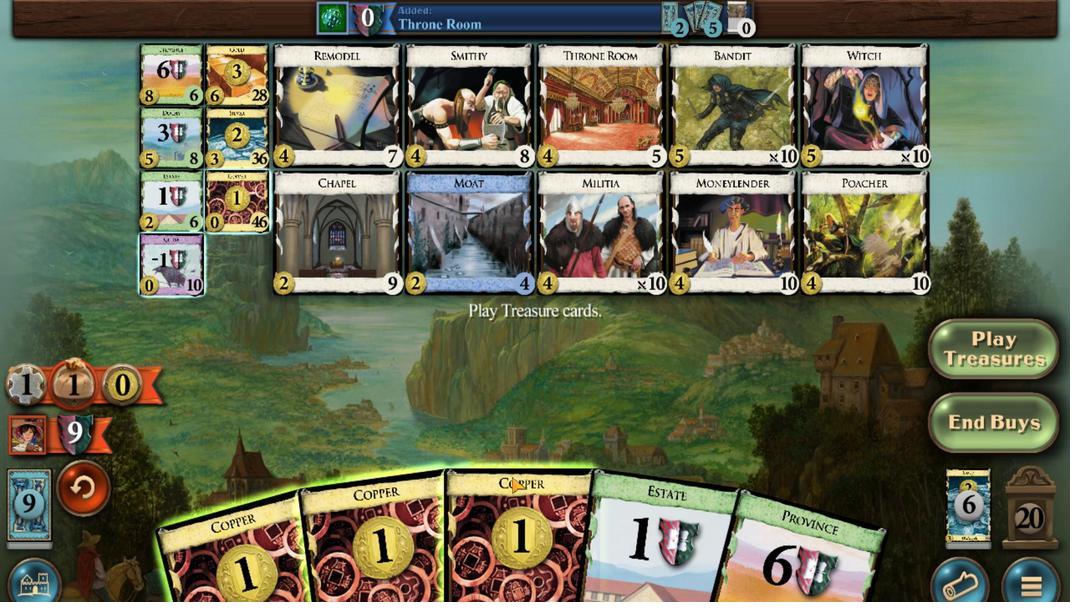 
Action: Mouse scrolled (443, 497) with delta (0, 0)
Screenshot: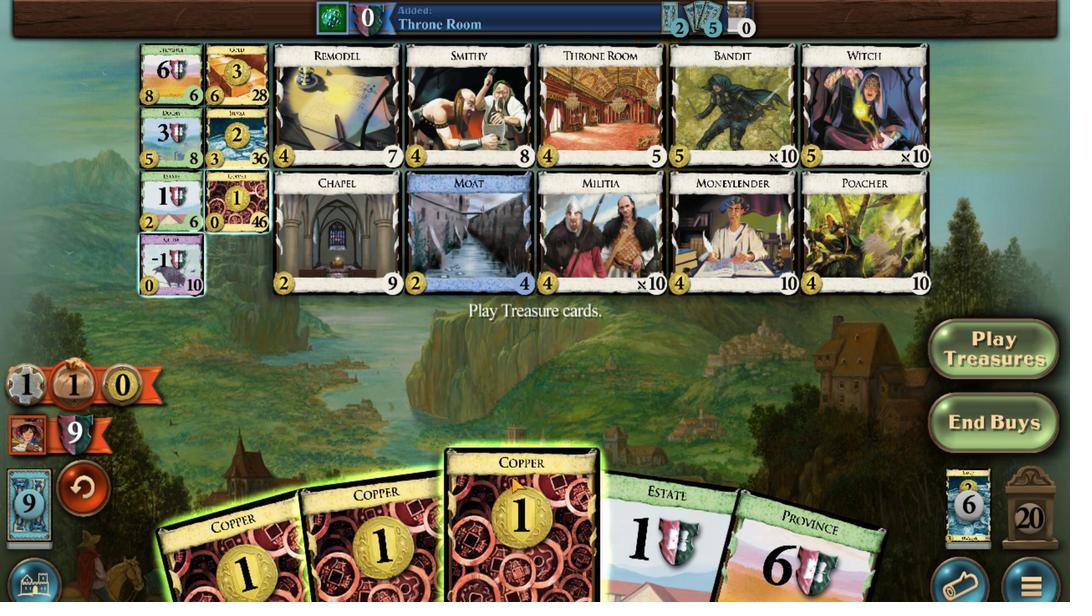 
Action: Mouse moved to (394, 507)
Screenshot: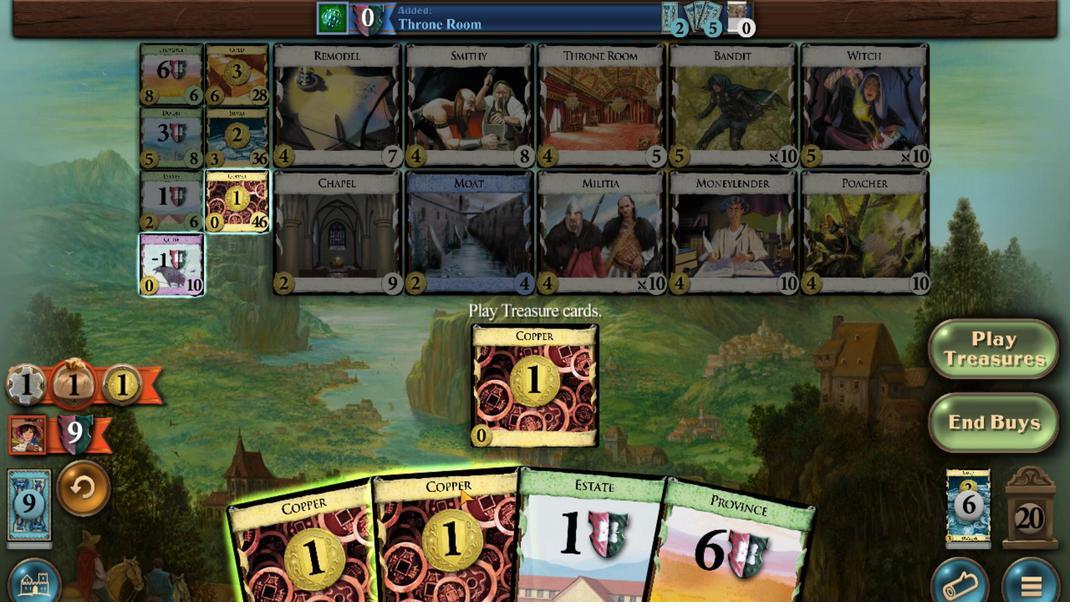 
Action: Mouse scrolled (394, 506) with delta (0, 0)
Screenshot: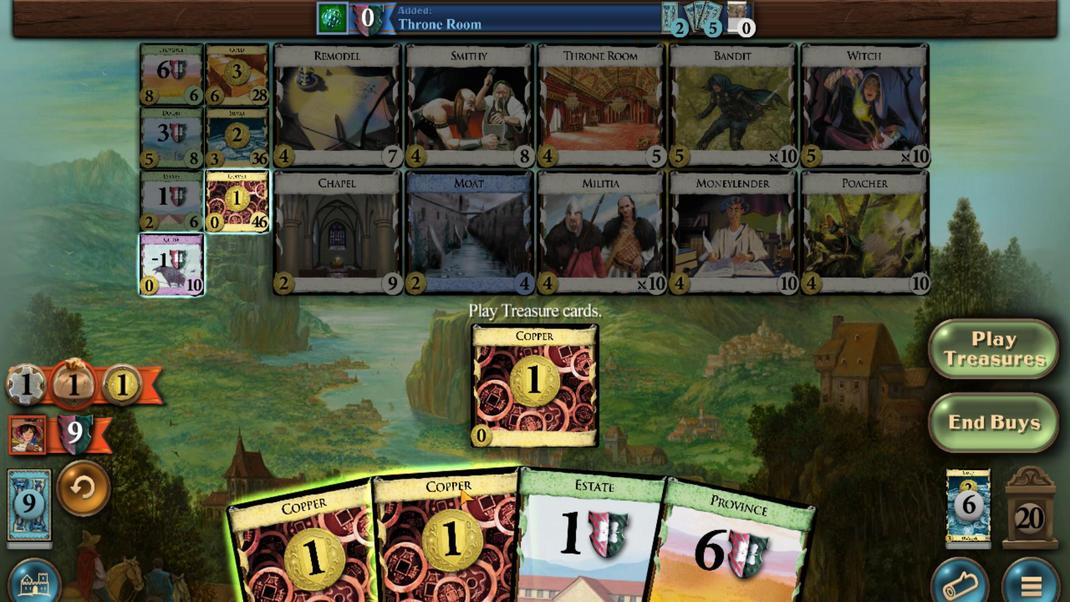 
Action: Mouse moved to (322, 534)
Screenshot: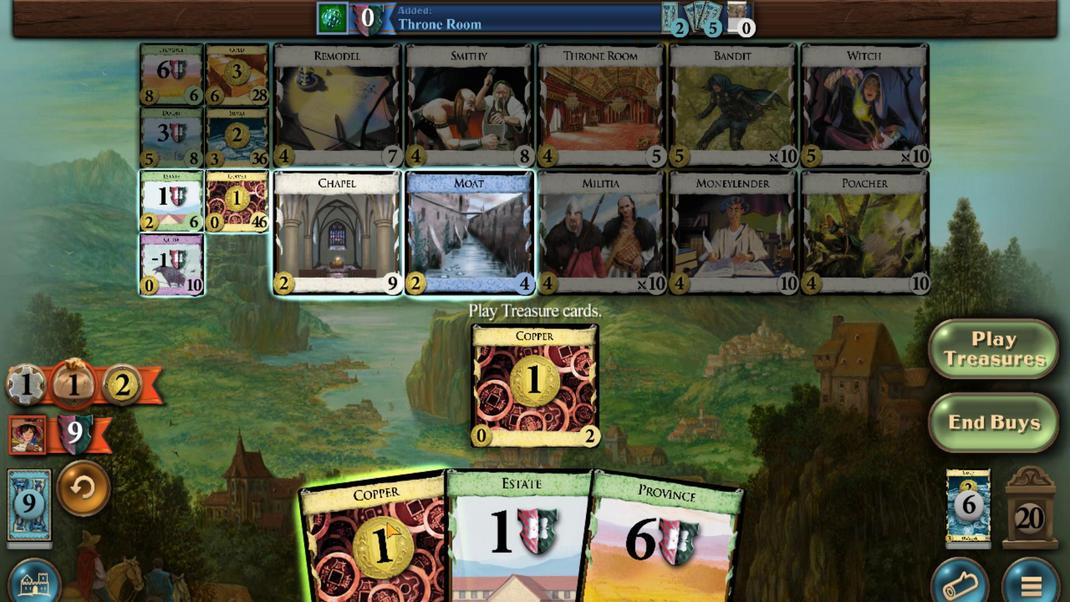 
Action: Mouse scrolled (322, 534) with delta (0, 0)
Screenshot: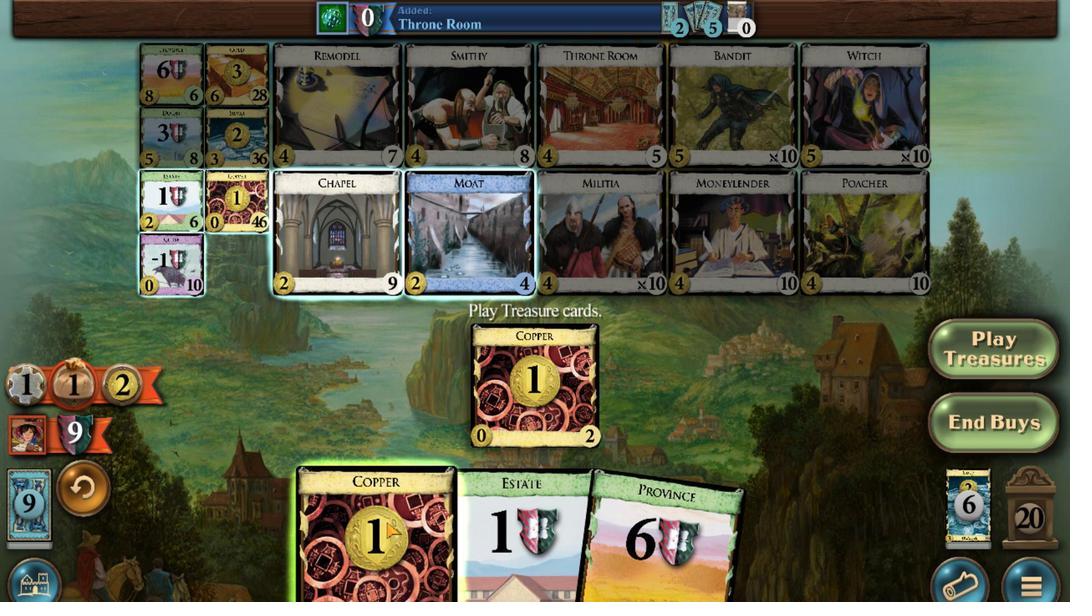 
Action: Mouse moved to (193, 223)
Screenshot: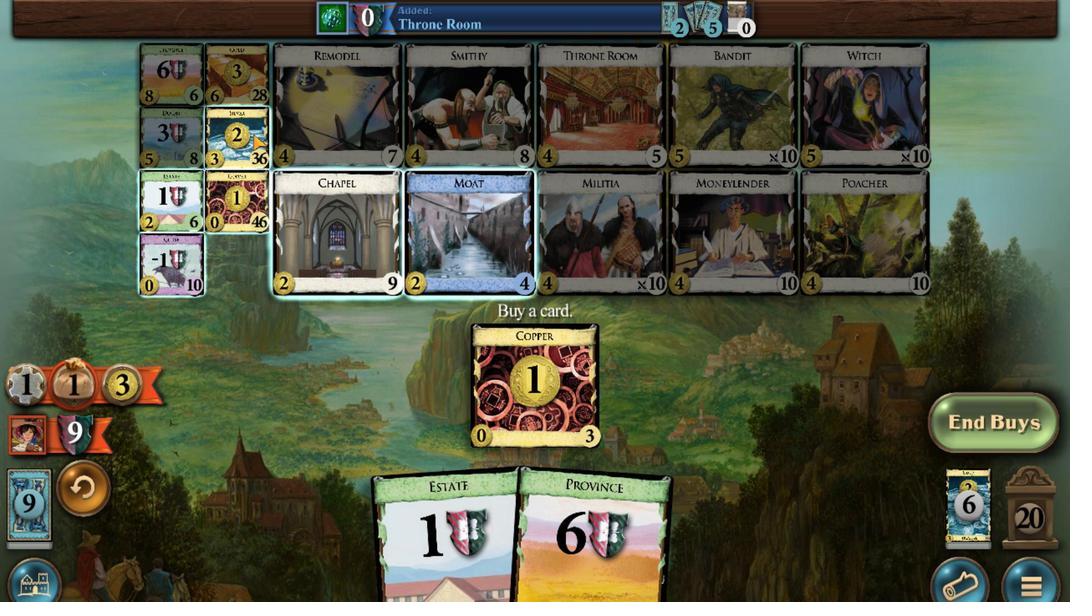 
Action: Mouse scrolled (193, 224) with delta (0, 0)
Screenshot: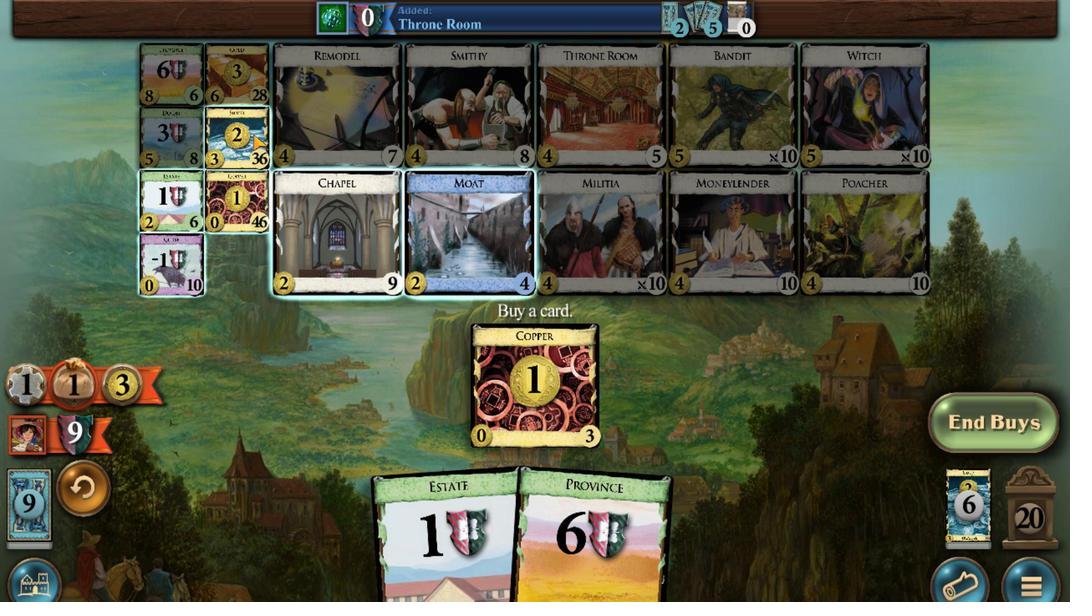 
Action: Mouse scrolled (193, 224) with delta (0, 0)
Screenshot: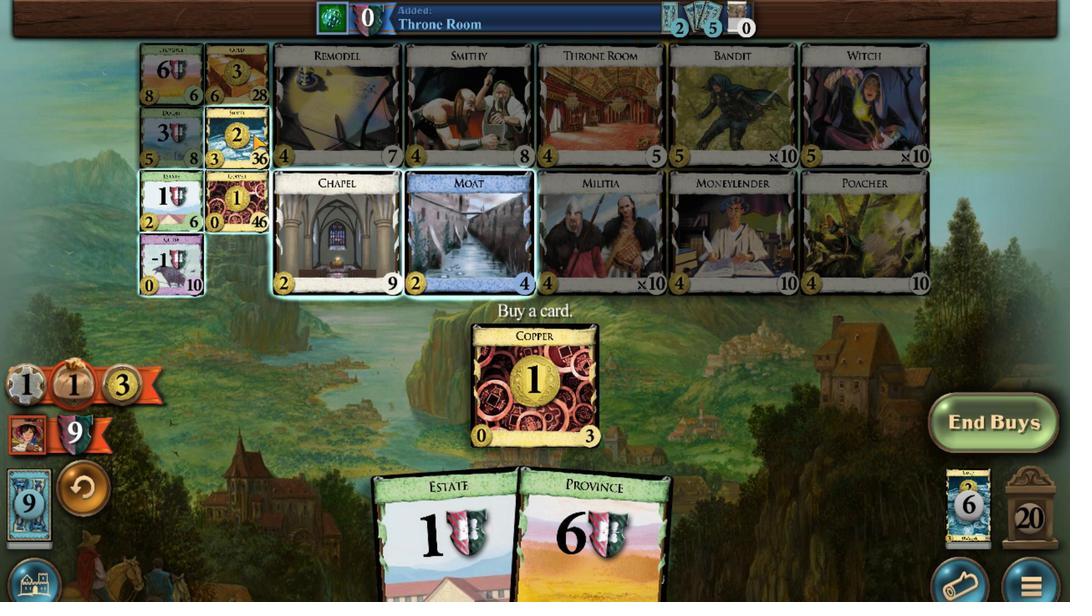
Action: Mouse scrolled (193, 224) with delta (0, 0)
Screenshot: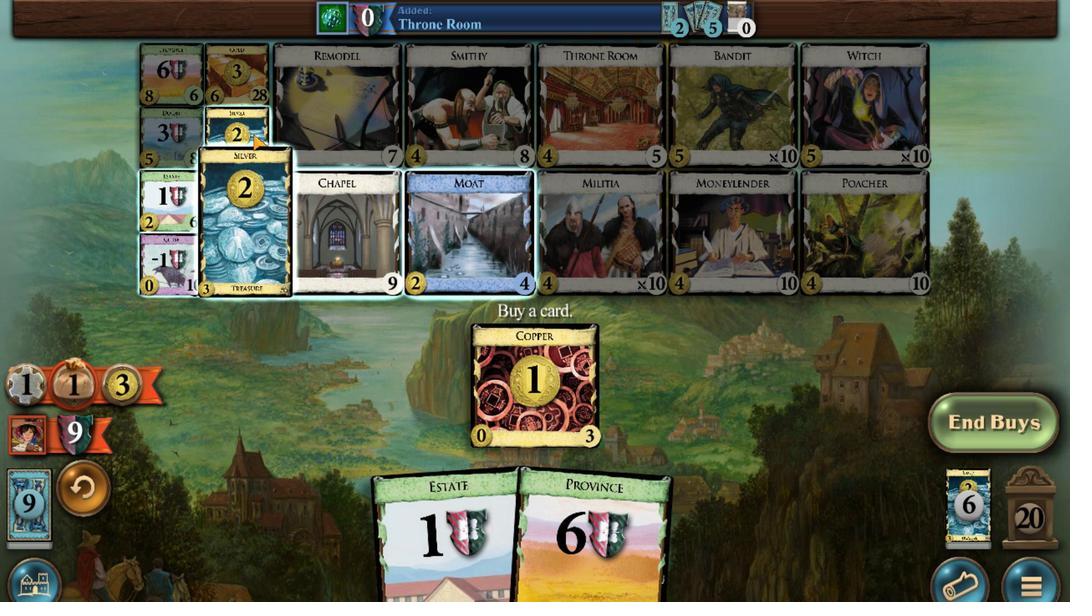 
Action: Mouse scrolled (193, 224) with delta (0, 0)
Screenshot: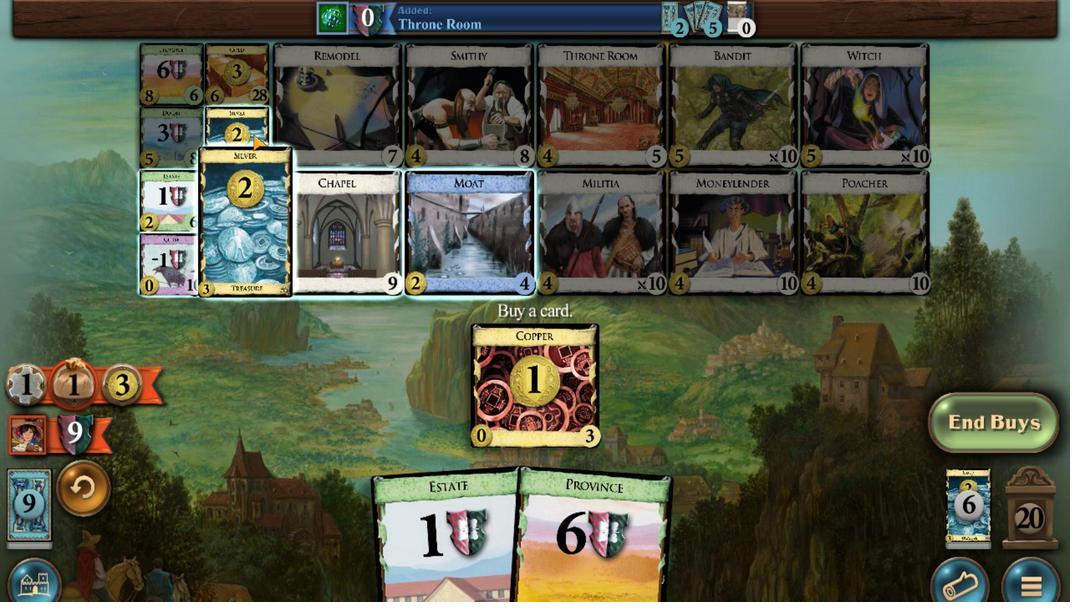 
Action: Mouse scrolled (193, 224) with delta (0, 0)
Screenshot: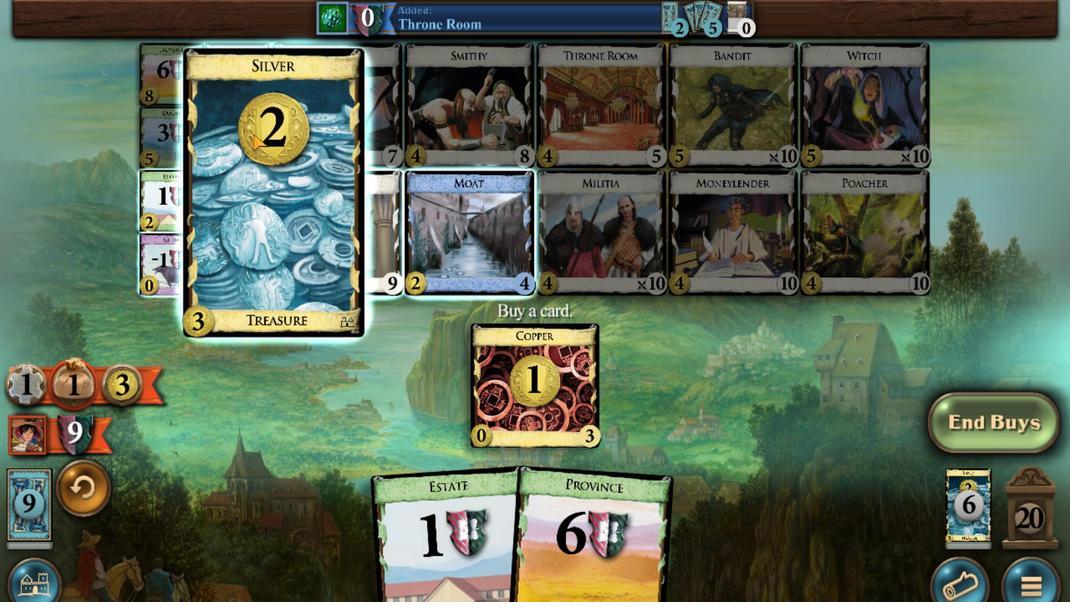 
Action: Mouse scrolled (193, 224) with delta (0, 0)
Screenshot: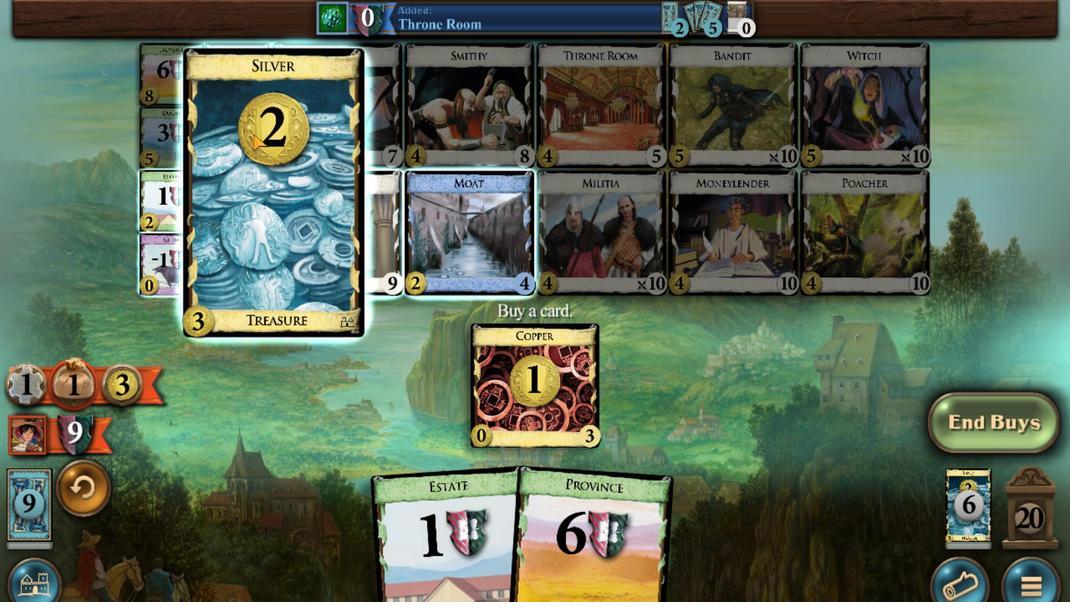 
Action: Mouse scrolled (193, 224) with delta (0, 0)
Screenshot: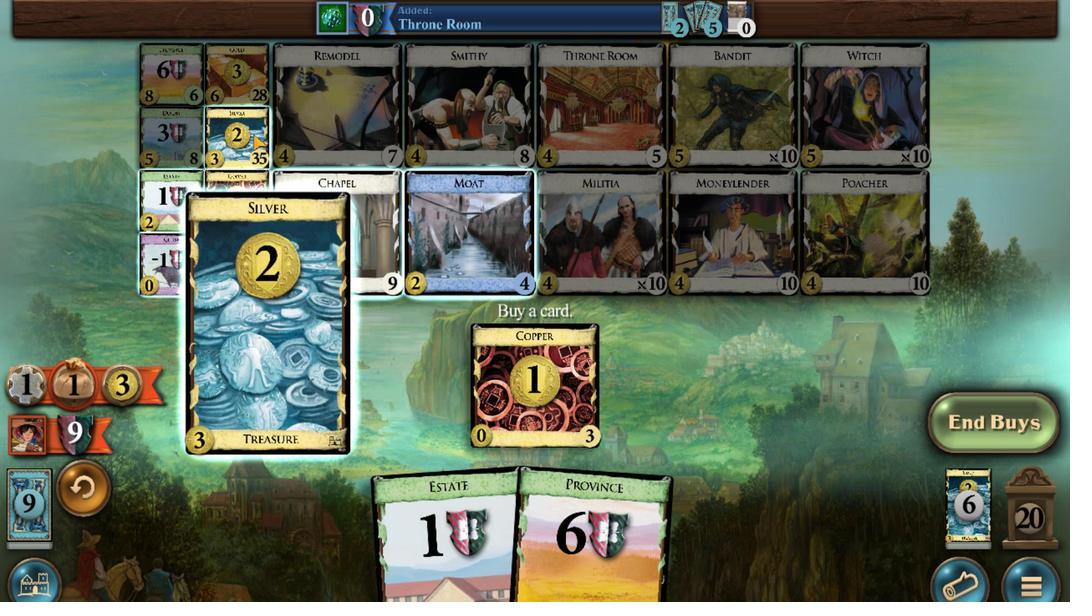
Action: Mouse moved to (459, 537)
Screenshot: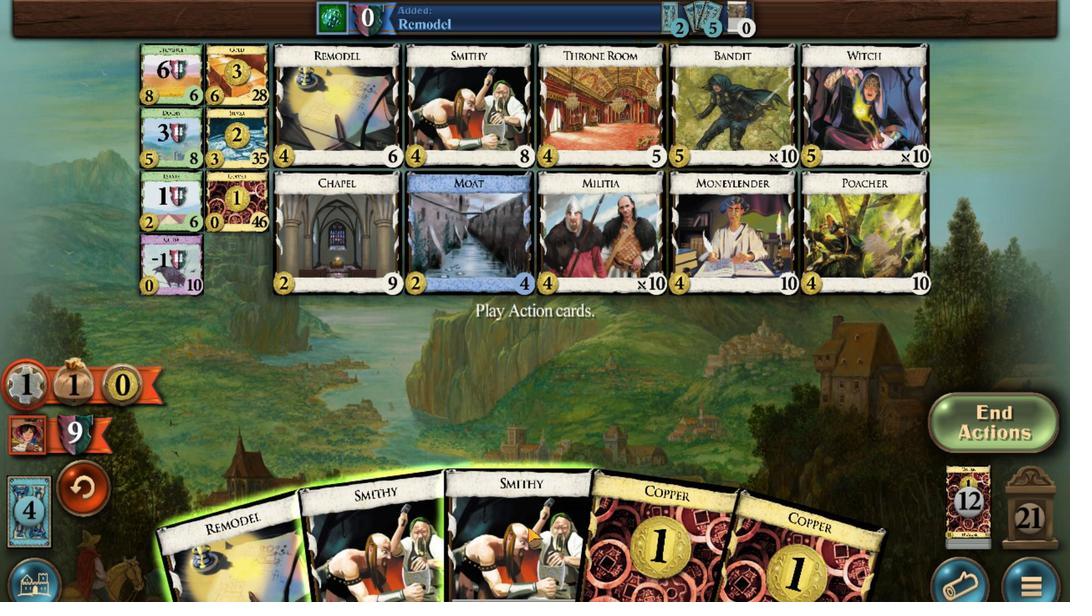 
Action: Mouse scrolled (459, 537) with delta (0, 0)
Screenshot: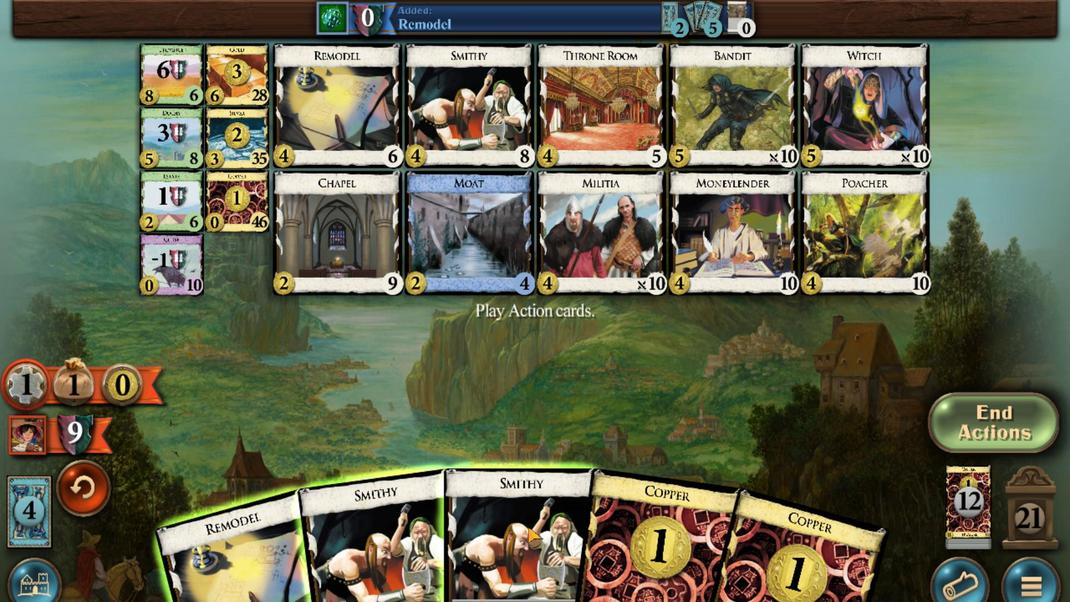 
Action: Mouse moved to (637, 539)
Screenshot: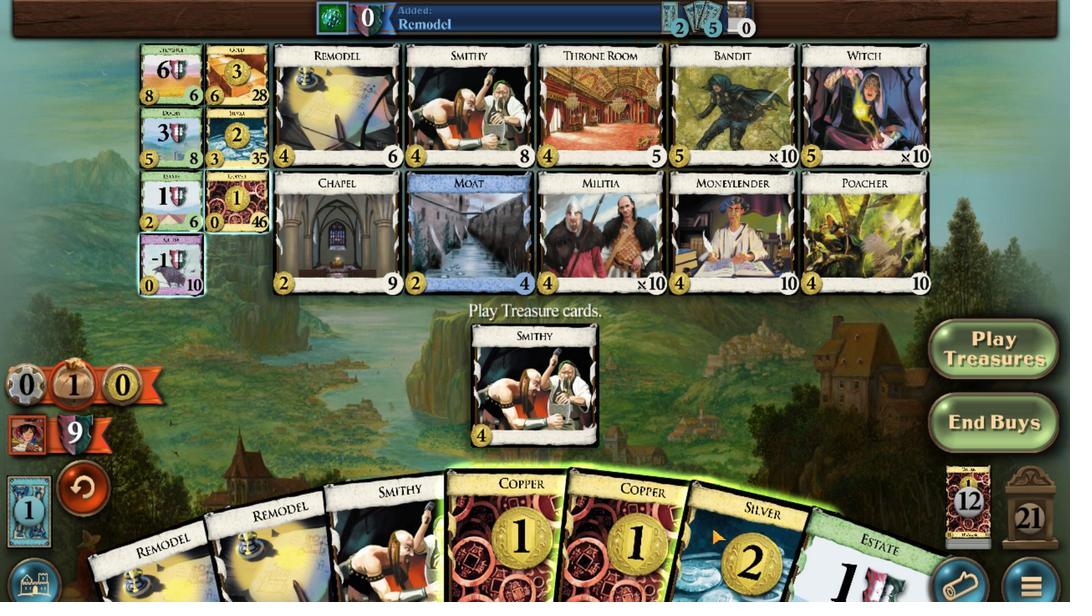 
Action: Mouse scrolled (637, 539) with delta (0, 0)
Screenshot: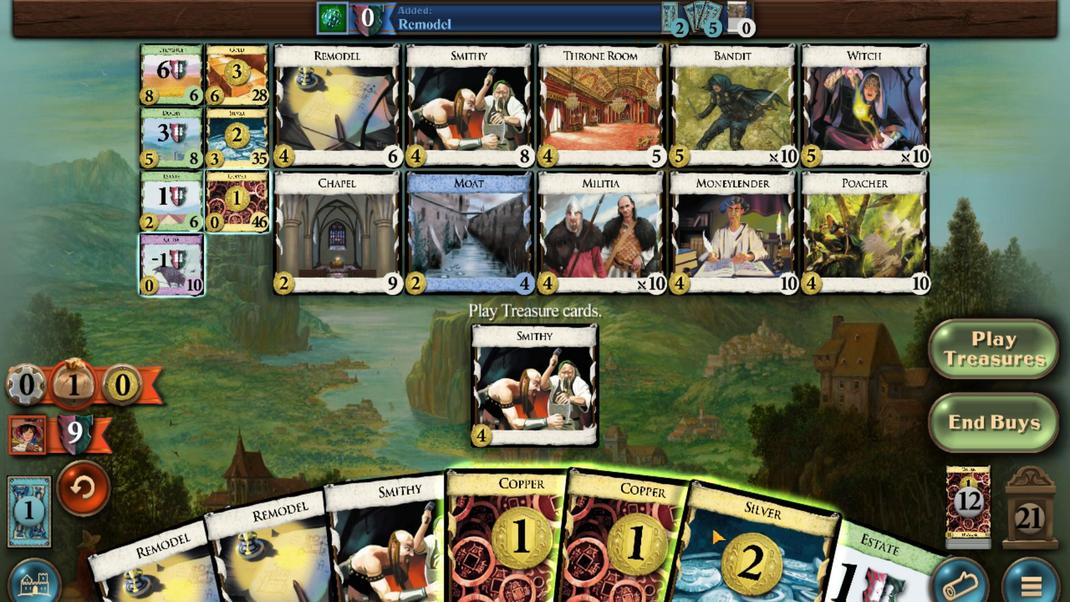
Action: Mouse moved to (585, 537)
Screenshot: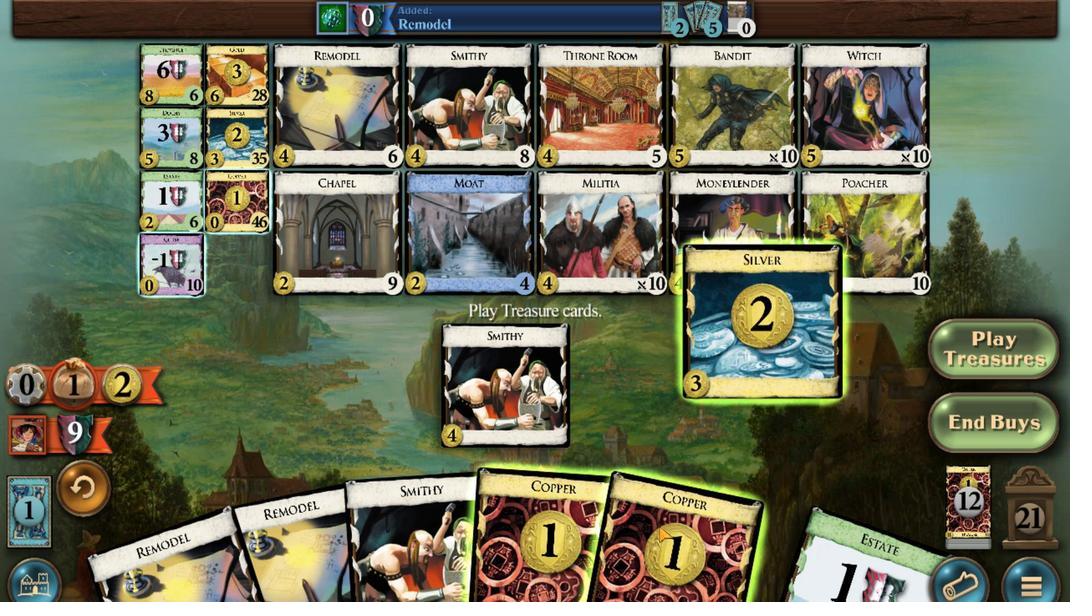 
Action: Mouse scrolled (585, 536) with delta (0, 0)
Screenshot: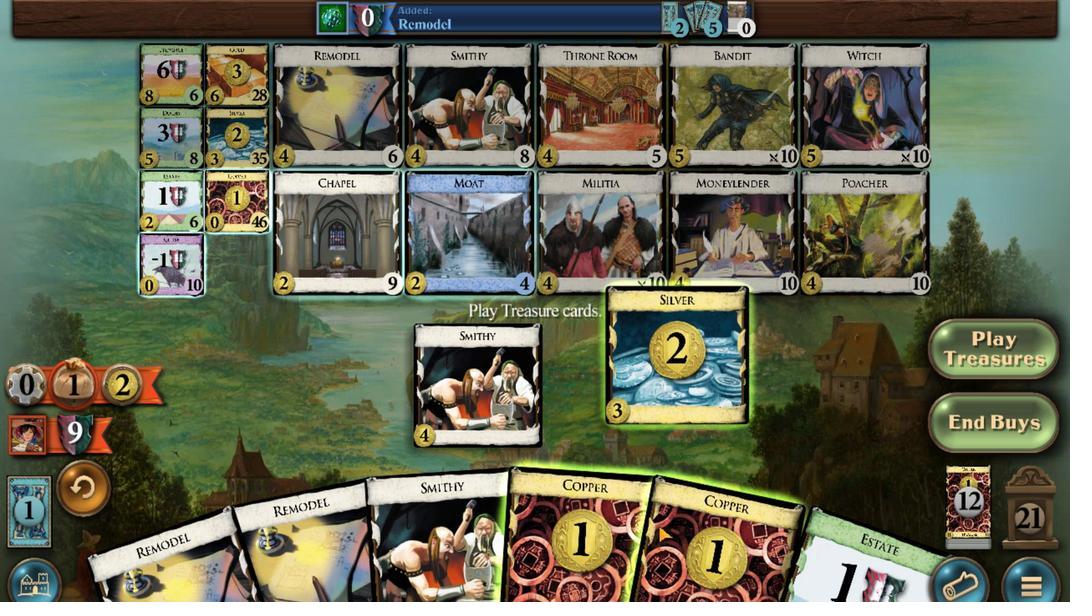 
Action: Mouse moved to (558, 536)
Screenshot: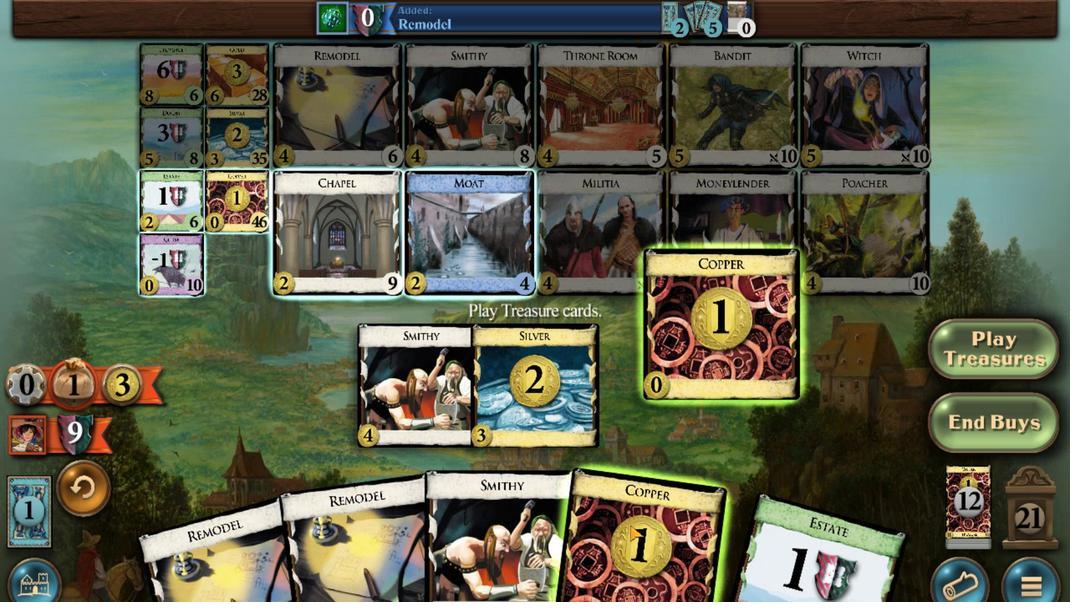 
Action: Mouse scrolled (558, 536) with delta (0, 0)
Screenshot: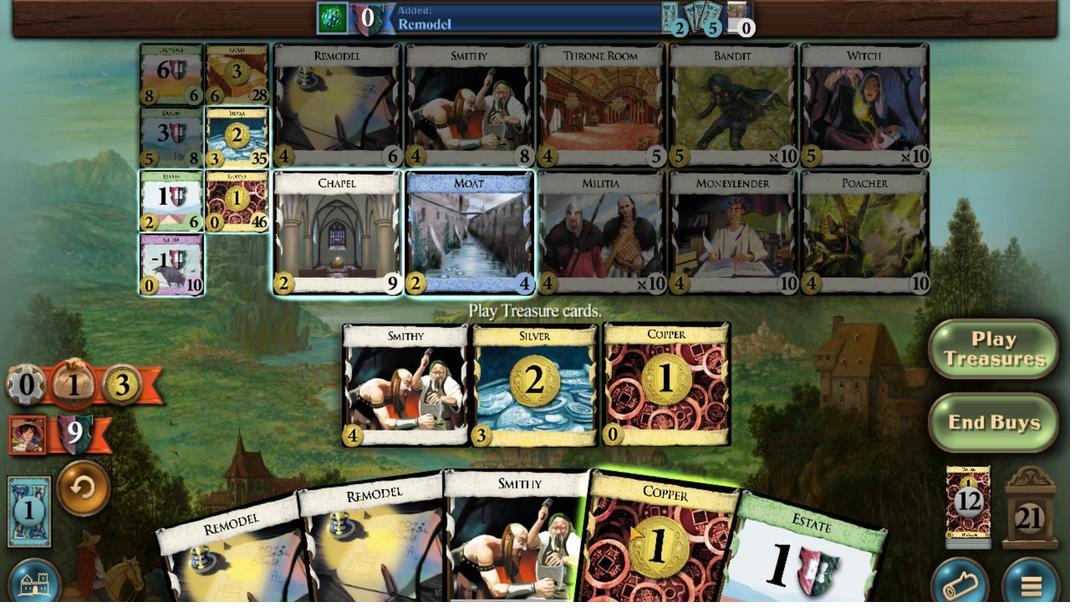 
Action: Mouse moved to (419, 197)
Screenshot: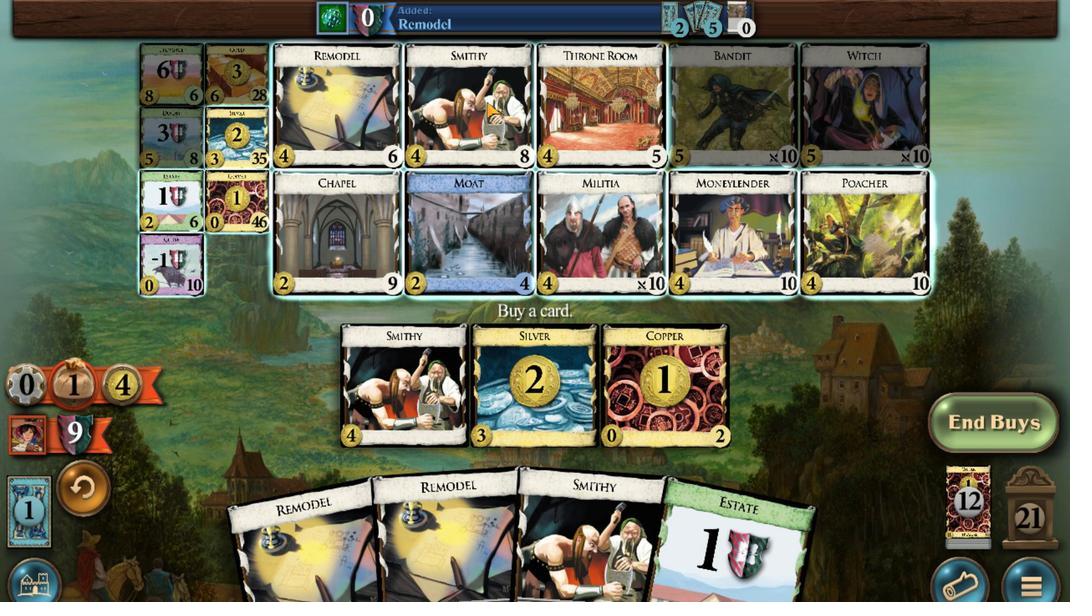
Action: Mouse scrolled (419, 197) with delta (0, 0)
Screenshot: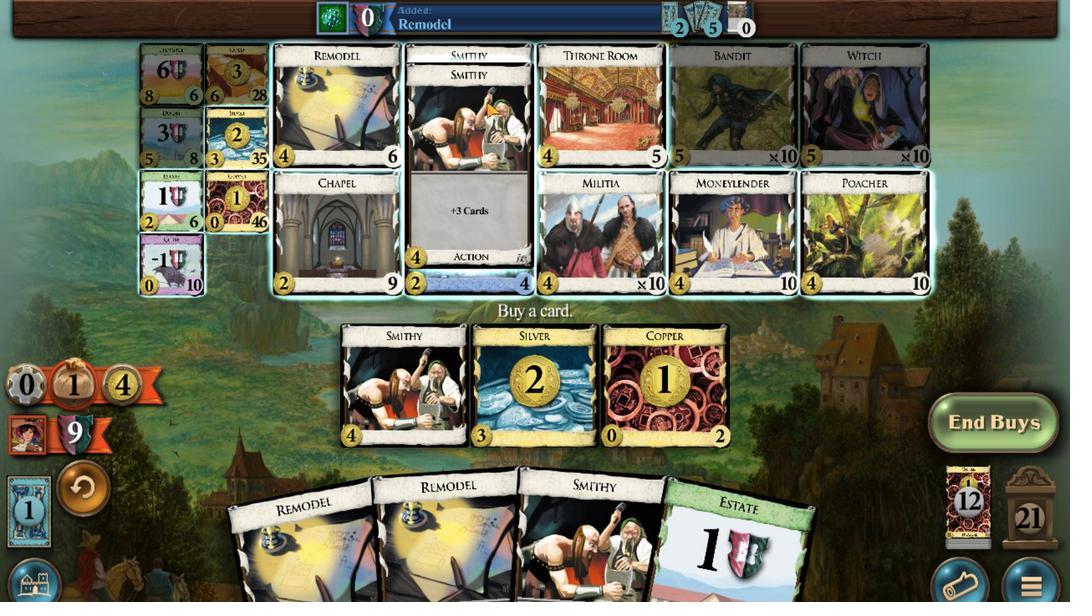 
Action: Mouse scrolled (419, 197) with delta (0, 0)
Screenshot: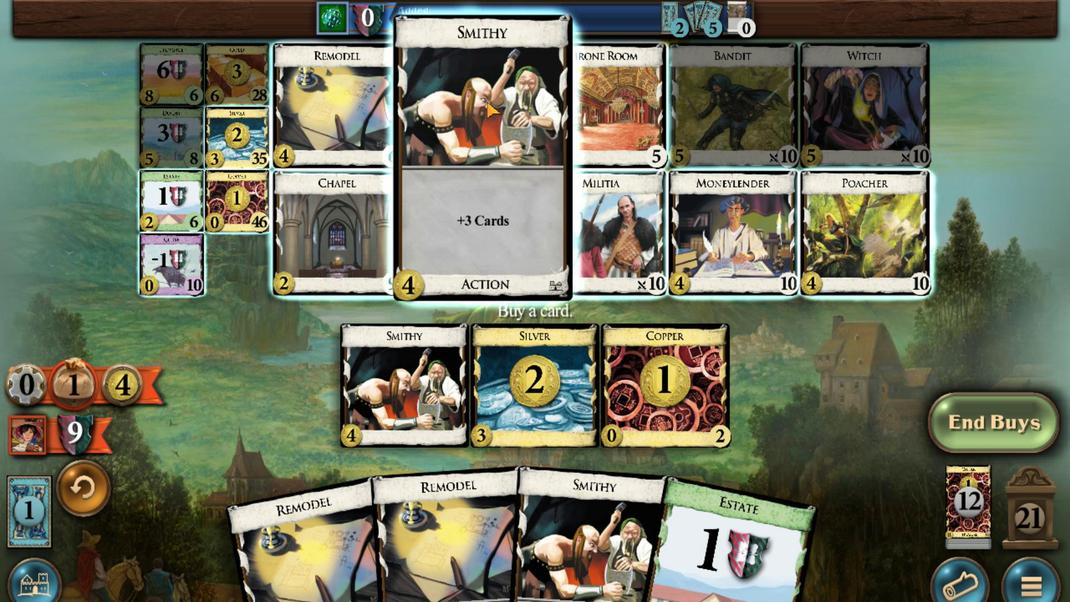
Action: Mouse scrolled (419, 197) with delta (0, 0)
Screenshot: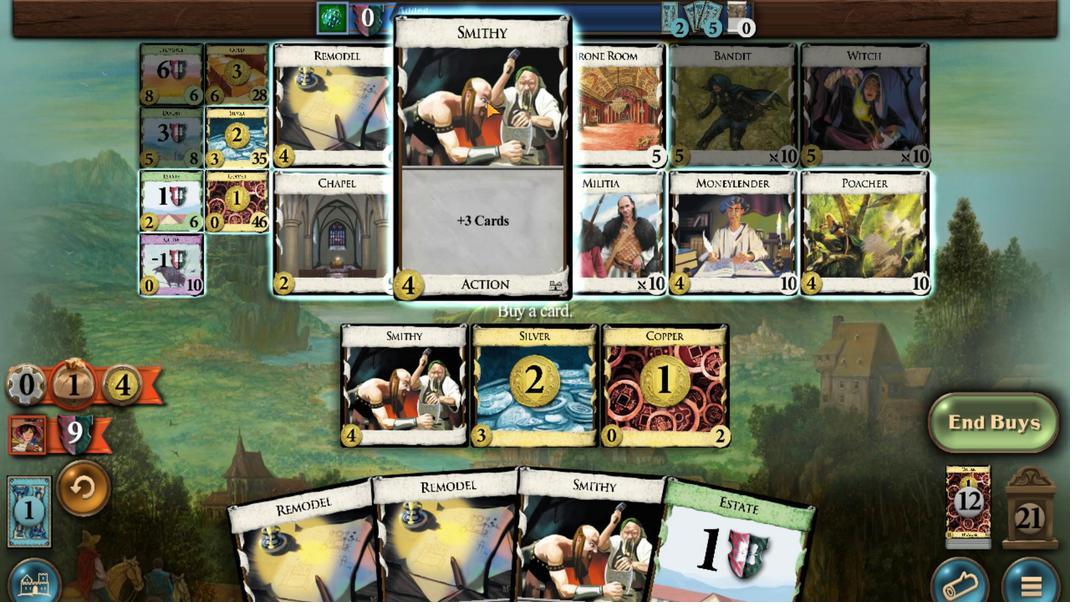 
Action: Mouse scrolled (419, 197) with delta (0, 0)
Screenshot: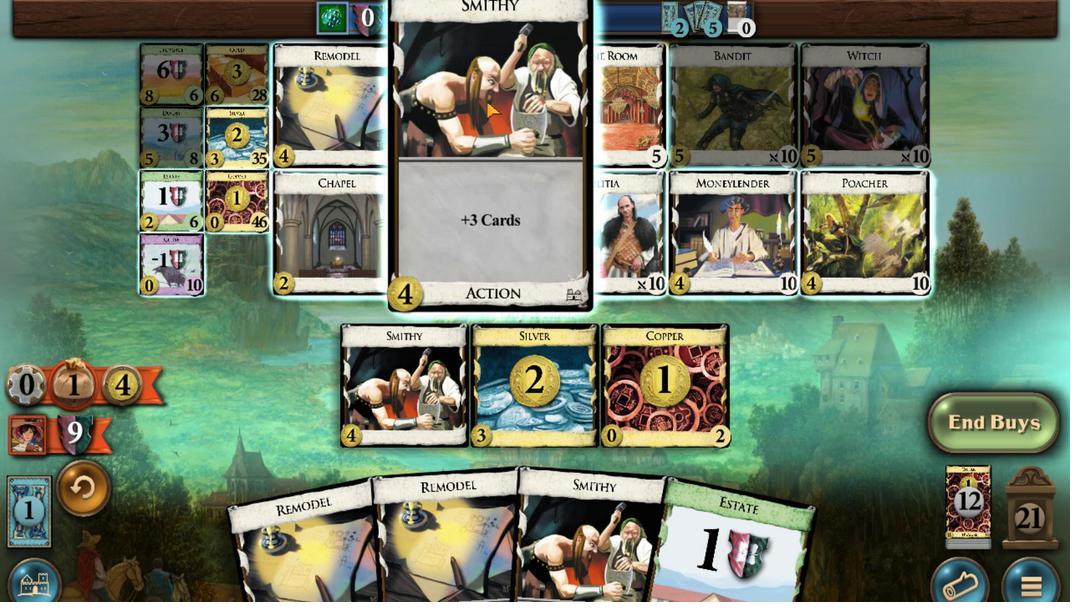
Action: Mouse scrolled (419, 197) with delta (0, 0)
Screenshot: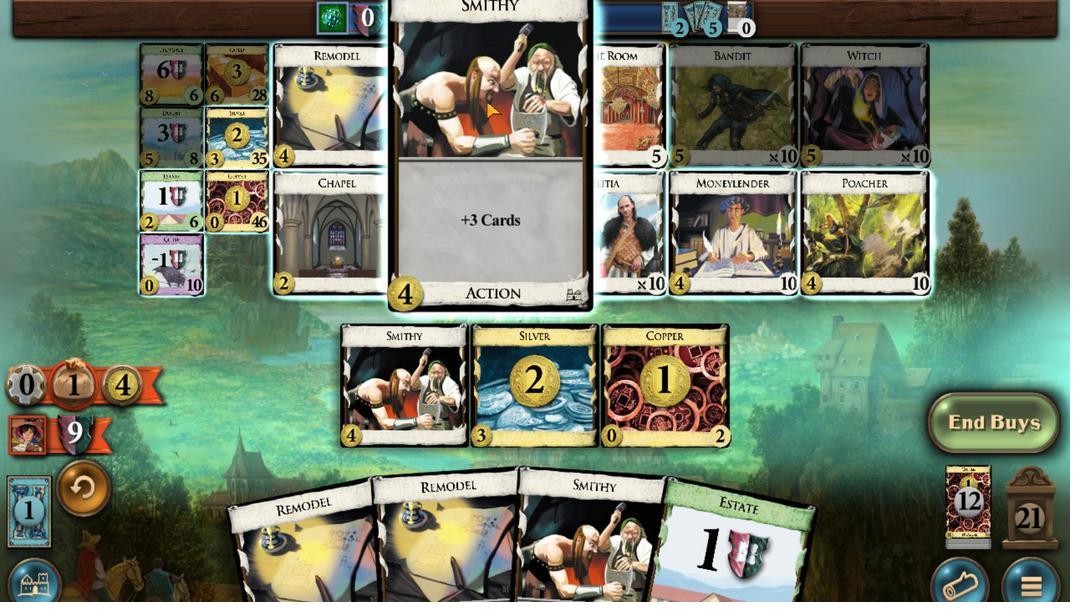 
Action: Mouse scrolled (419, 197) with delta (0, 0)
Screenshot: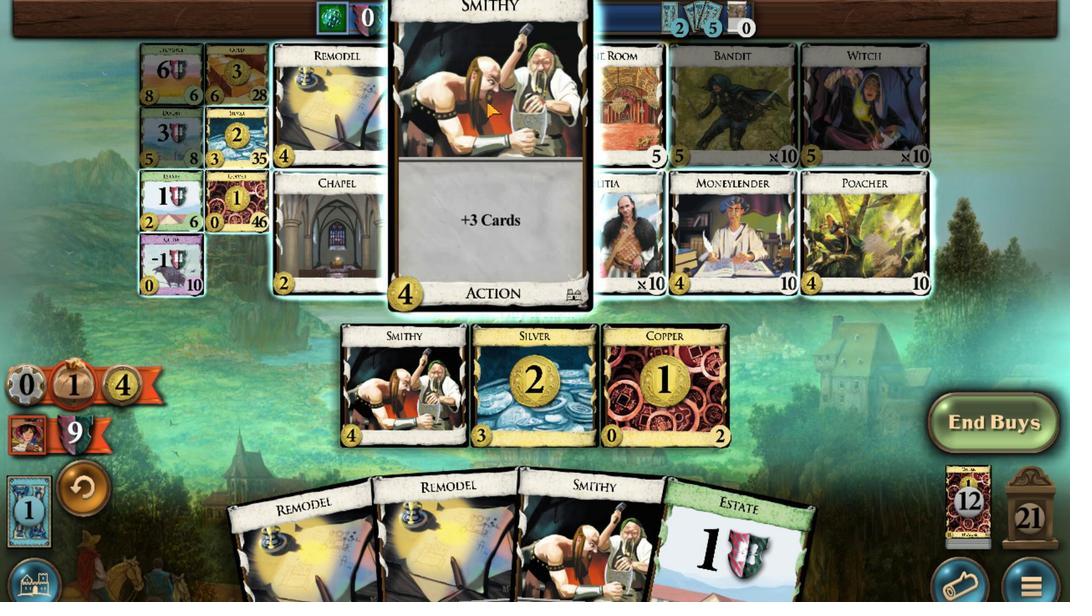 
Action: Mouse scrolled (419, 197) with delta (0, 0)
Screenshot: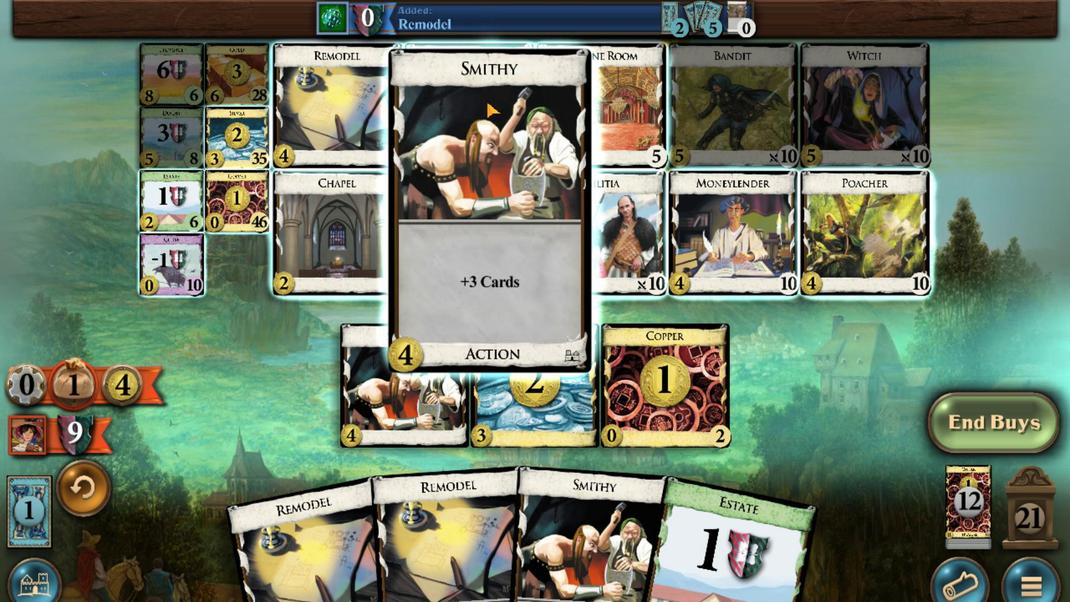 
Action: Mouse moved to (219, 531)
Screenshot: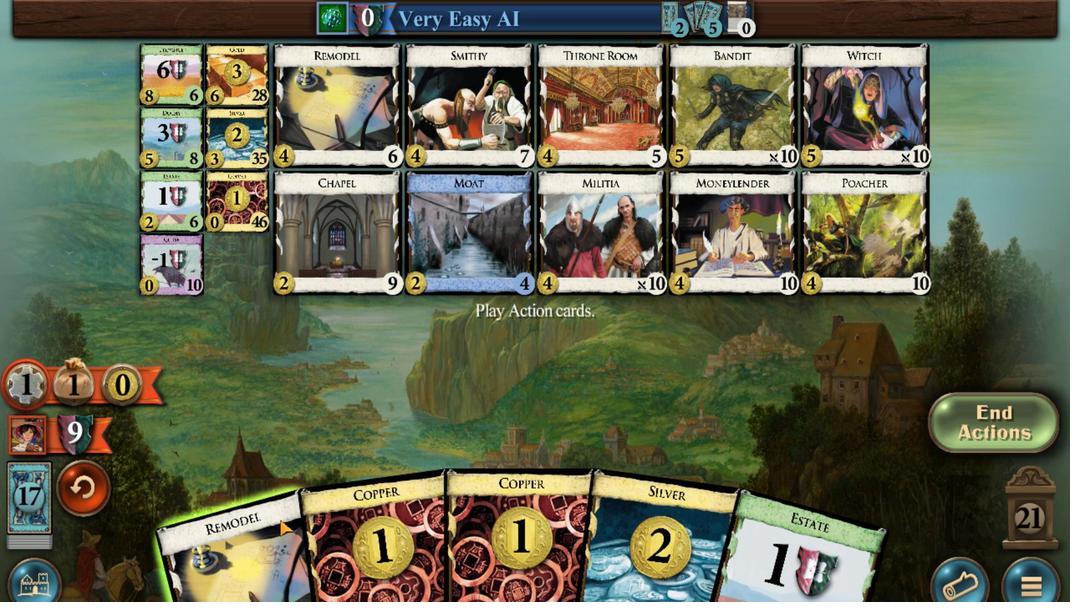 
Action: Mouse scrolled (219, 531) with delta (0, 0)
Screenshot: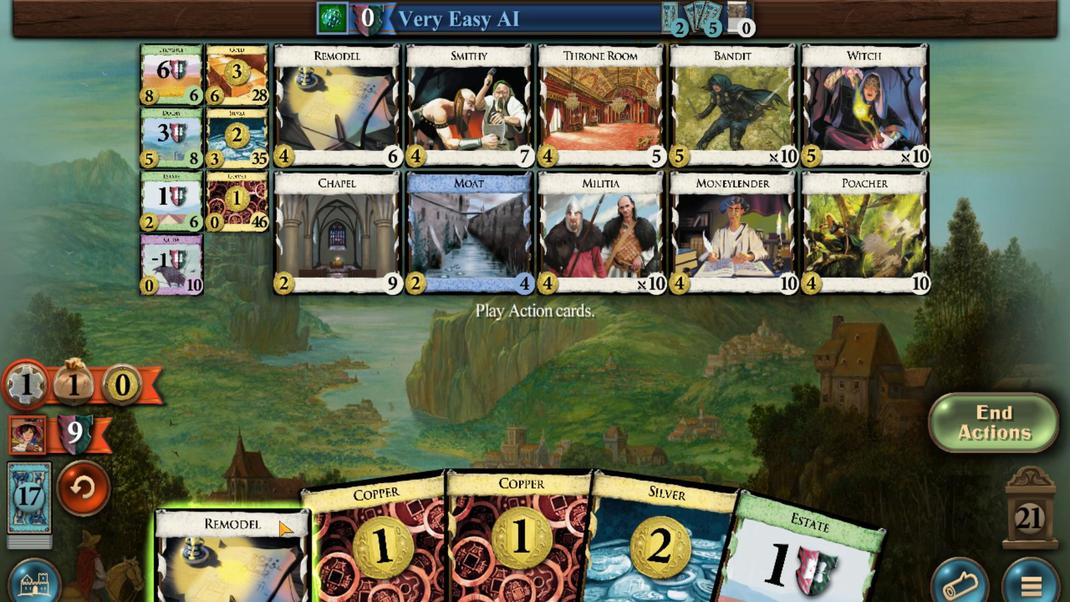 
Action: Mouse moved to (496, 529)
Screenshot: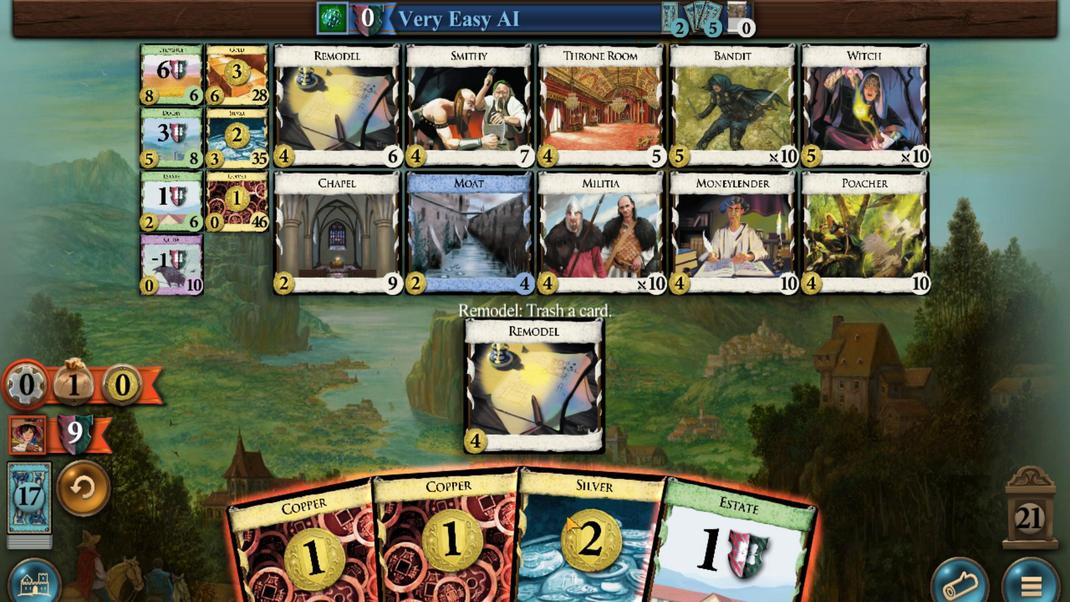 
Action: Mouse scrolled (496, 528) with delta (0, 0)
Screenshot: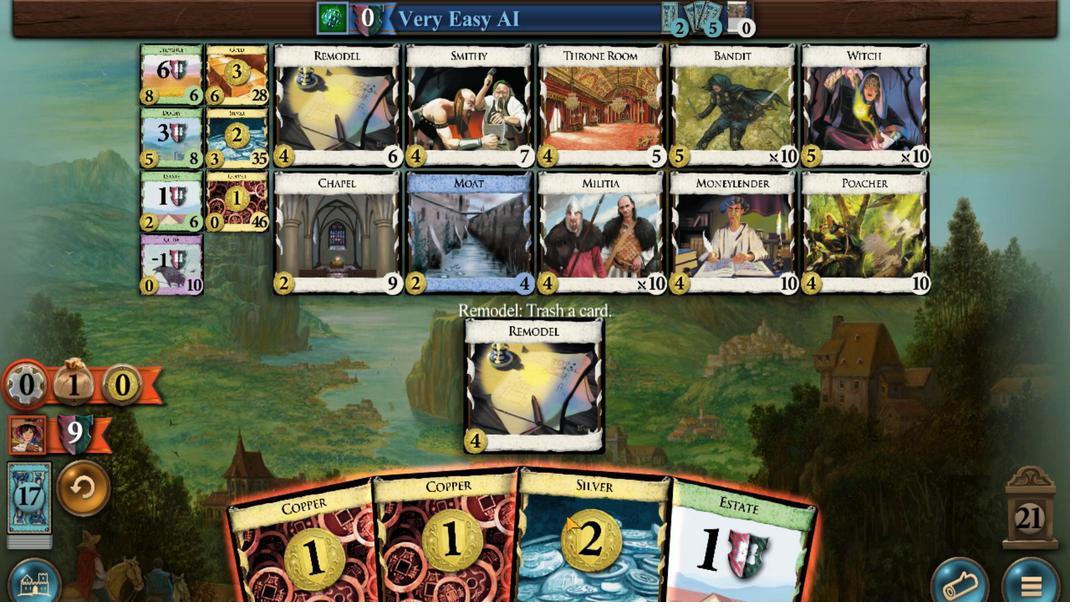 
Action: Mouse scrolled (496, 528) with delta (0, 0)
Screenshot: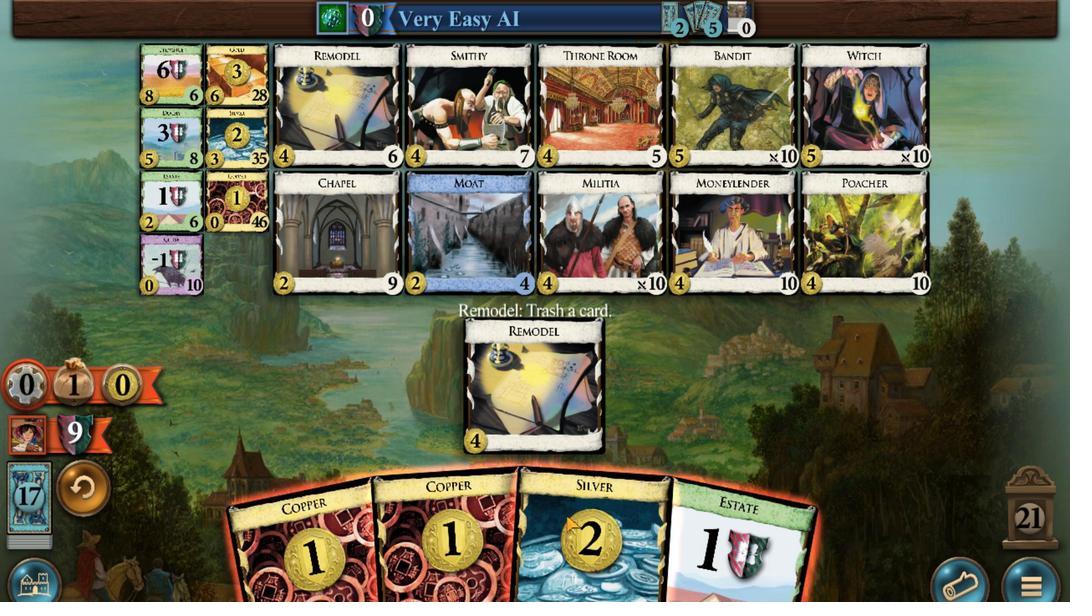 
Action: Mouse moved to (133, 226)
Screenshot: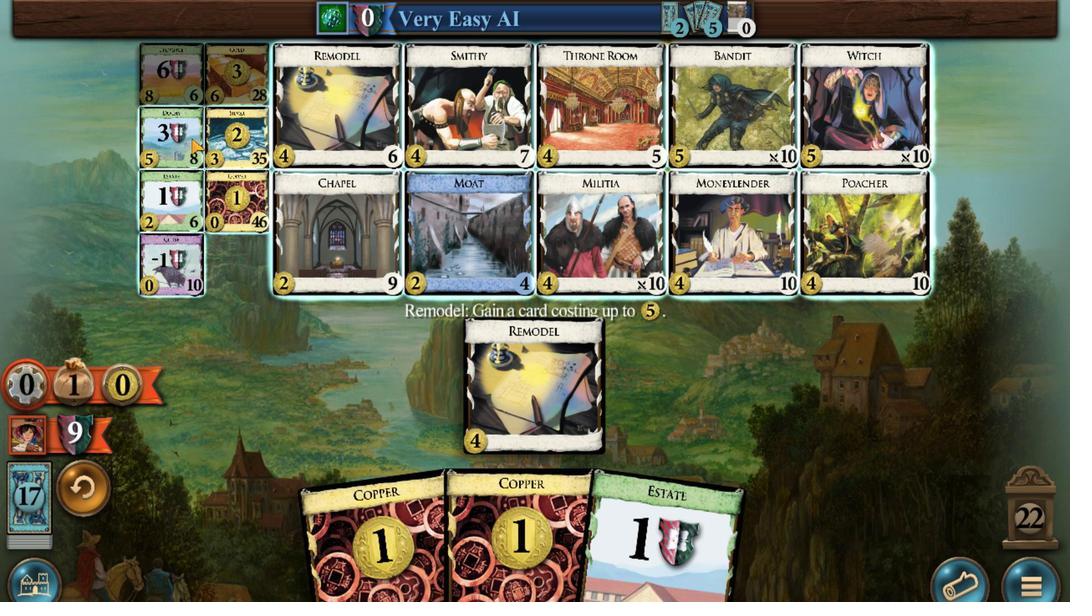 
Action: Mouse scrolled (133, 226) with delta (0, 0)
Screenshot: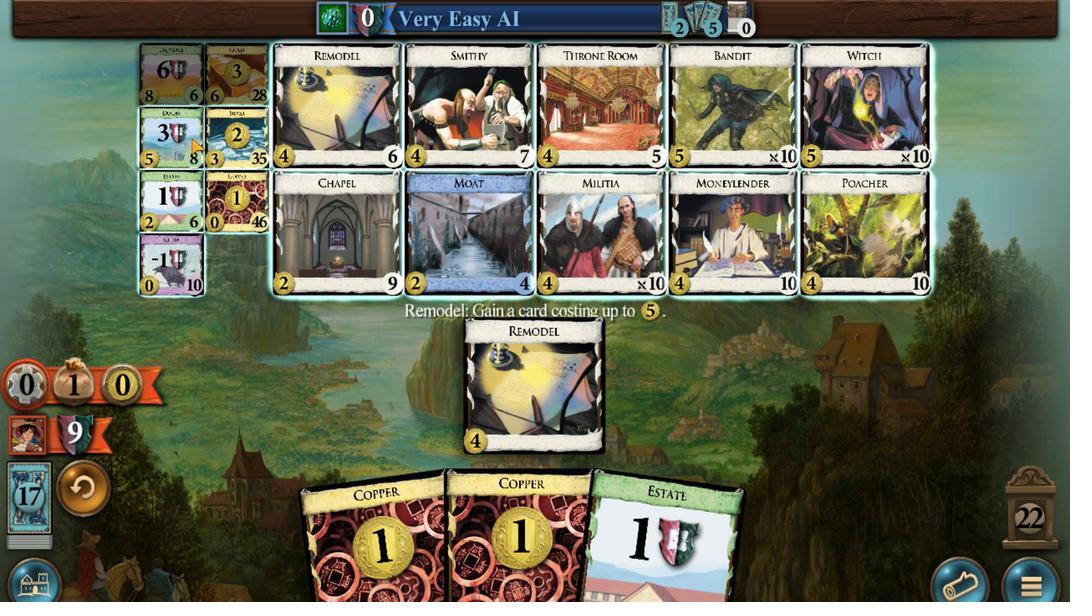 
Action: Mouse scrolled (133, 226) with delta (0, 0)
Screenshot: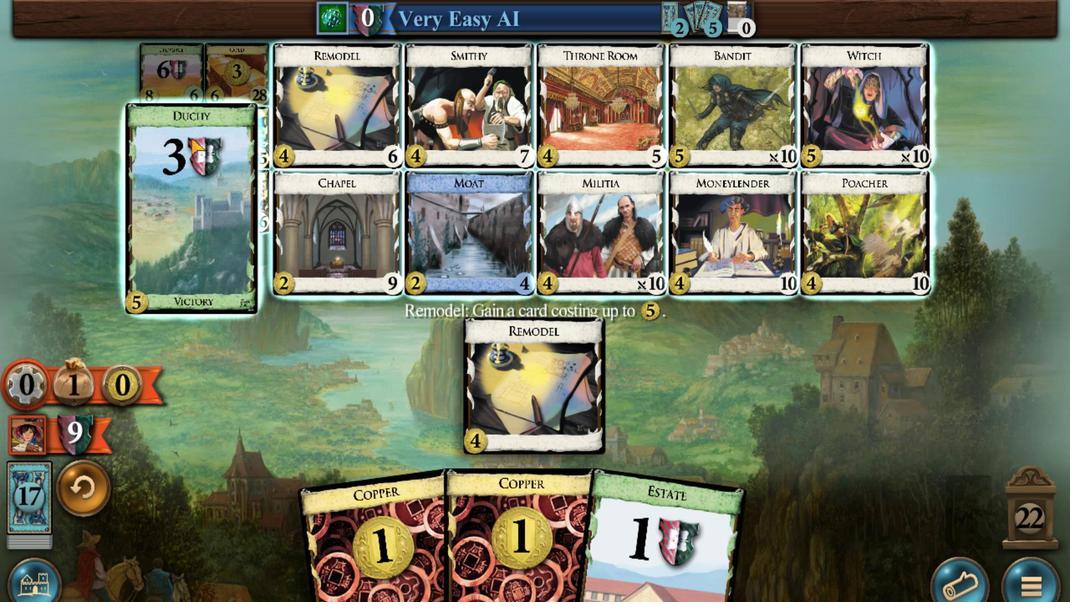 
Action: Mouse scrolled (133, 226) with delta (0, 0)
Screenshot: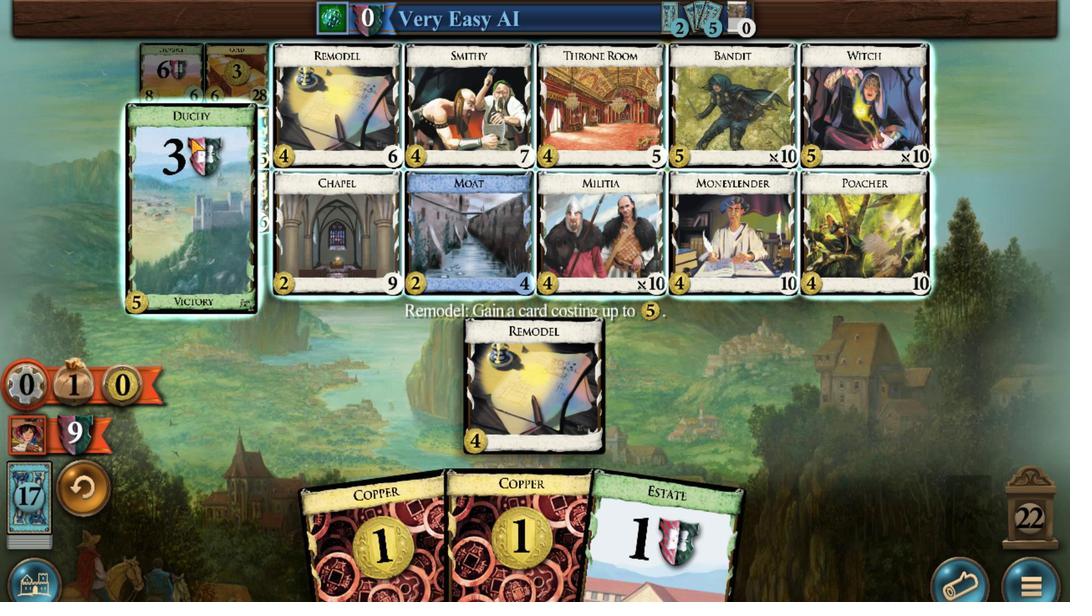 
Action: Mouse scrolled (133, 226) with delta (0, 0)
Screenshot: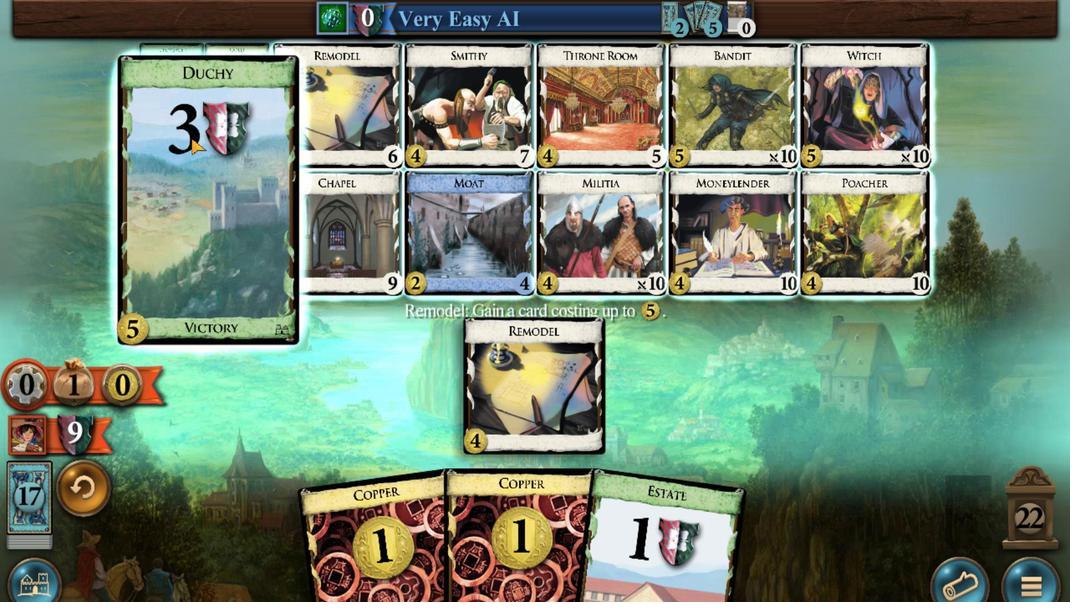 
Action: Mouse scrolled (133, 226) with delta (0, 0)
Screenshot: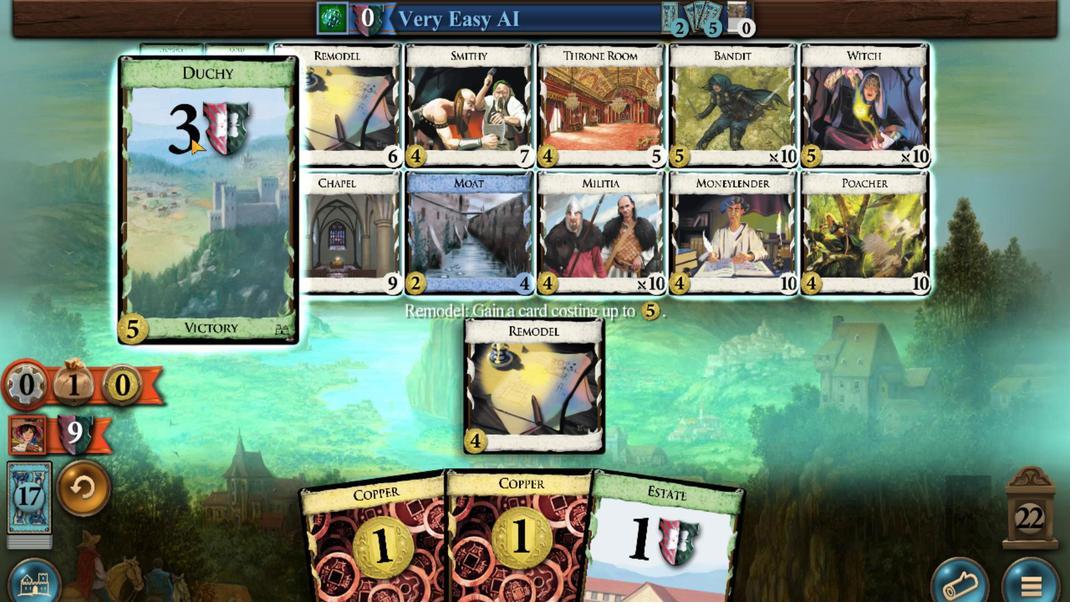 
Action: Mouse scrolled (133, 226) with delta (0, 0)
Screenshot: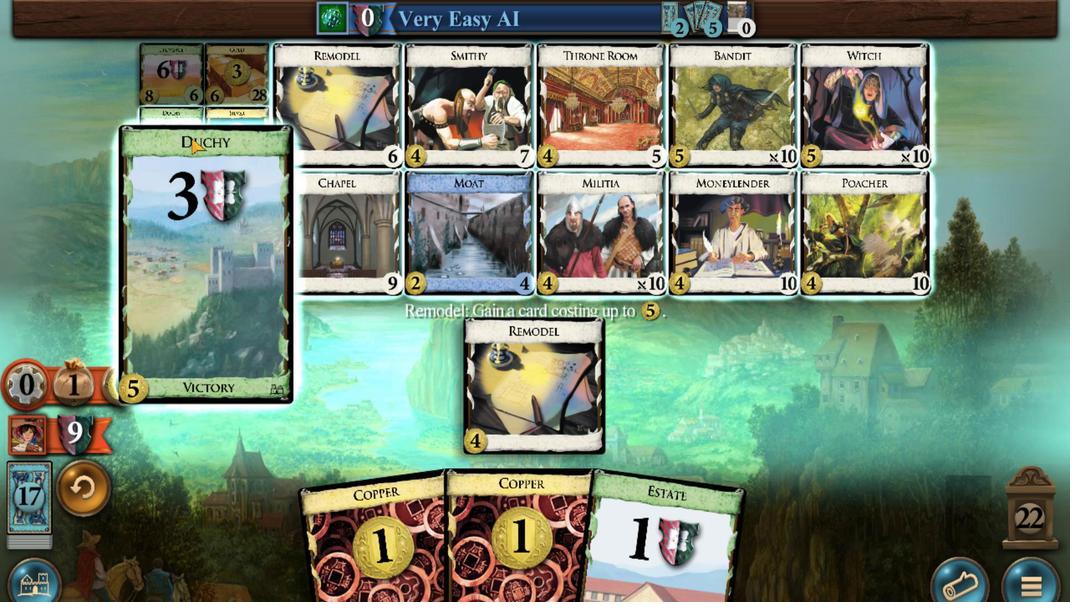 
Action: Mouse moved to (463, 530)
Screenshot: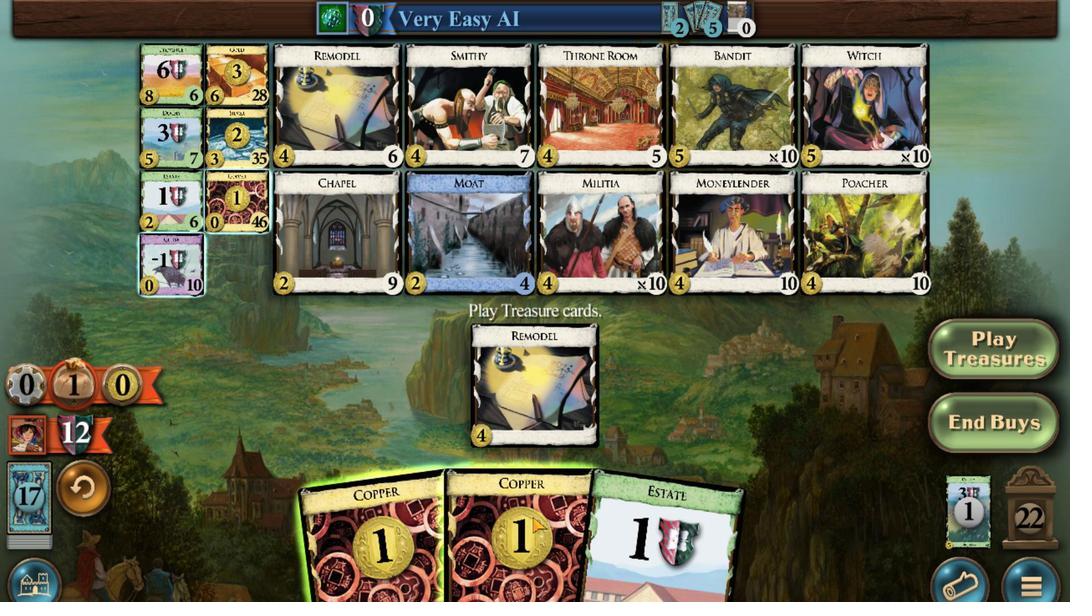 
Action: Mouse scrolled (463, 529) with delta (0, 0)
Screenshot: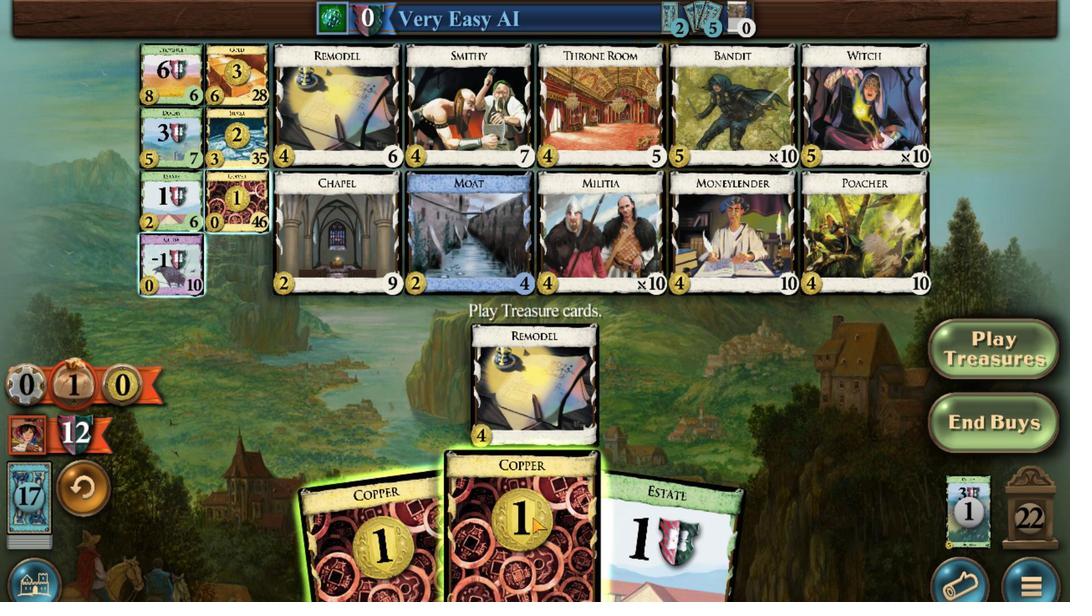 
Action: Mouse moved to (398, 537)
Screenshot: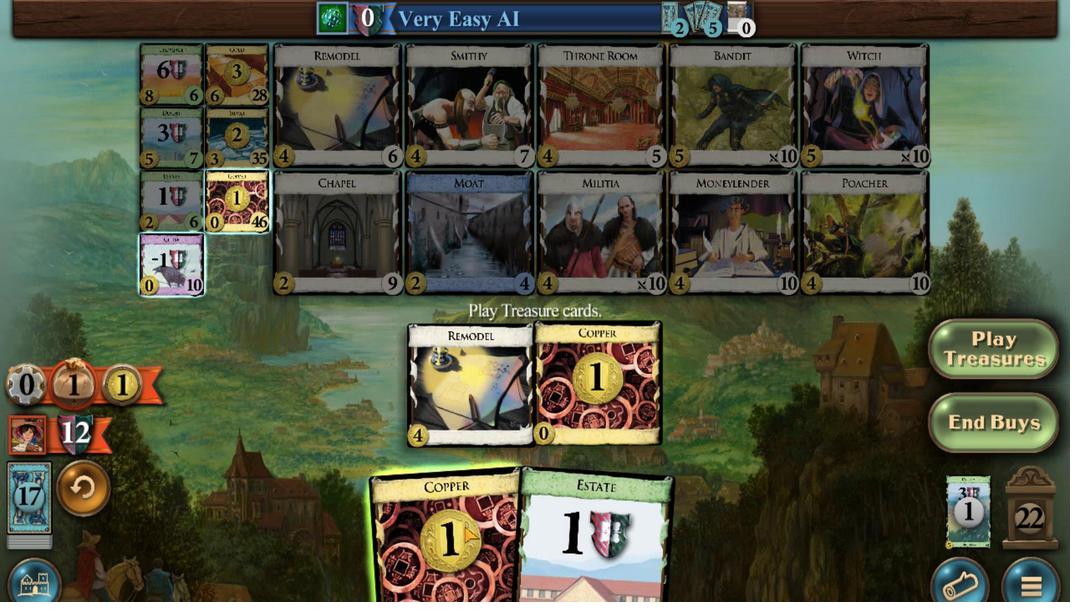 
Action: Mouse scrolled (398, 537) with delta (0, 0)
Screenshot: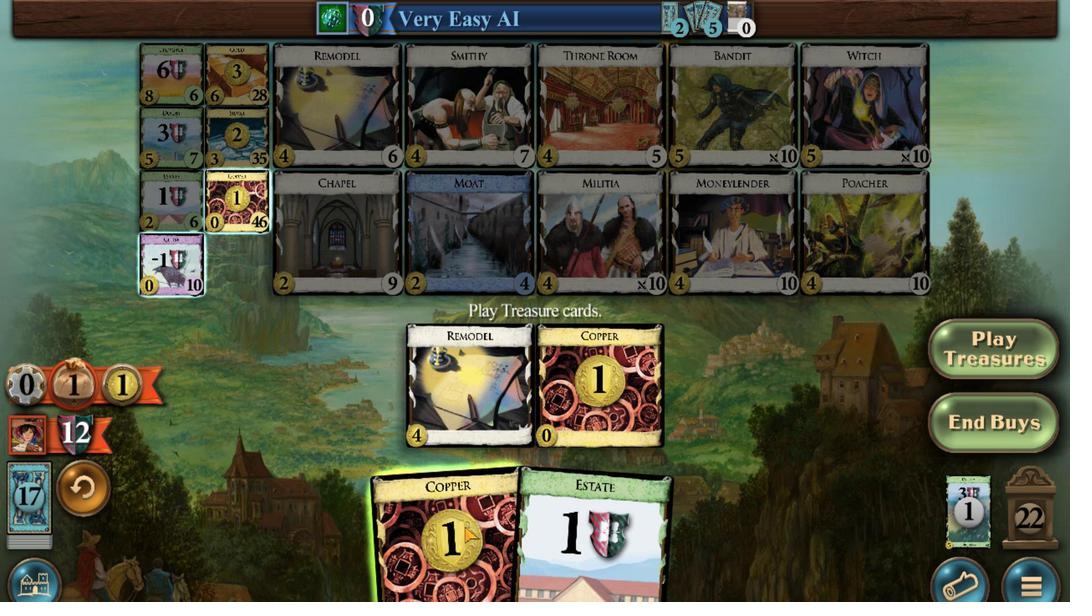 
Action: Mouse moved to (132, 254)
Screenshot: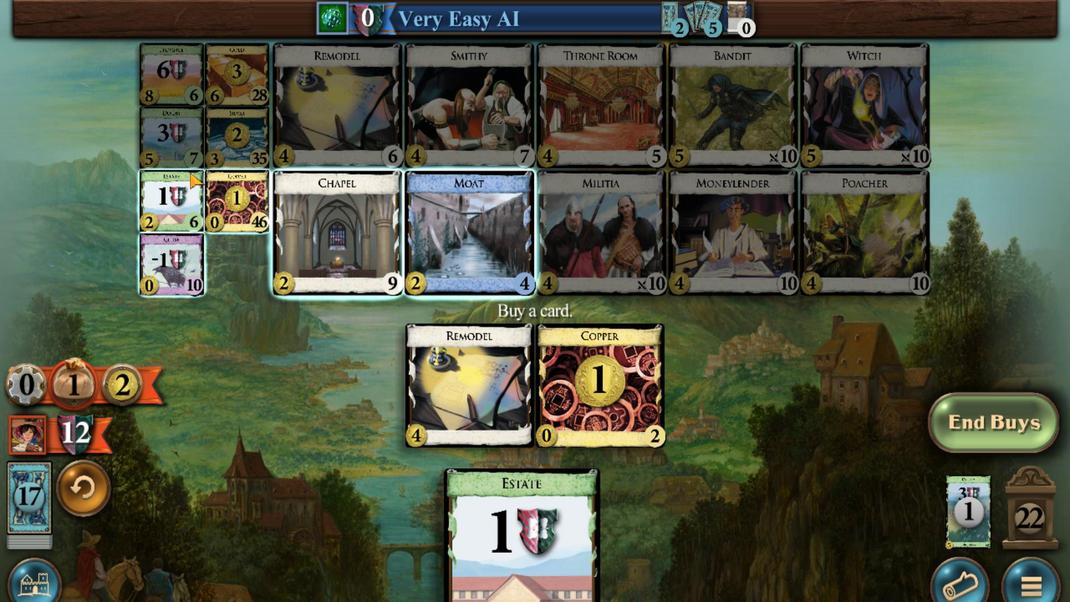 
Action: Mouse scrolled (132, 254) with delta (0, 0)
Screenshot: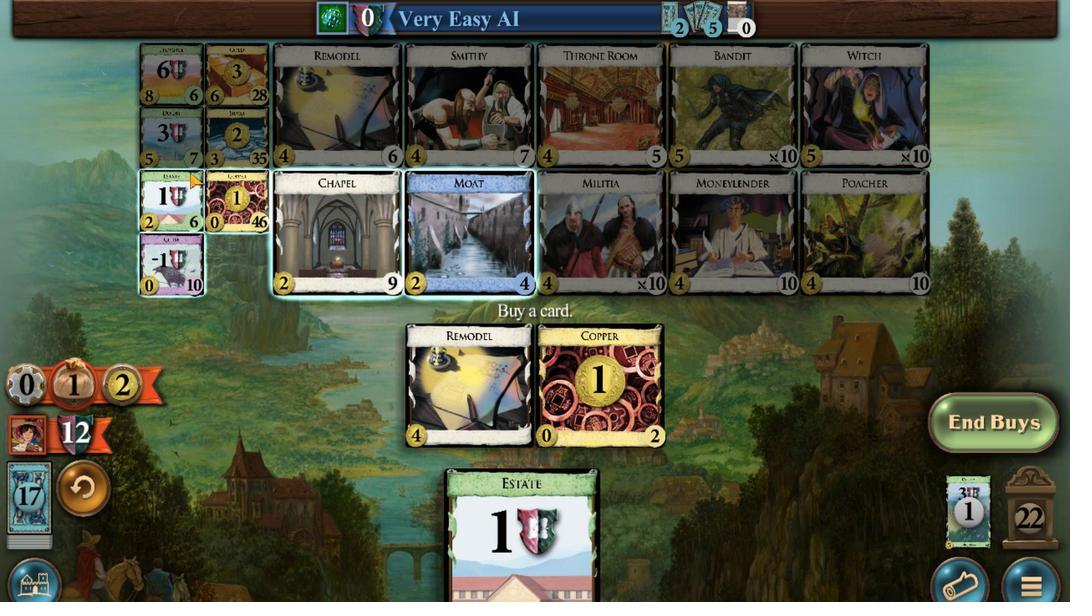 
Action: Mouse scrolled (132, 254) with delta (0, 0)
Screenshot: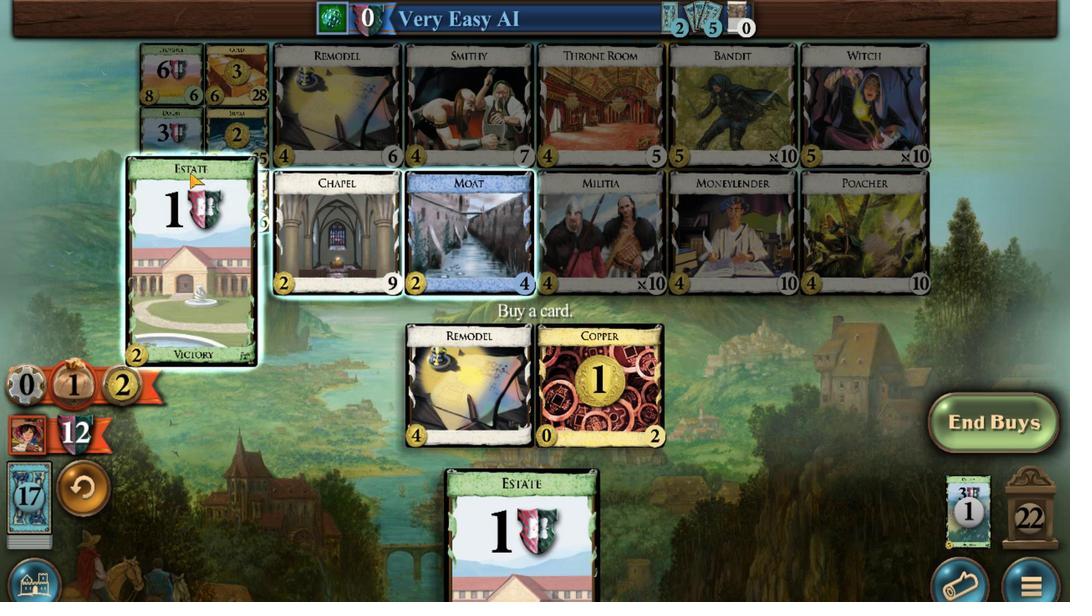 
Action: Mouse scrolled (132, 254) with delta (0, 0)
Screenshot: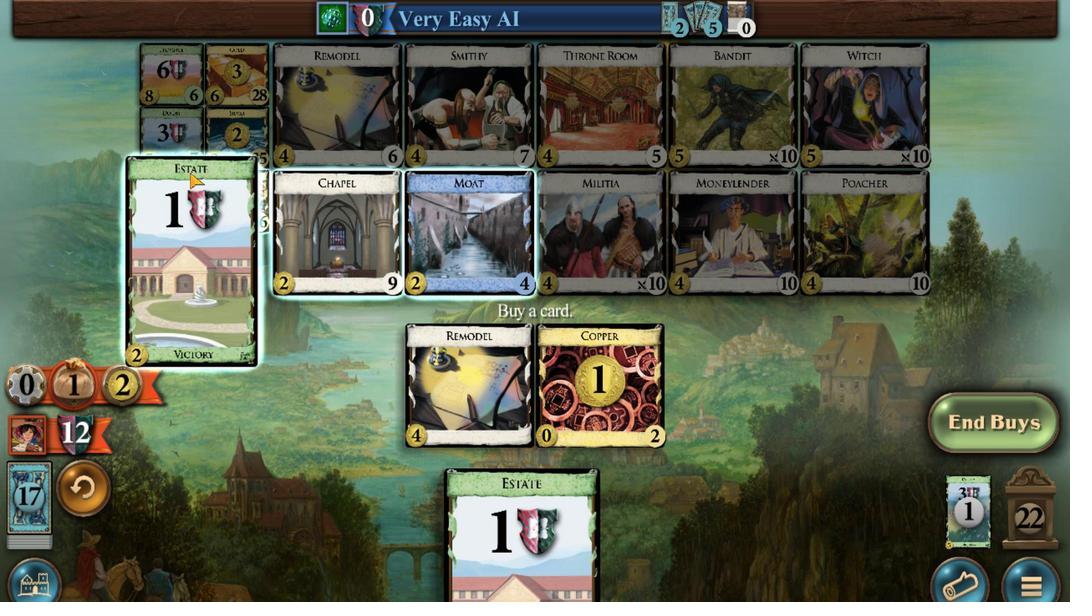 
Action: Mouse scrolled (132, 254) with delta (0, 0)
Screenshot: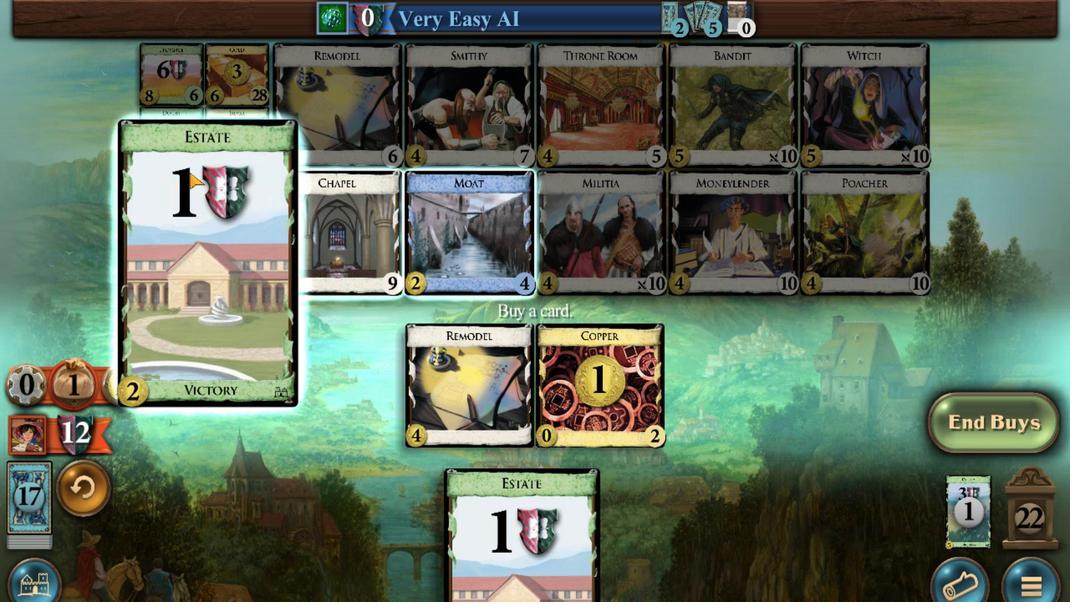 
Action: Mouse moved to (325, 554)
Screenshot: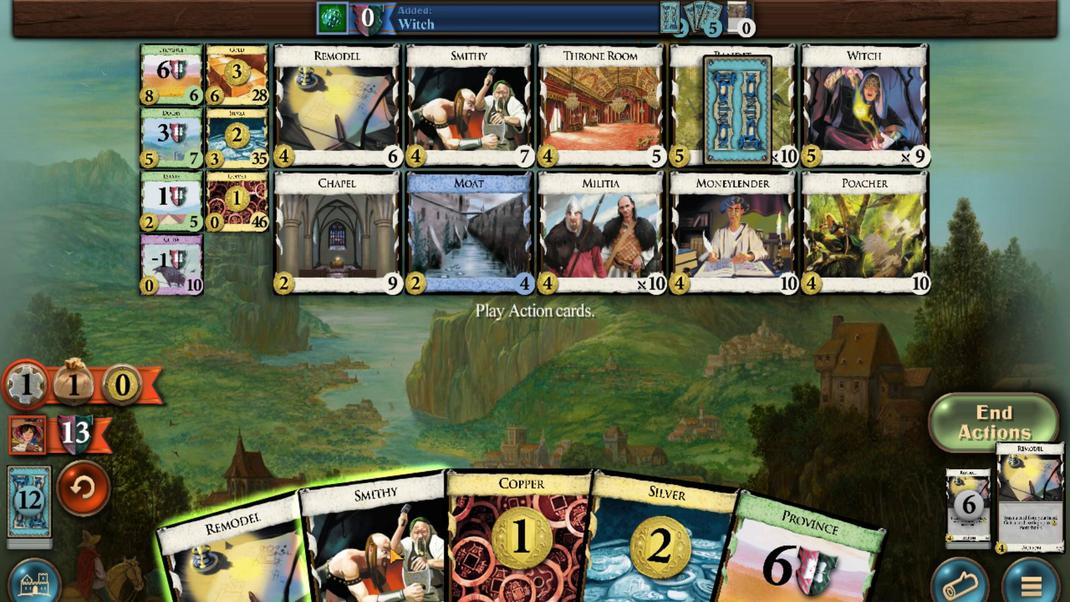 
Action: Mouse scrolled (325, 554) with delta (0, 0)
Screenshot: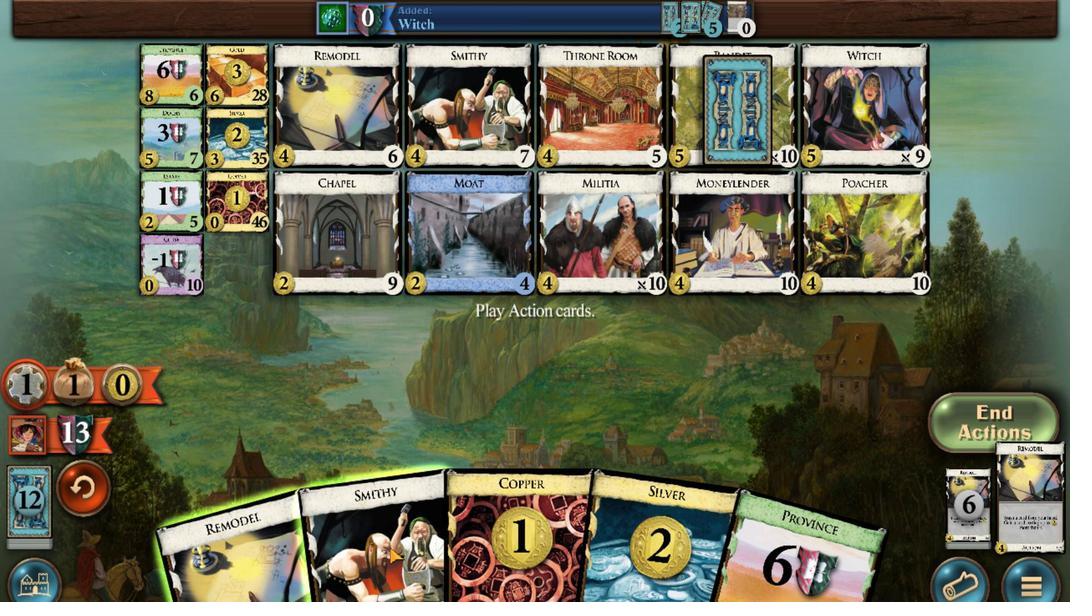 
Action: Mouse moved to (664, 554)
Screenshot: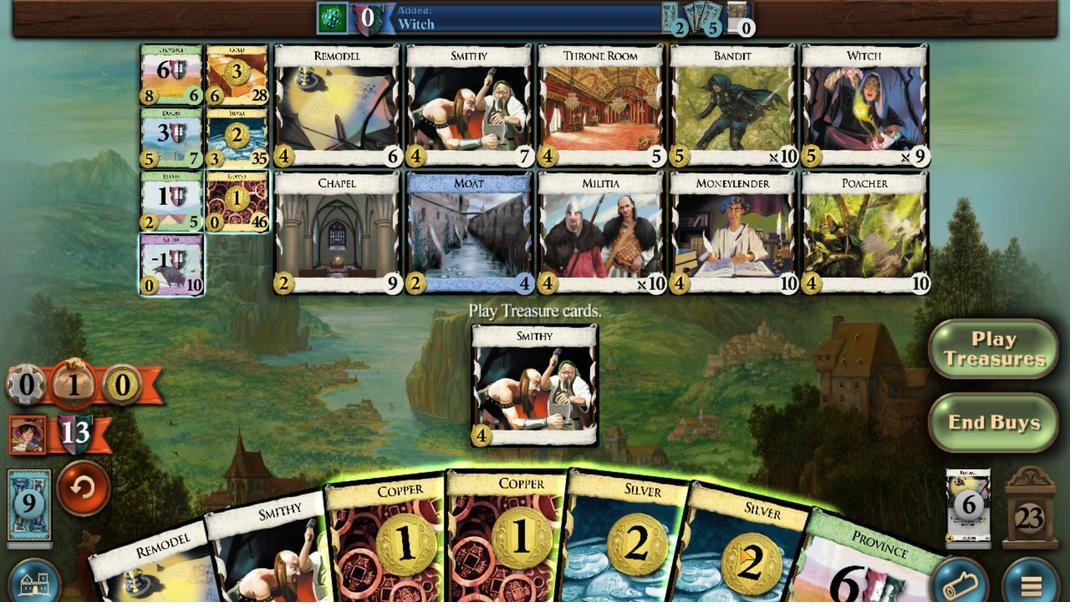 
Action: Mouse scrolled (664, 554) with delta (0, 0)
Screenshot: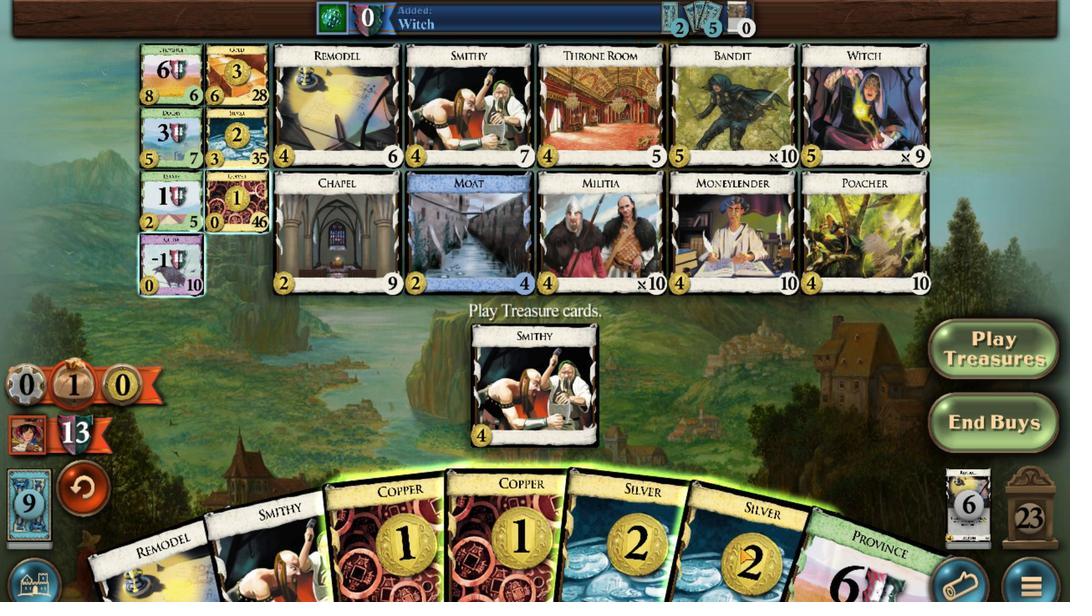 
Action: Mouse moved to (609, 554)
Screenshot: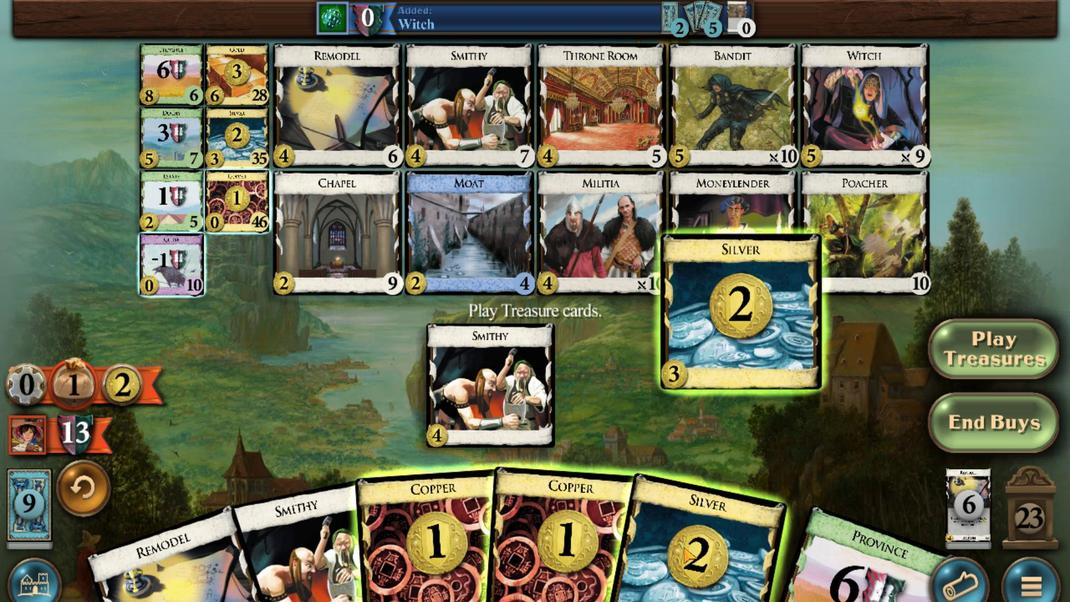 
Action: Mouse scrolled (609, 553) with delta (0, 0)
Screenshot: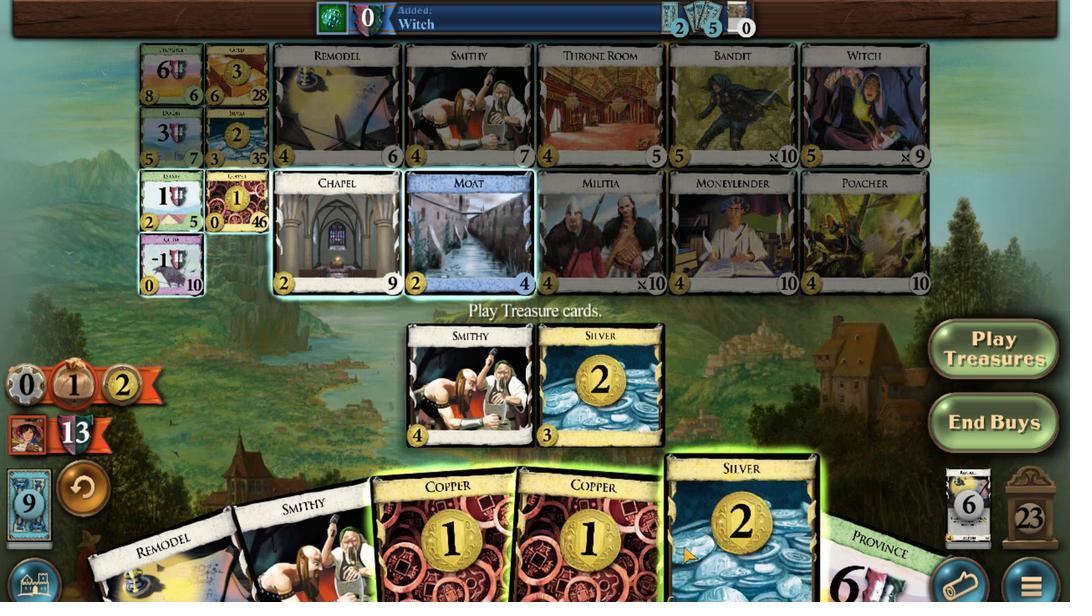 
Action: Mouse moved to (548, 547)
